 Task: Select Kindle E-Readers from Kindle E-readers & Books. Add to cart Kindle Fire 7 Kids Edition Essentials Bundle-2. Place order for _x000D_
Rr 1_x000D_
Hamlin, Texas(TX), 79520, Cell Number (325) 576-2974
Action: Mouse moved to (56, 76)
Screenshot: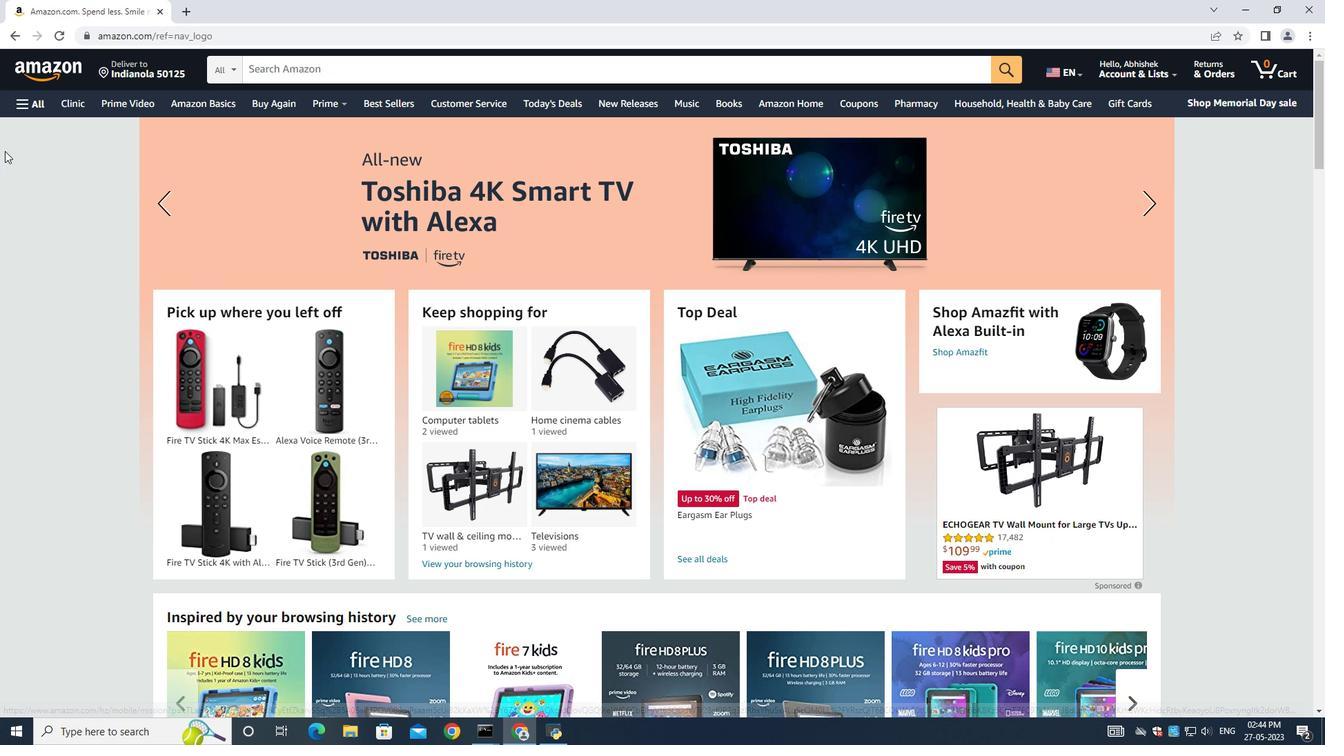 
Action: Mouse pressed left at (56, 76)
Screenshot: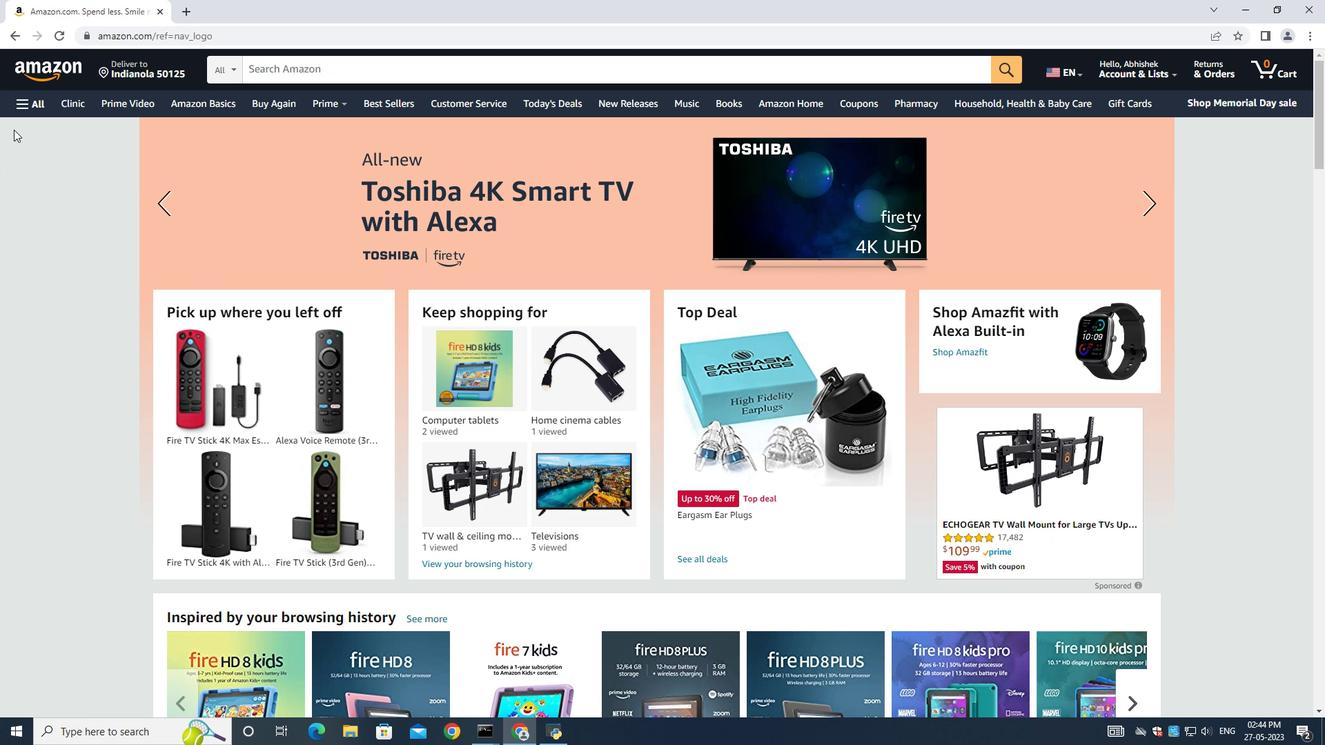 
Action: Mouse moved to (23, 104)
Screenshot: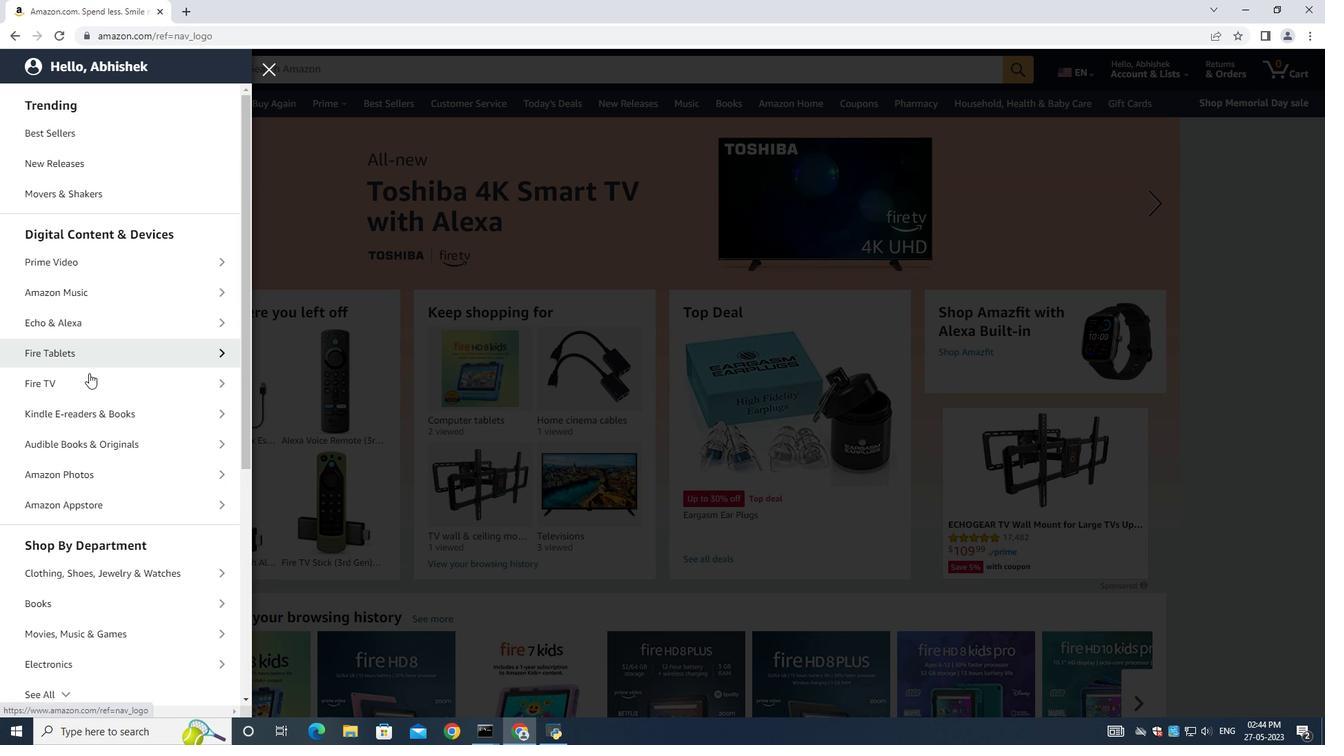 
Action: Mouse pressed left at (23, 104)
Screenshot: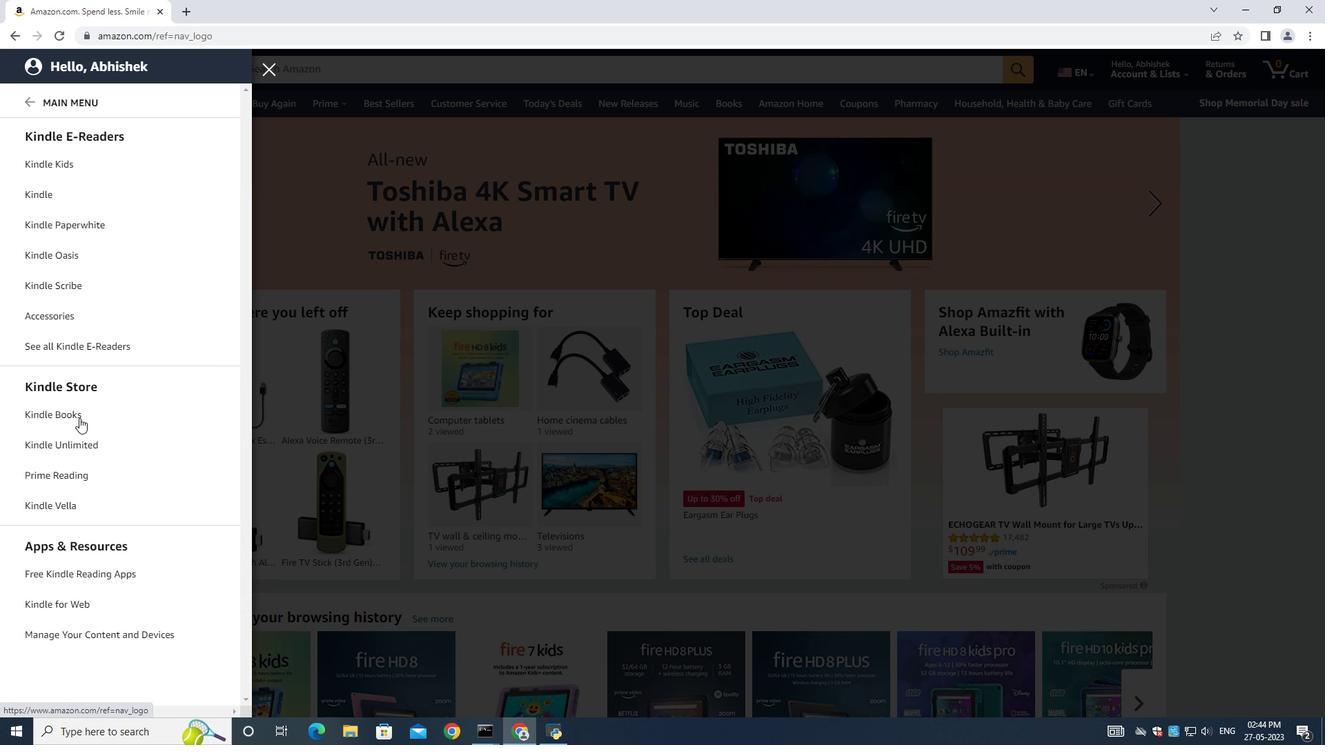 
Action: Mouse moved to (17, 101)
Screenshot: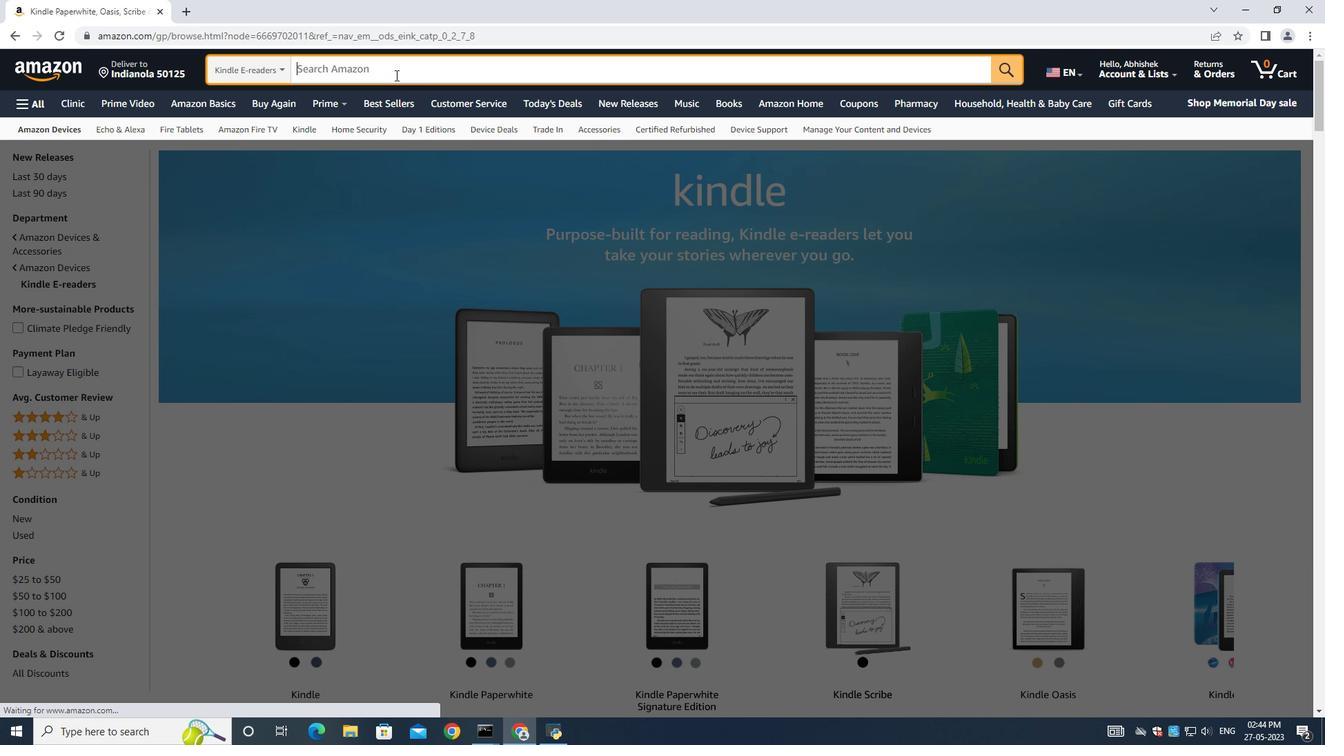 
Action: Mouse pressed left at (17, 101)
Screenshot: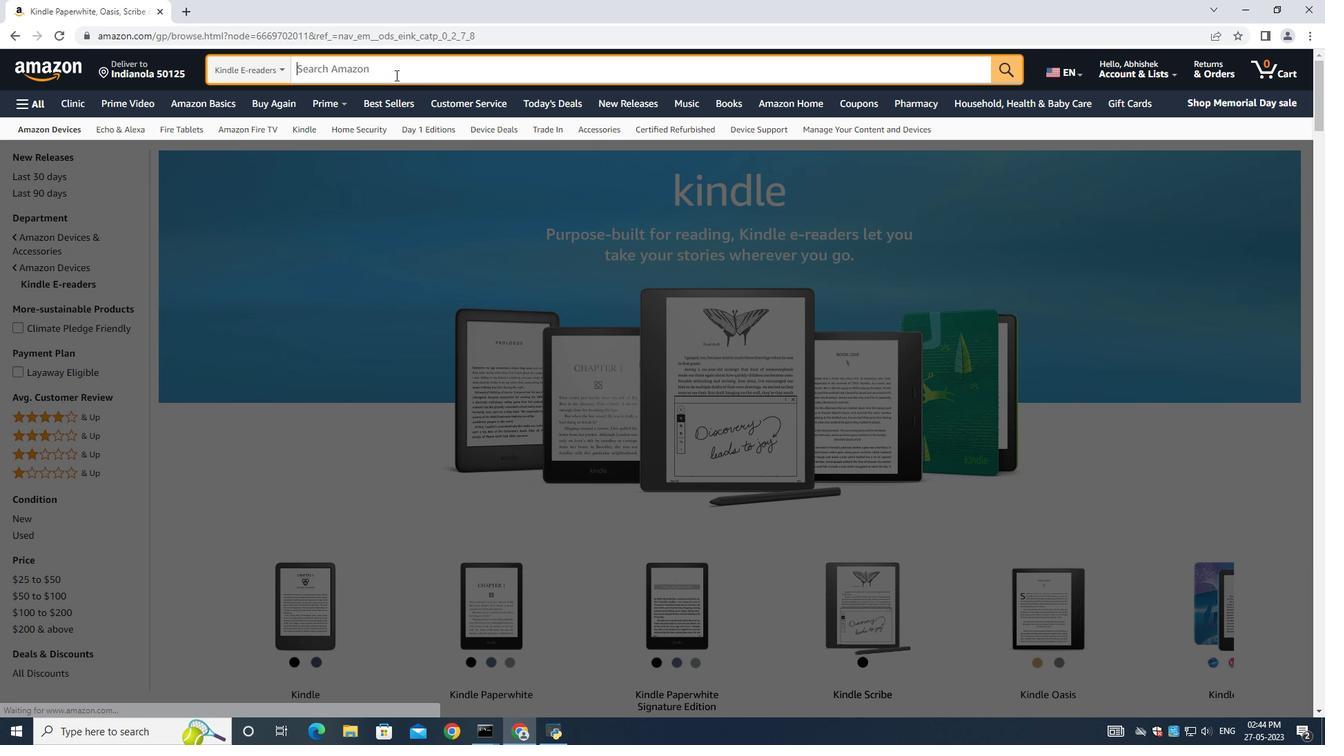
Action: Mouse moved to (83, 417)
Screenshot: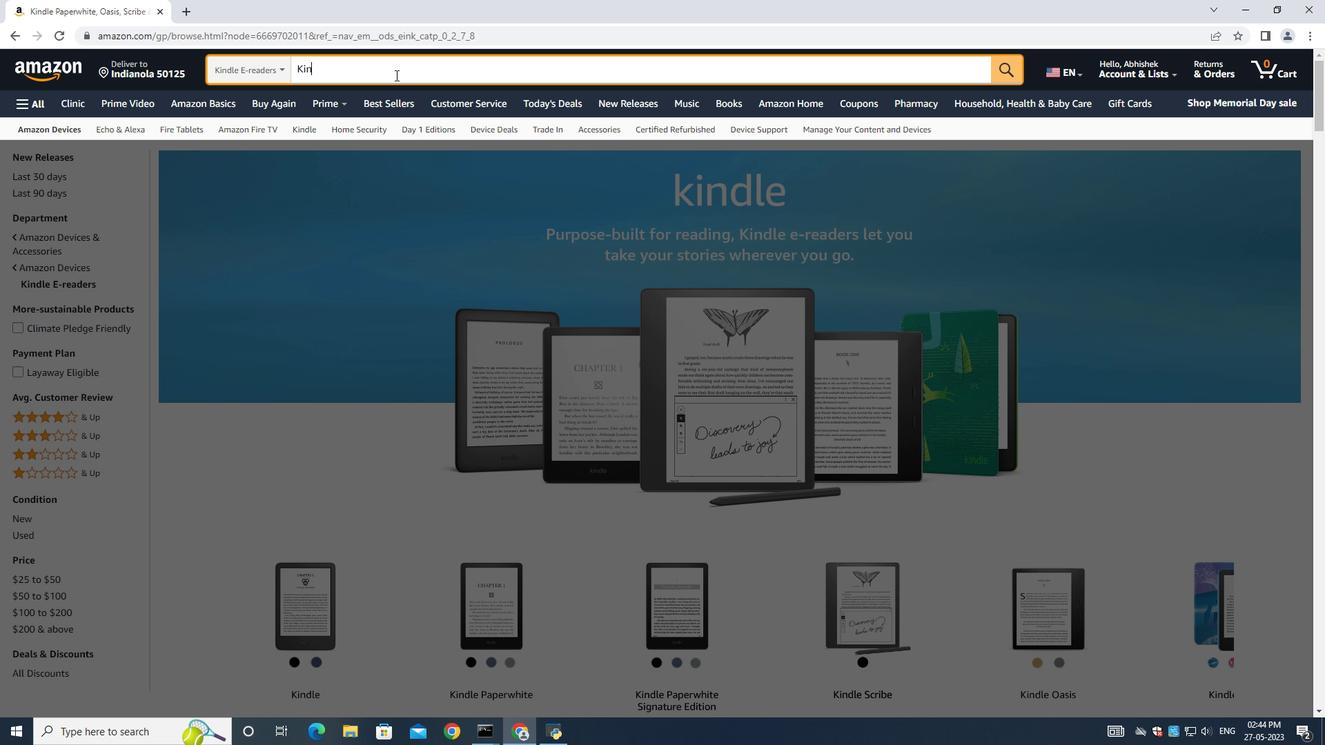
Action: Mouse pressed left at (83, 417)
Screenshot: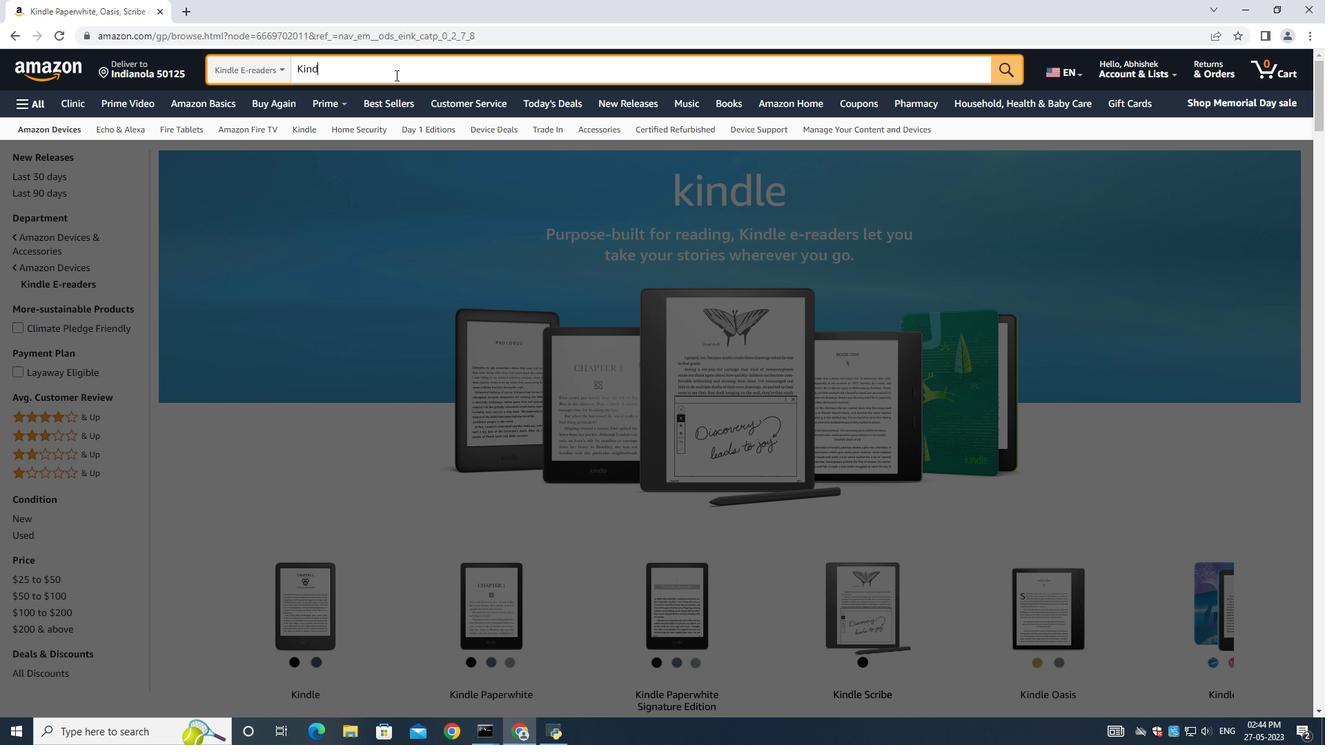 
Action: Mouse moved to (71, 354)
Screenshot: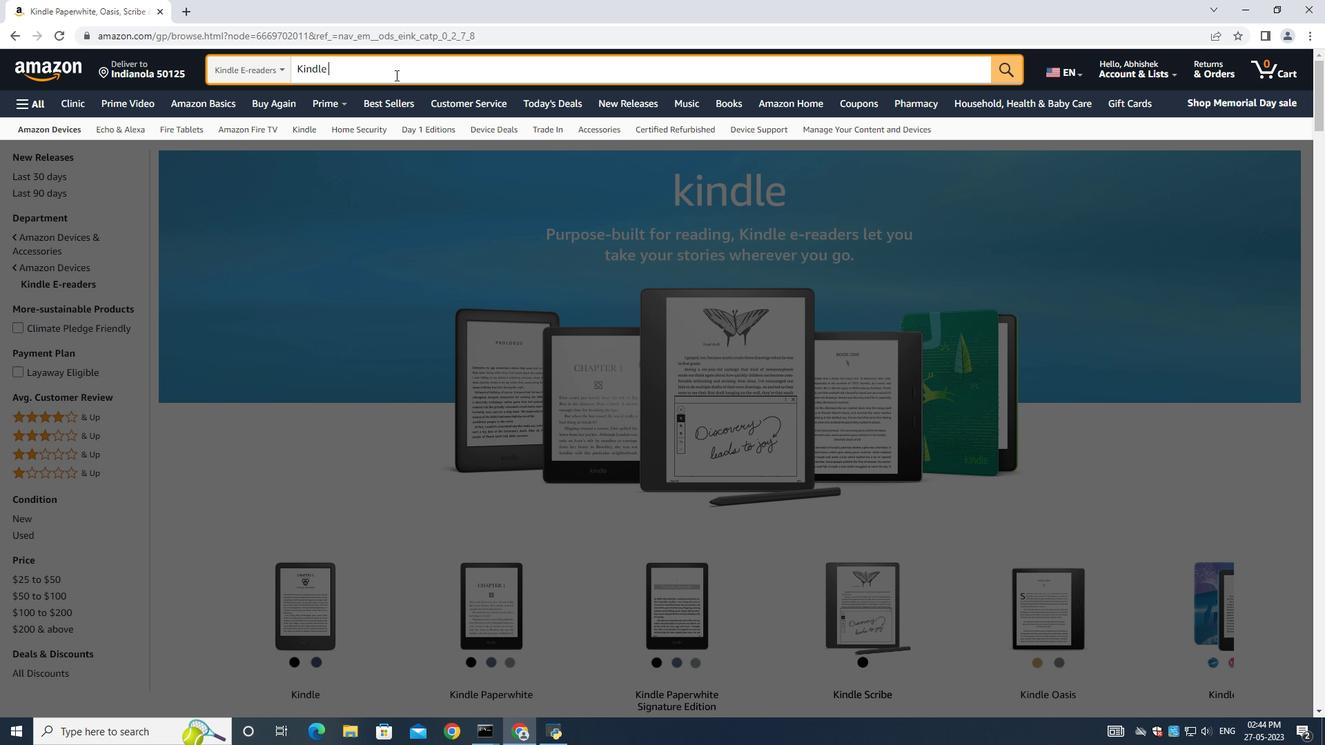 
Action: Mouse pressed left at (71, 354)
Screenshot: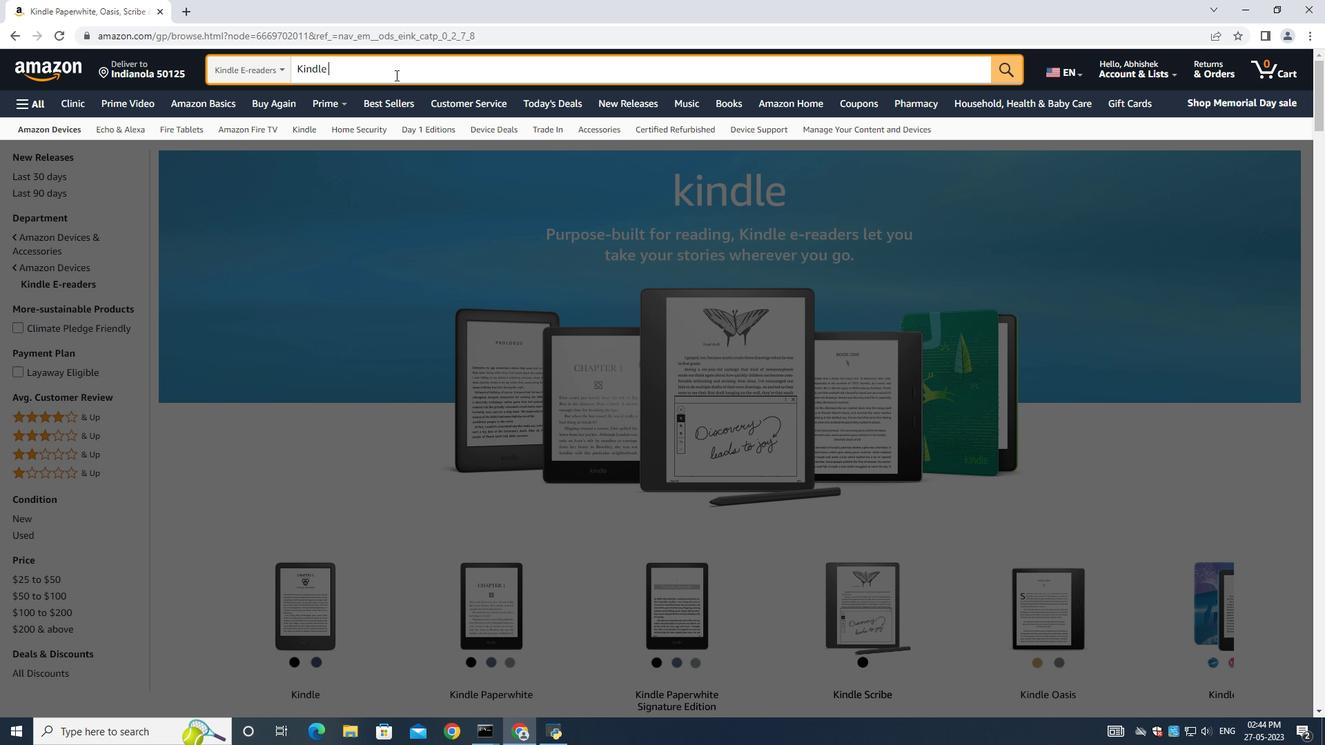 
Action: Mouse moved to (361, 79)
Screenshot: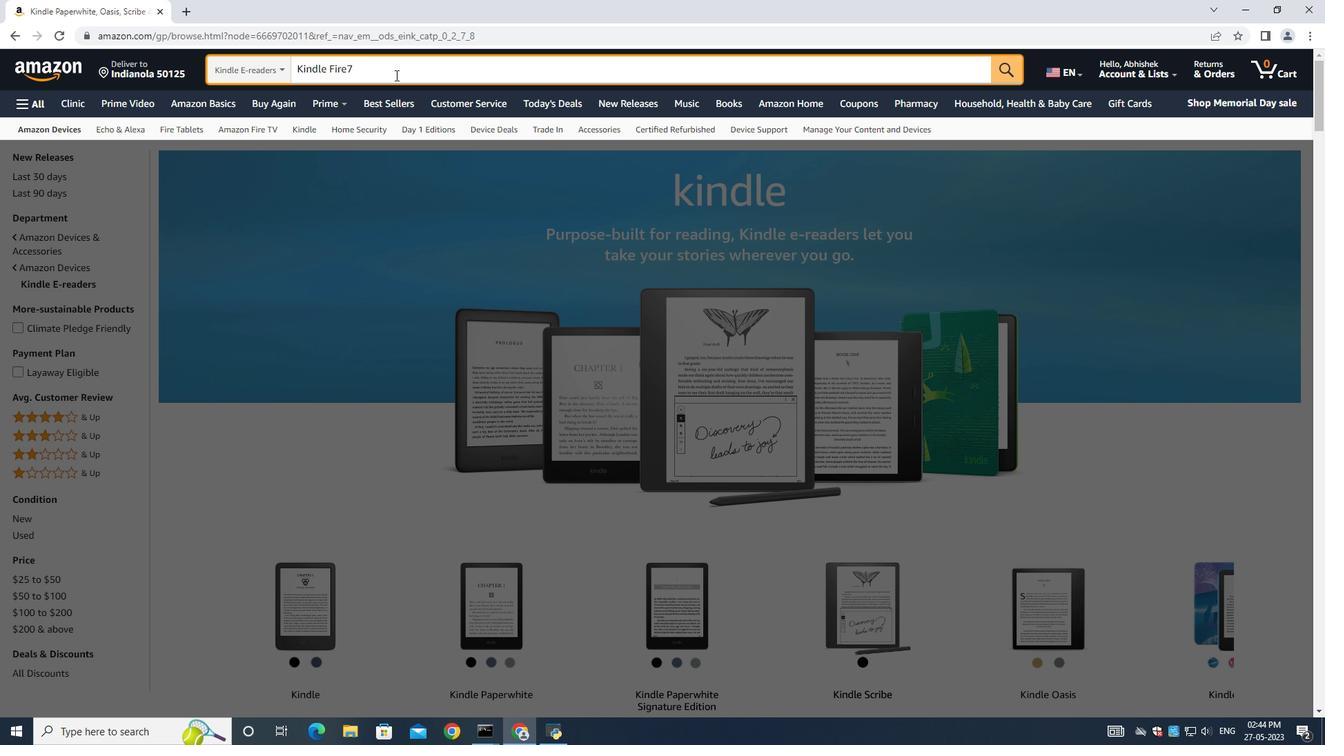 
Action: Mouse pressed left at (361, 79)
Screenshot: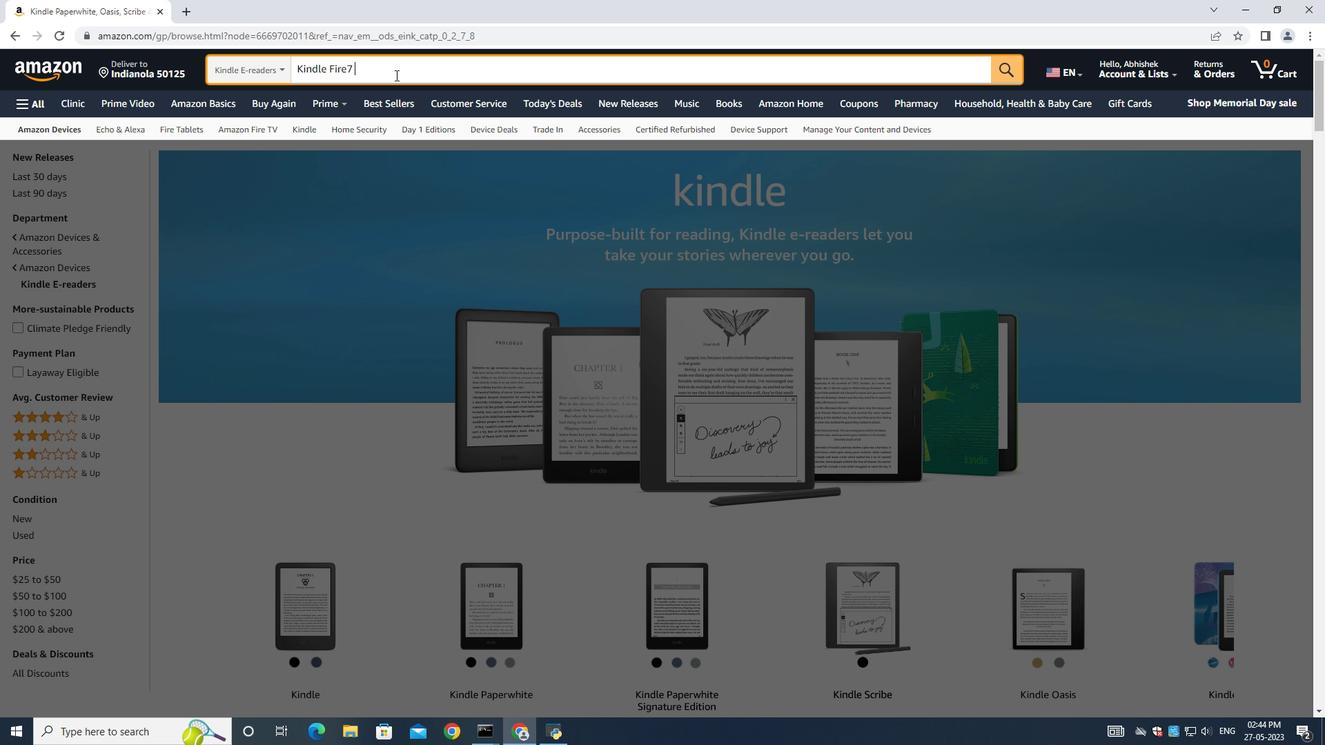 
Action: Mouse moved to (361, 79)
Screenshot: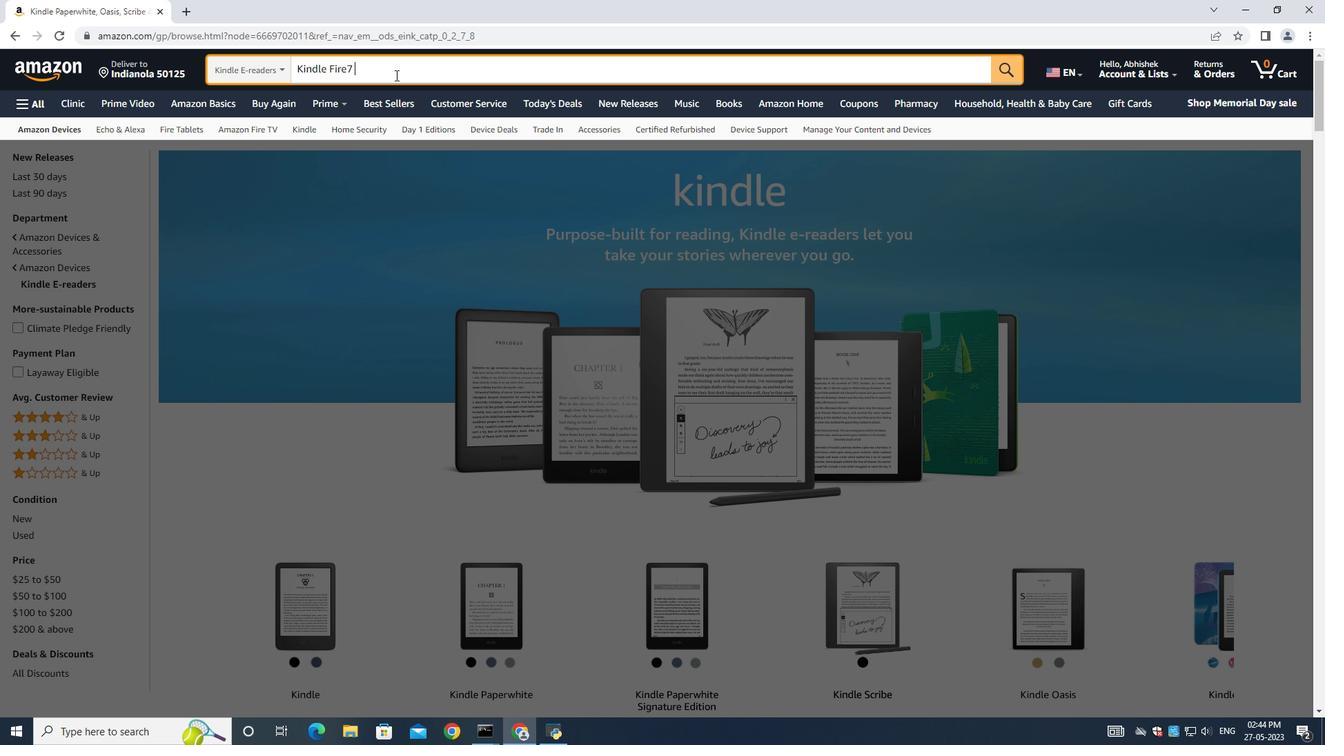 
Action: Key pressed <Key.shift>Kindle<Key.space><Key.shift><Key.shift>Fire<Key.space>7<Key.space>kids<Key.space><Key.shift><Key.shift><Key.shift><Key.shift><Key.shift><Key.shift><Key.shift><Key.shift><Key.shift><Key.shift><Key.shift><Key.shift><Key.shift><Key.shift>Edition<Key.space><Key.shift><Key.shift>Essentials<Key.space><Key.shift>Bundle<Key.enter>
Screenshot: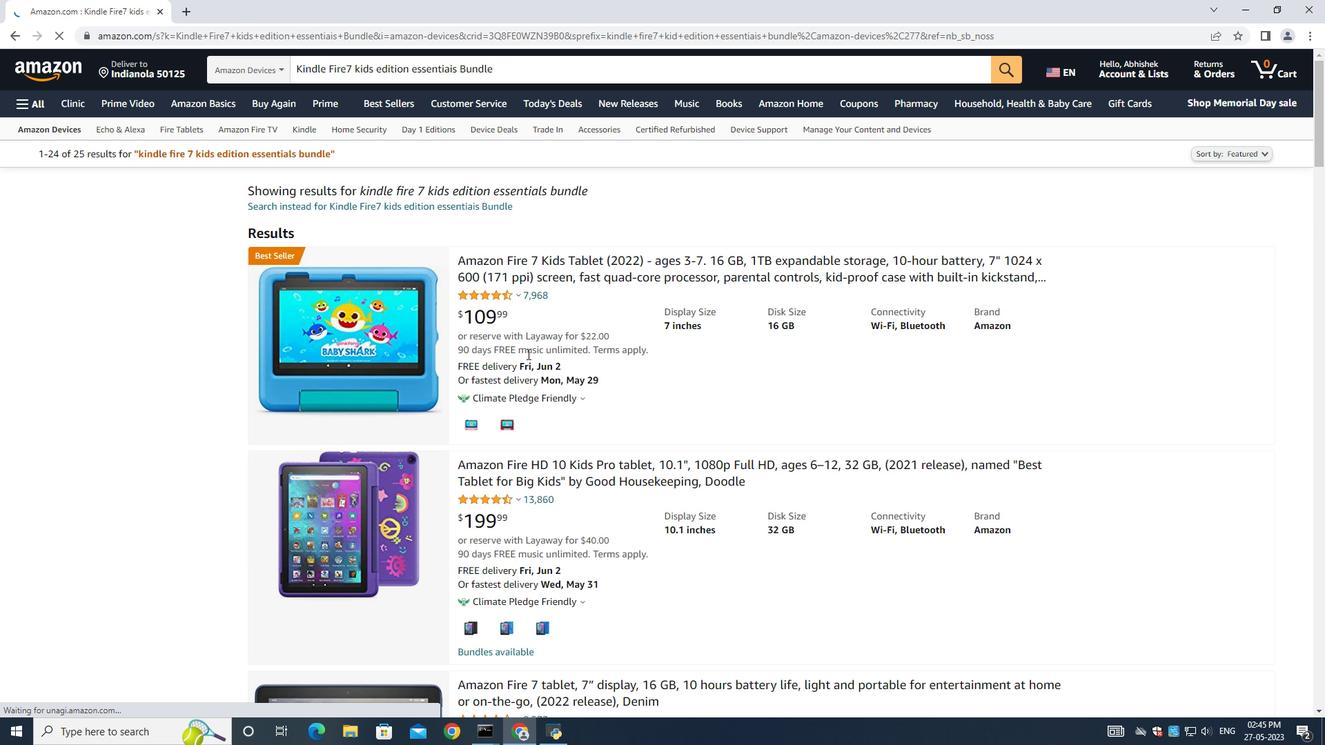 
Action: Mouse moved to (652, 323)
Screenshot: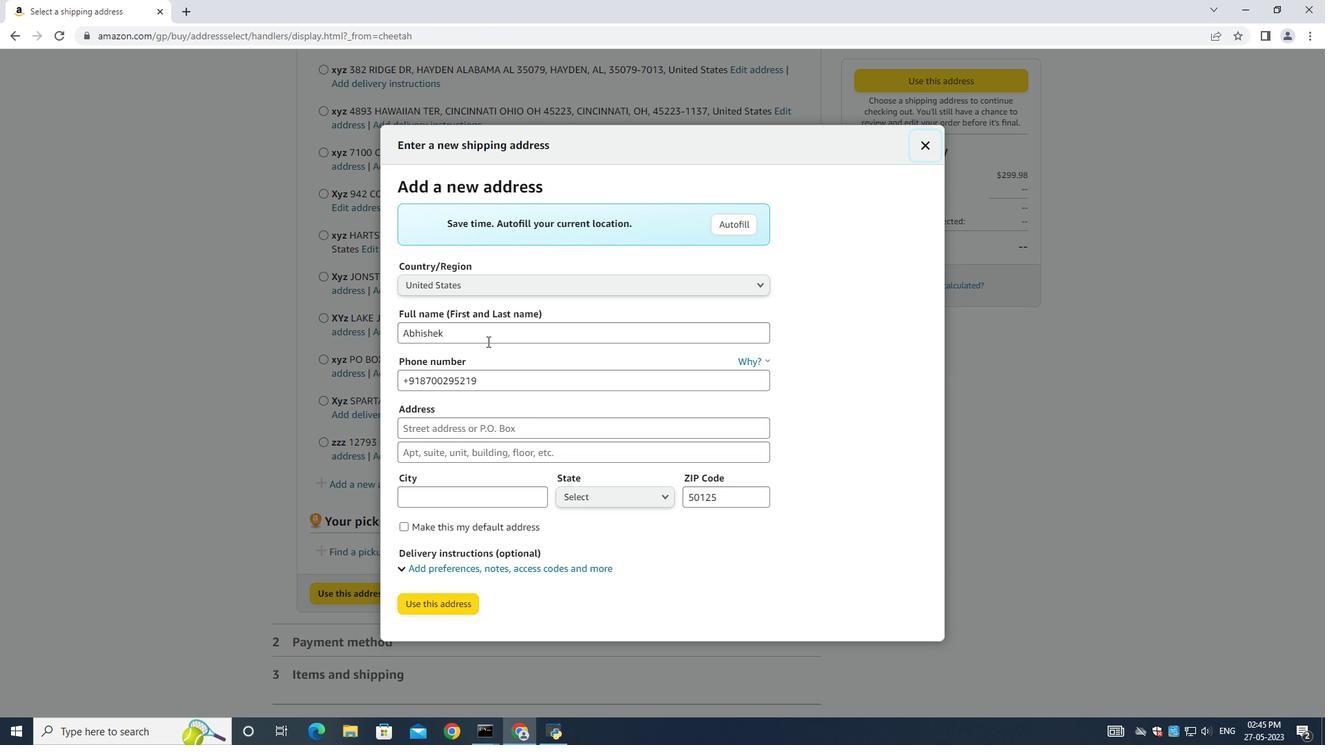 
Action: Mouse scrolled (652, 322) with delta (0, 0)
Screenshot: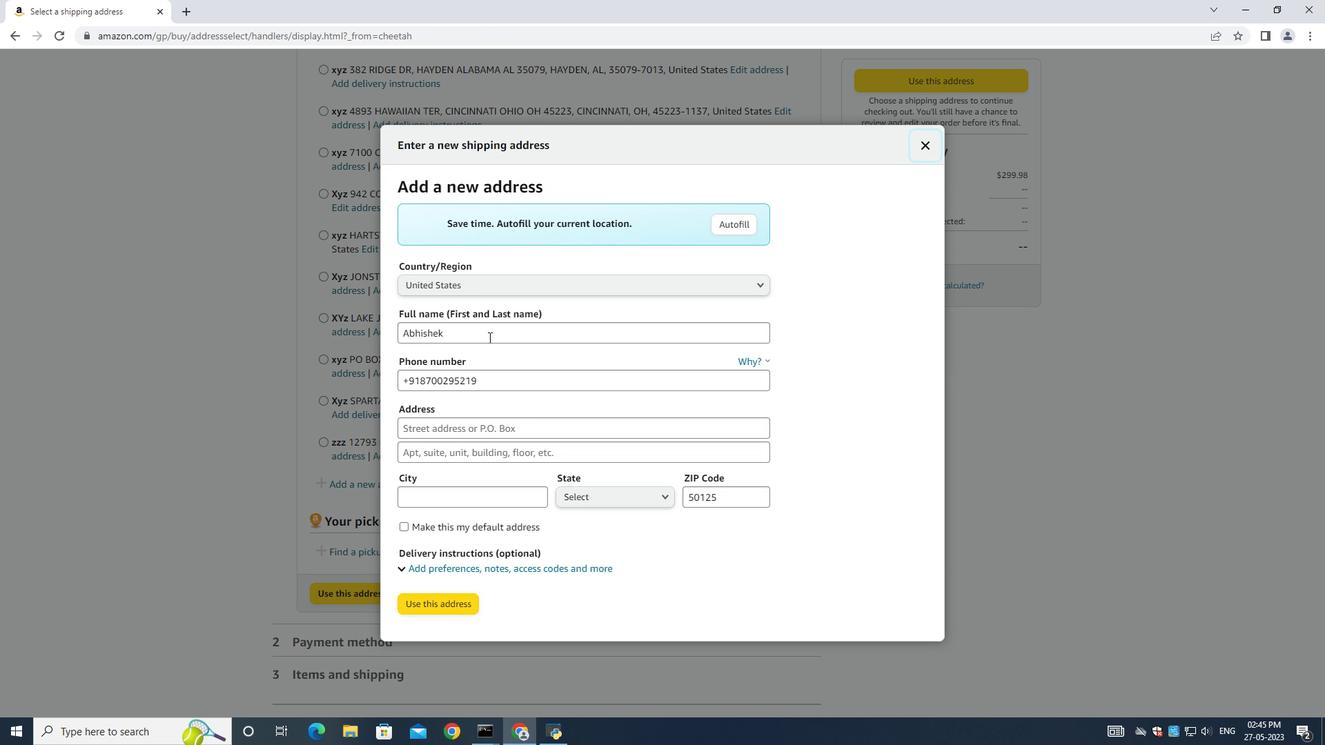 
Action: Mouse moved to (652, 323)
Screenshot: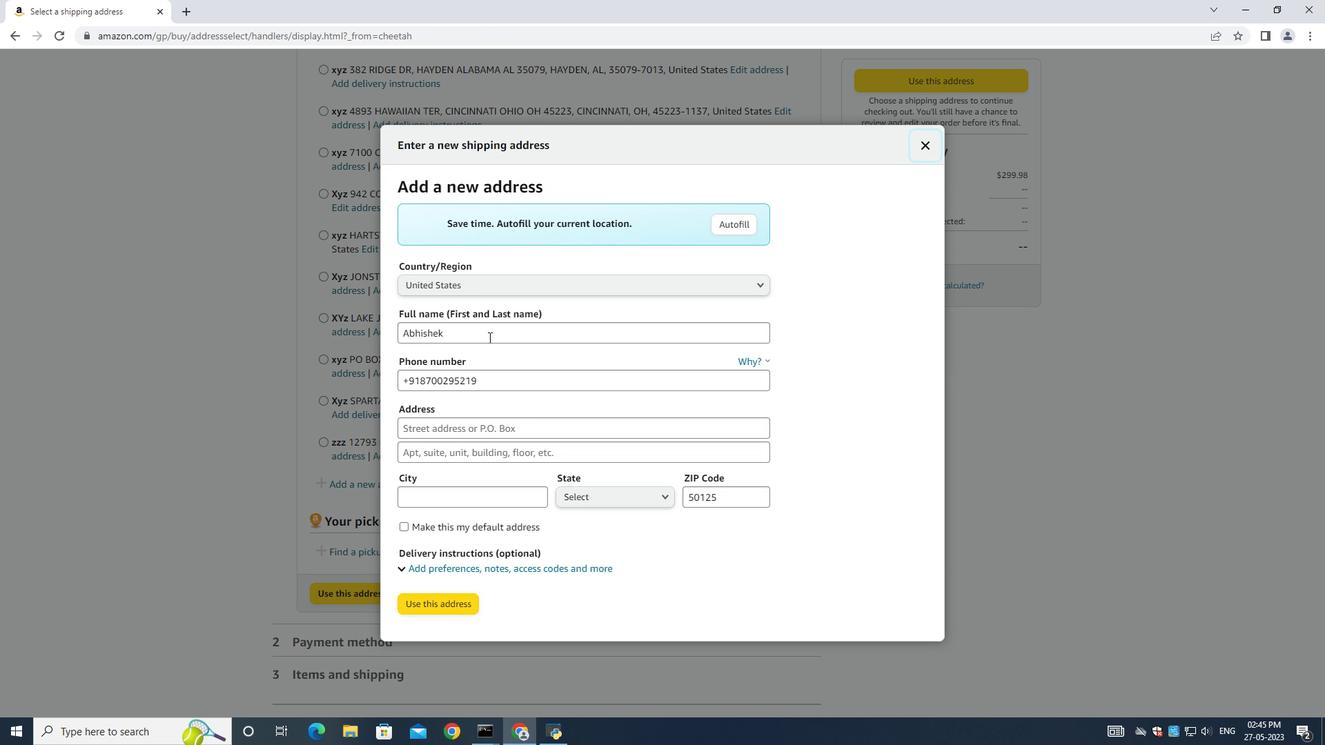 
Action: Mouse scrolled (652, 322) with delta (0, 0)
Screenshot: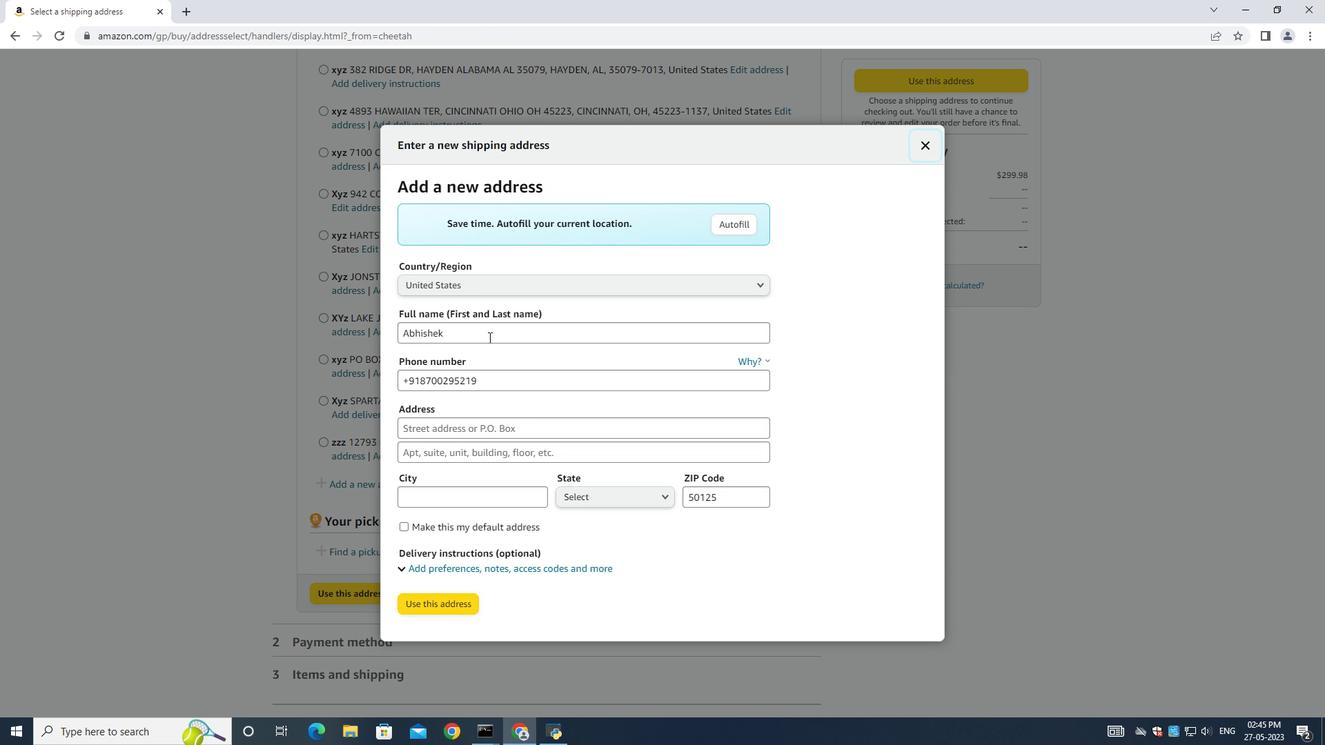 
Action: Mouse scrolled (652, 322) with delta (0, 0)
Screenshot: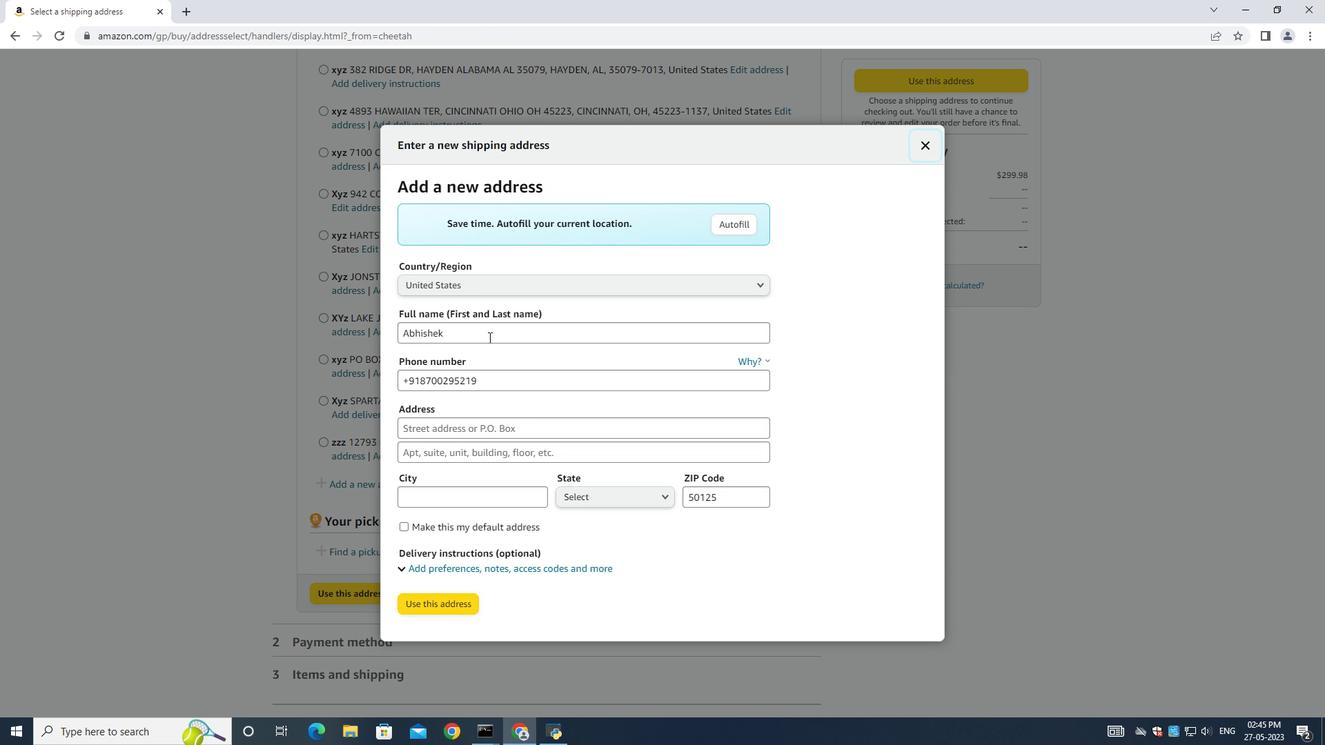 
Action: Mouse scrolled (652, 322) with delta (0, 0)
Screenshot: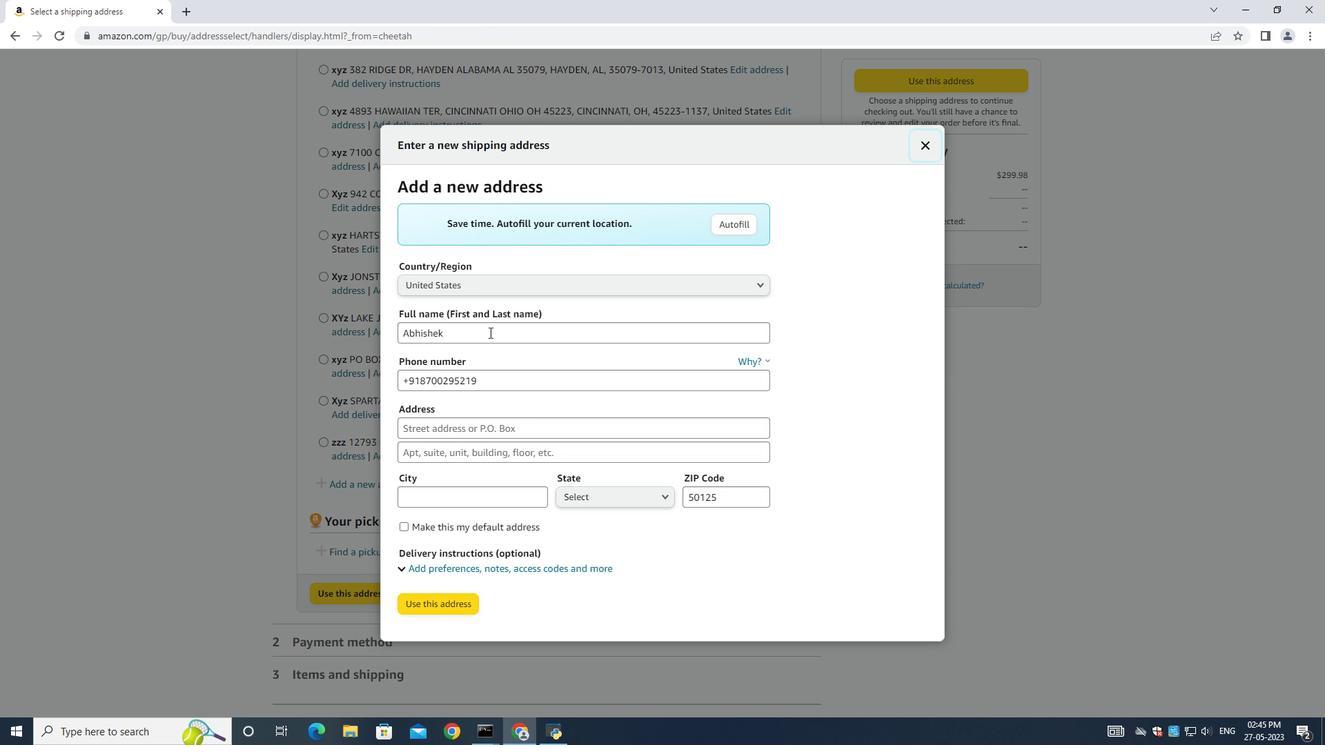 
Action: Mouse moved to (812, 387)
Screenshot: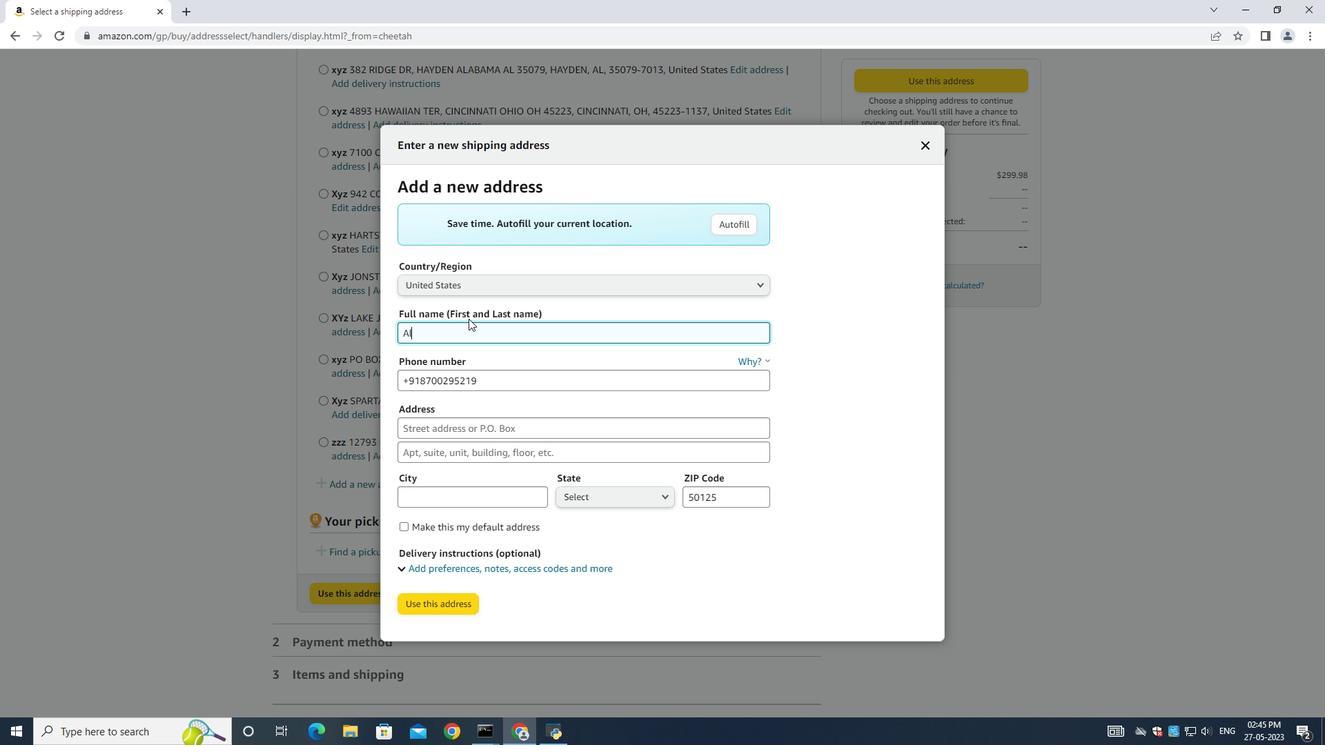 
Action: Mouse scrolled (812, 386) with delta (0, 0)
Screenshot: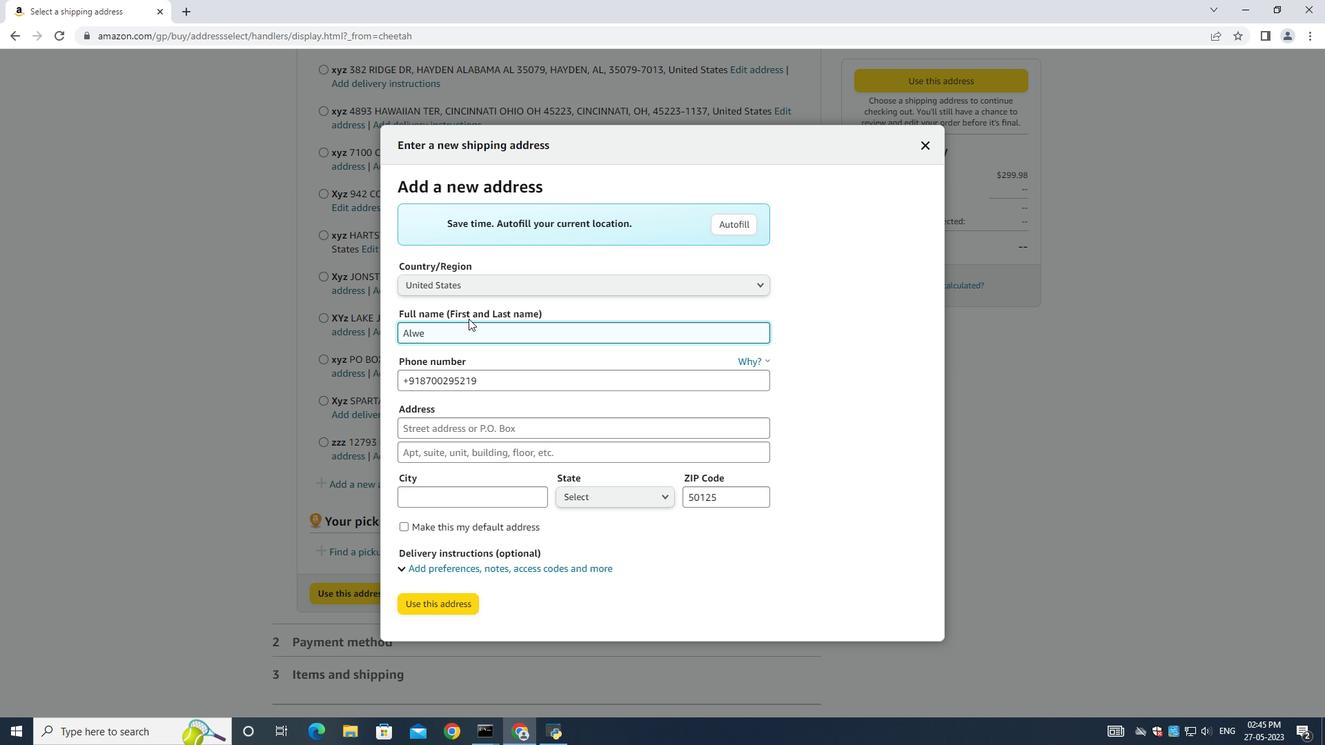 
Action: Mouse moved to (608, 551)
Screenshot: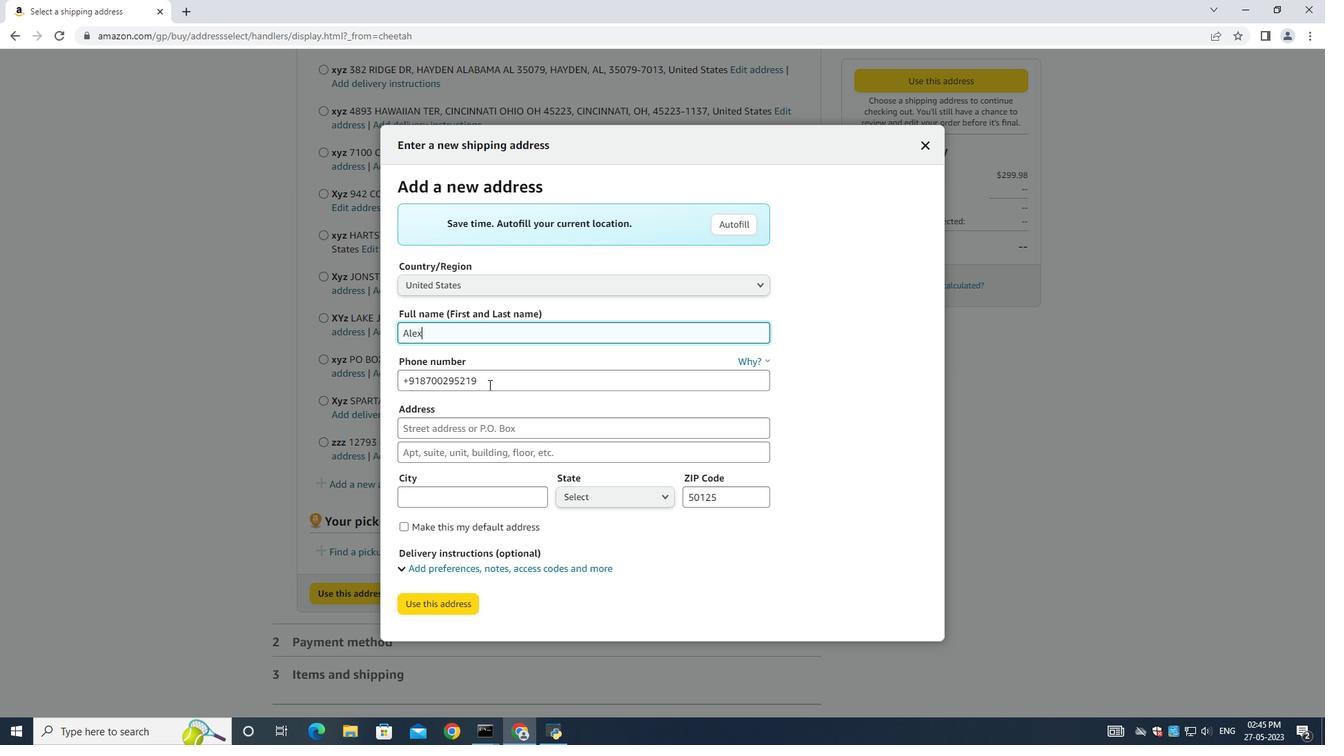 
Action: Mouse pressed left at (608, 551)
Screenshot: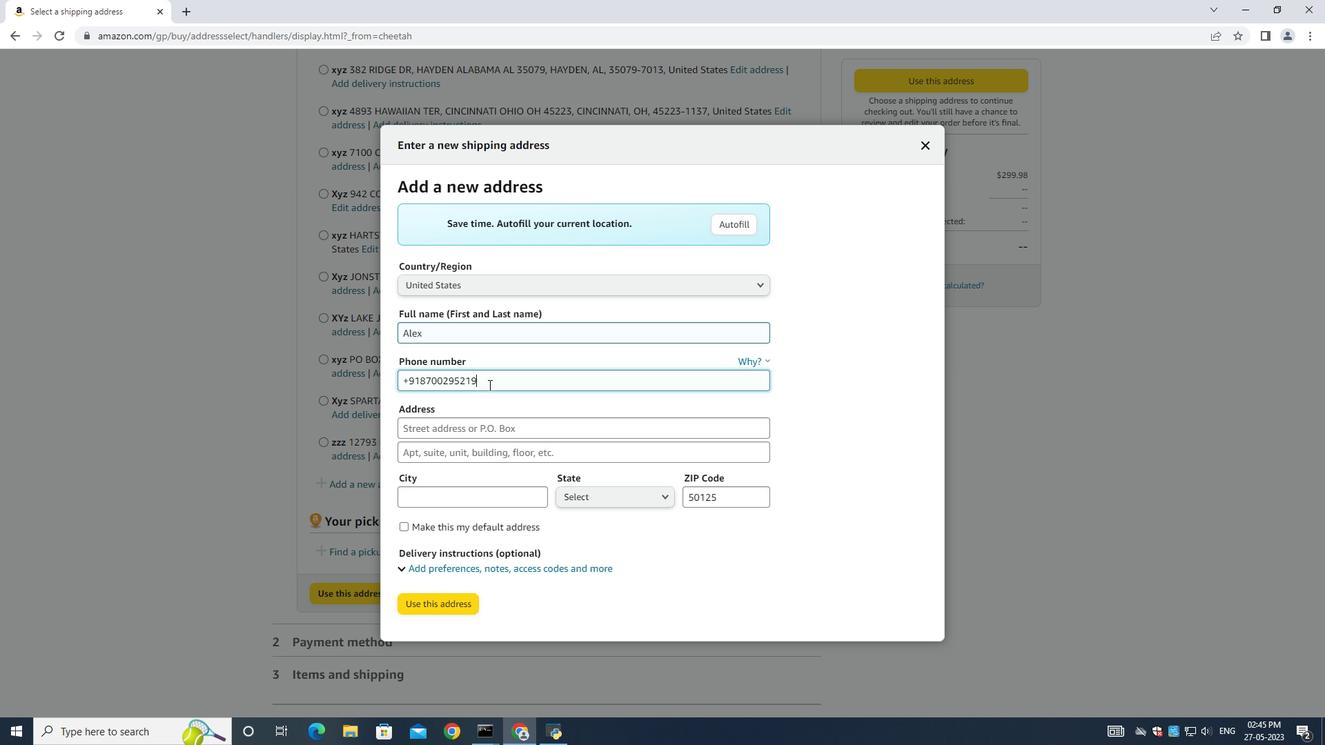 
Action: Mouse moved to (1023, 396)
Screenshot: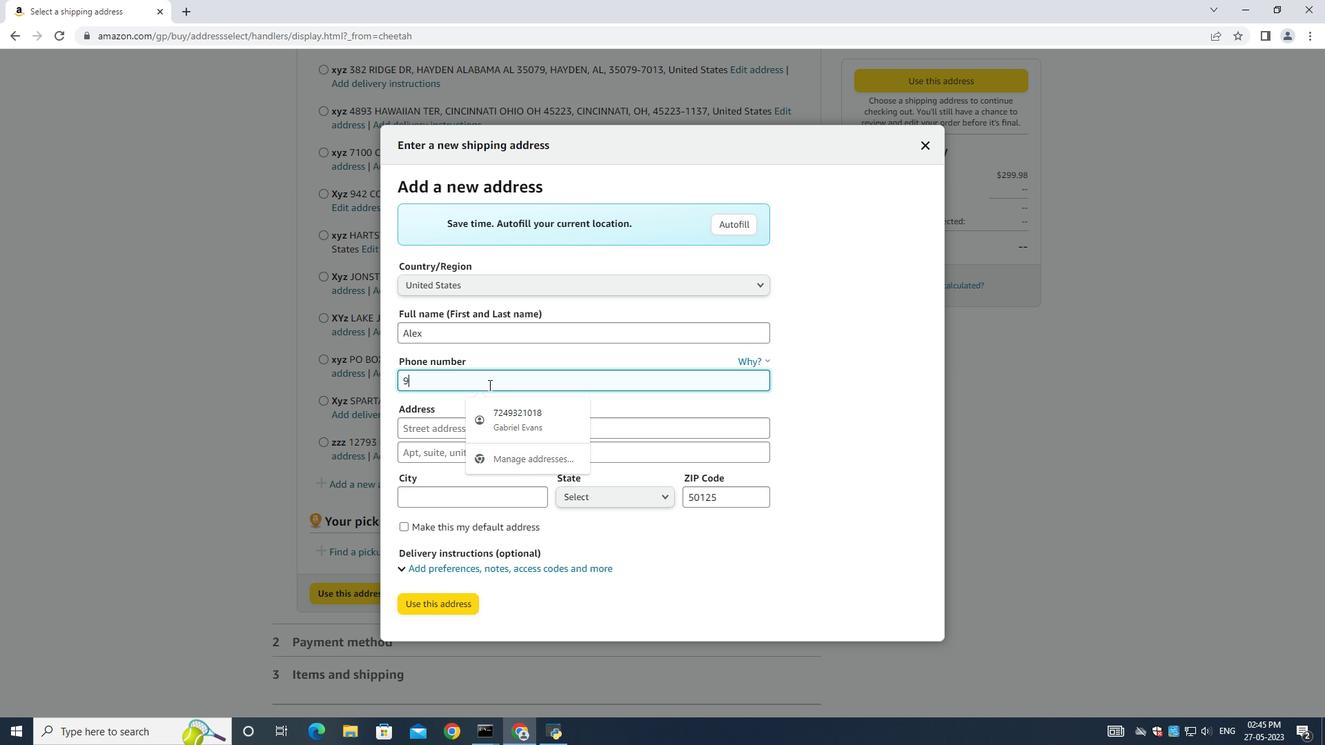 
Action: Mouse pressed left at (1023, 396)
Screenshot: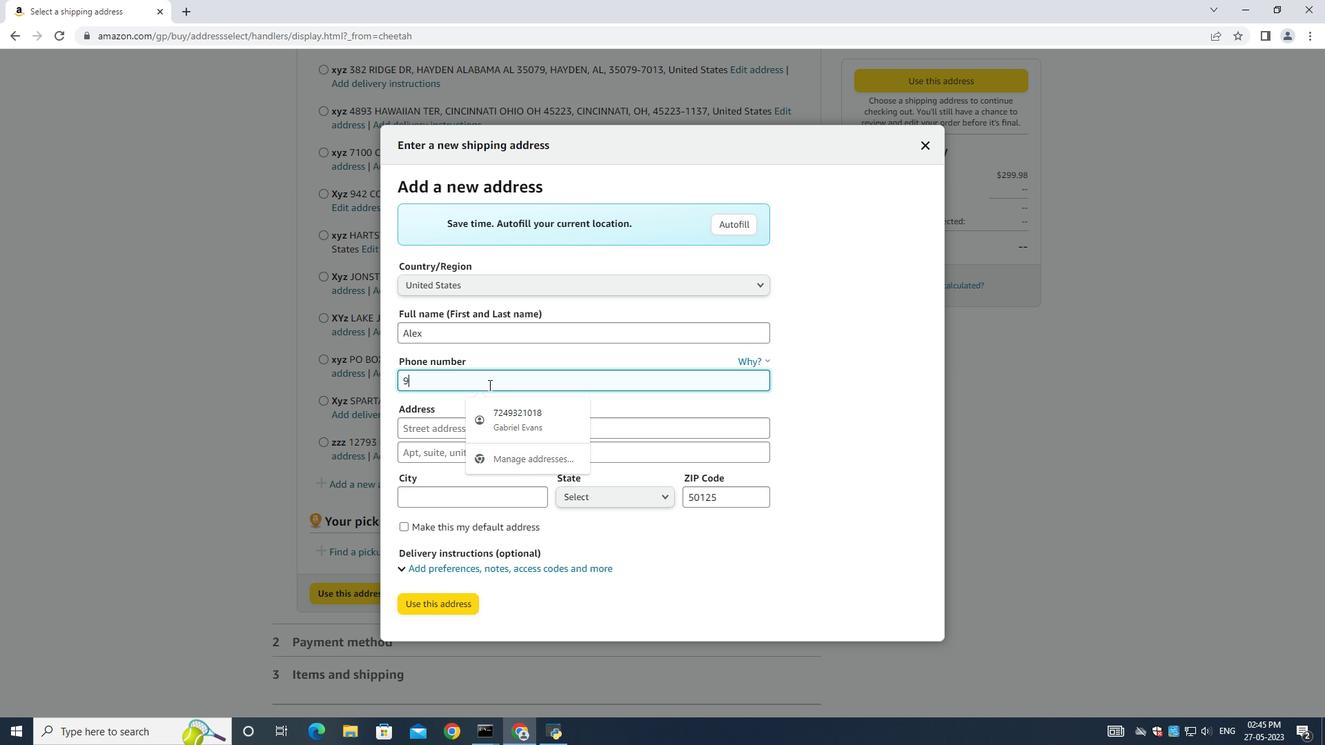 
Action: Mouse moved to (1001, 422)
Screenshot: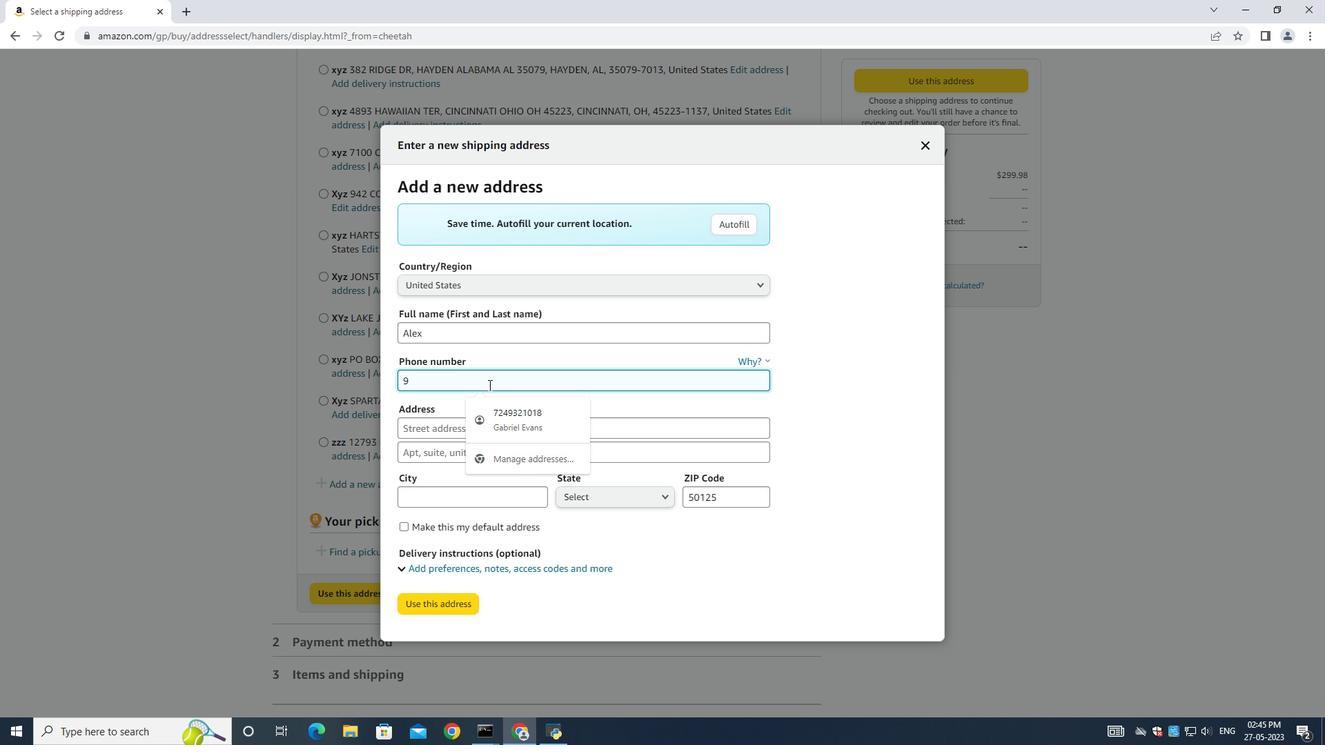 
Action: Mouse pressed left at (1001, 422)
Screenshot: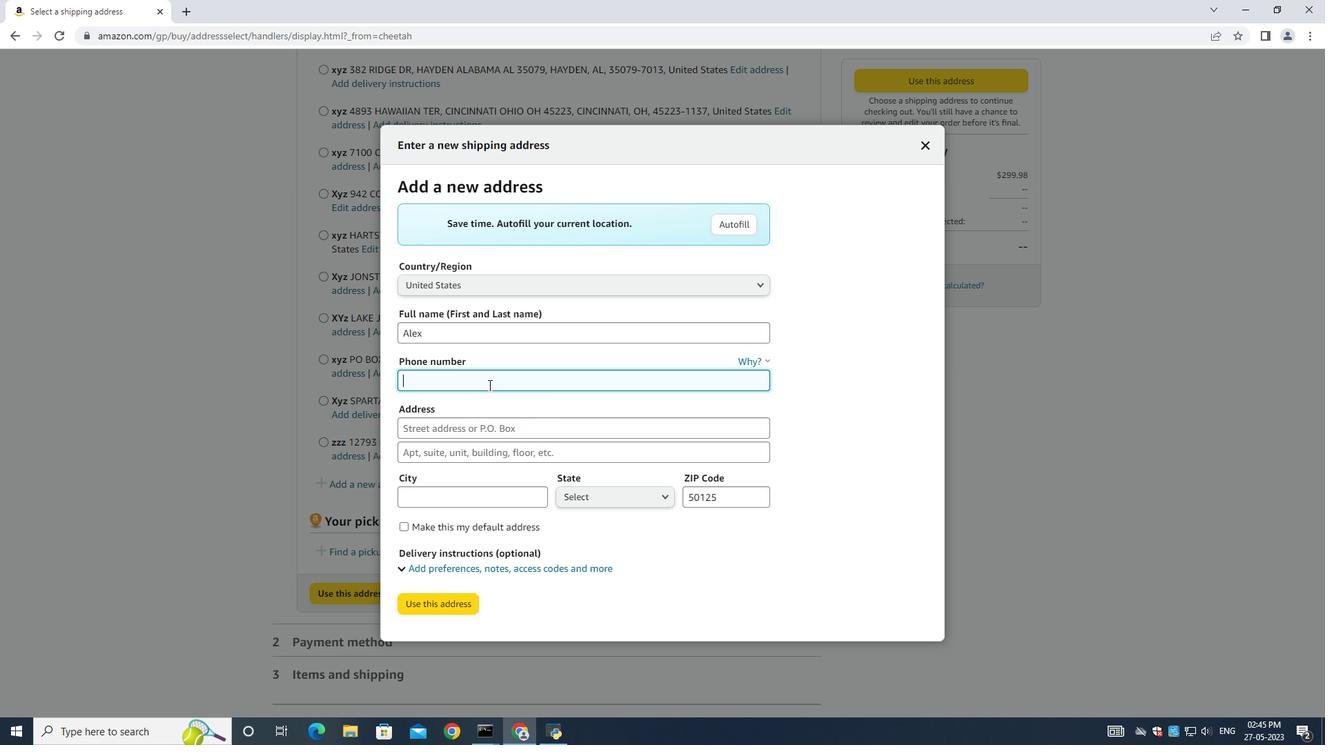 
Action: Mouse moved to (1009, 424)
Screenshot: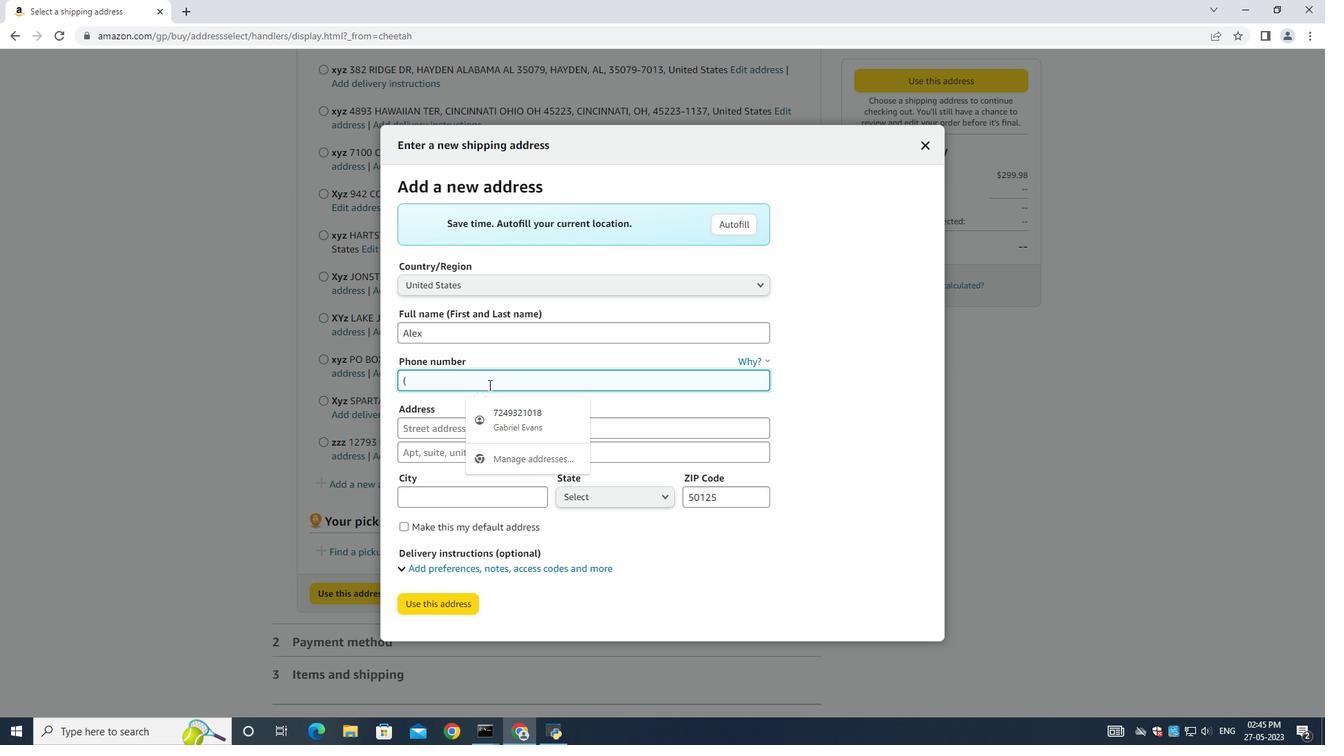 
Action: Mouse pressed left at (1009, 424)
Screenshot: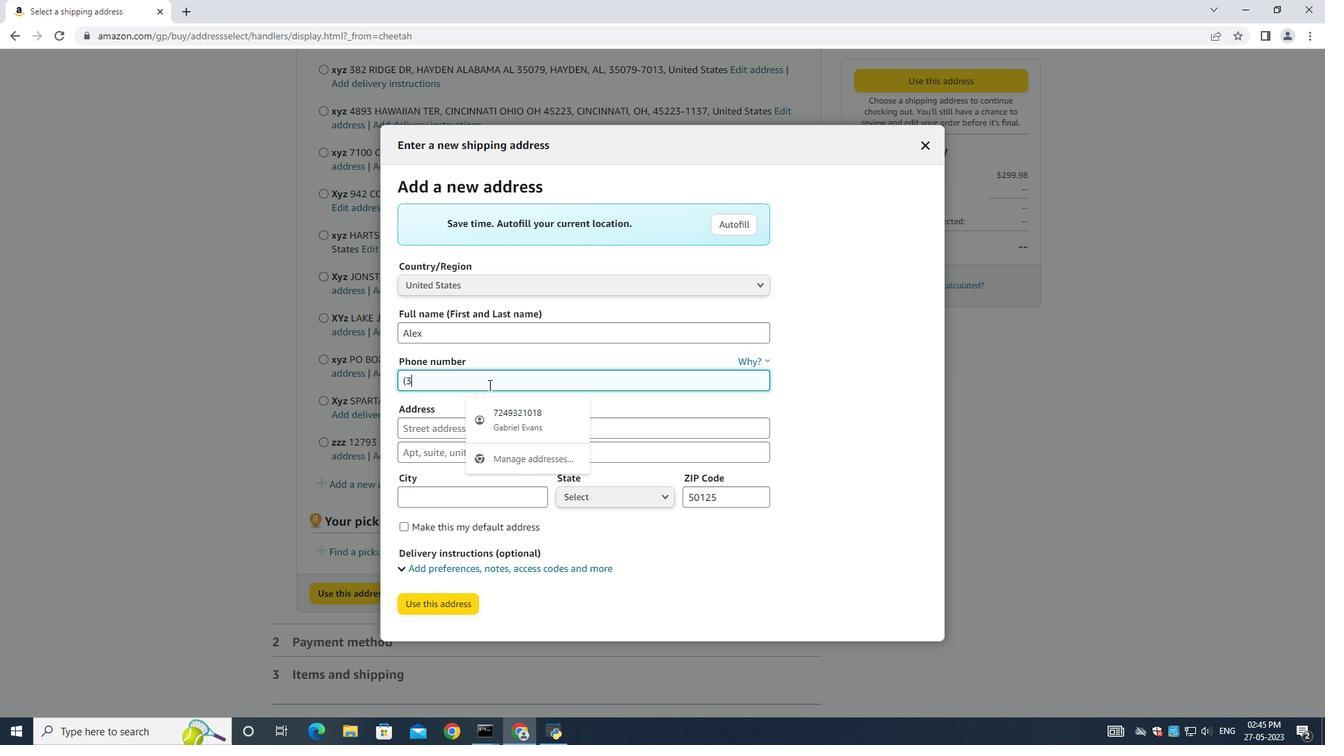 
Action: Mouse moved to (894, 606)
Screenshot: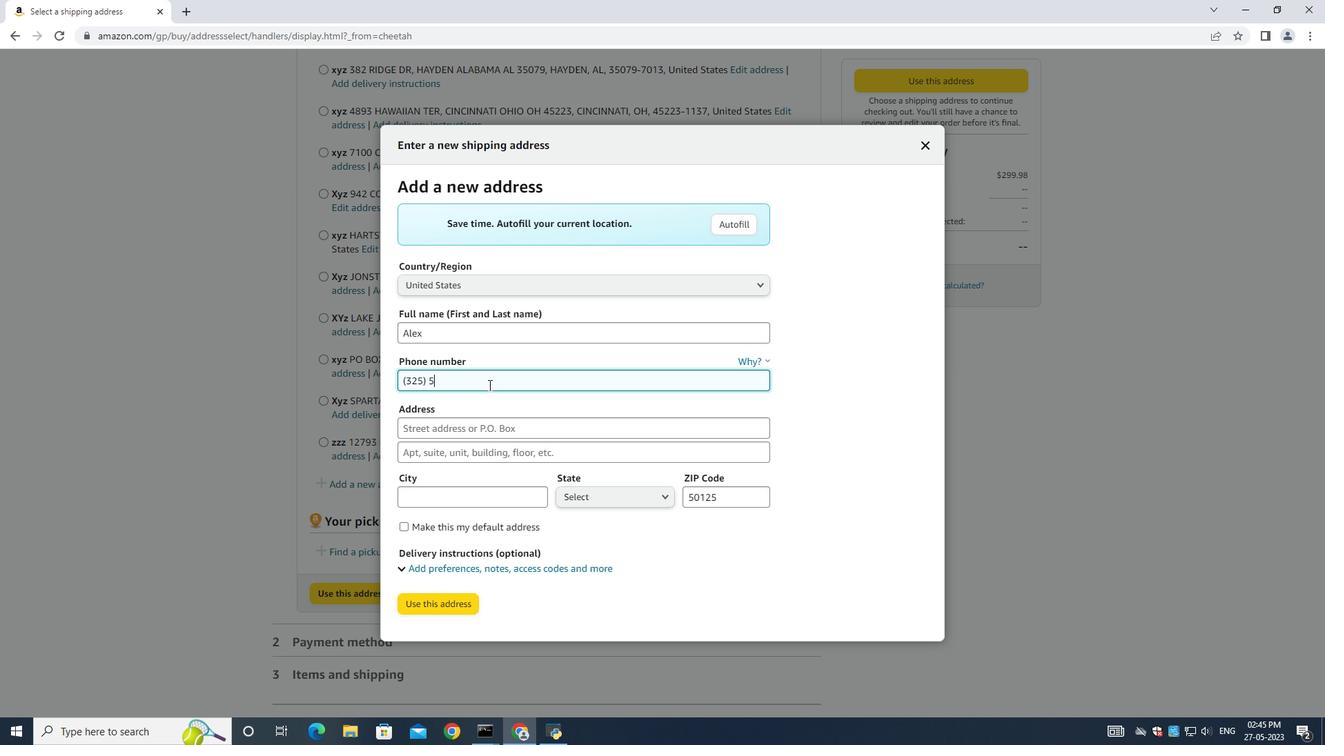 
Action: Mouse pressed left at (894, 606)
Screenshot: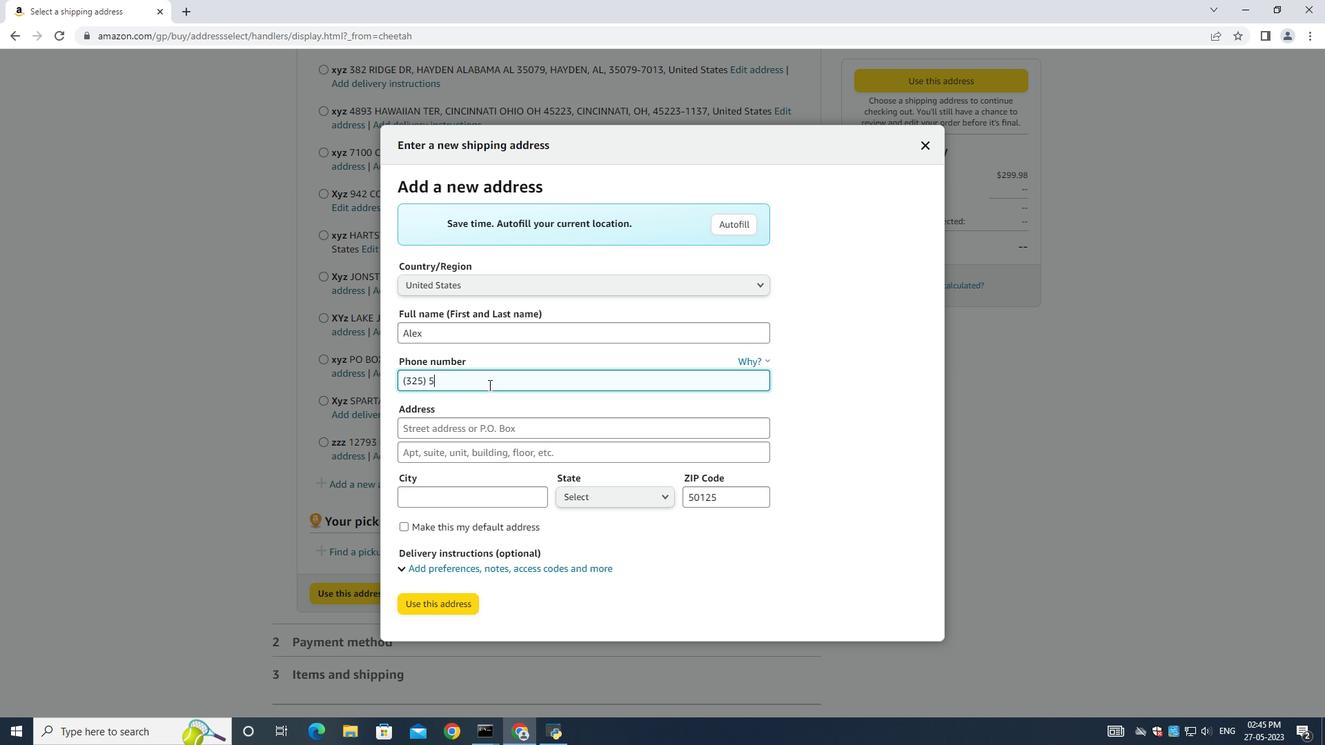 
Action: Mouse moved to (976, 178)
Screenshot: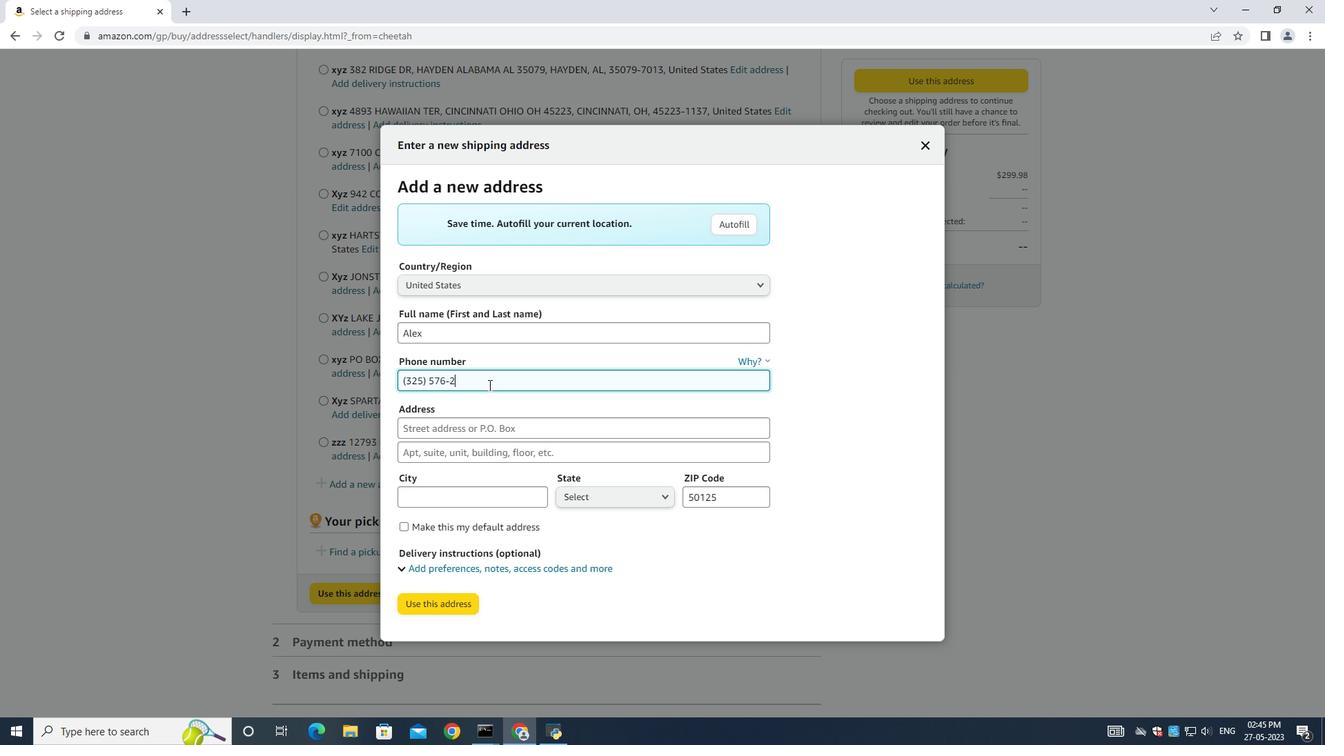 
Action: Mouse pressed left at (976, 178)
Screenshot: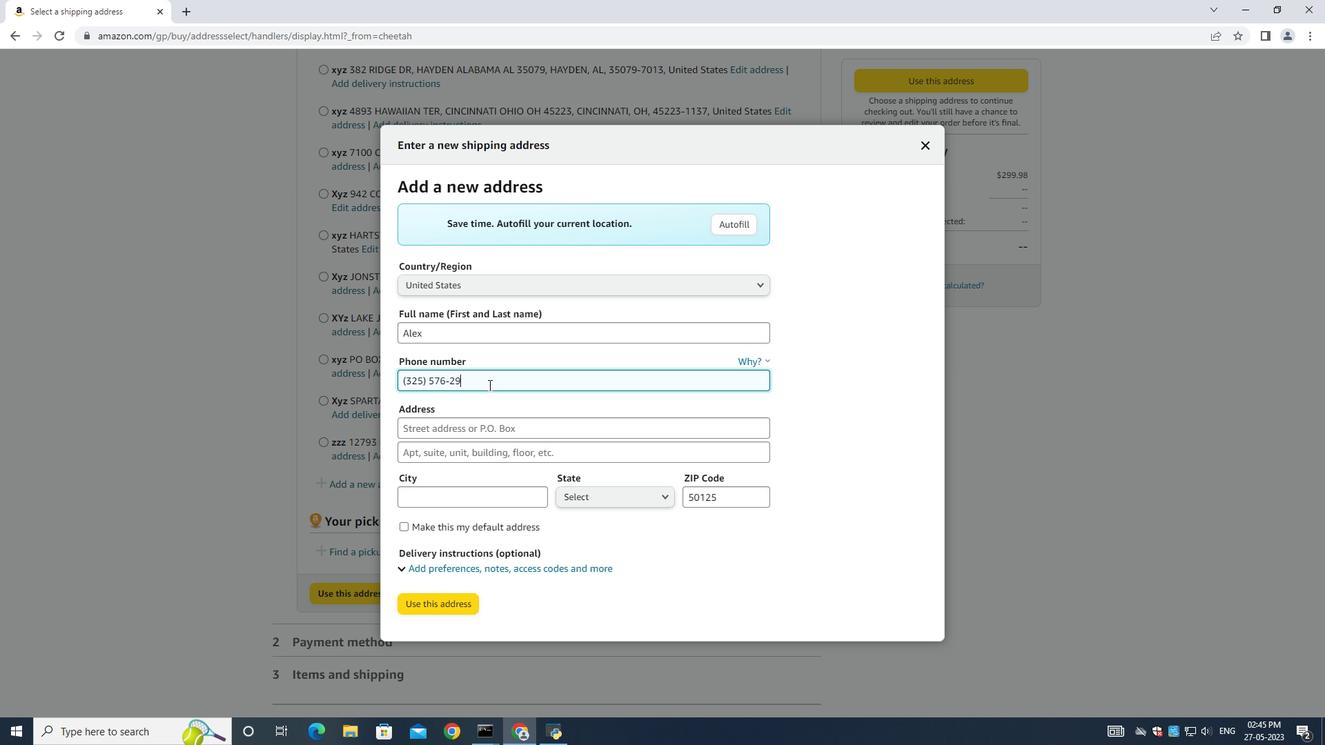 
Action: Mouse moved to (520, 359)
Screenshot: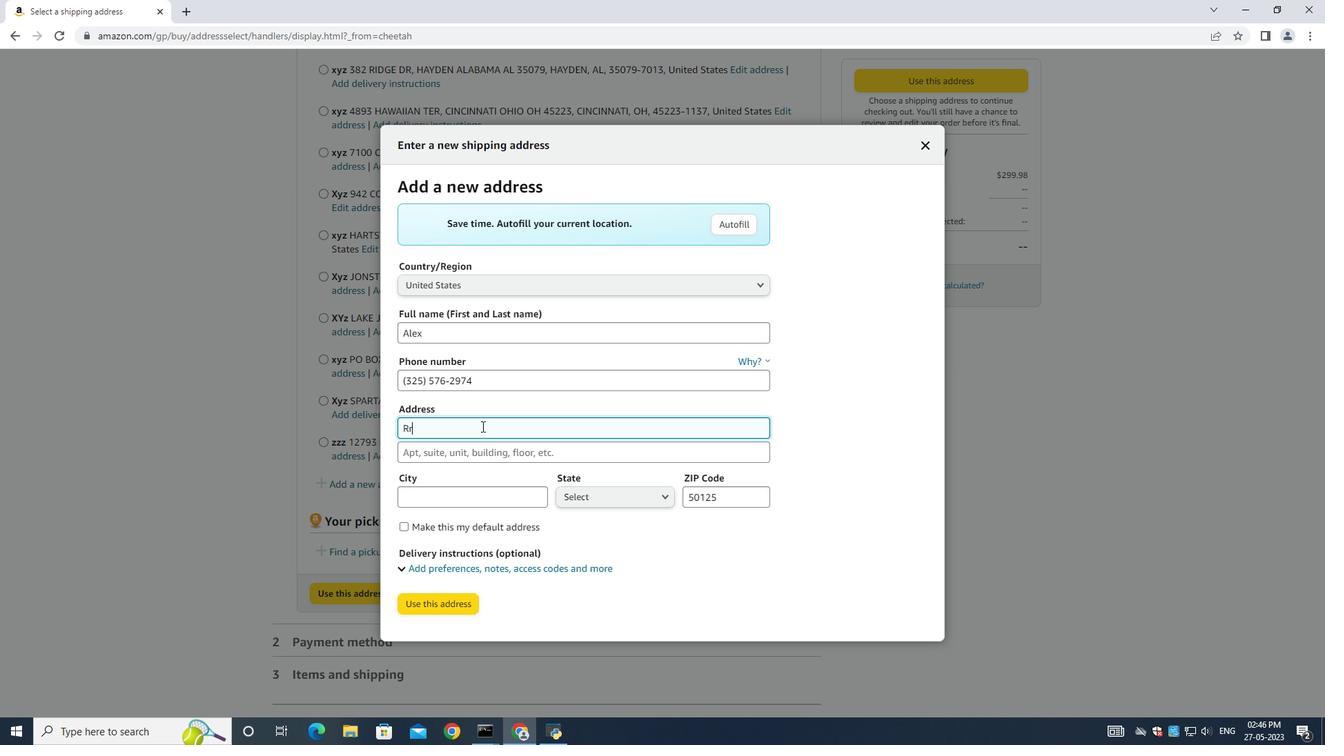
Action: Mouse scrolled (524, 354) with delta (0, 0)
Screenshot: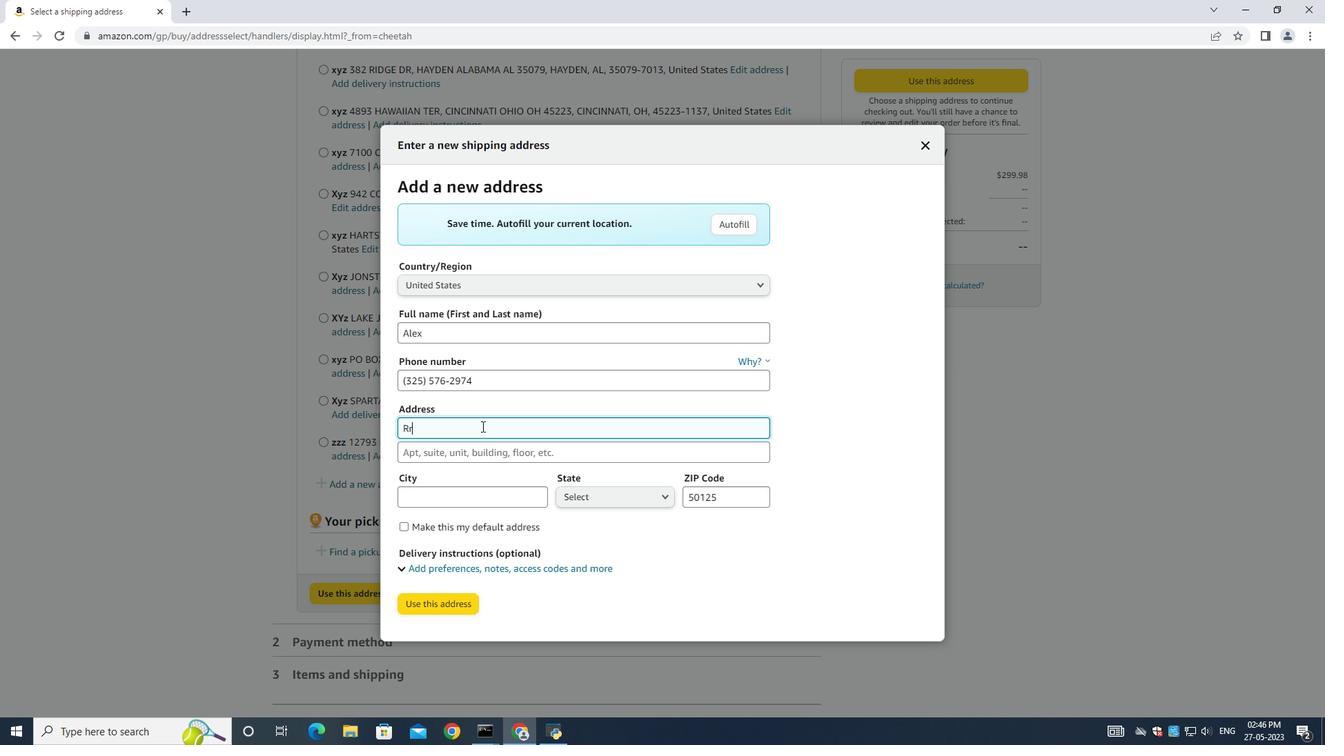 
Action: Mouse scrolled (520, 358) with delta (0, 0)
Screenshot: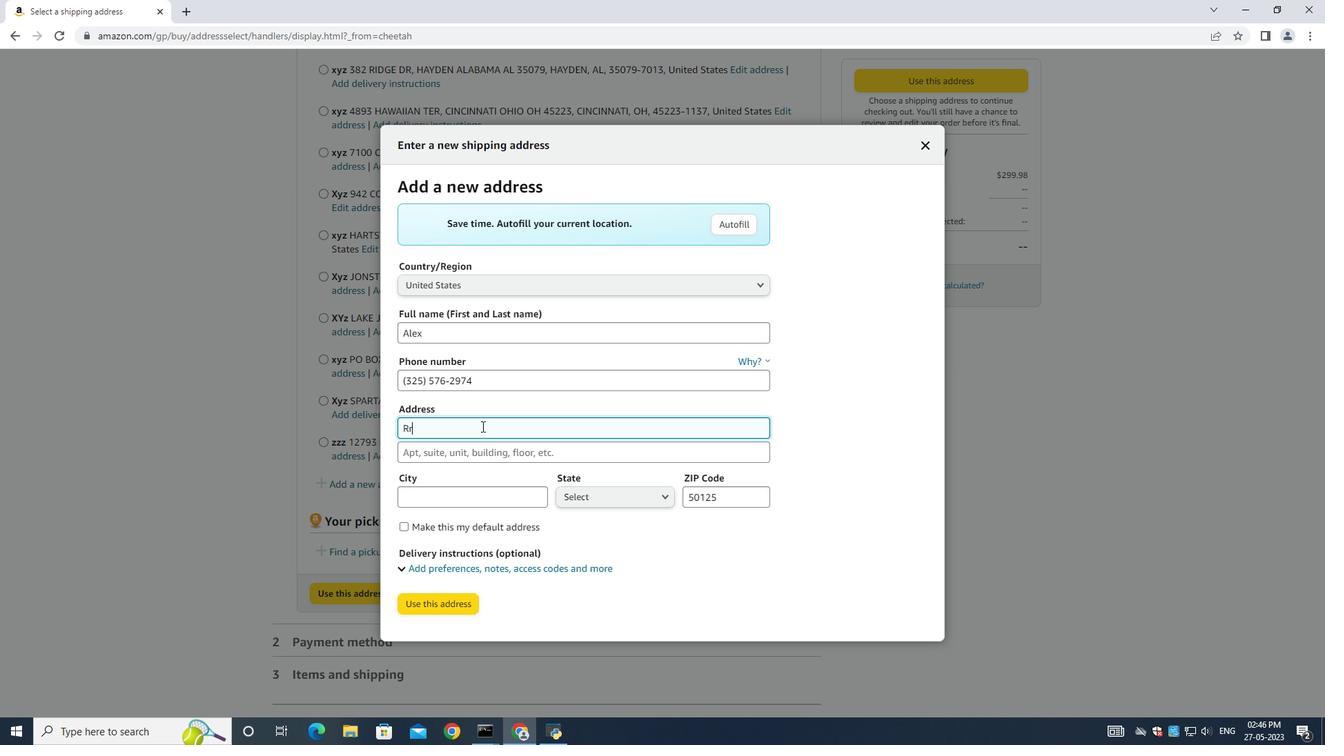 
Action: Mouse scrolled (520, 358) with delta (0, 0)
Screenshot: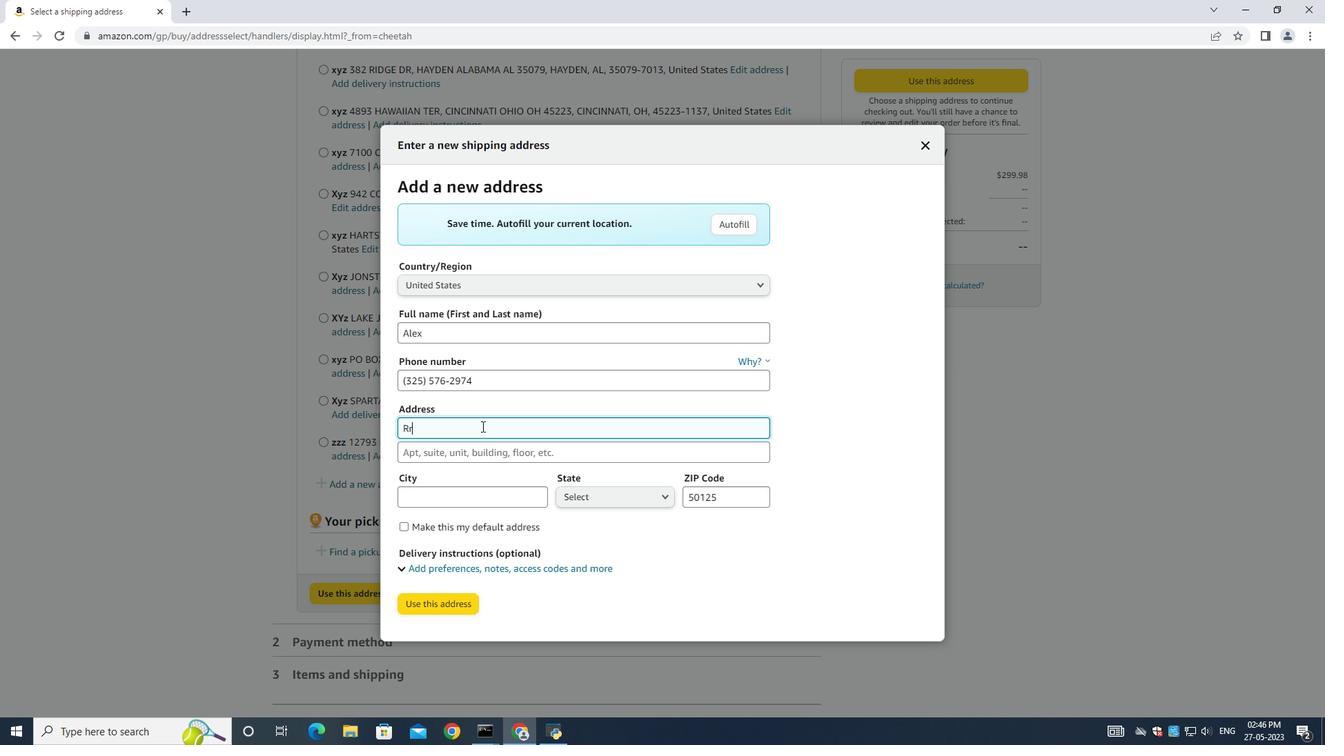 
Action: Mouse scrolled (520, 358) with delta (0, 0)
Screenshot: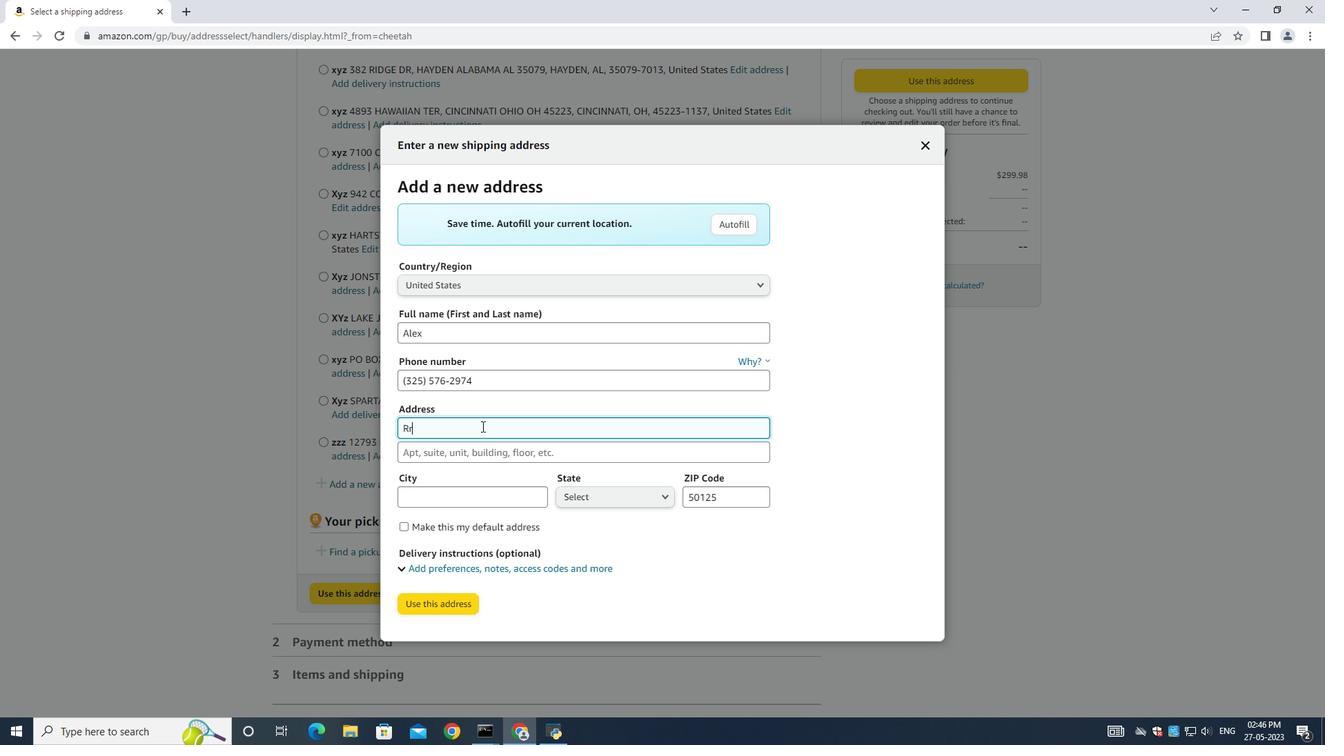 
Action: Mouse scrolled (520, 358) with delta (0, 0)
Screenshot: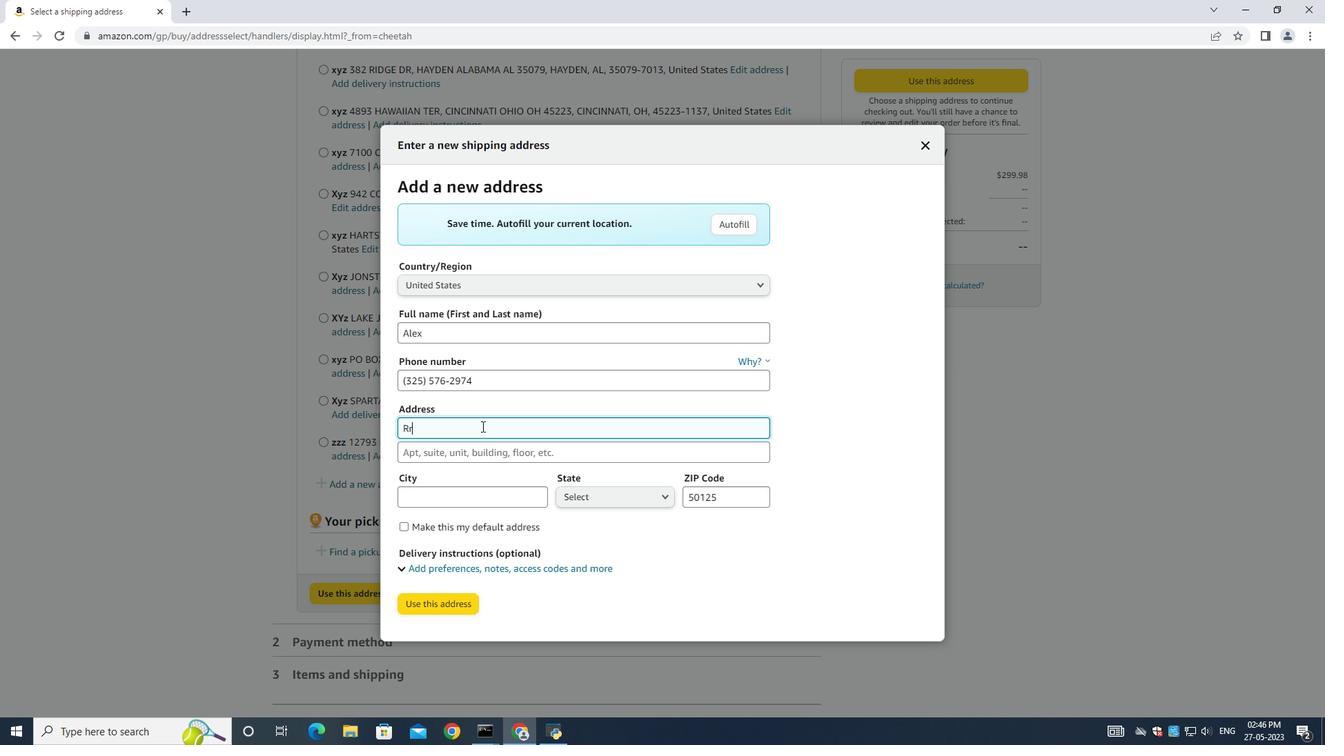 
Action: Mouse moved to (520, 359)
Screenshot: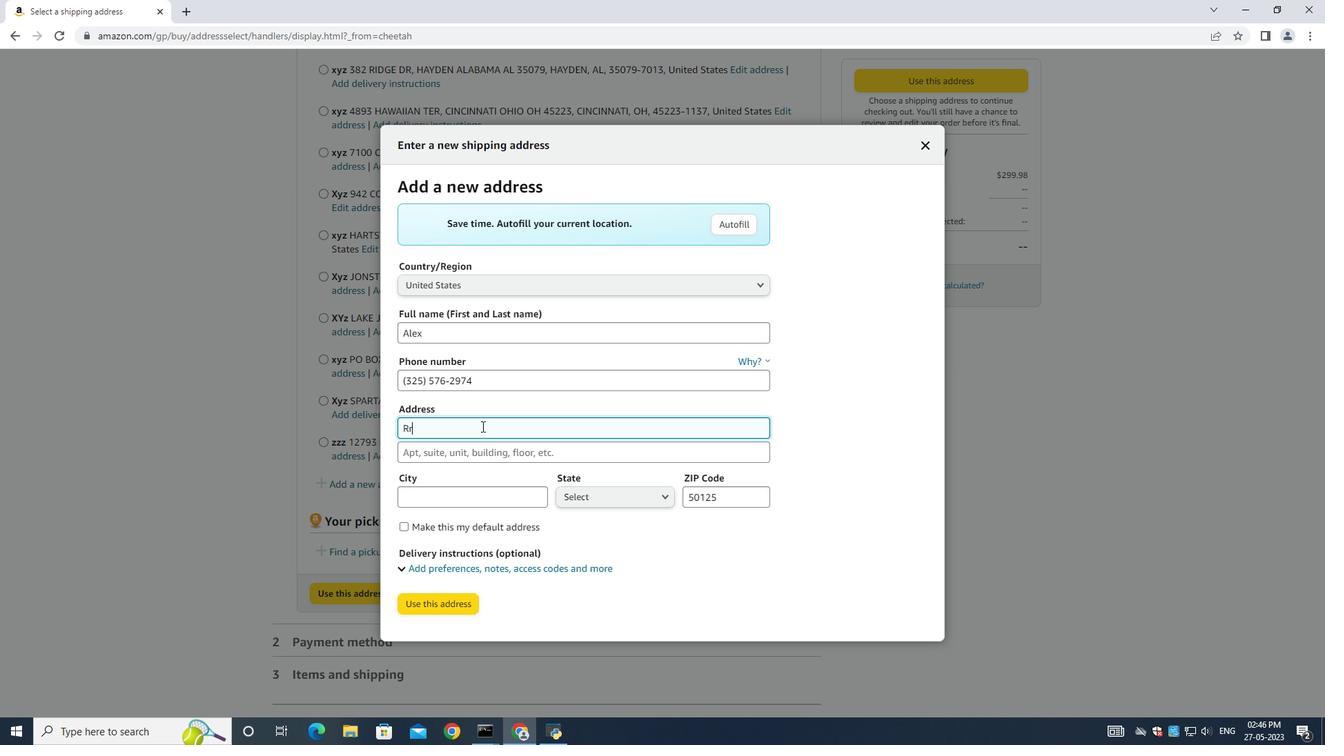 
Action: Mouse scrolled (520, 358) with delta (0, 0)
Screenshot: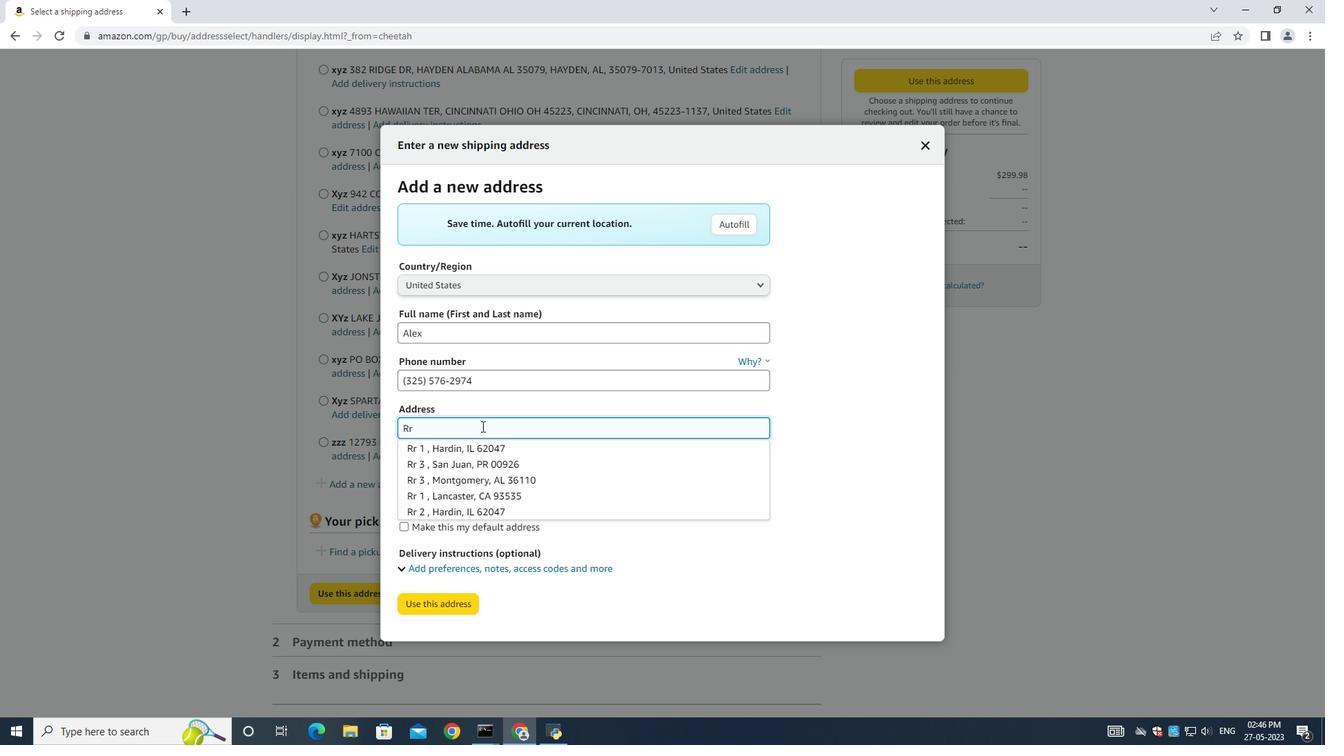 
Action: Mouse scrolled (520, 358) with delta (0, 0)
Screenshot: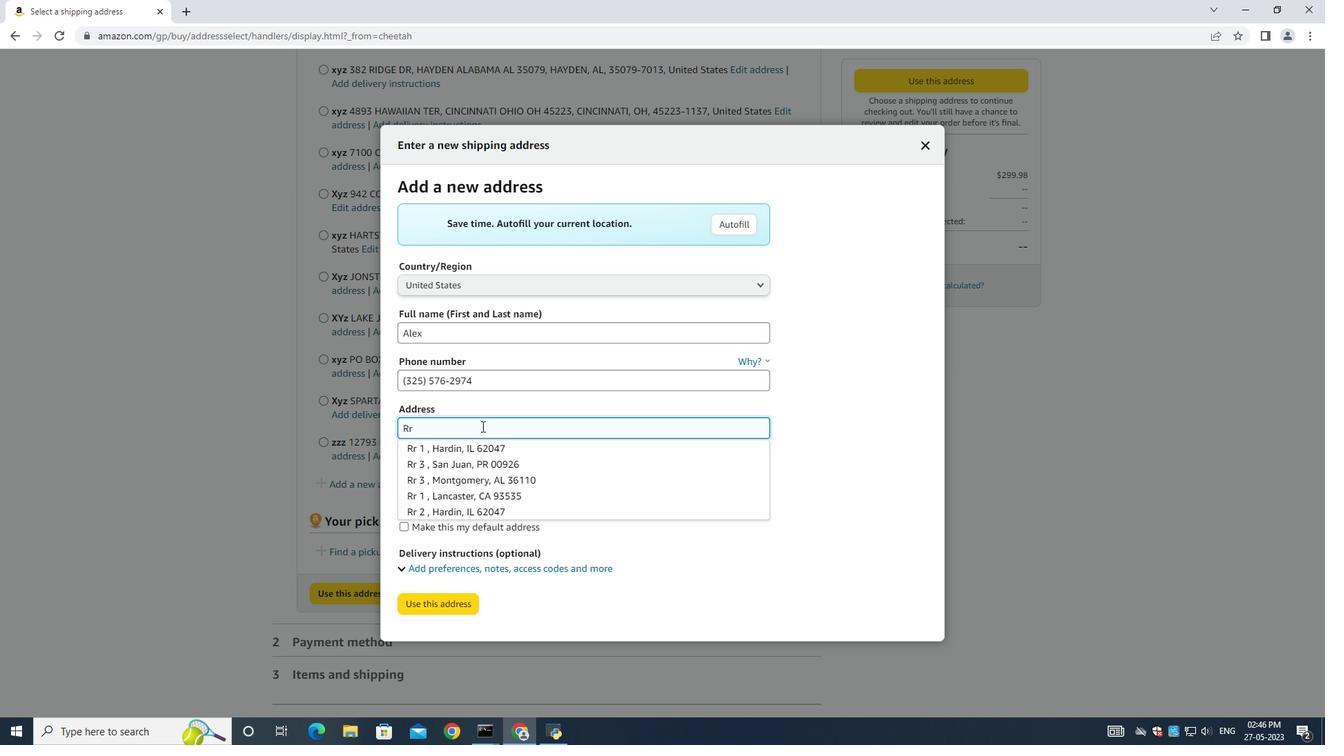 
Action: Mouse scrolled (520, 358) with delta (0, 0)
Screenshot: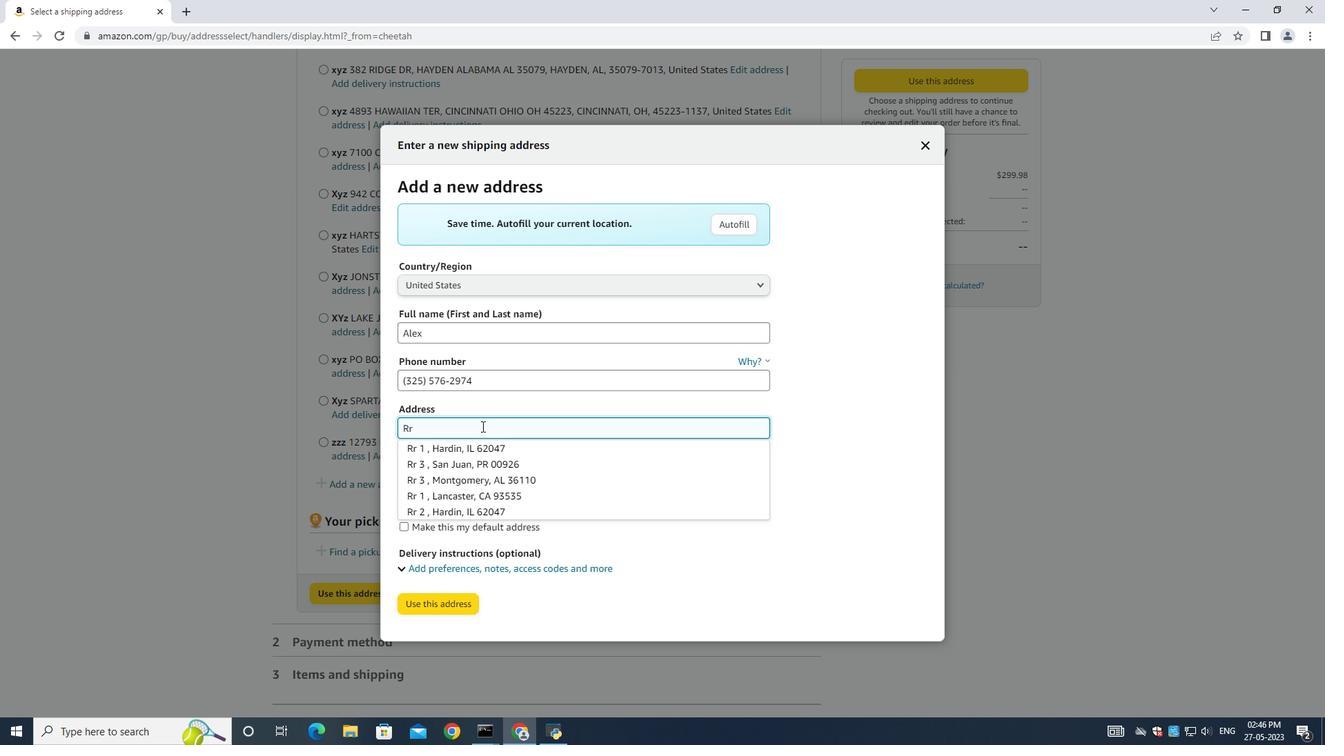 
Action: Mouse scrolled (520, 358) with delta (0, 0)
Screenshot: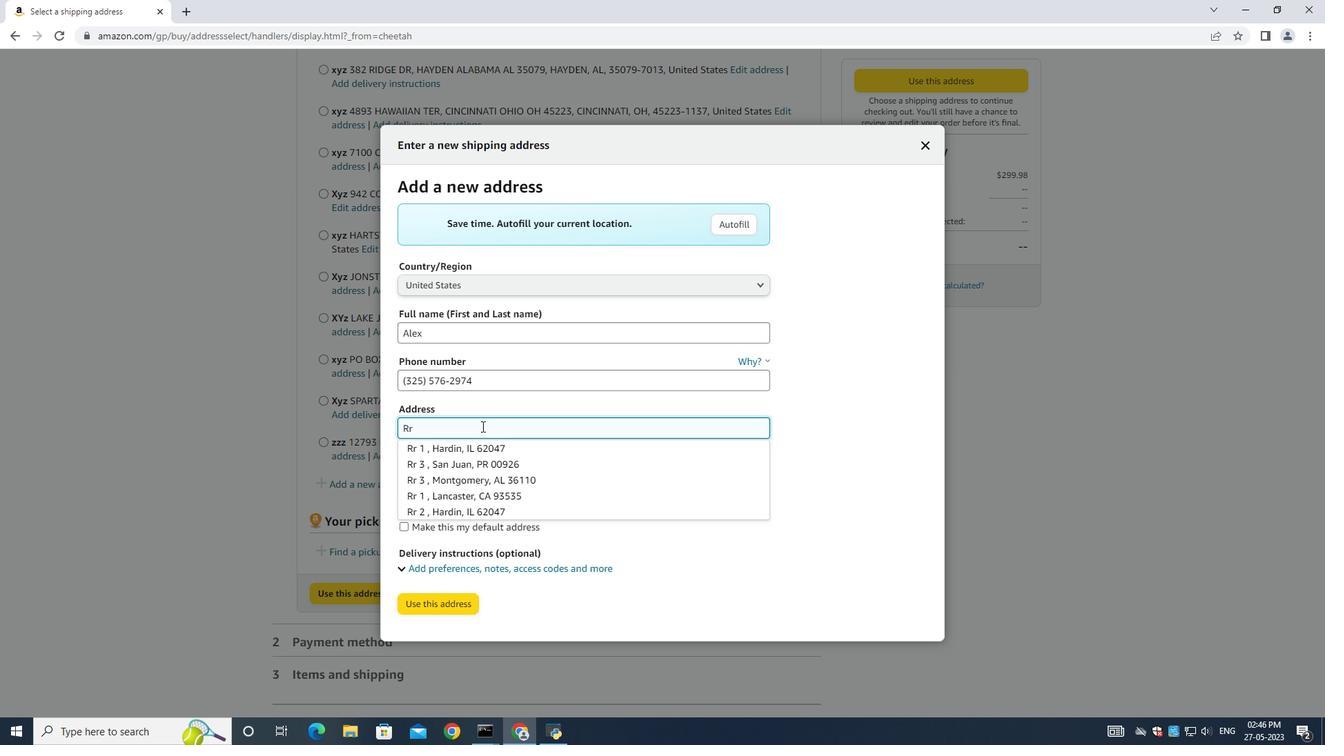 
Action: Mouse moved to (519, 361)
Screenshot: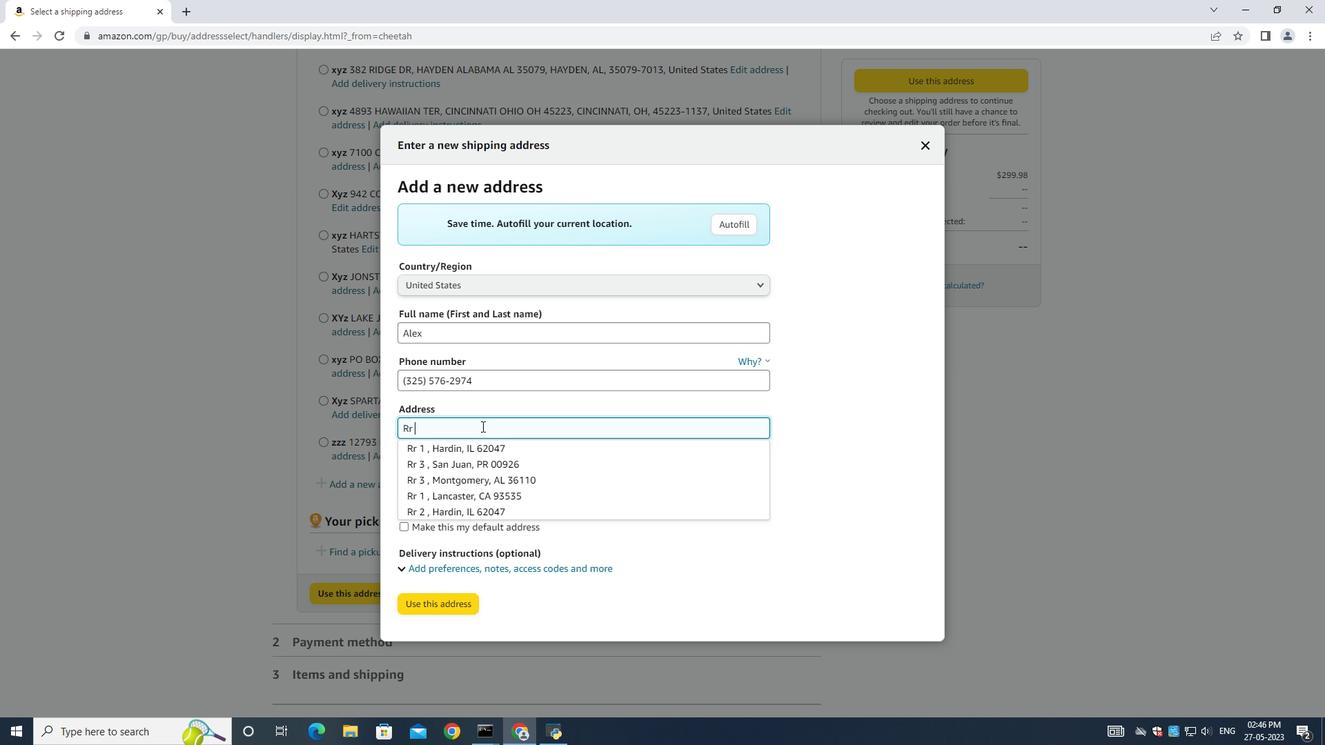 
Action: Mouse scrolled (519, 360) with delta (0, 0)
Screenshot: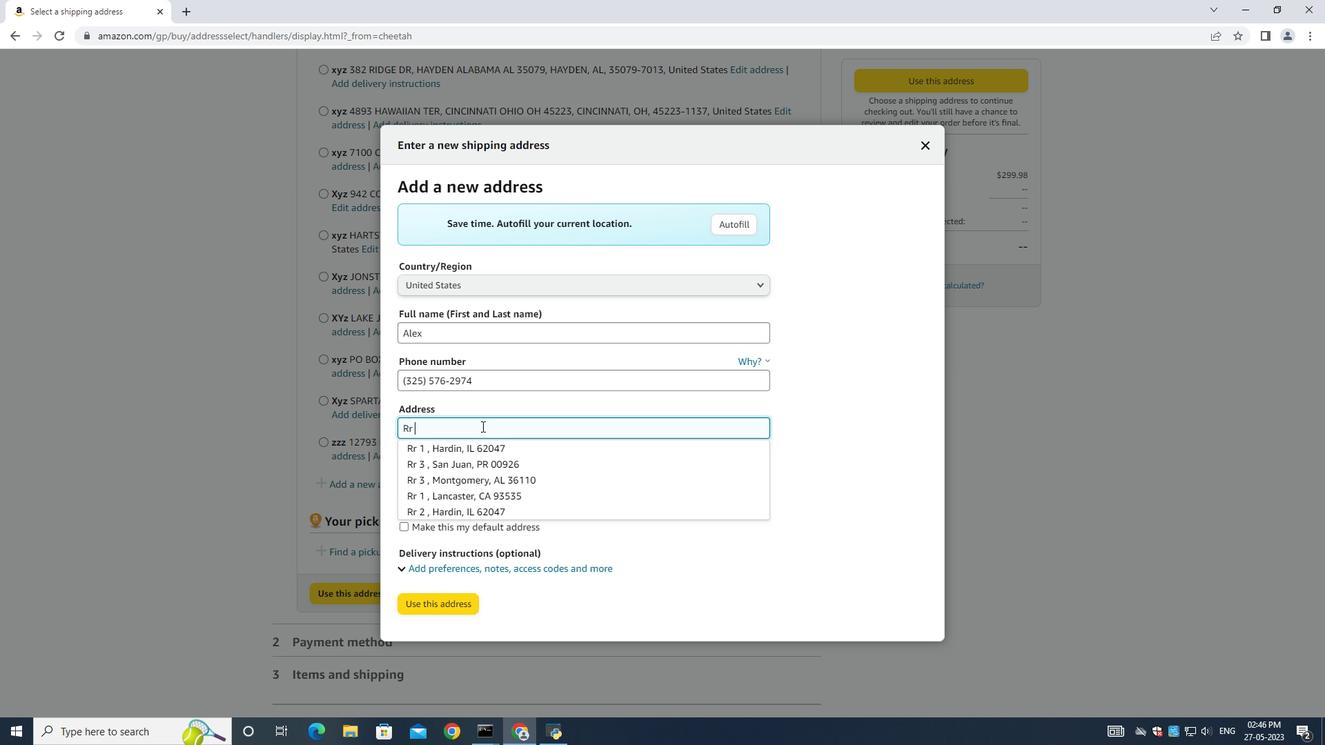
Action: Mouse moved to (519, 362)
Screenshot: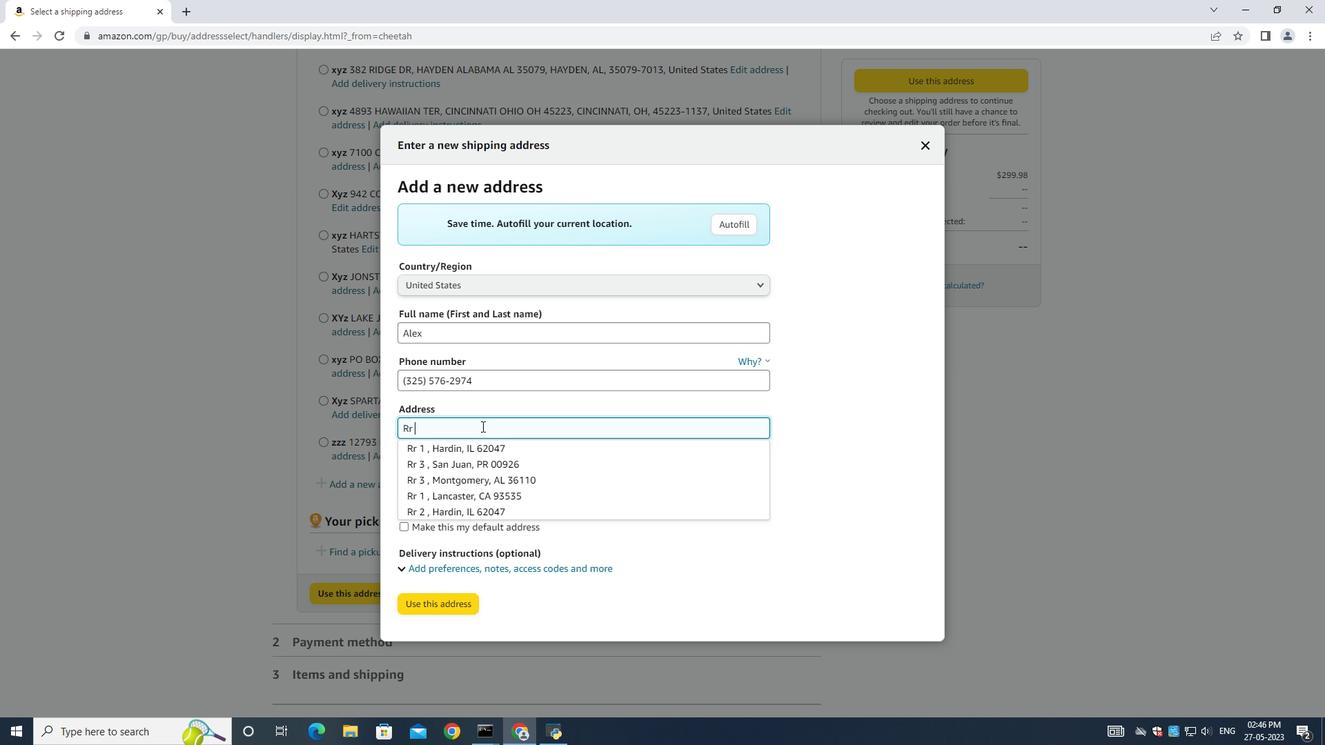 
Action: Mouse scrolled (519, 361) with delta (0, 0)
Screenshot: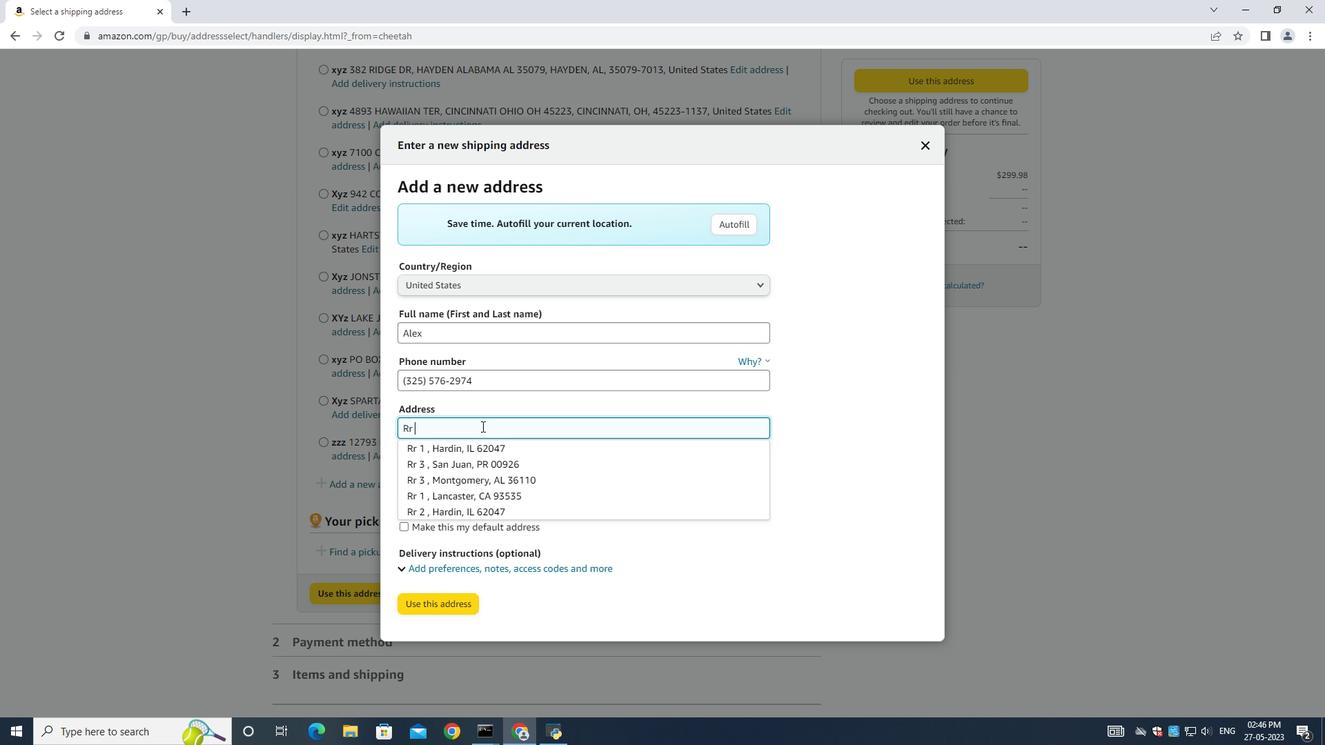 
Action: Mouse moved to (518, 363)
Screenshot: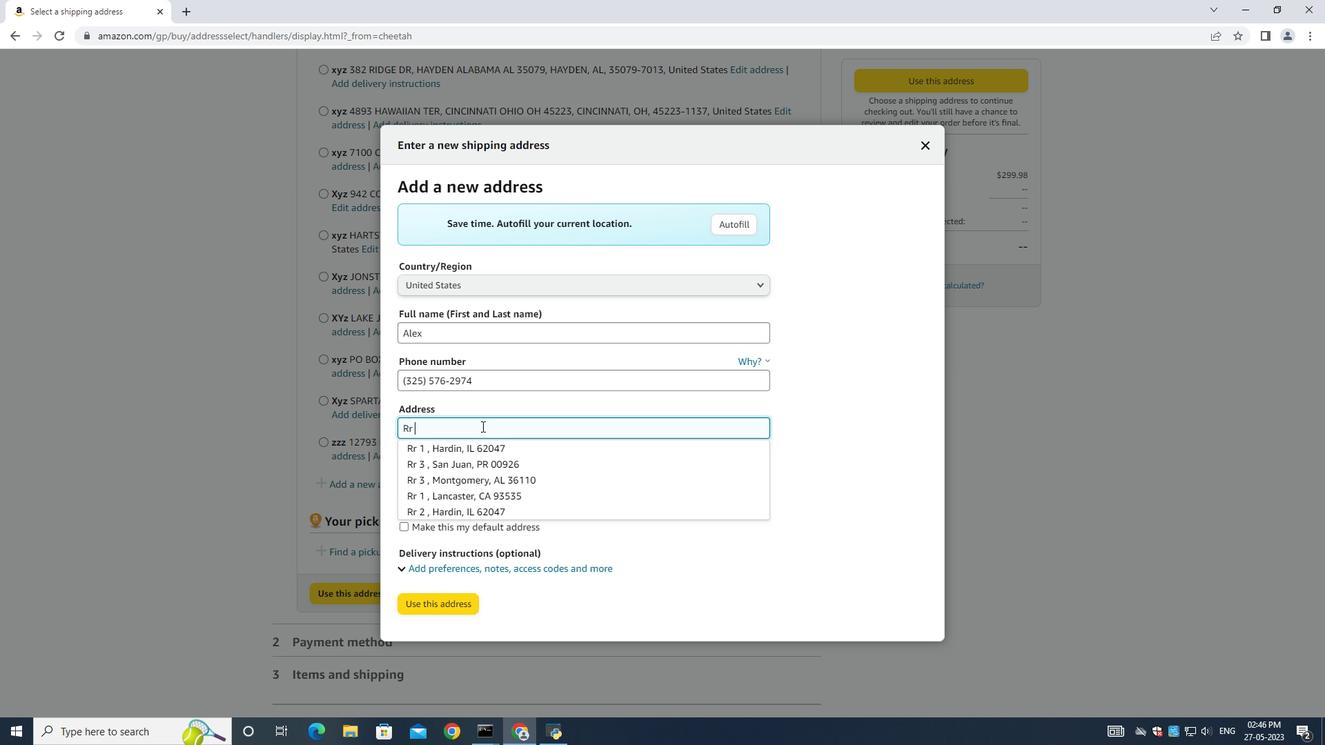 
Action: Mouse scrolled (518, 361) with delta (0, 0)
Screenshot: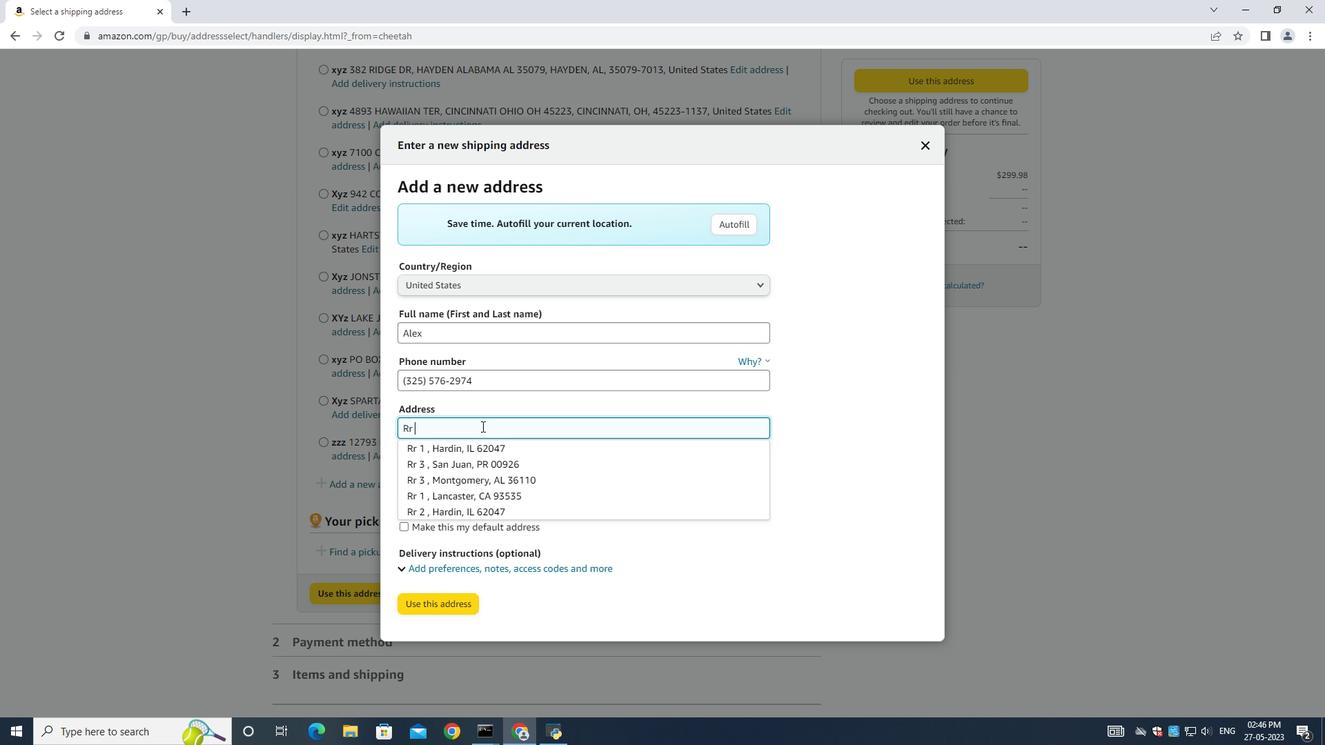 
Action: Mouse scrolled (518, 362) with delta (0, 0)
Screenshot: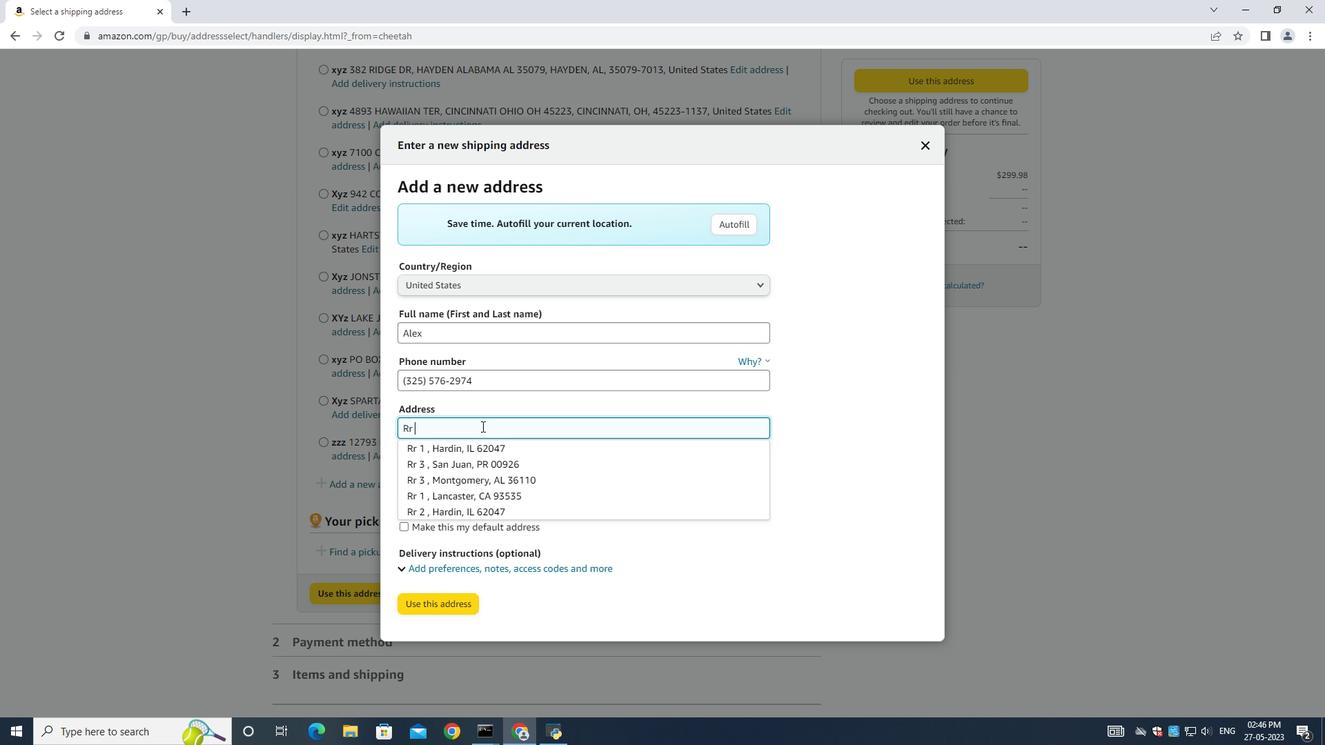 
Action: Mouse moved to (518, 363)
Screenshot: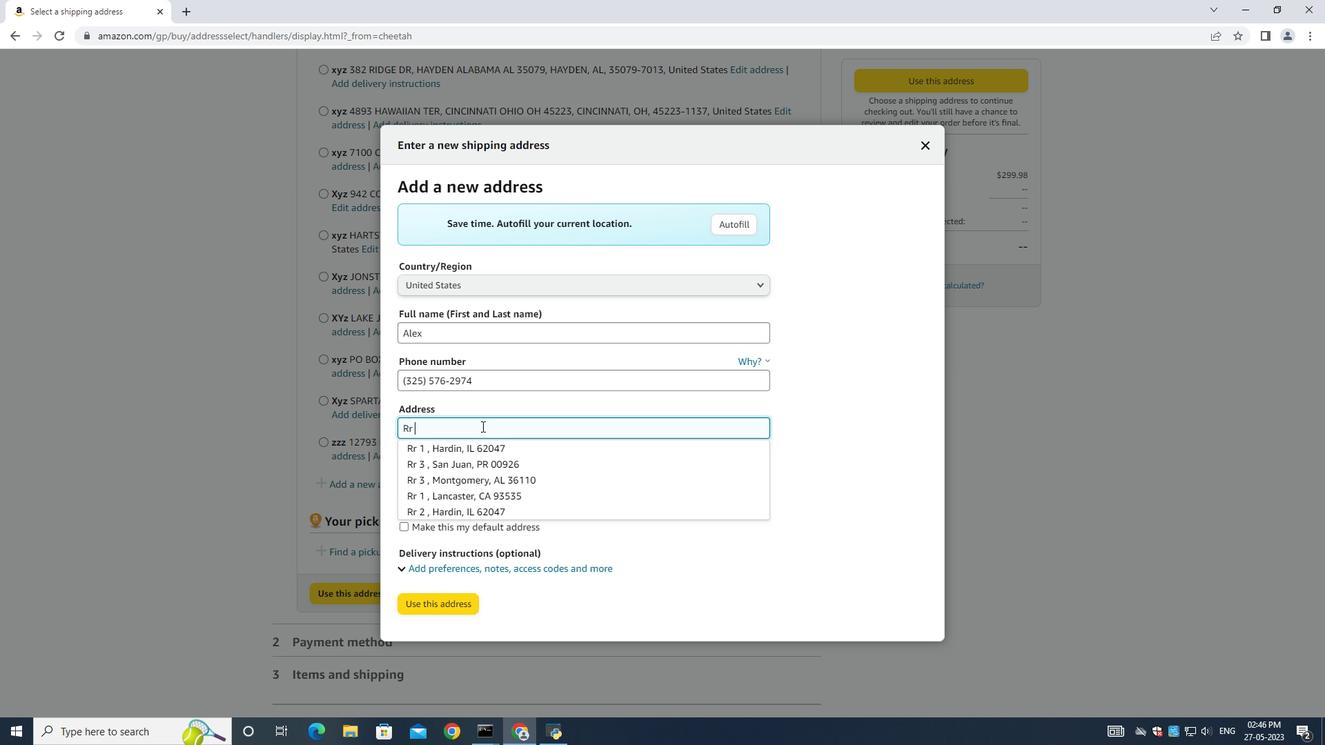 
Action: Mouse scrolled (518, 362) with delta (0, 0)
Screenshot: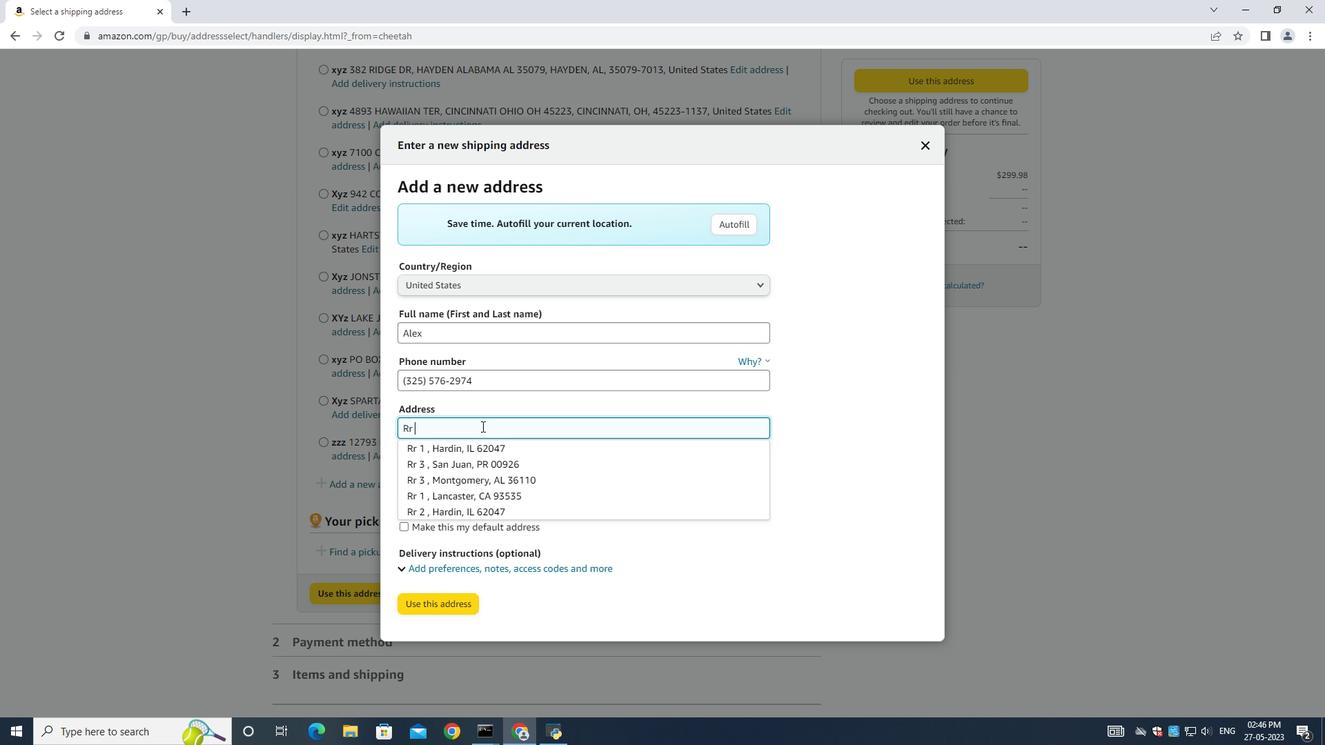 
Action: Mouse moved to (519, 366)
Screenshot: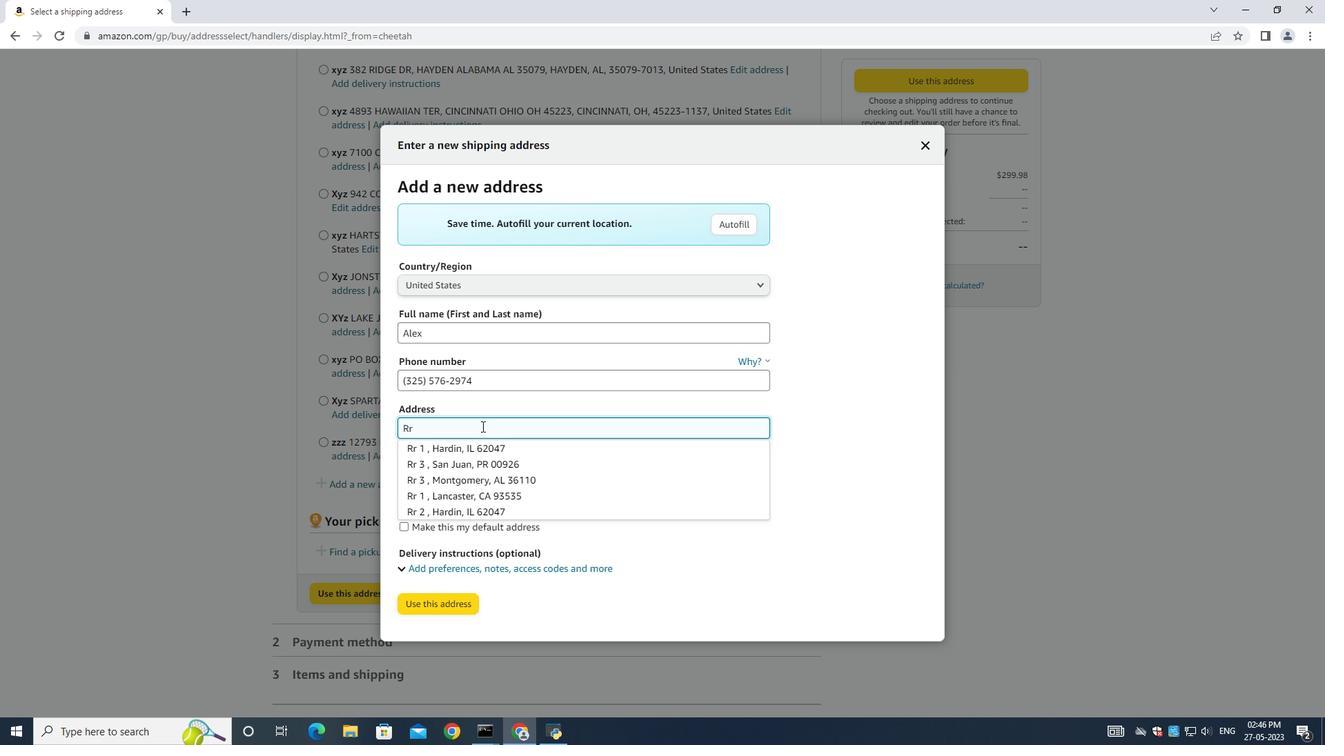 
Action: Mouse scrolled (519, 365) with delta (0, 0)
Screenshot: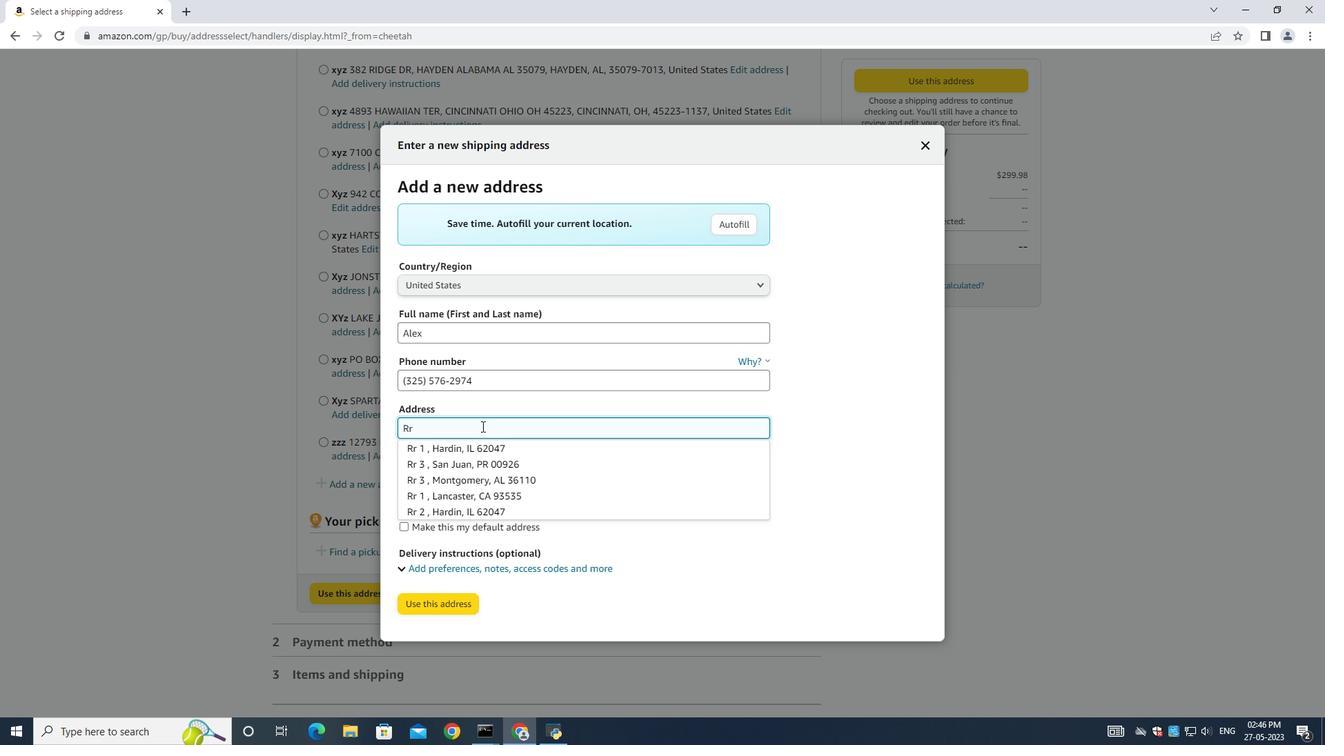 
Action: Mouse moved to (519, 367)
Screenshot: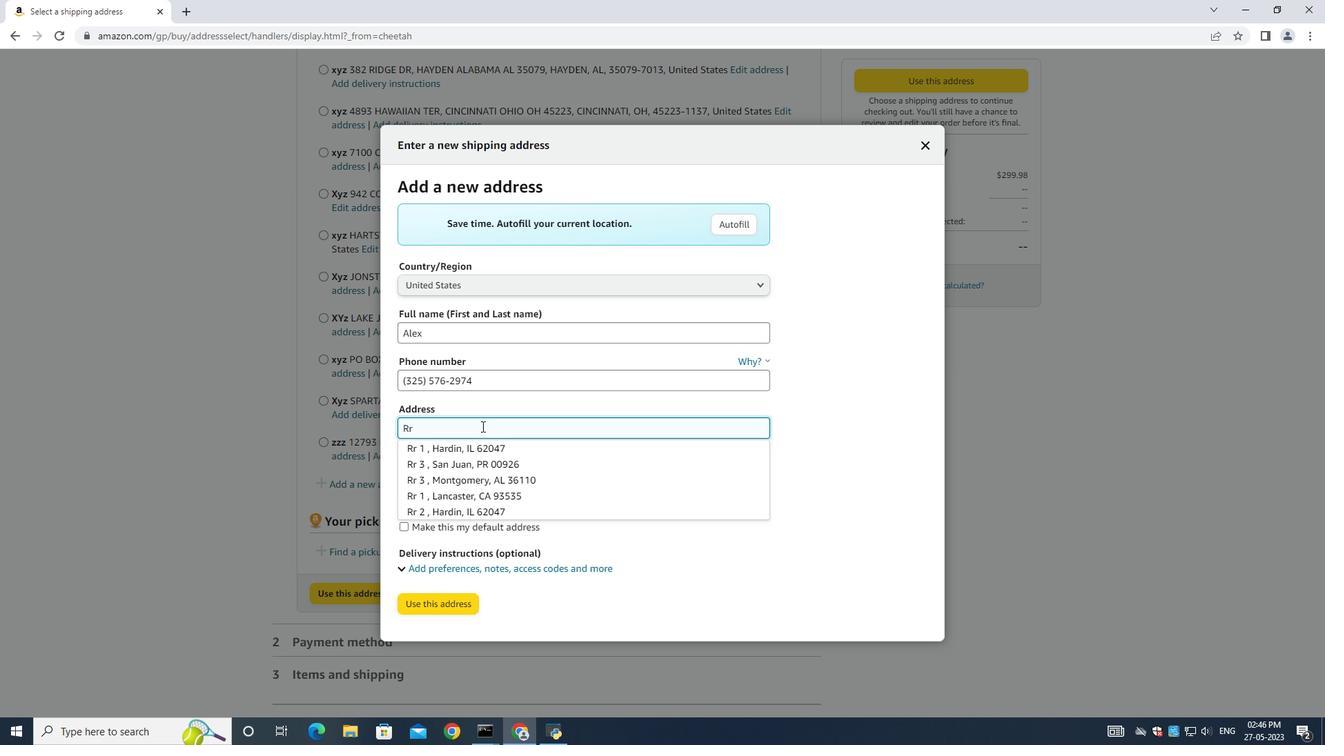 
Action: Mouse scrolled (519, 367) with delta (0, 0)
Screenshot: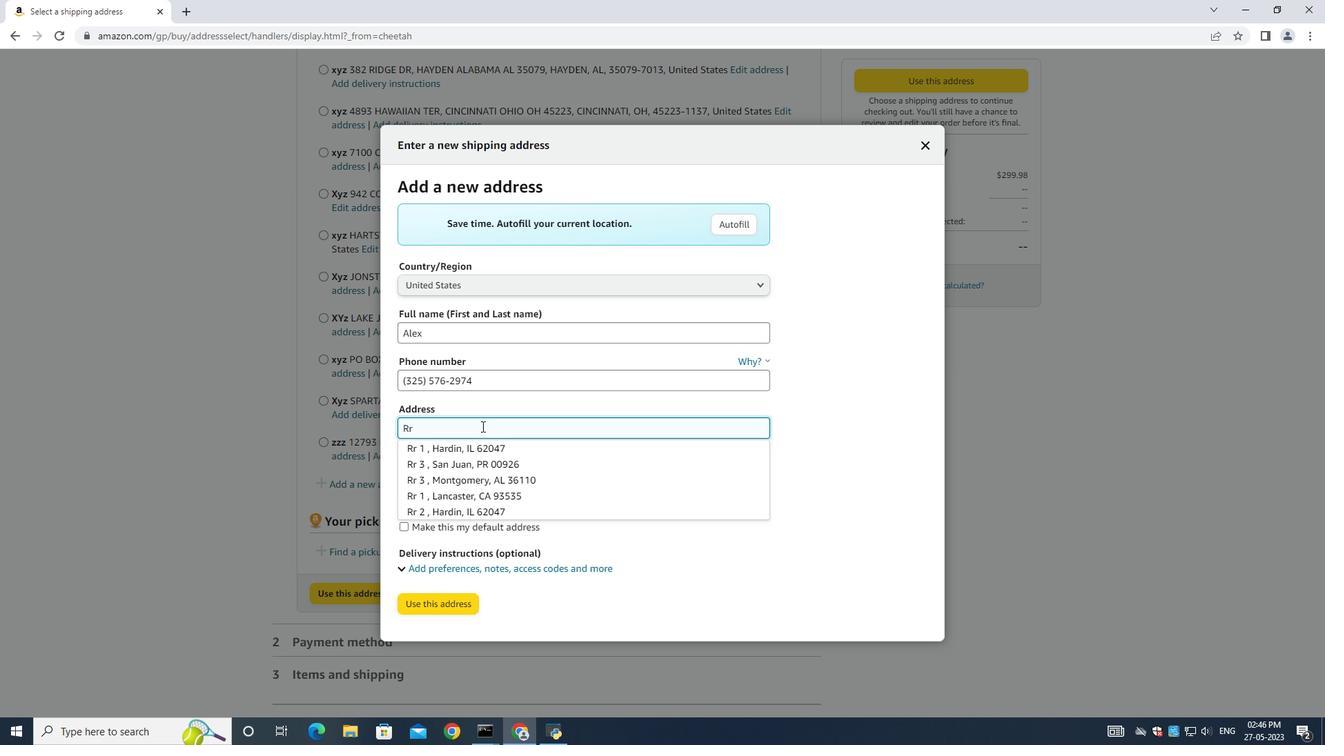 
Action: Mouse scrolled (519, 367) with delta (0, 0)
Screenshot: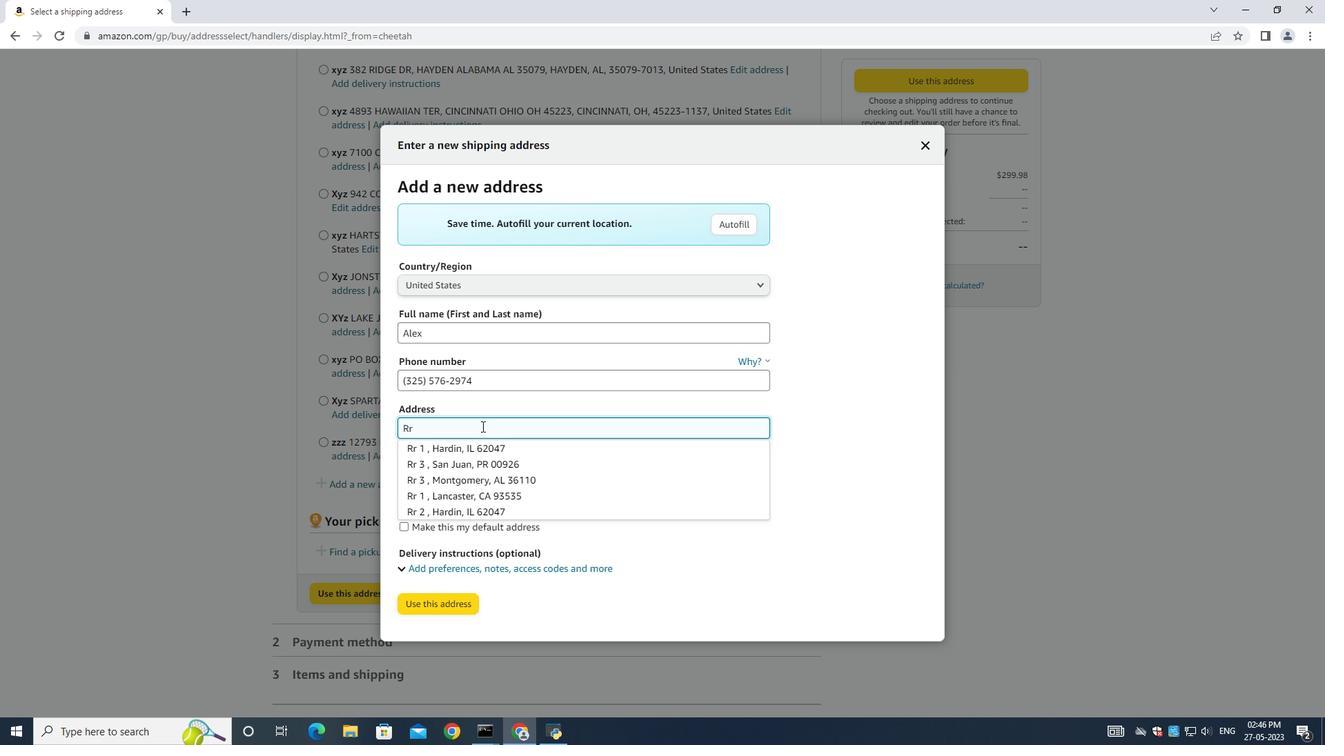 
Action: Mouse scrolled (519, 367) with delta (0, 0)
Screenshot: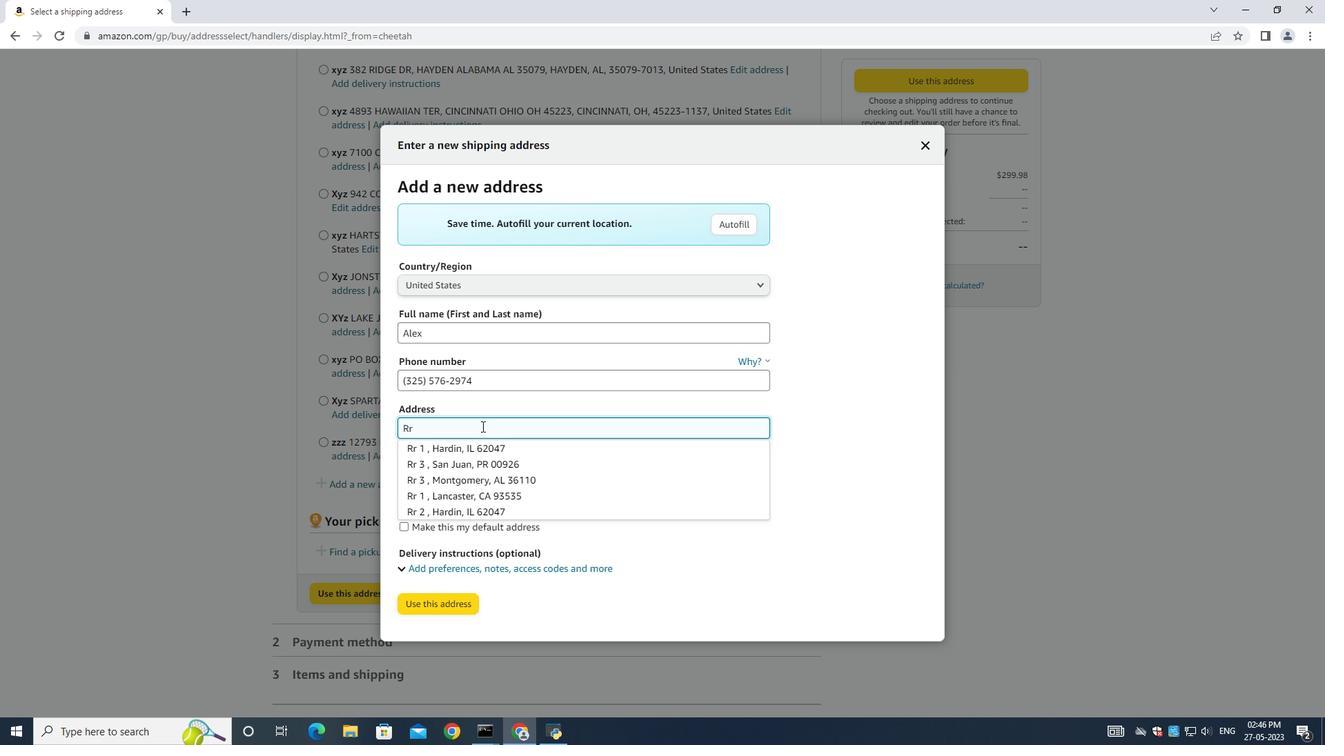 
Action: Mouse moved to (519, 368)
Screenshot: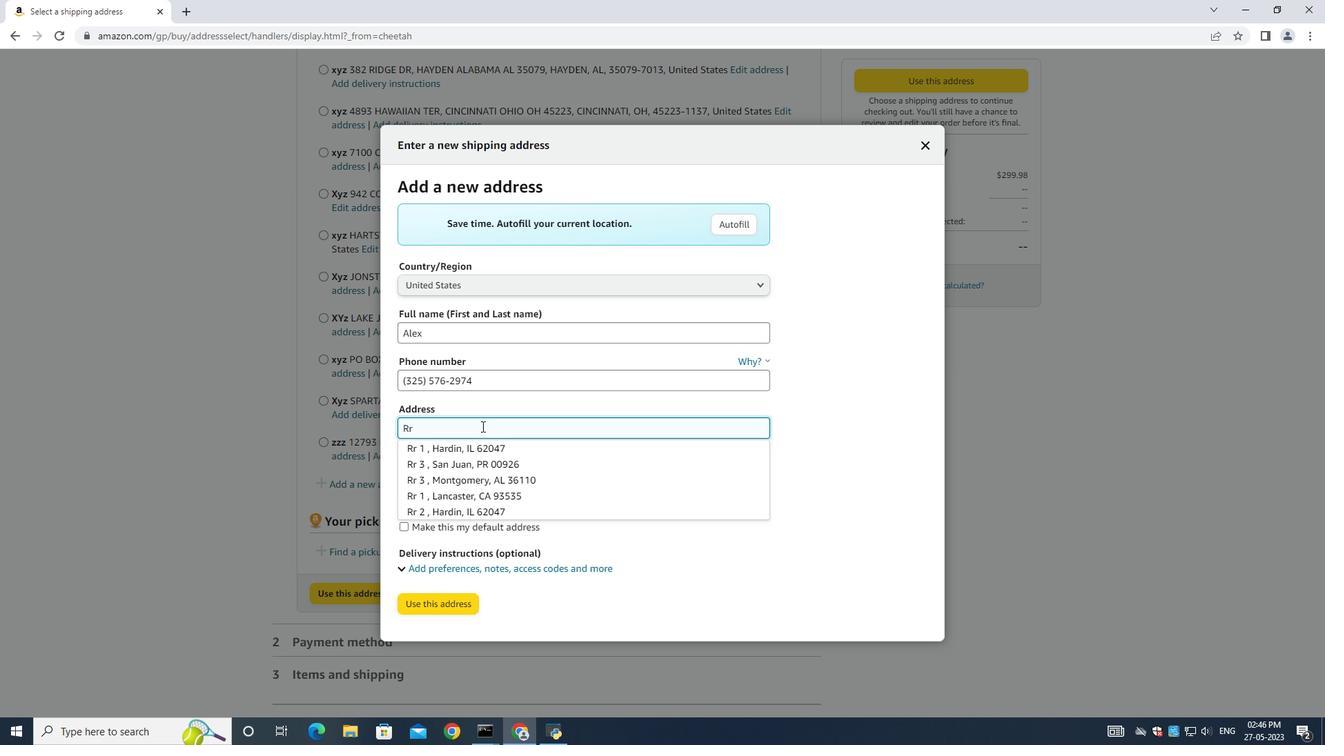 
Action: Mouse scrolled (519, 367) with delta (0, 0)
Screenshot: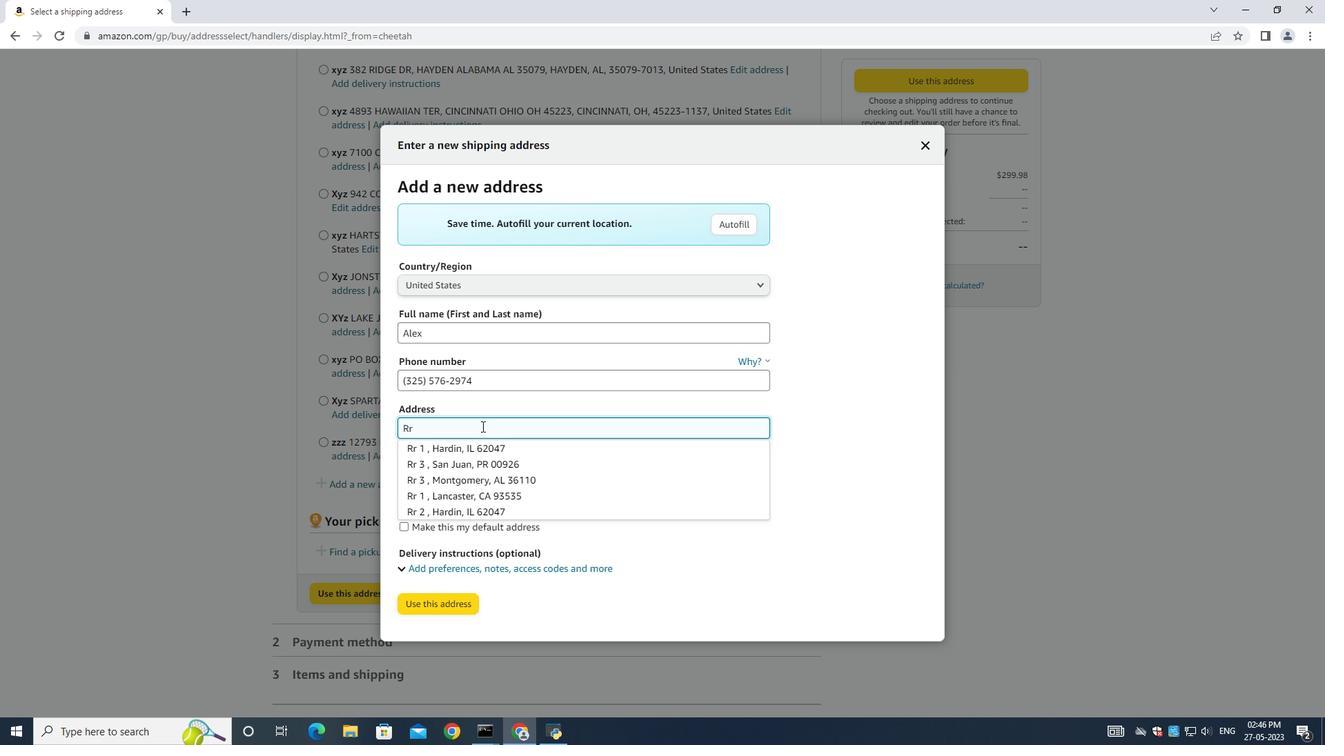 
Action: Mouse moved to (390, 345)
Screenshot: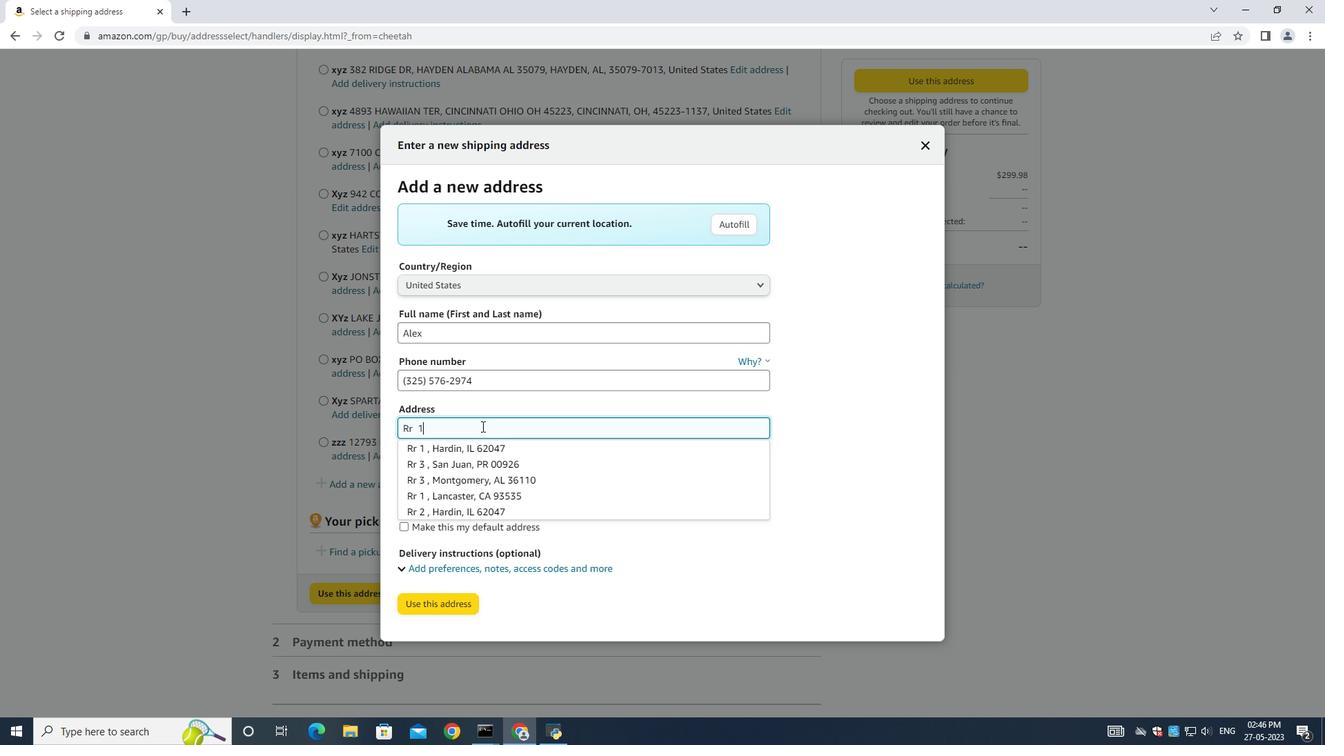 
Action: Mouse pressed left at (390, 345)
Screenshot: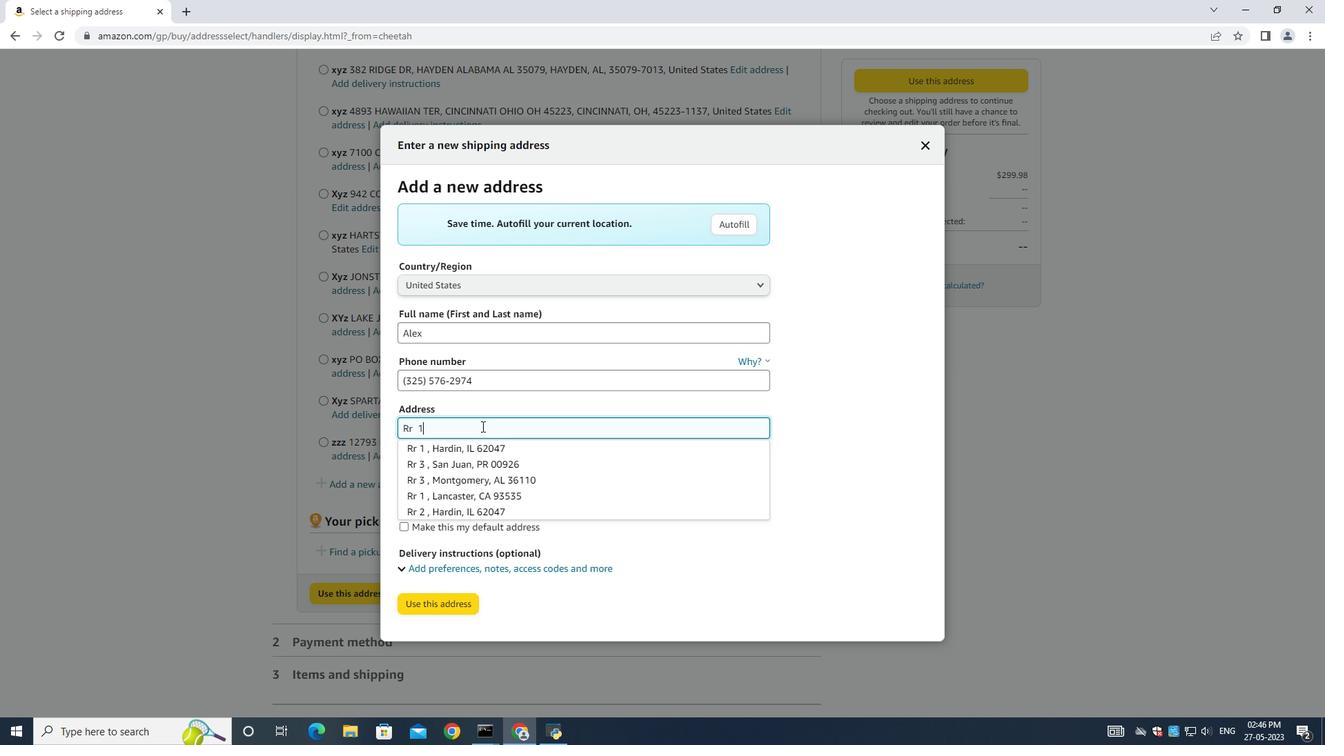 
Action: Mouse moved to (466, 331)
Screenshot: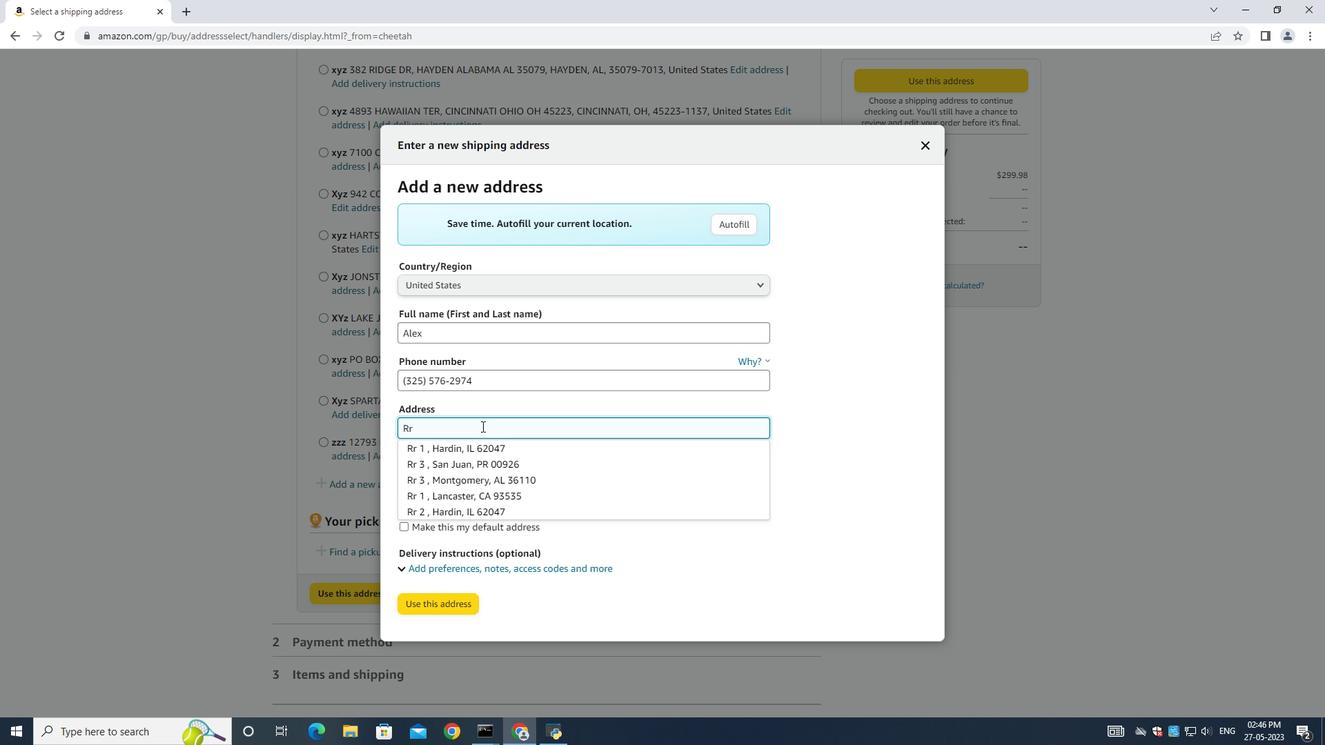 
Action: Mouse pressed left at (466, 331)
Screenshot: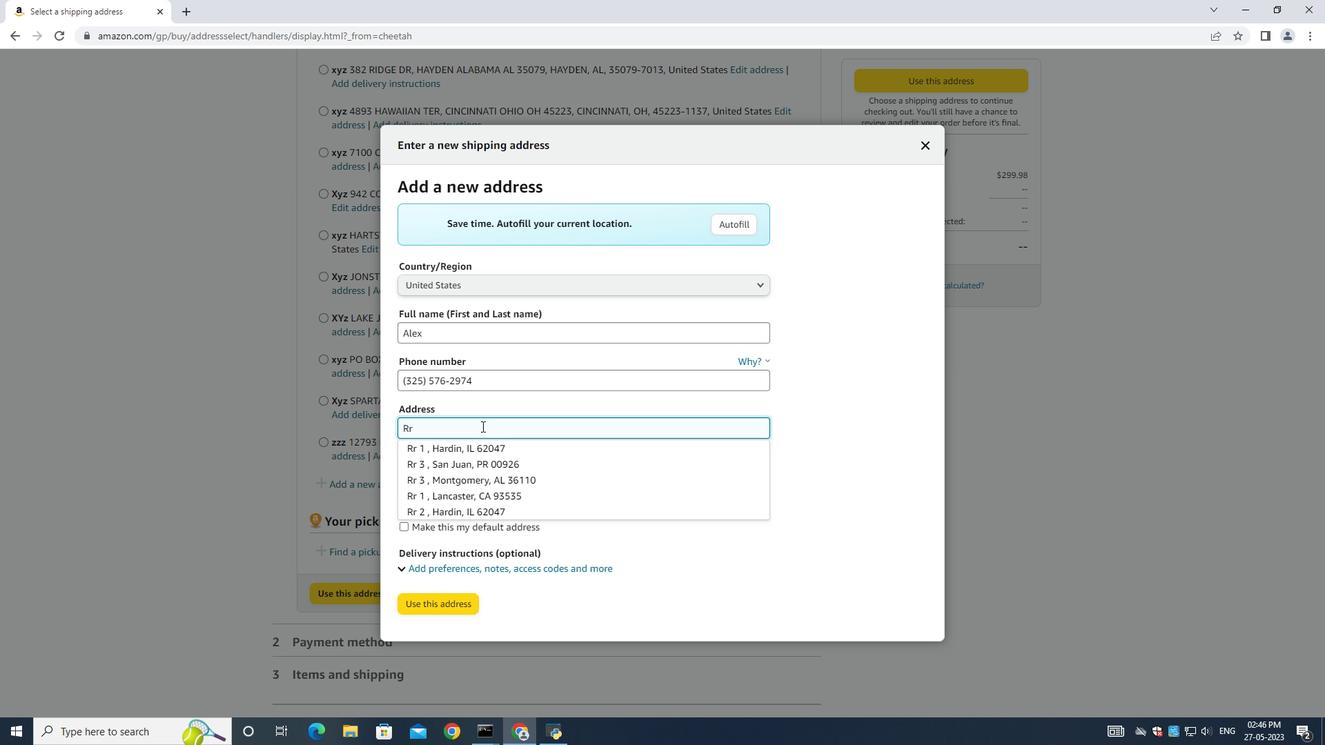 
Action: Mouse moved to (478, 352)
Screenshot: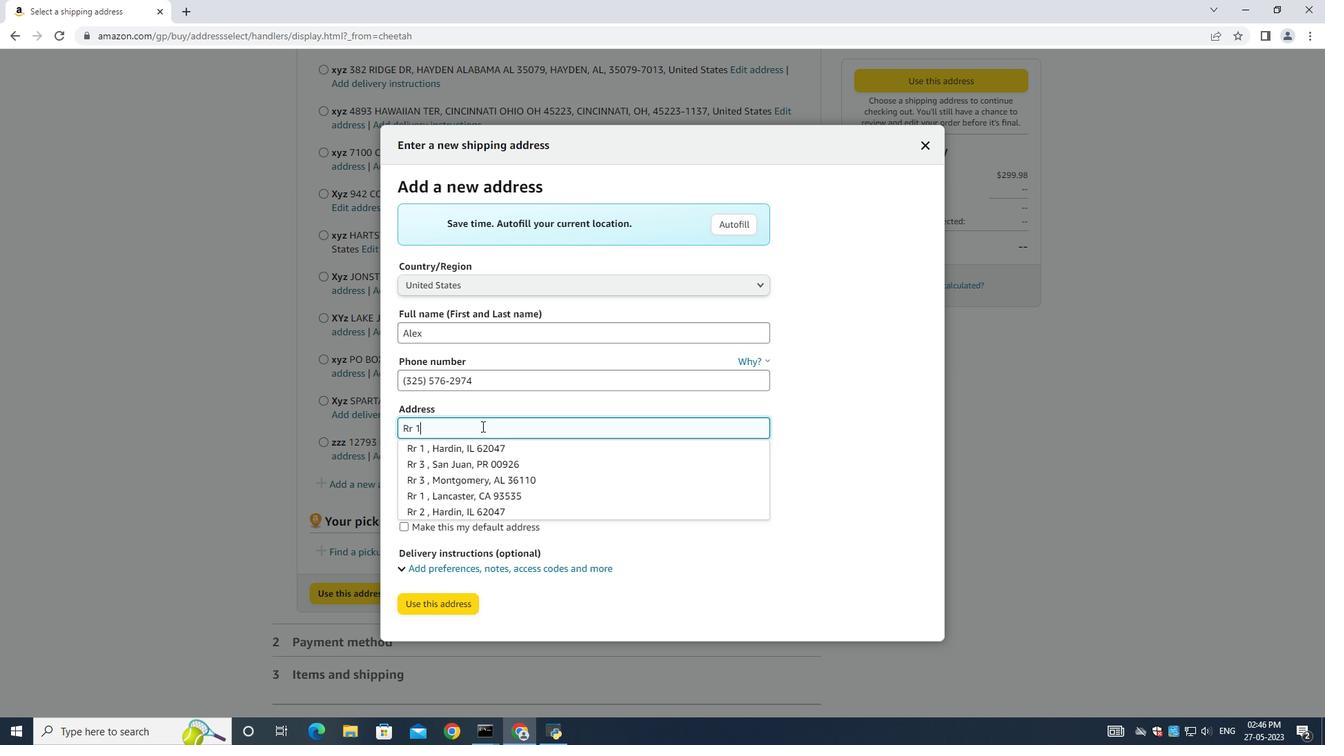 
Action: Key pressed ctrl+A
Screenshot: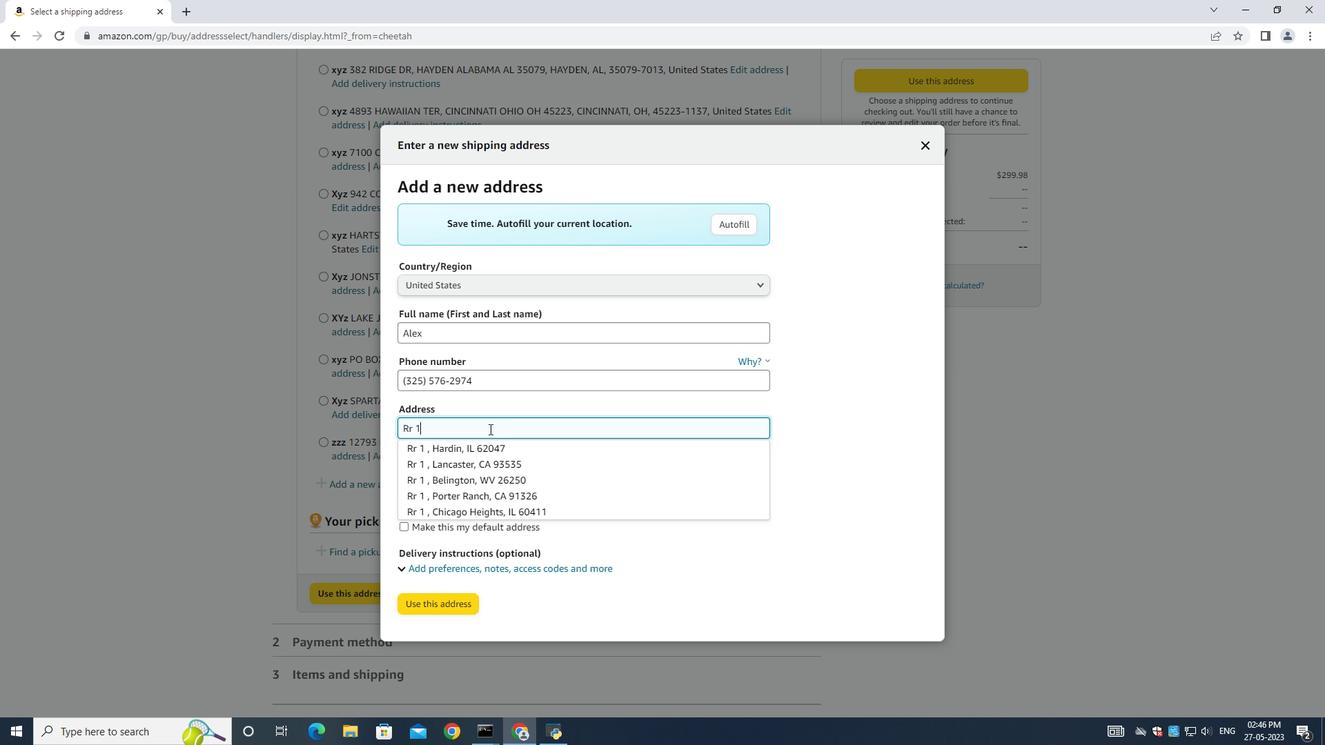 
Action: Mouse moved to (478, 352)
Screenshot: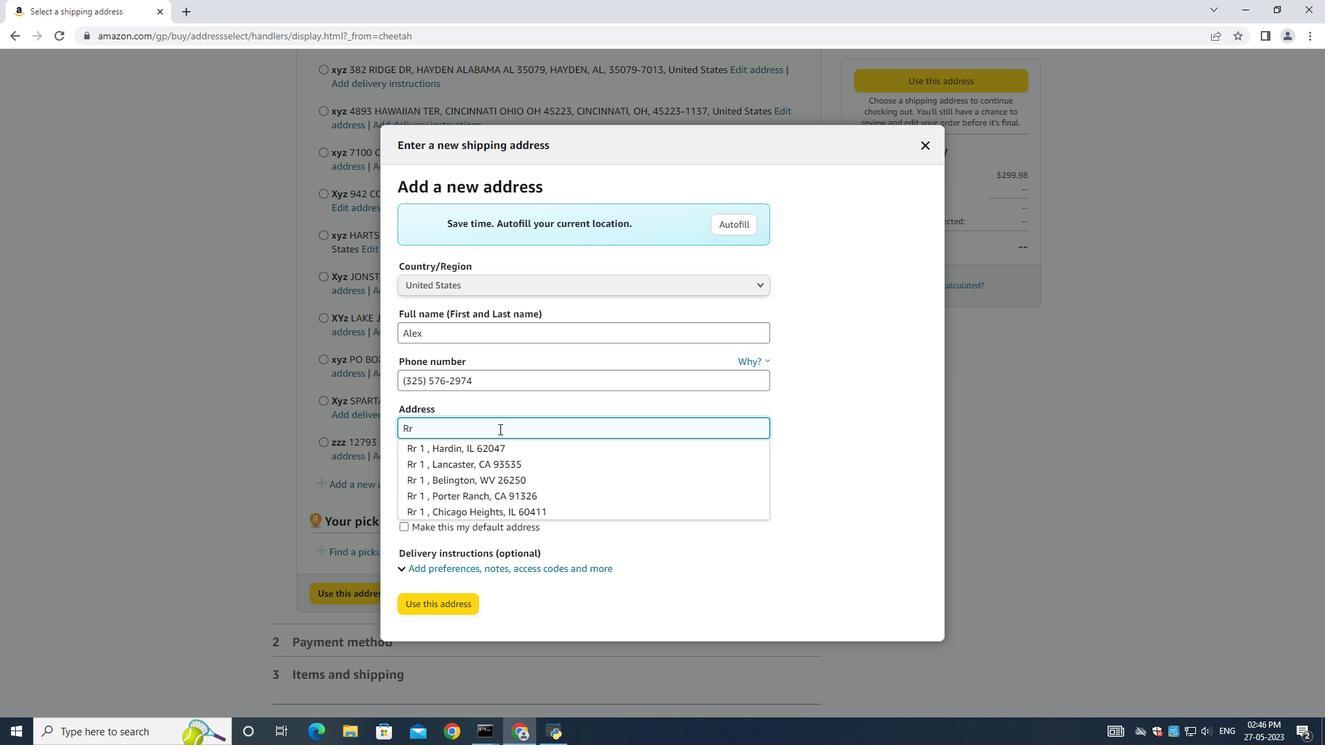 
Action: Key pressed <Key.backspace>
Screenshot: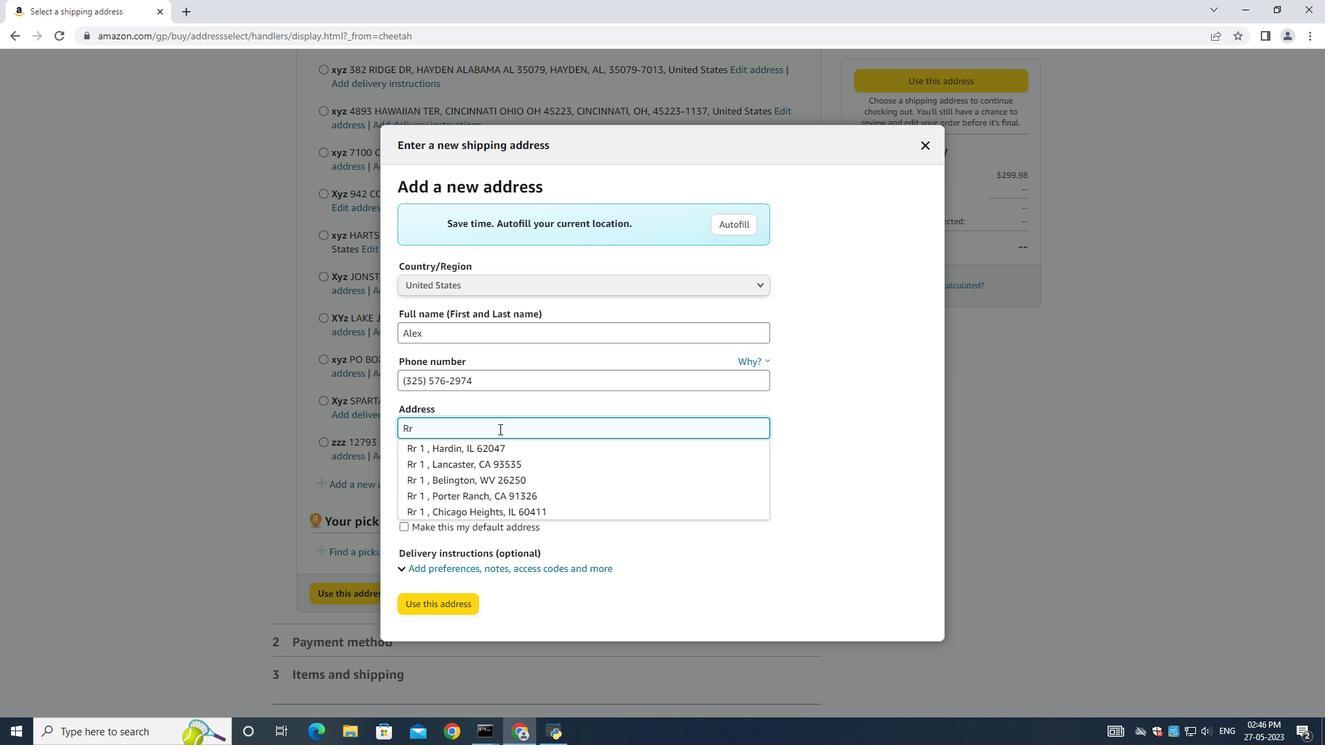 
Action: Mouse moved to (488, 384)
Screenshot: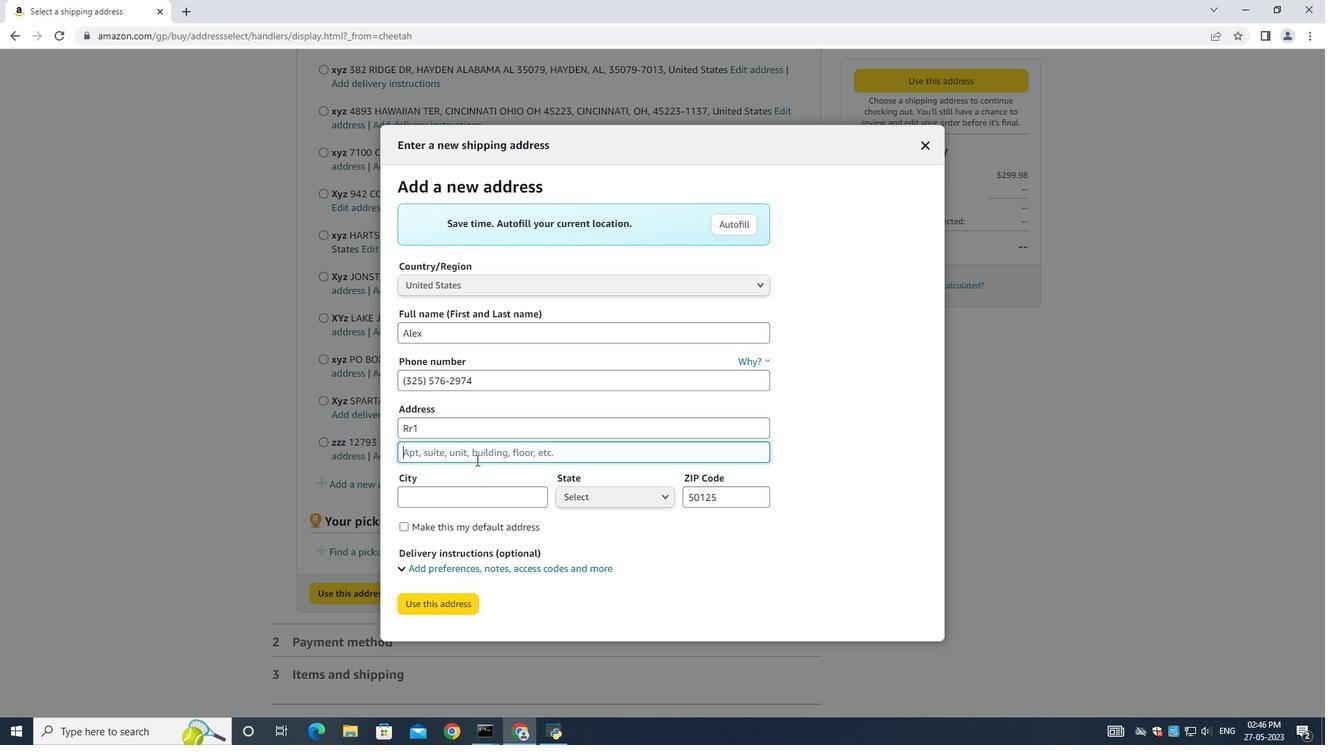 
Action: Mouse pressed left at (488, 384)
Screenshot: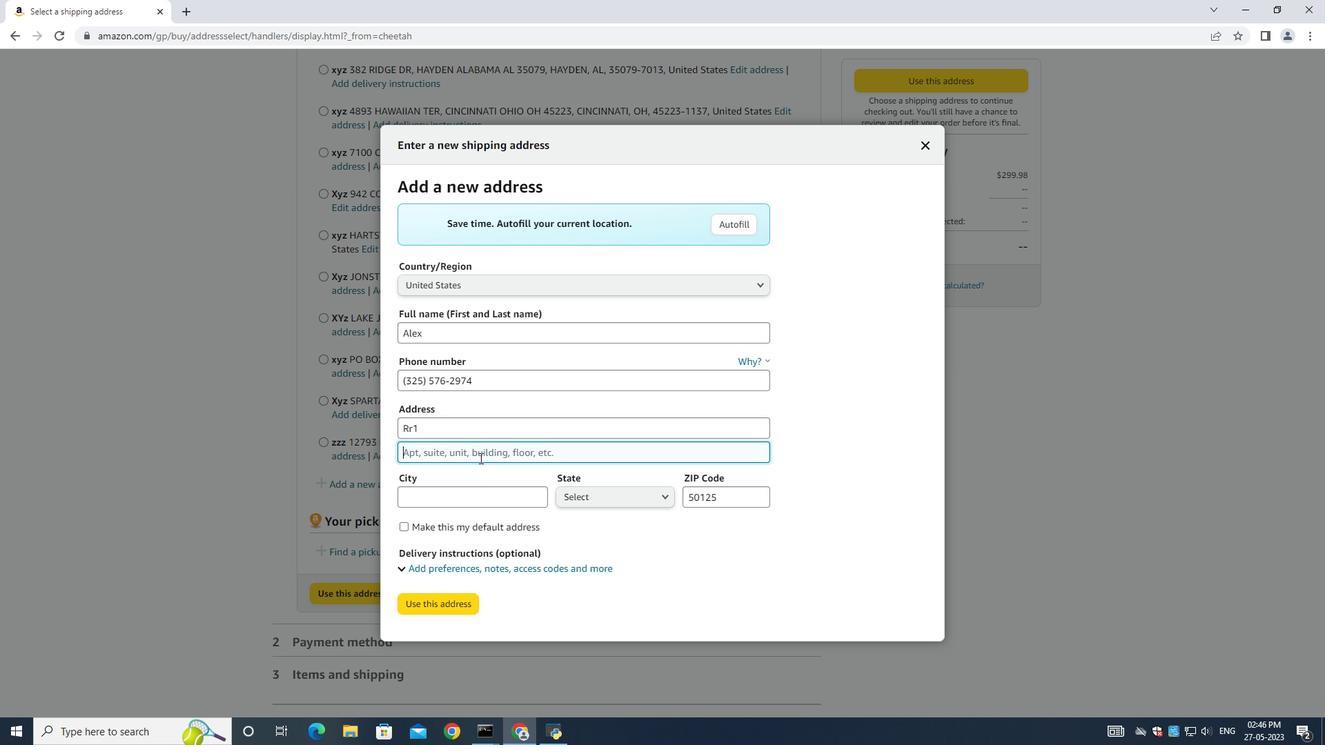 
Action: Mouse moved to (488, 384)
Screenshot: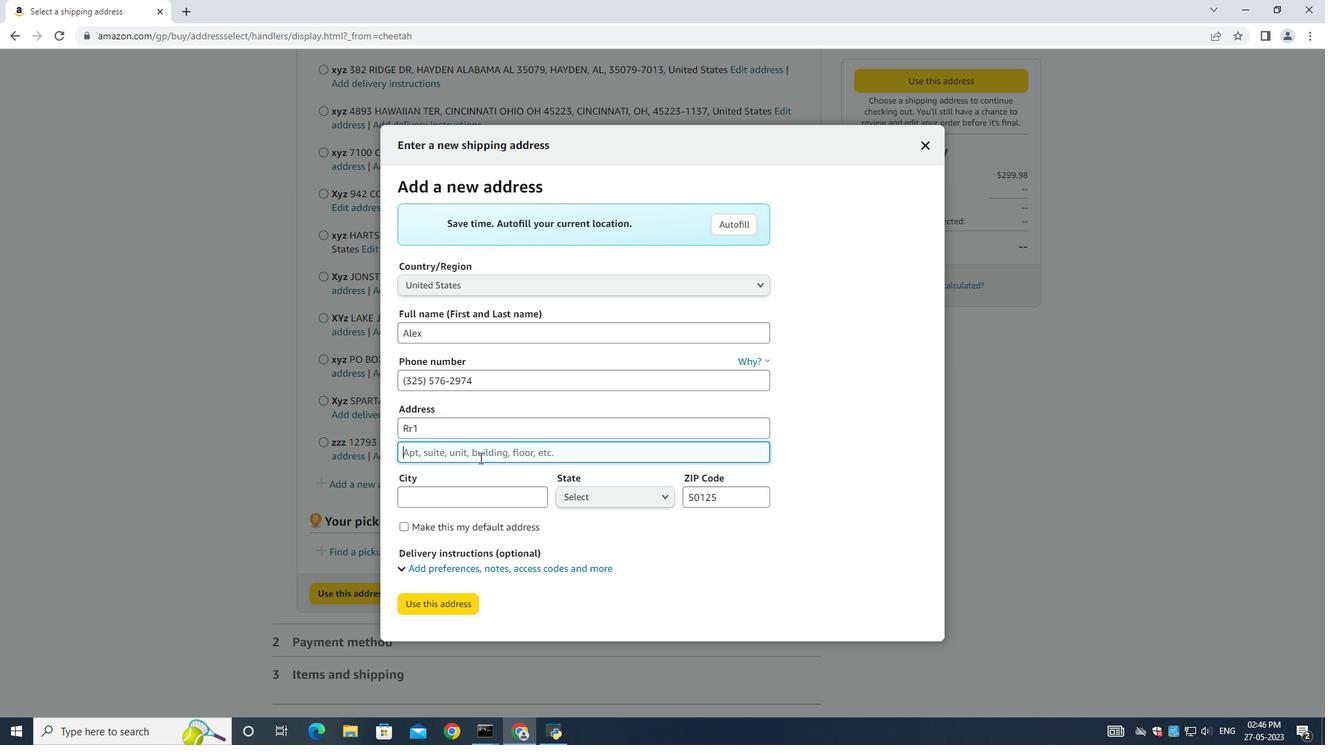 
Action: Key pressed ctrl+A<Key.backspace>
Screenshot: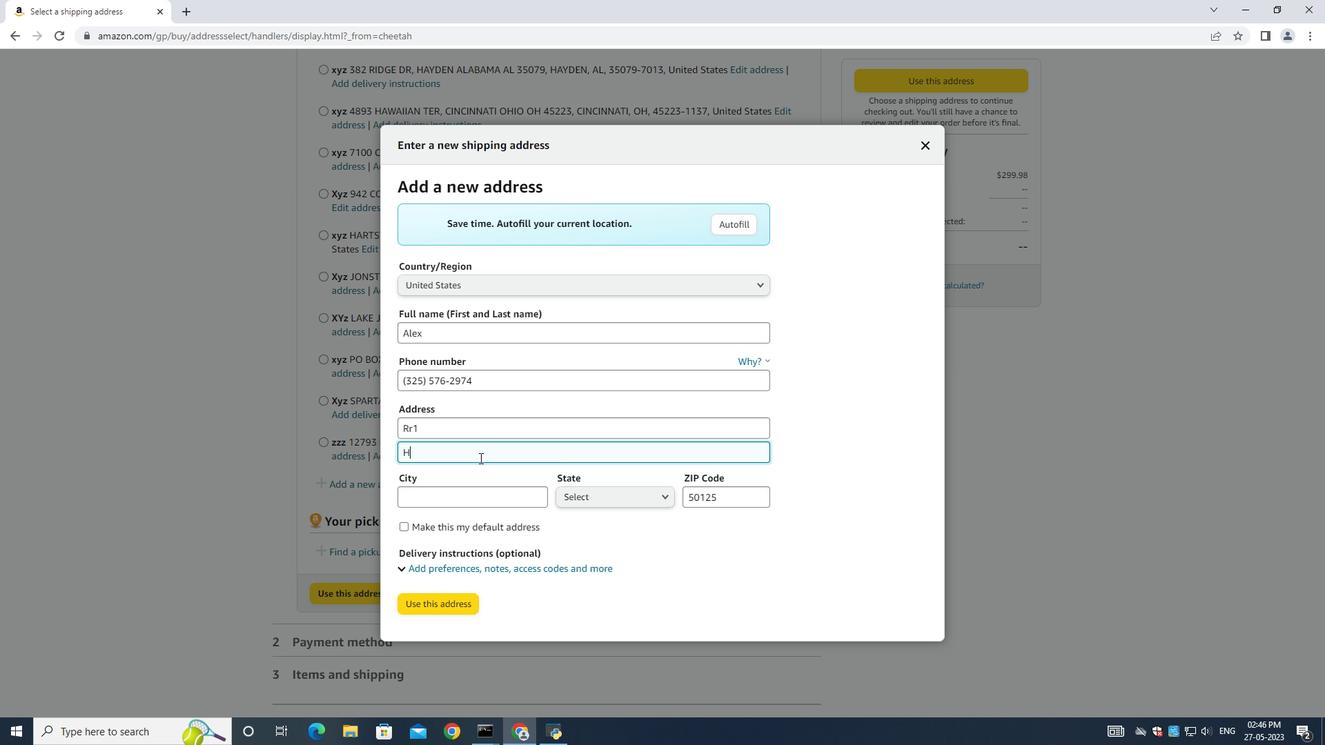 
Action: Mouse moved to (465, 339)
Screenshot: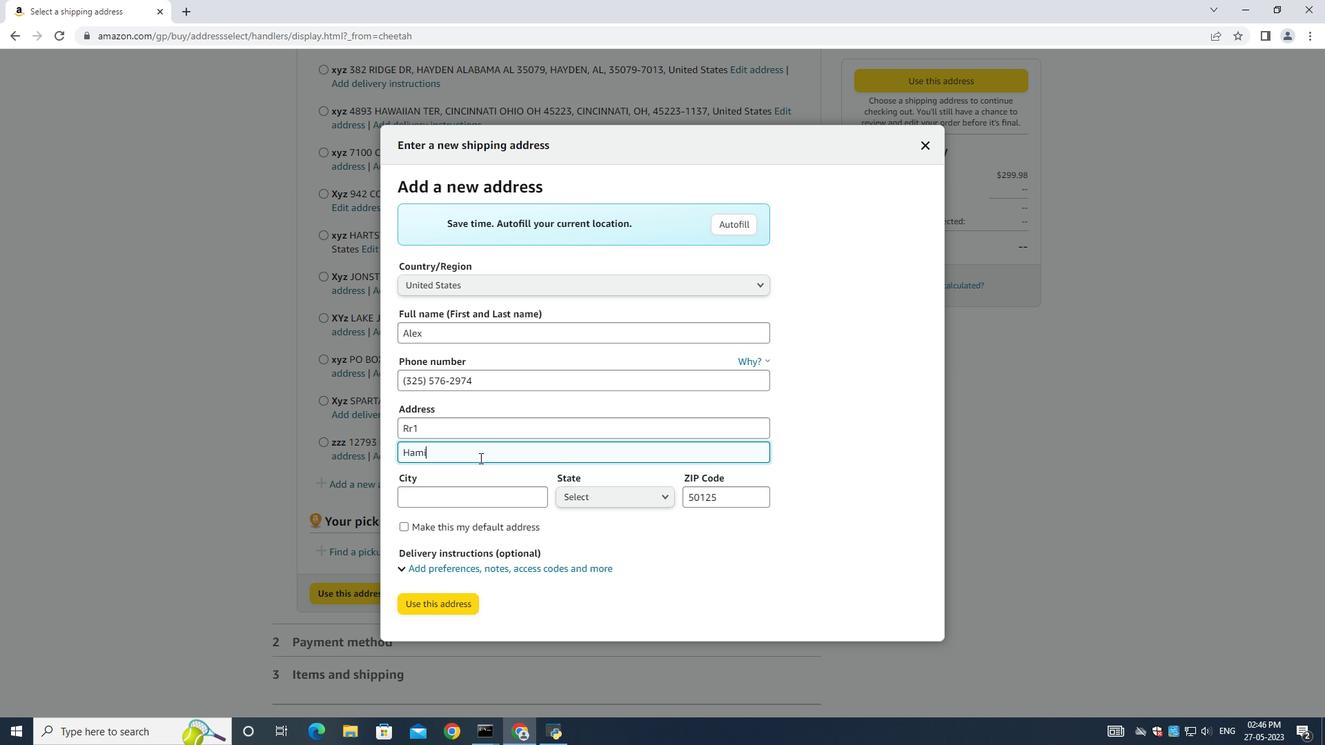 
Action: Mouse pressed left at (465, 339)
Screenshot: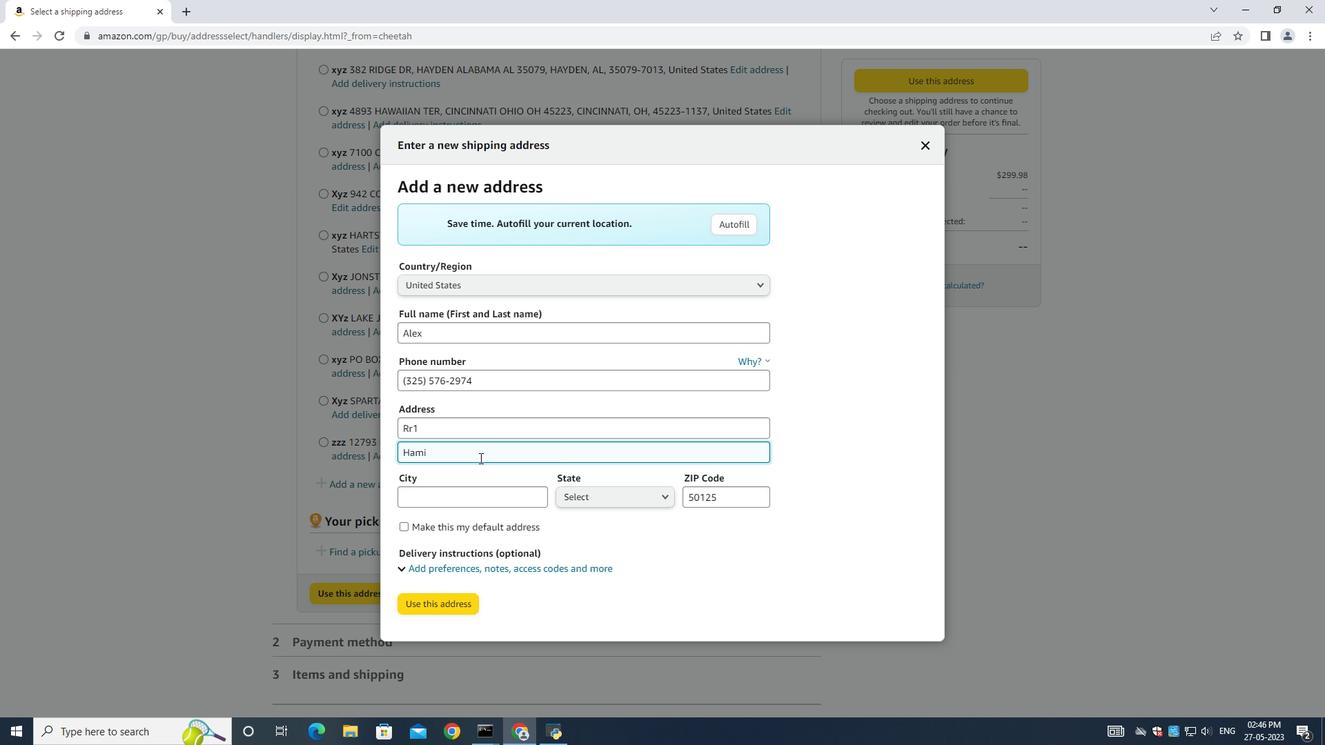 
Action: Mouse moved to (470, 341)
Screenshot: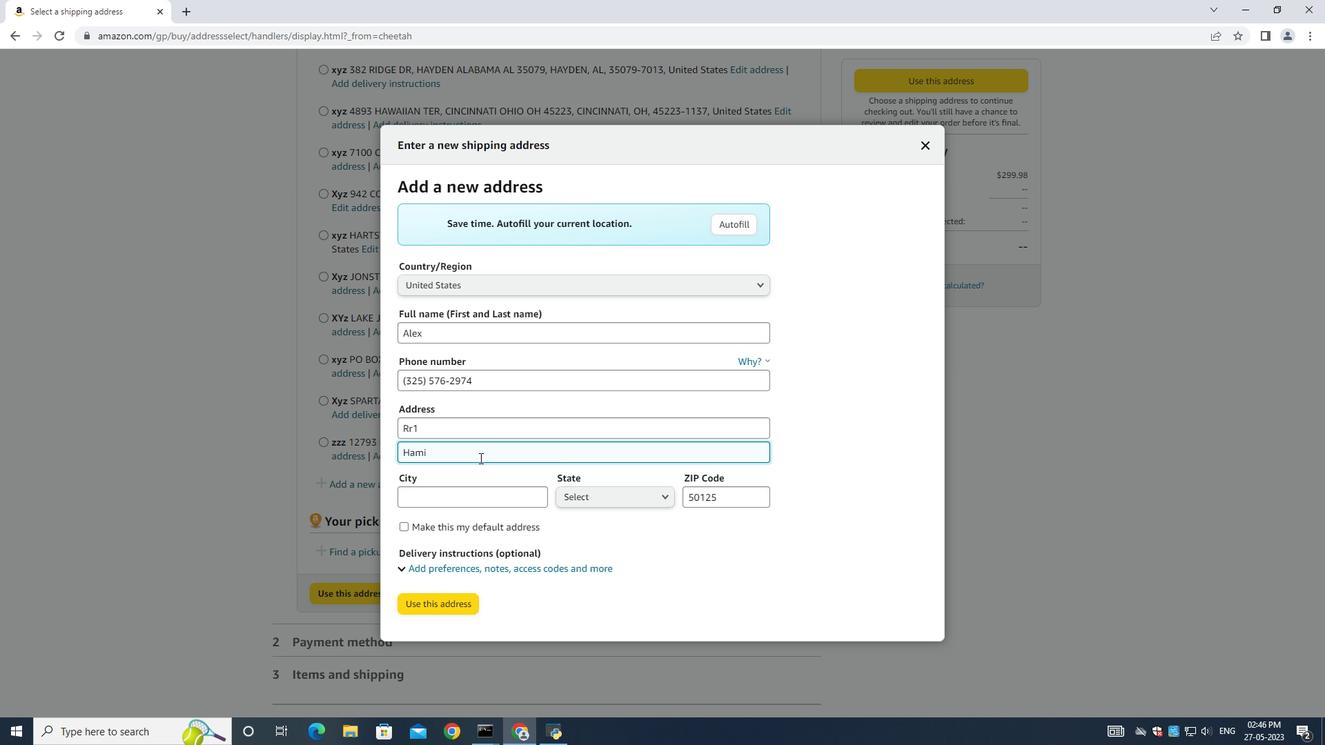 
Action: Key pressed <Key.shift>Alex<Key.space>
Screenshot: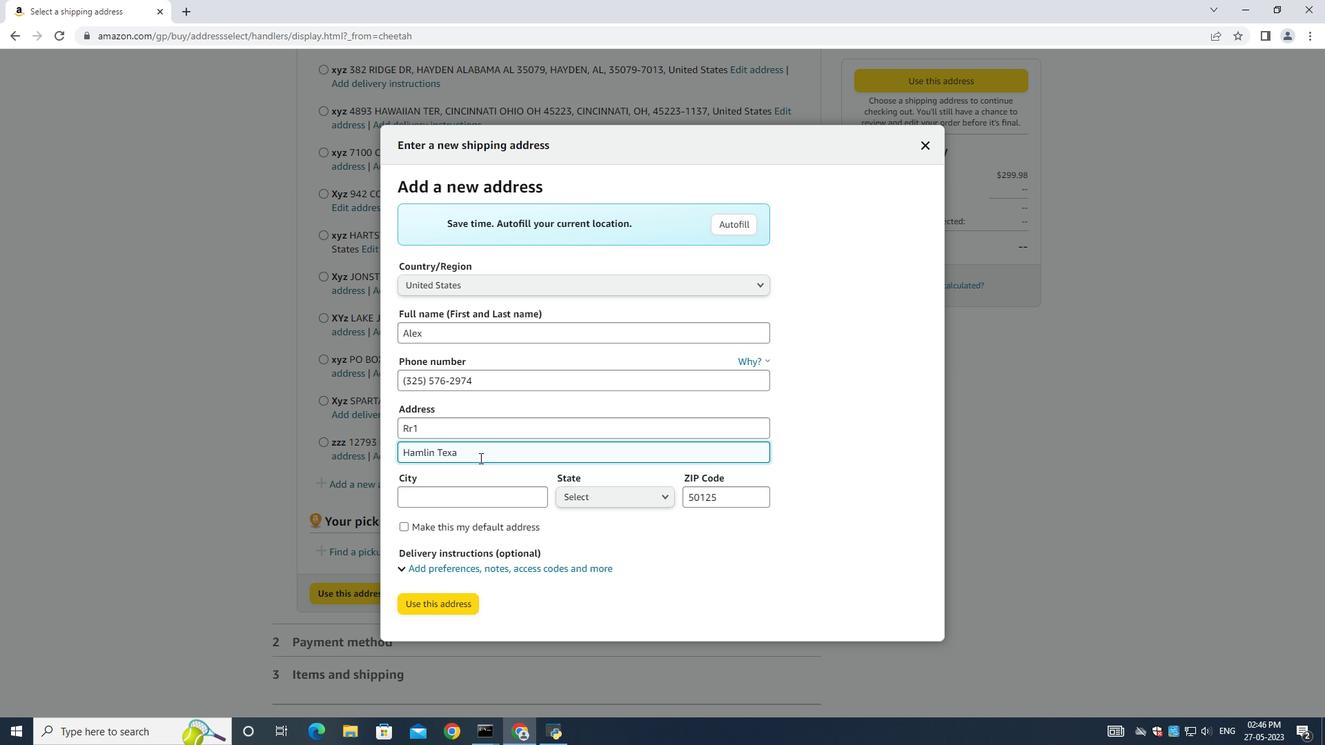 
Action: Mouse moved to (461, 376)
Screenshot: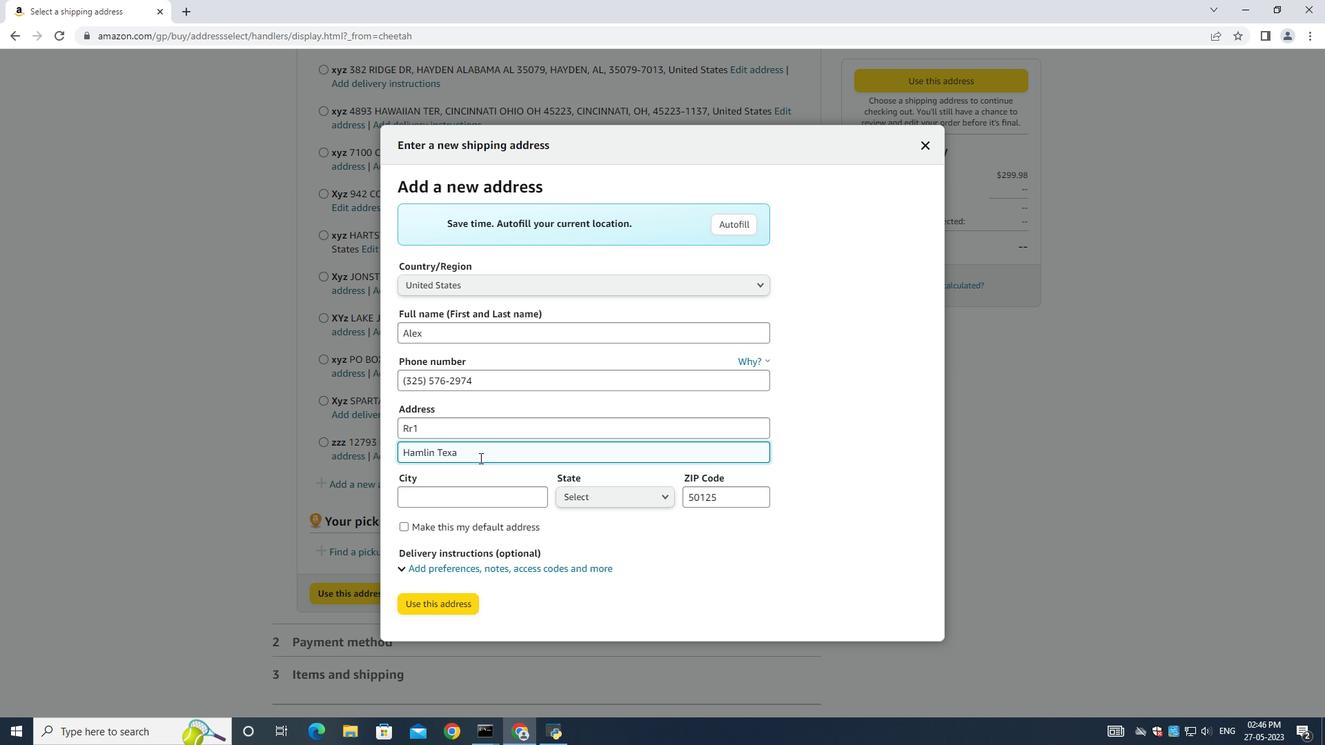 
Action: Mouse pressed left at (461, 376)
Screenshot: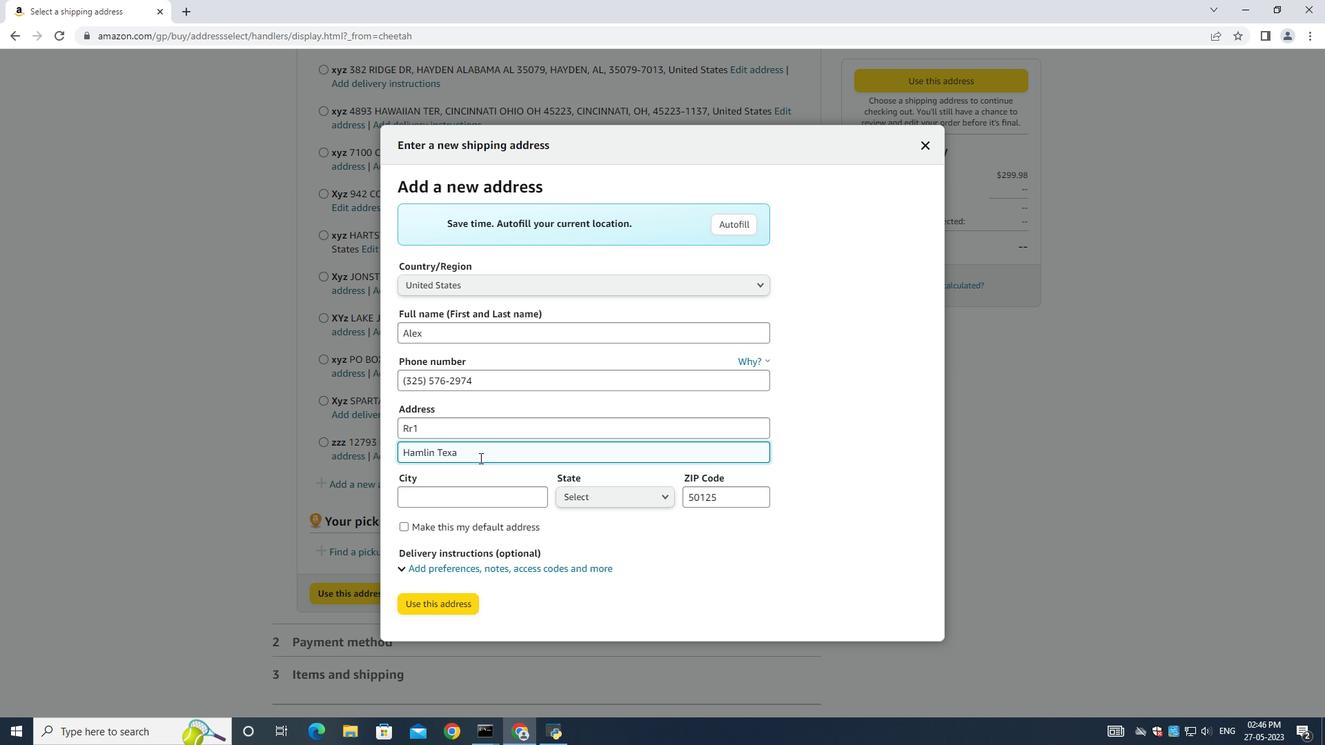 
Action: Mouse moved to (461, 376)
Screenshot: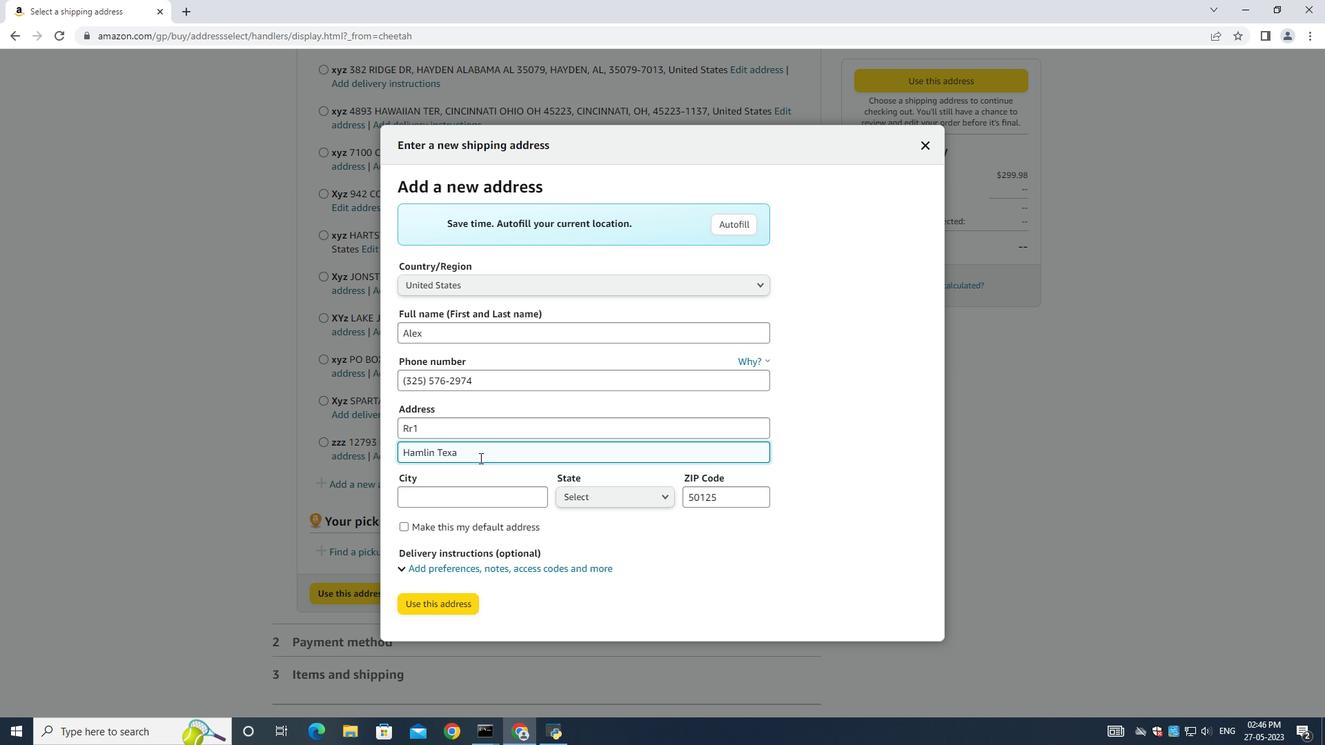 
Action: Key pressed <Key.shift><Key.shift><Key.shift><Key.shift><Key.shift>(325<Key.shift>)<Key.space><Key.shift>576-2974
Screenshot: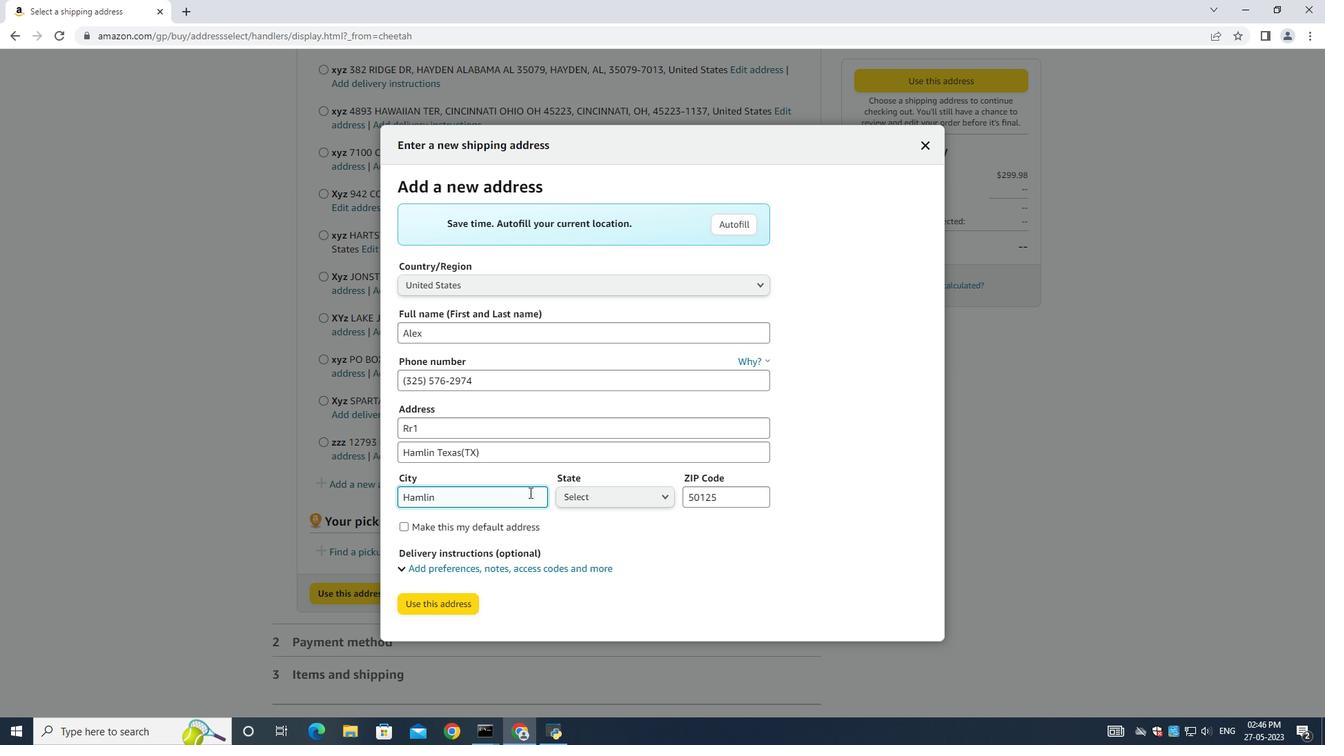 
Action: Mouse moved to (480, 440)
Screenshot: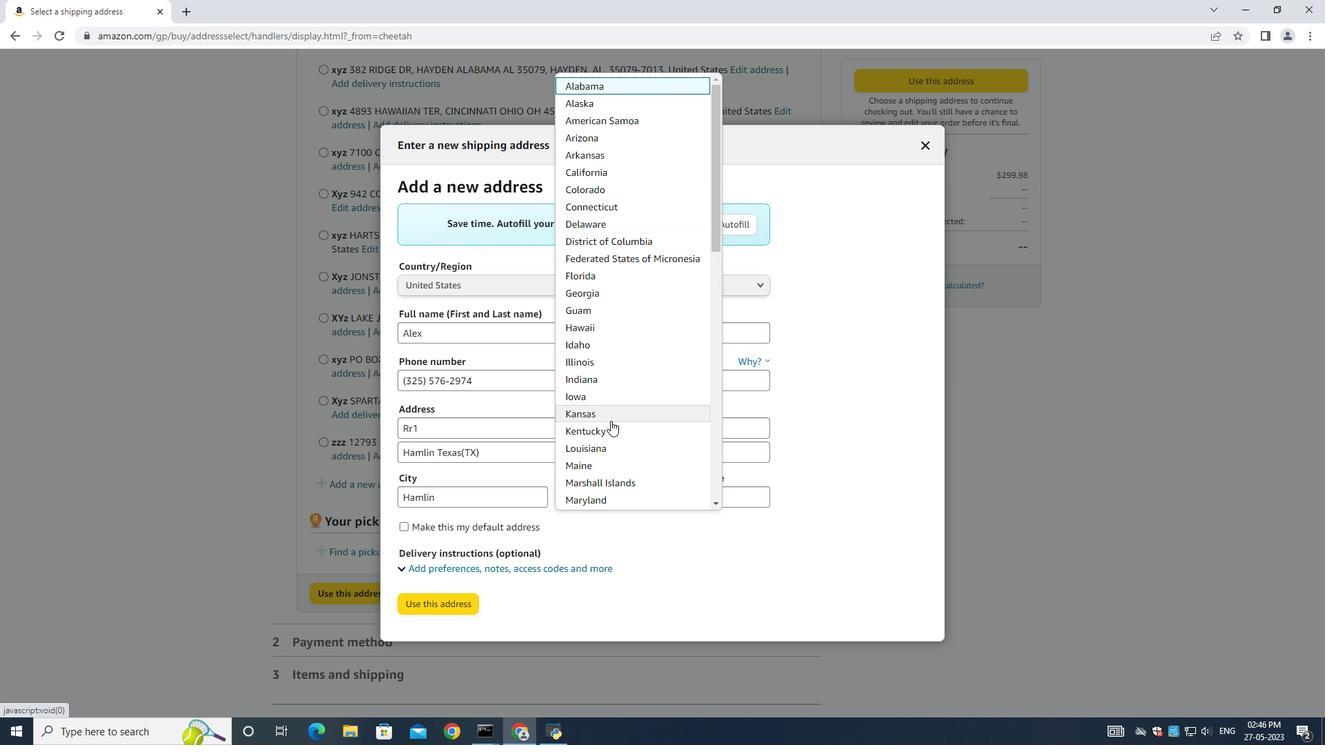 
Action: Mouse pressed left at (480, 440)
Screenshot: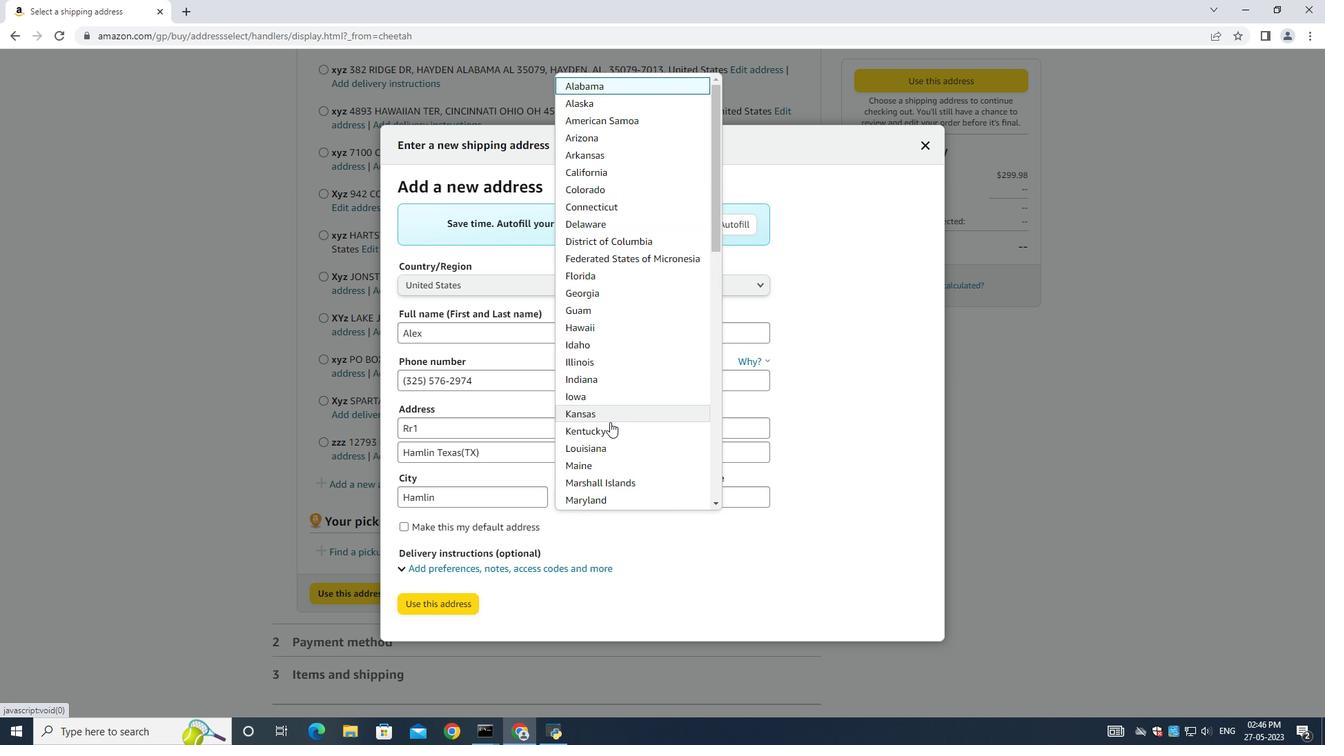 
Action: Mouse moved to (475, 433)
Screenshot: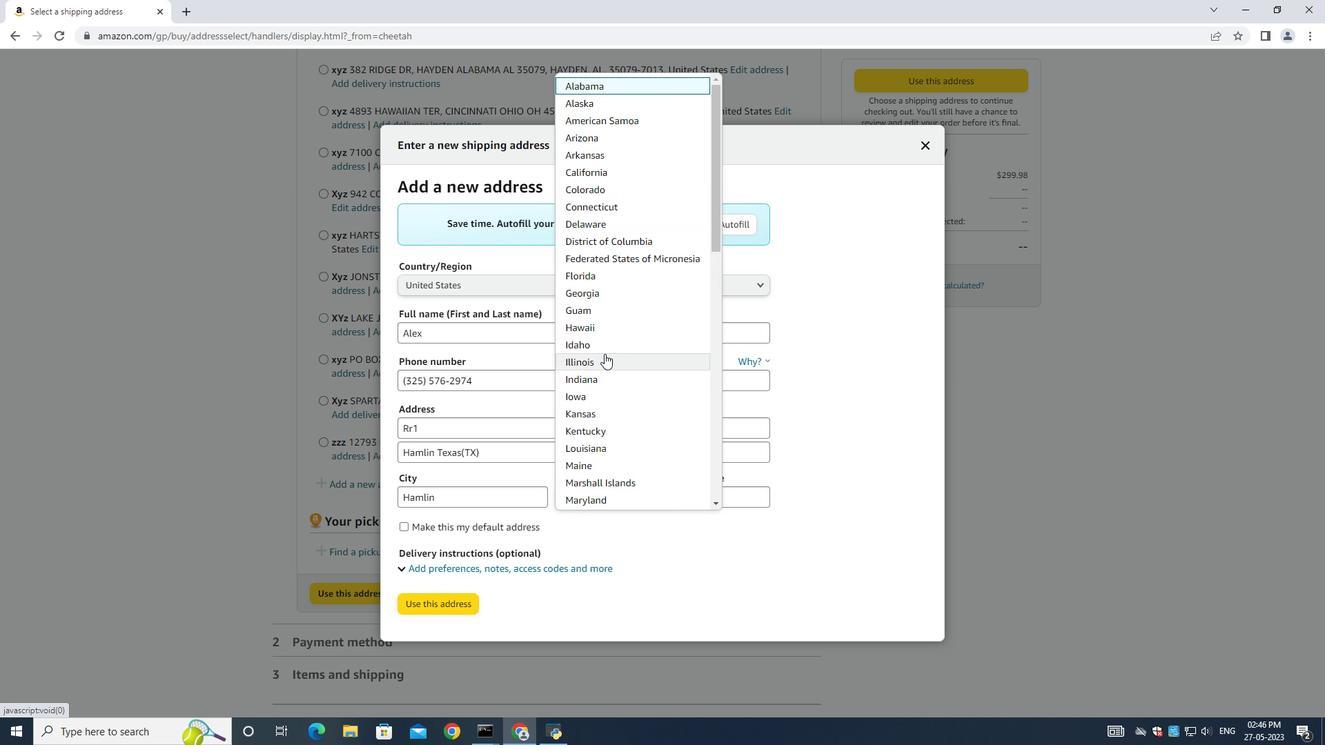 
Action: Mouse pressed left at (475, 433)
Screenshot: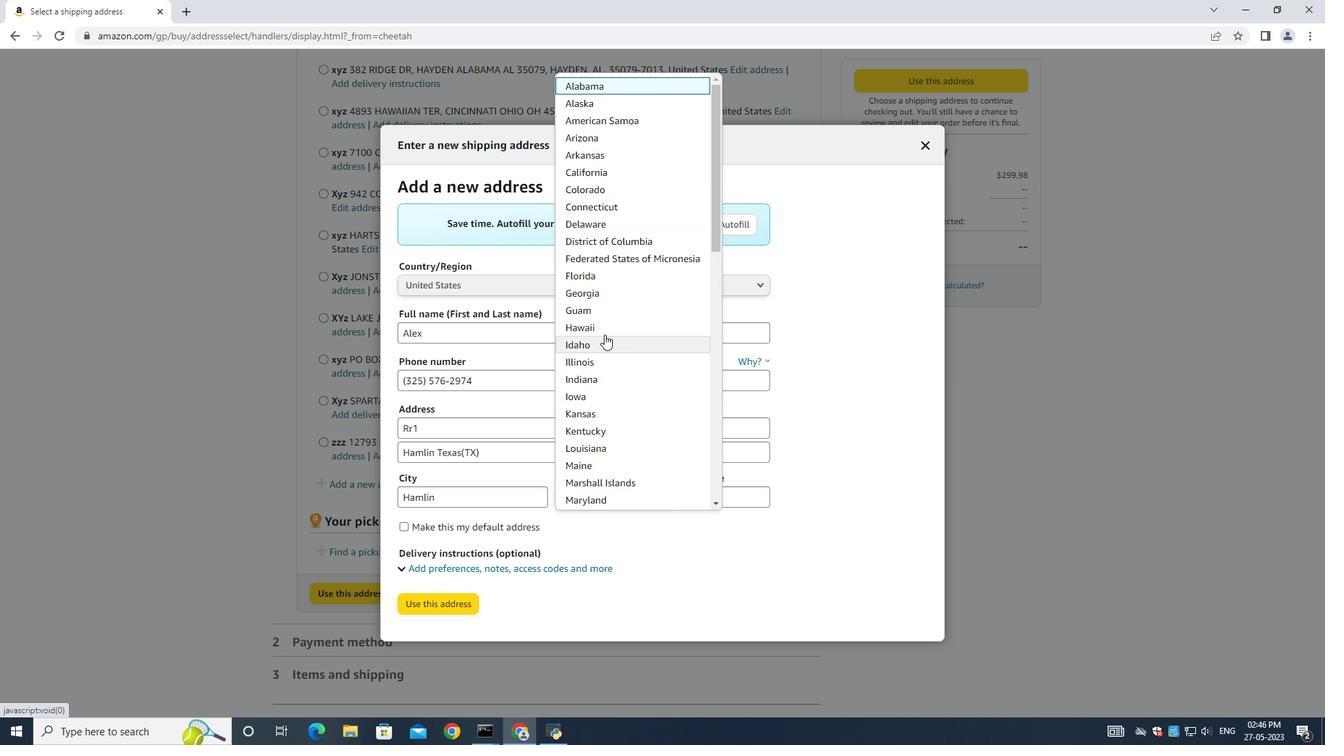 
Action: Key pressed <Key.shift>re<Key.backspace><Key.backspace><Key.shift><Key.shift><Key.shift><Key.shift><Key.shift><Key.shift><Key.shift>Rr1
Screenshot: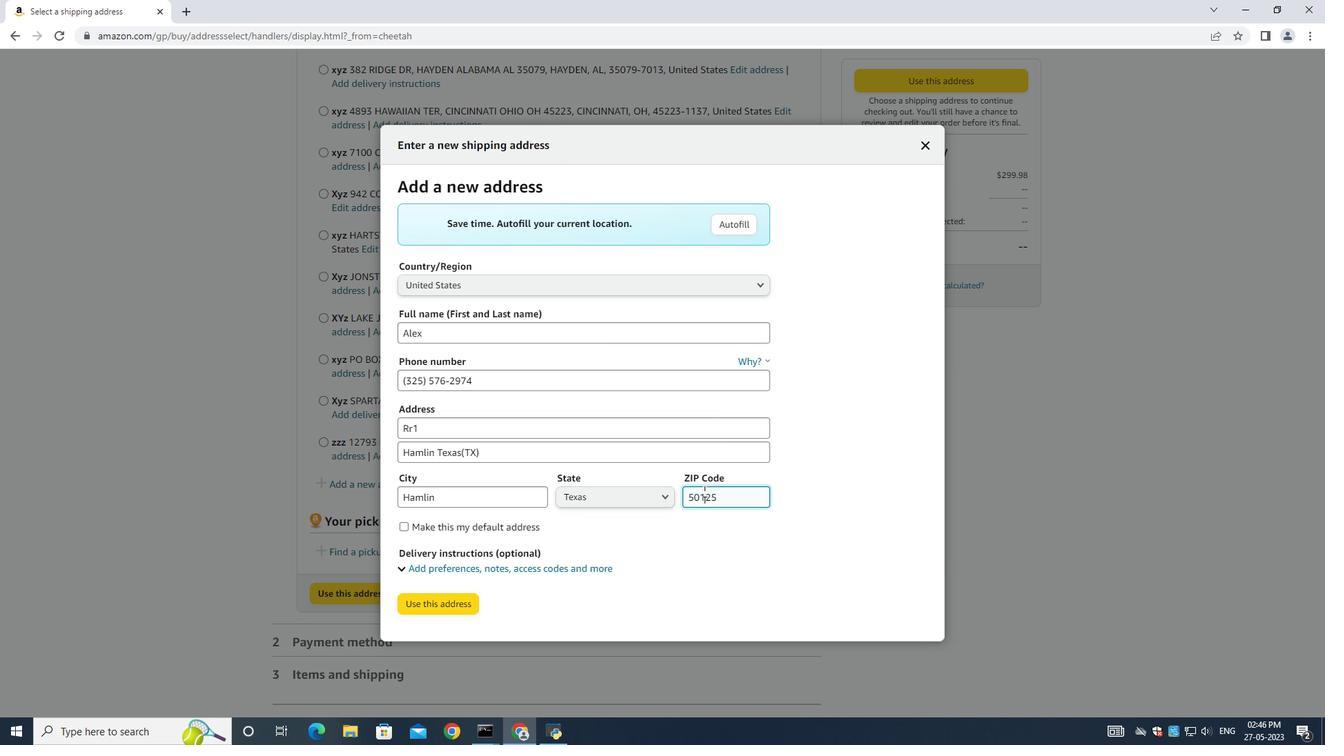 
Action: Mouse moved to (499, 405)
Screenshot: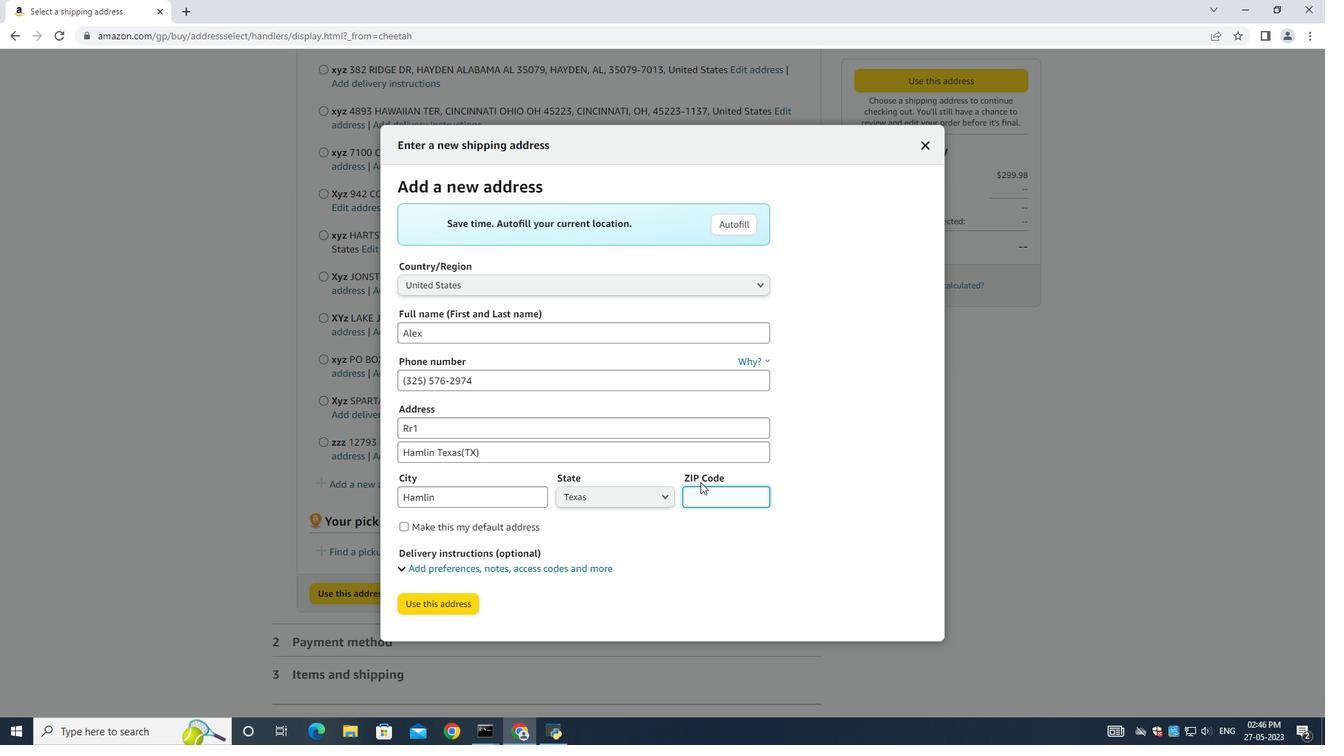 
Action: Mouse pressed left at (499, 405)
Screenshot: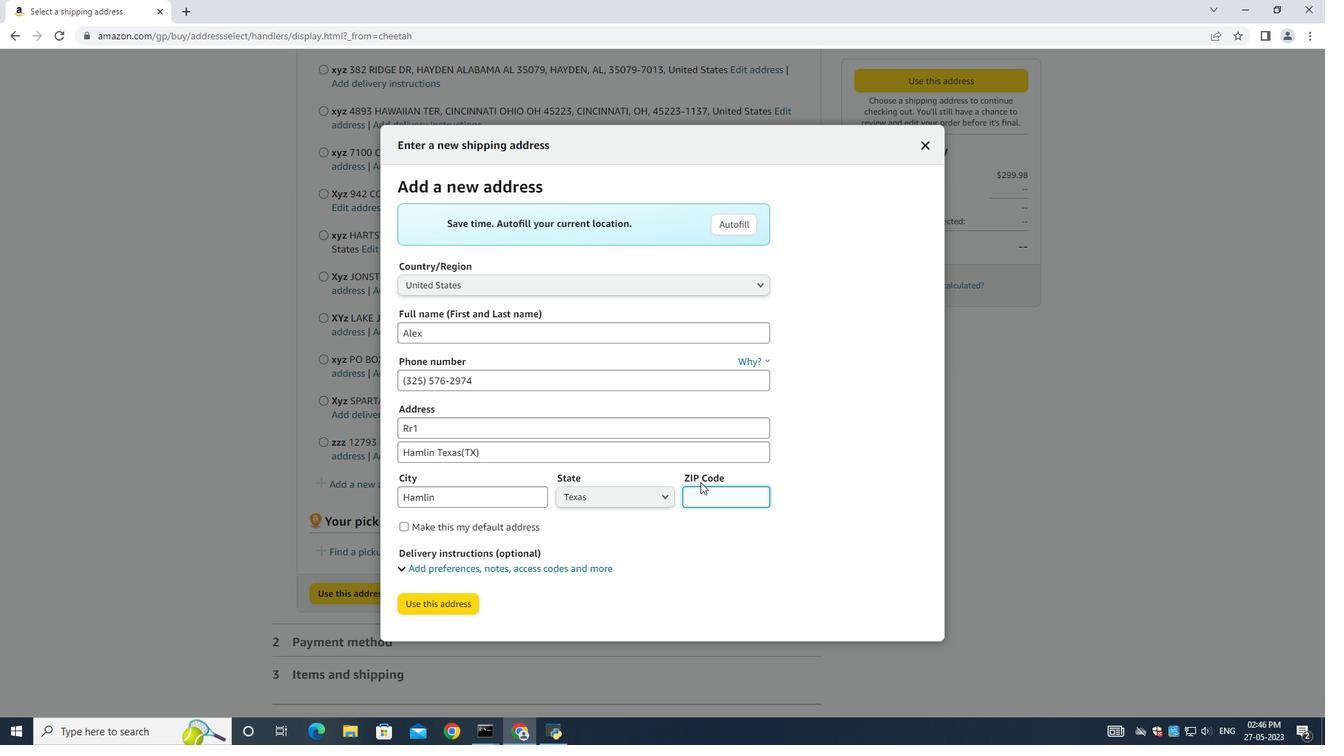 
Action: Mouse moved to (468, 459)
Screenshot: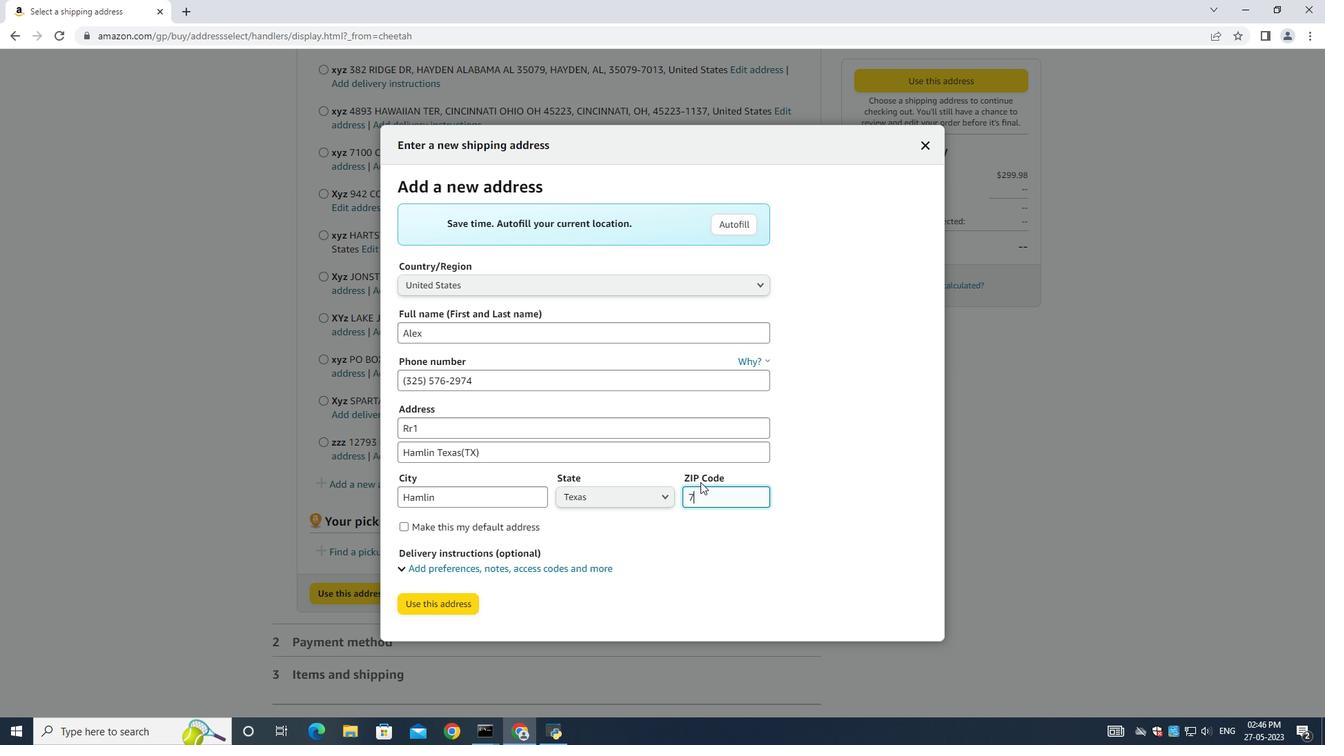 
Action: Mouse pressed left at (468, 459)
Screenshot: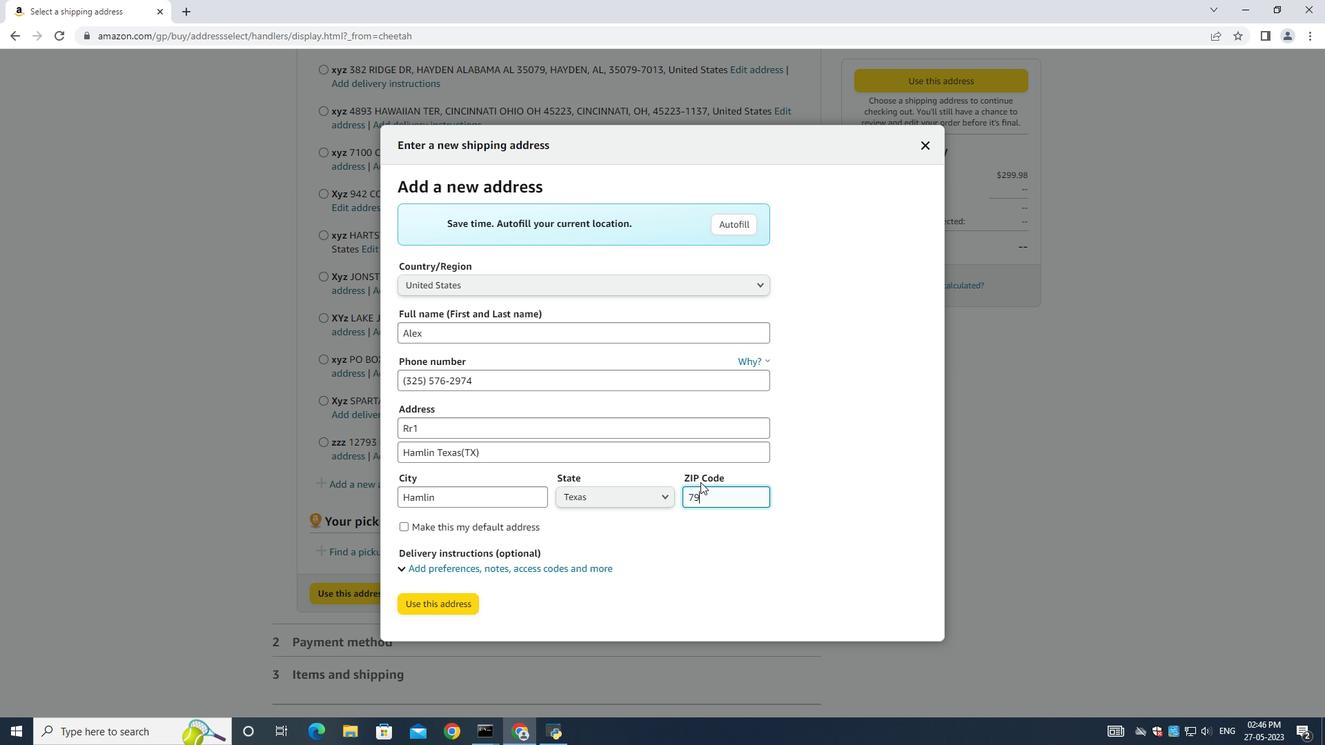 
Action: Mouse moved to (472, 456)
Screenshot: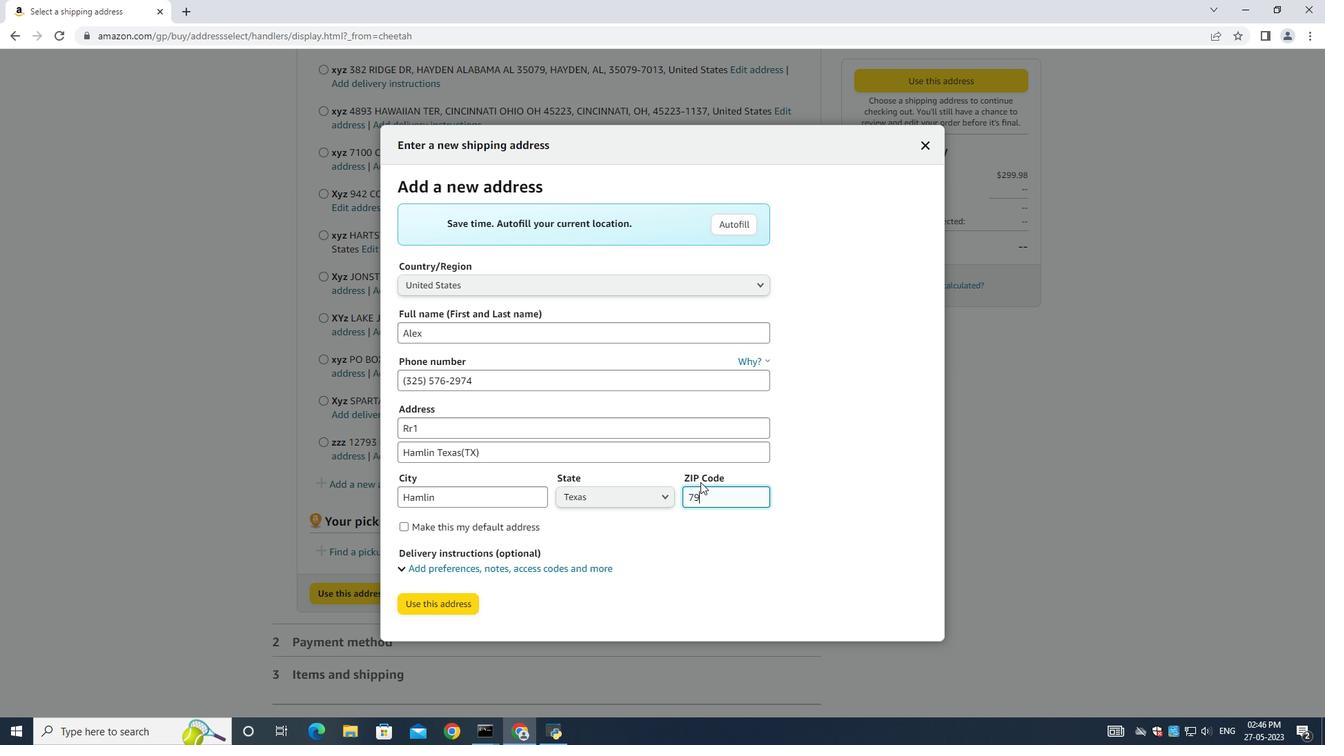 
Action: Key pressed <Key.shift>Hamil<Key.backspace><Key.backspace>lin<Key.space><Key.shift><Key.shift><Key.shift><Key.shift>Texas<Key.shift><Key.shift><Key.shift><Key.shift><Key.shift><Key.shift><Key.shift><Key.shift><Key.shift><Key.shift><Key.shift><Key.shift>(TX)
Screenshot: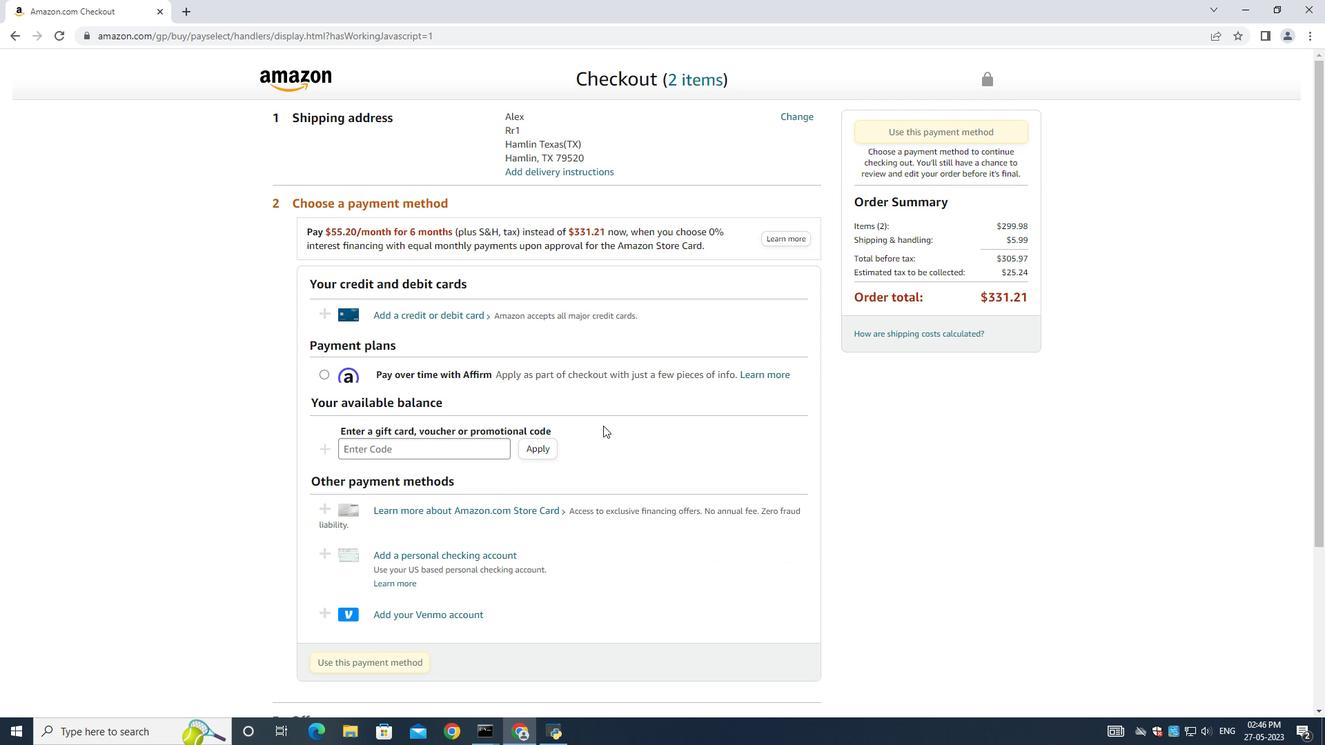 
Action: Mouse moved to (497, 493)
Screenshot: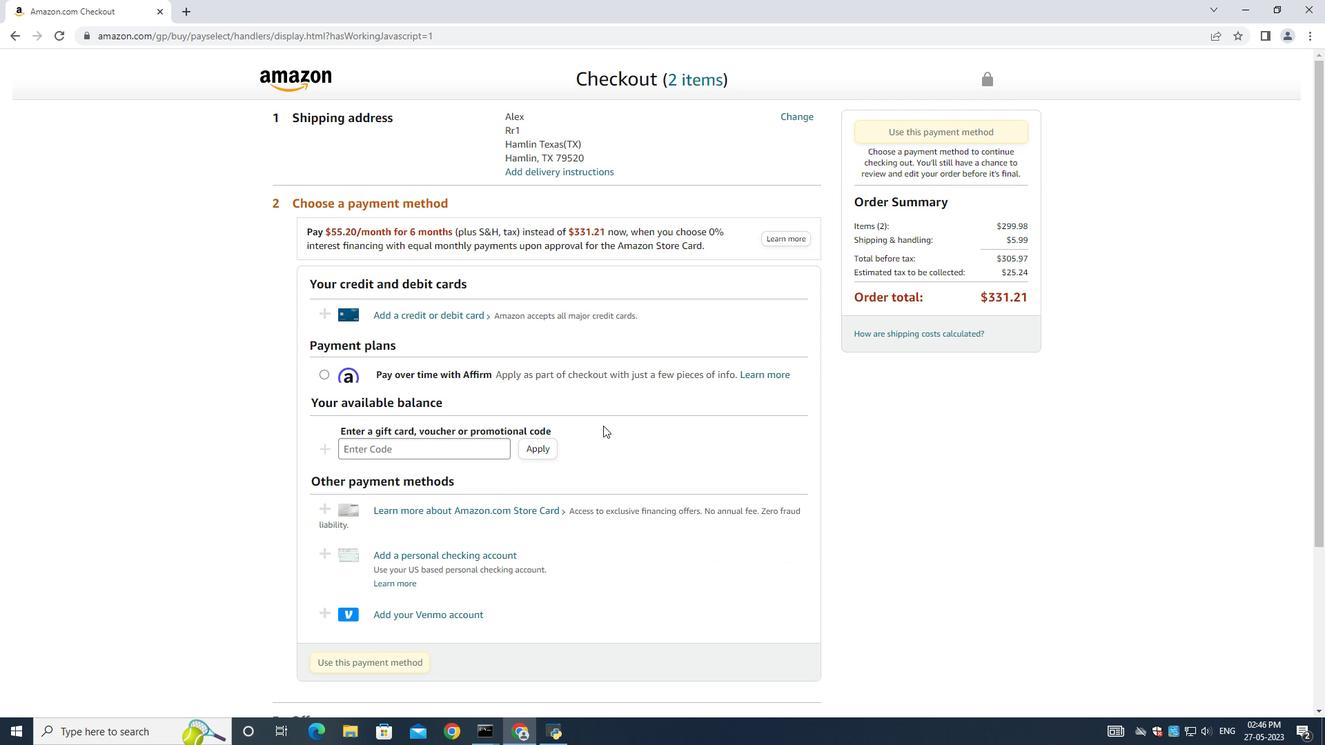 
Action: Mouse pressed left at (497, 493)
Screenshot: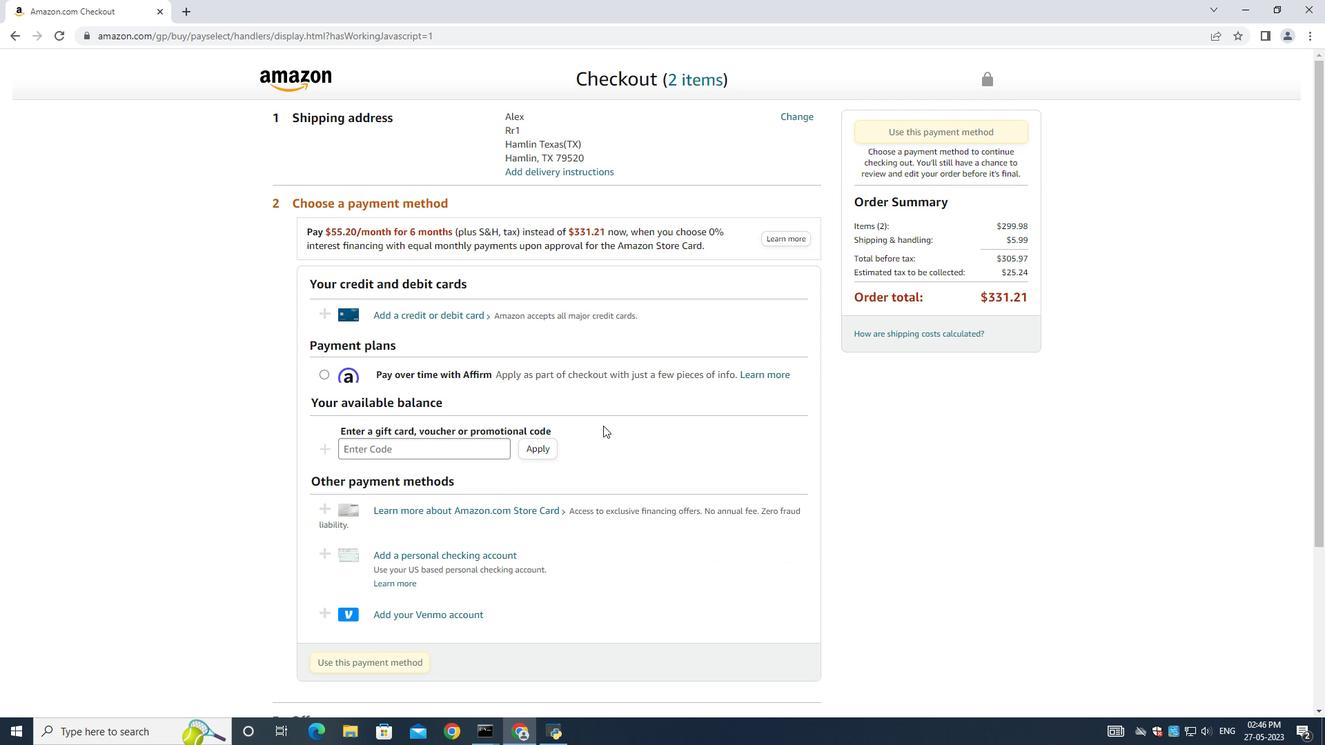 
Action: Mouse moved to (497, 493)
Screenshot: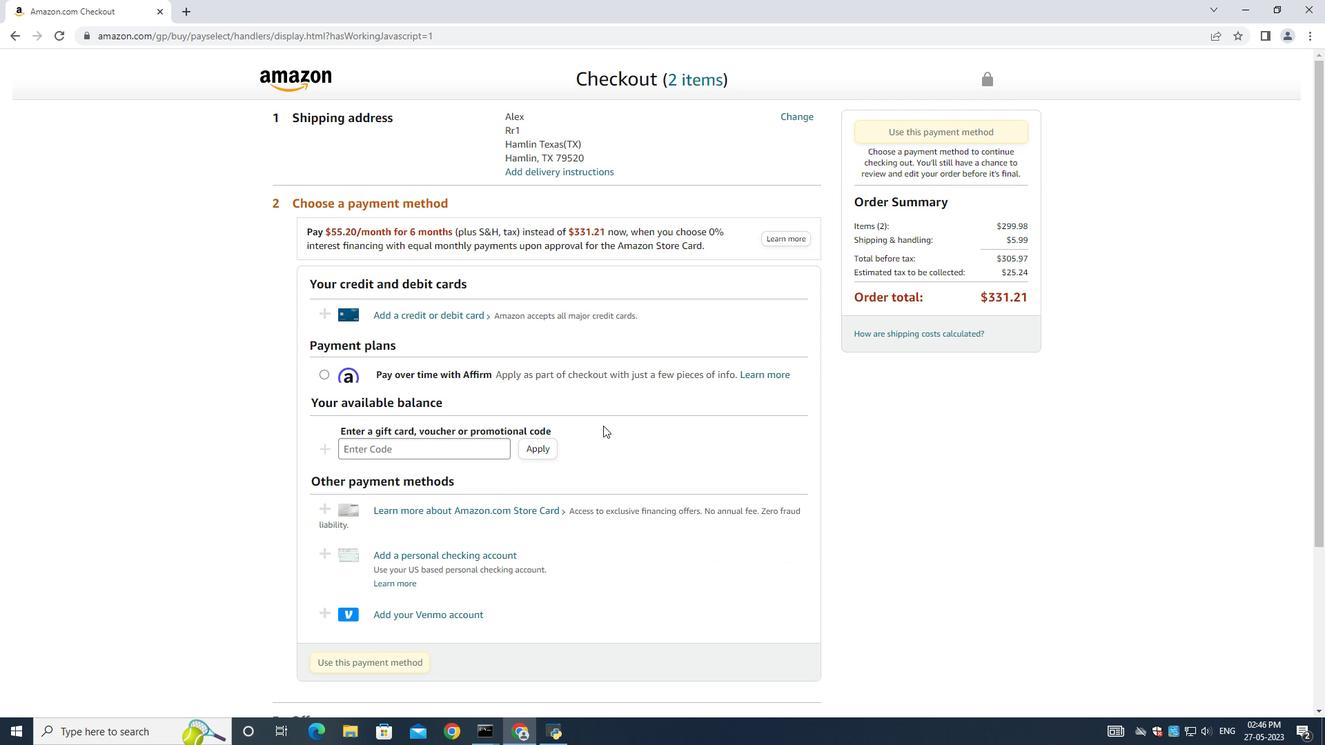 
Action: Key pressed <Key.shift>Hamlin<Key.space>
Screenshot: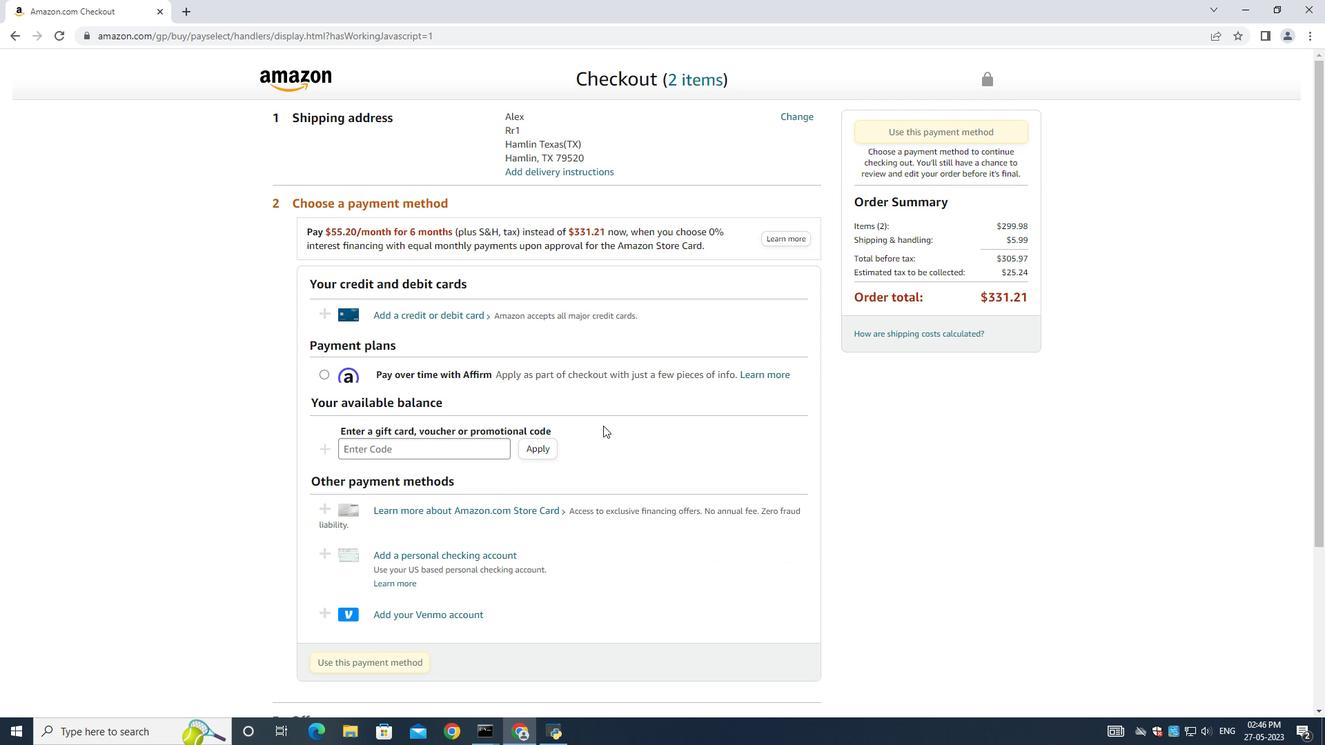 
Action: Mouse moved to (573, 495)
Screenshot: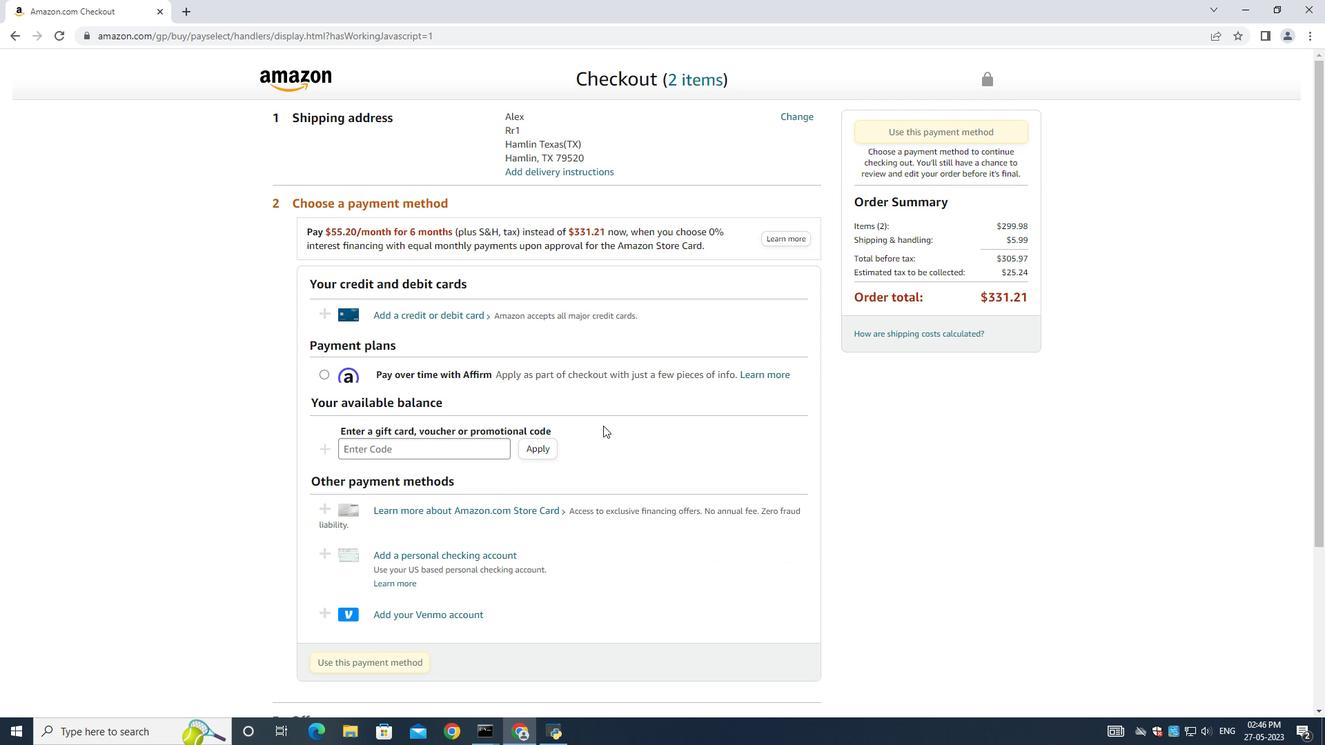 
Action: Mouse pressed left at (573, 495)
Screenshot: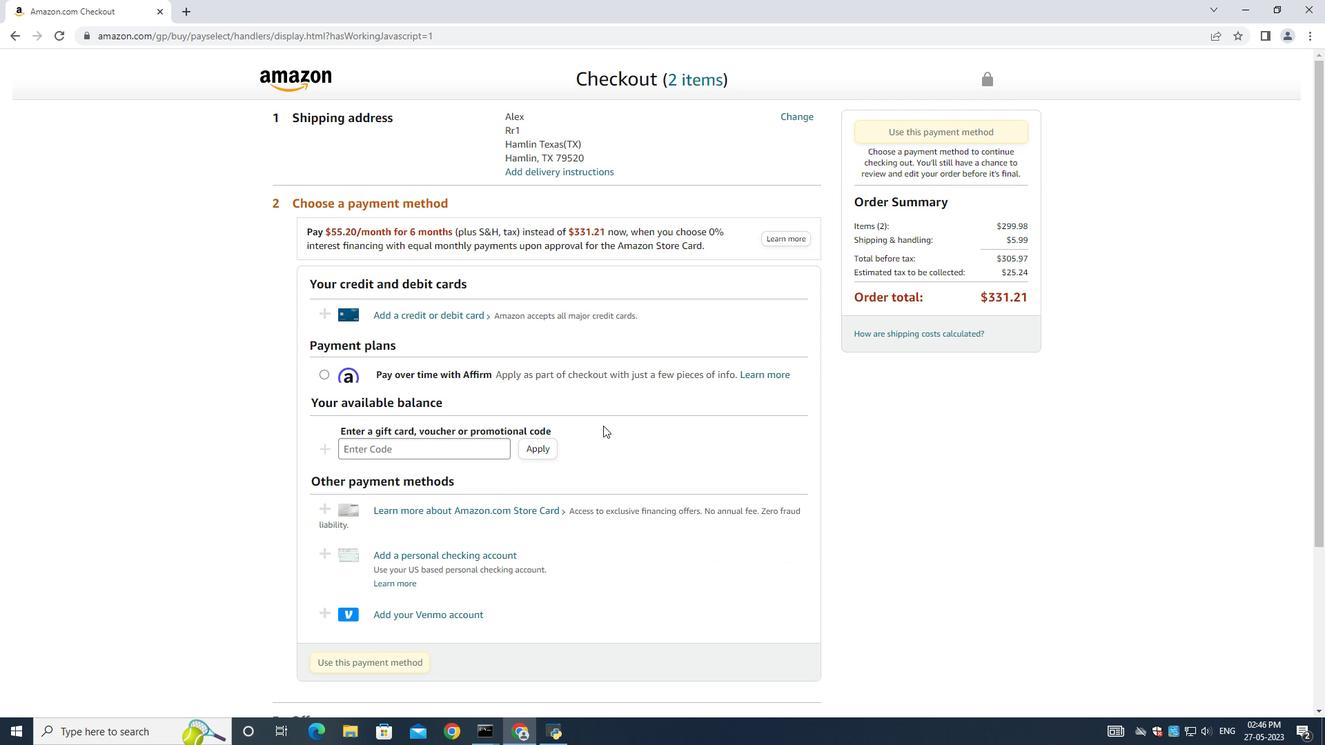 
Action: Mouse moved to (597, 416)
Screenshot: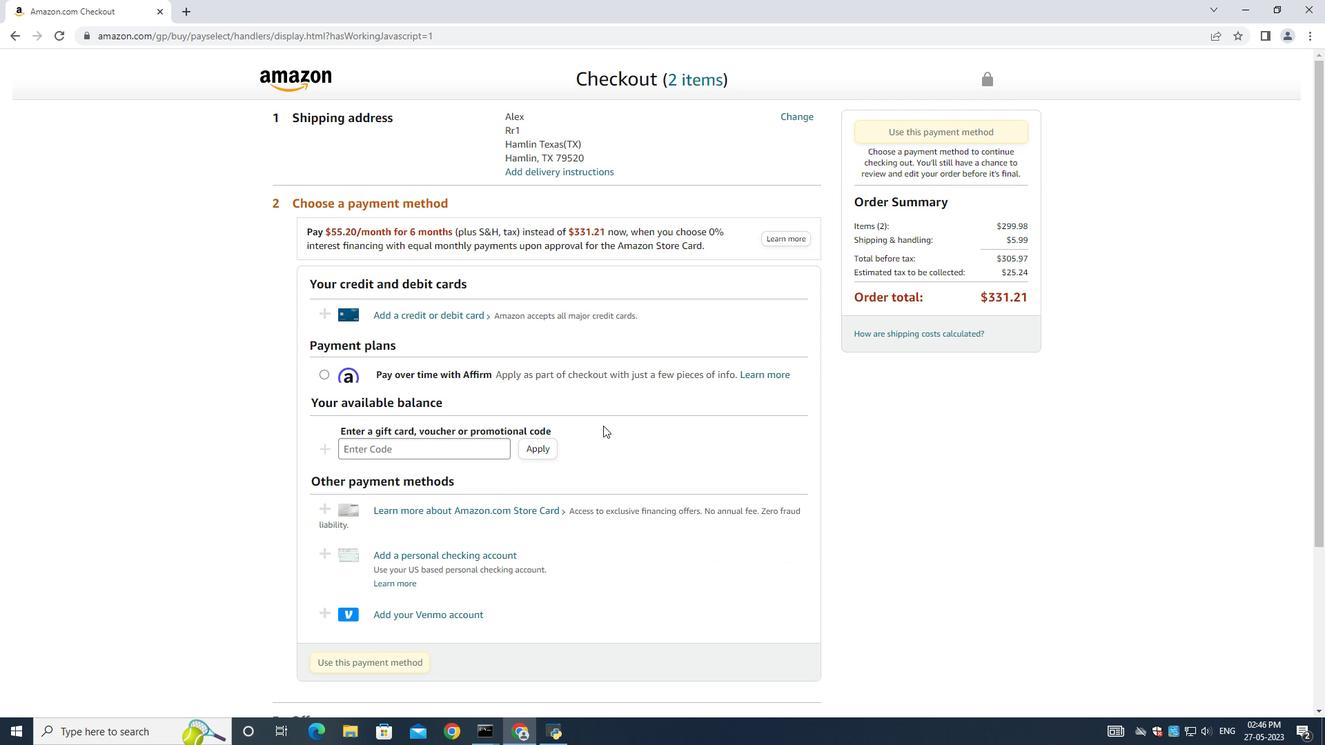 
Action: Mouse scrolled (597, 415) with delta (0, 0)
Screenshot: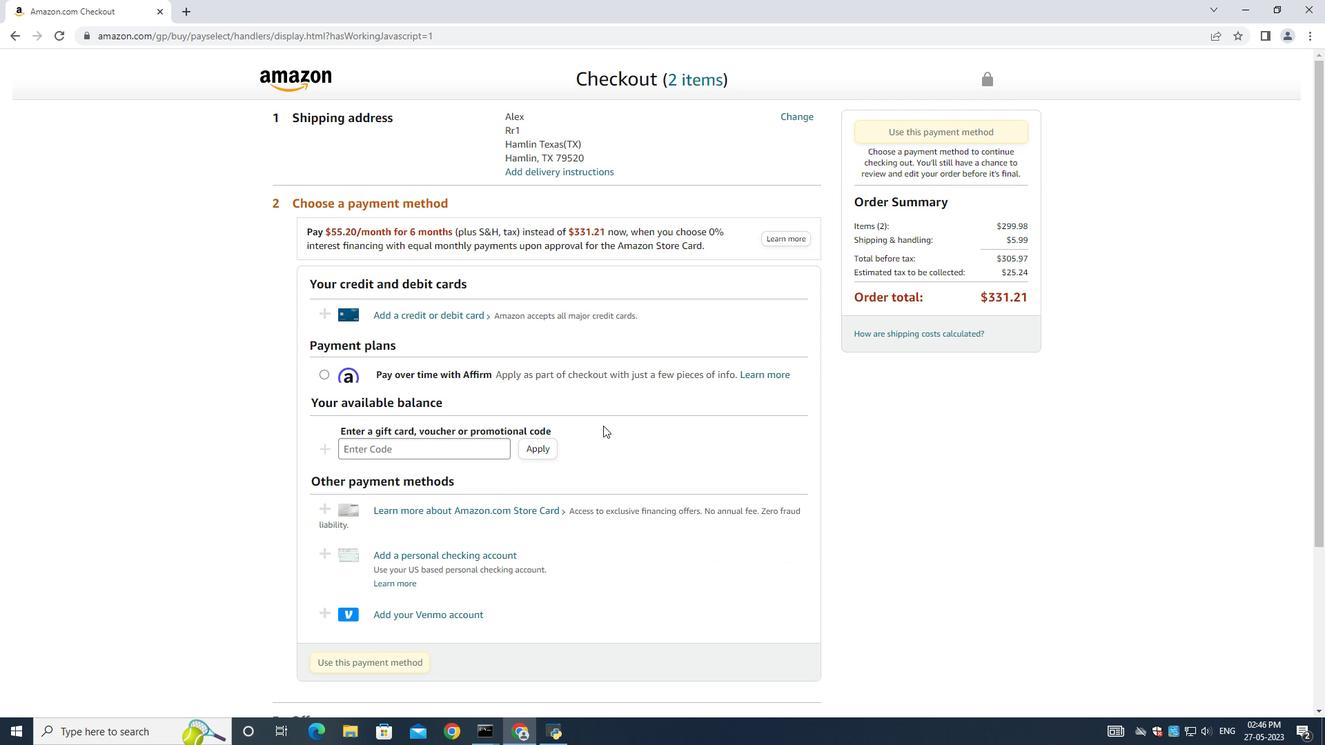 
Action: Mouse scrolled (597, 415) with delta (0, 0)
Screenshot: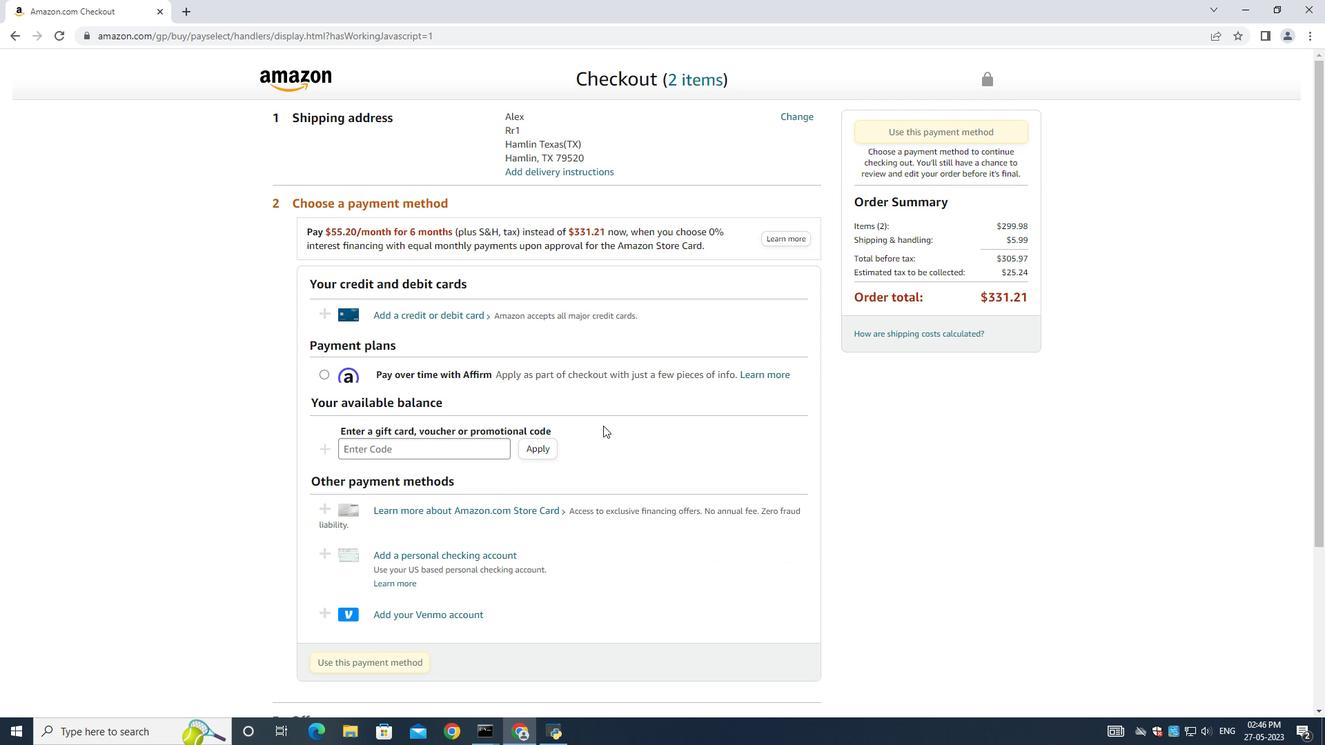 
Action: Mouse scrolled (597, 415) with delta (0, 0)
Screenshot: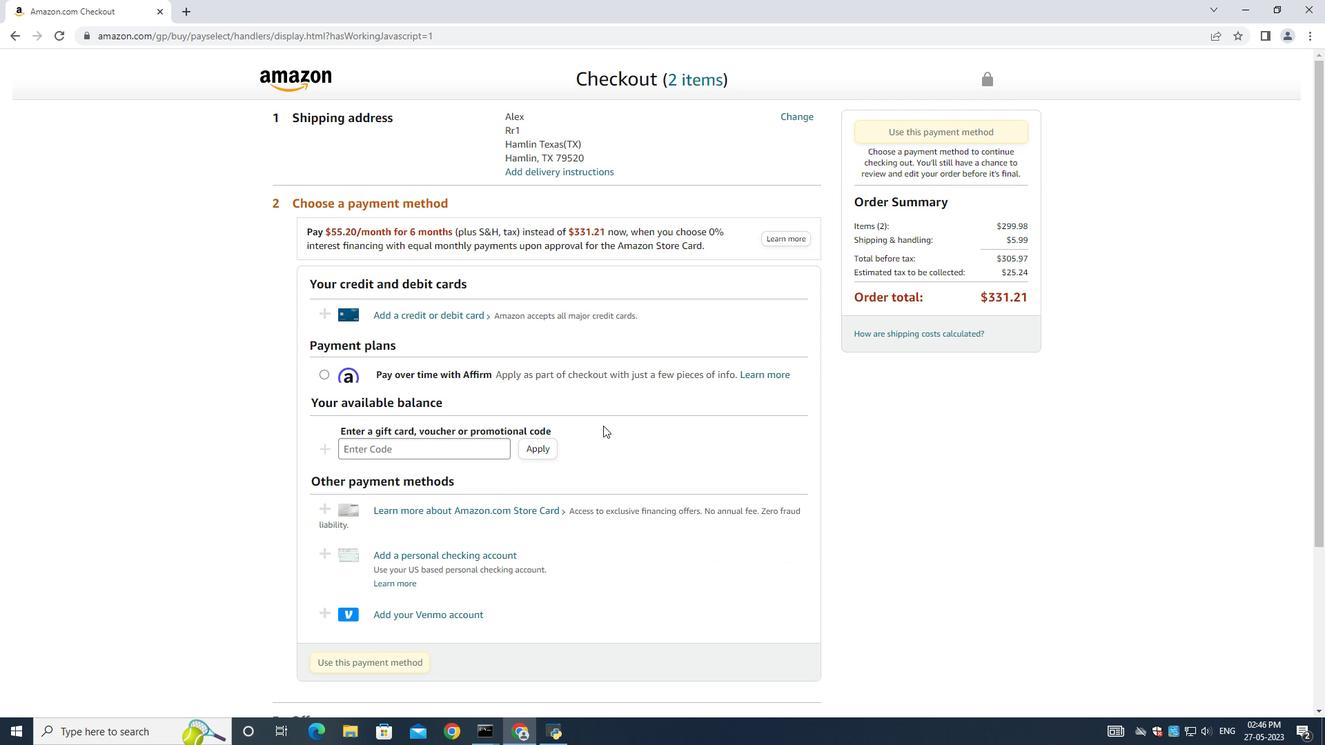 
Action: Mouse scrolled (597, 415) with delta (0, 0)
Screenshot: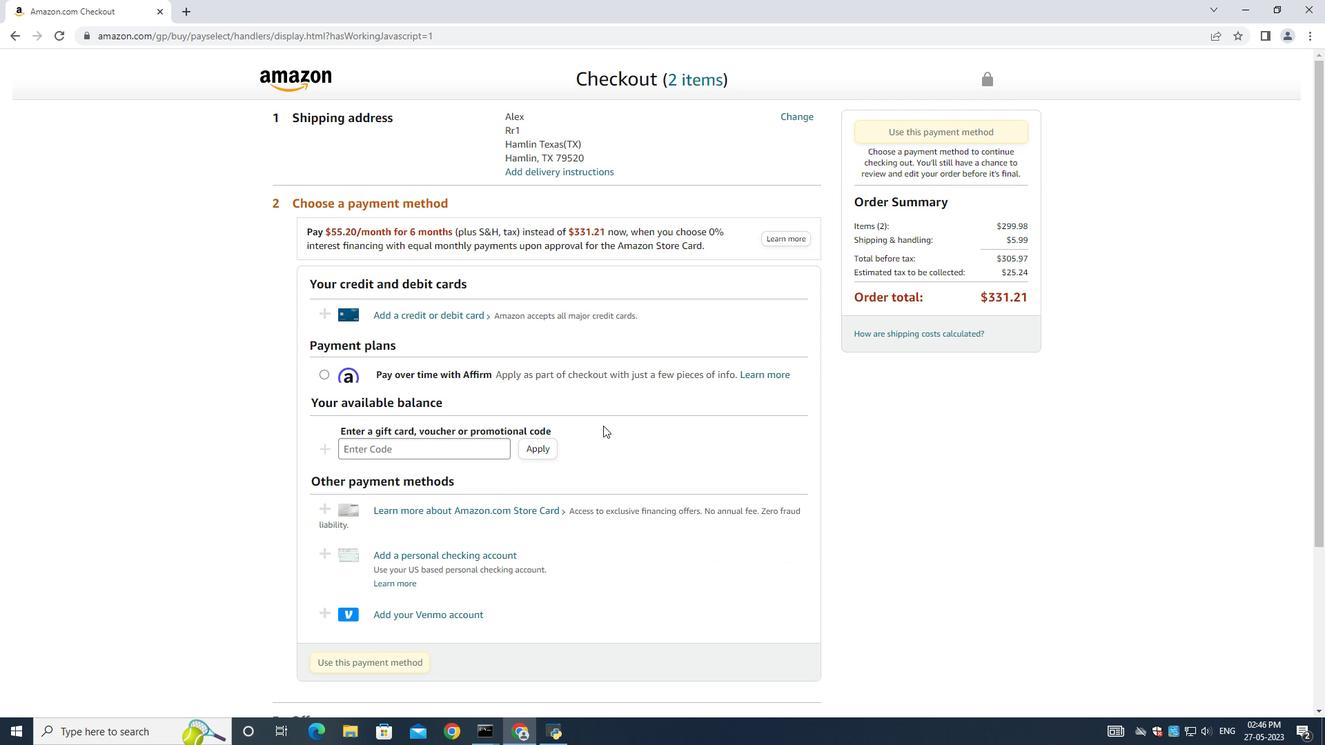 
Action: Mouse moved to (597, 416)
Screenshot: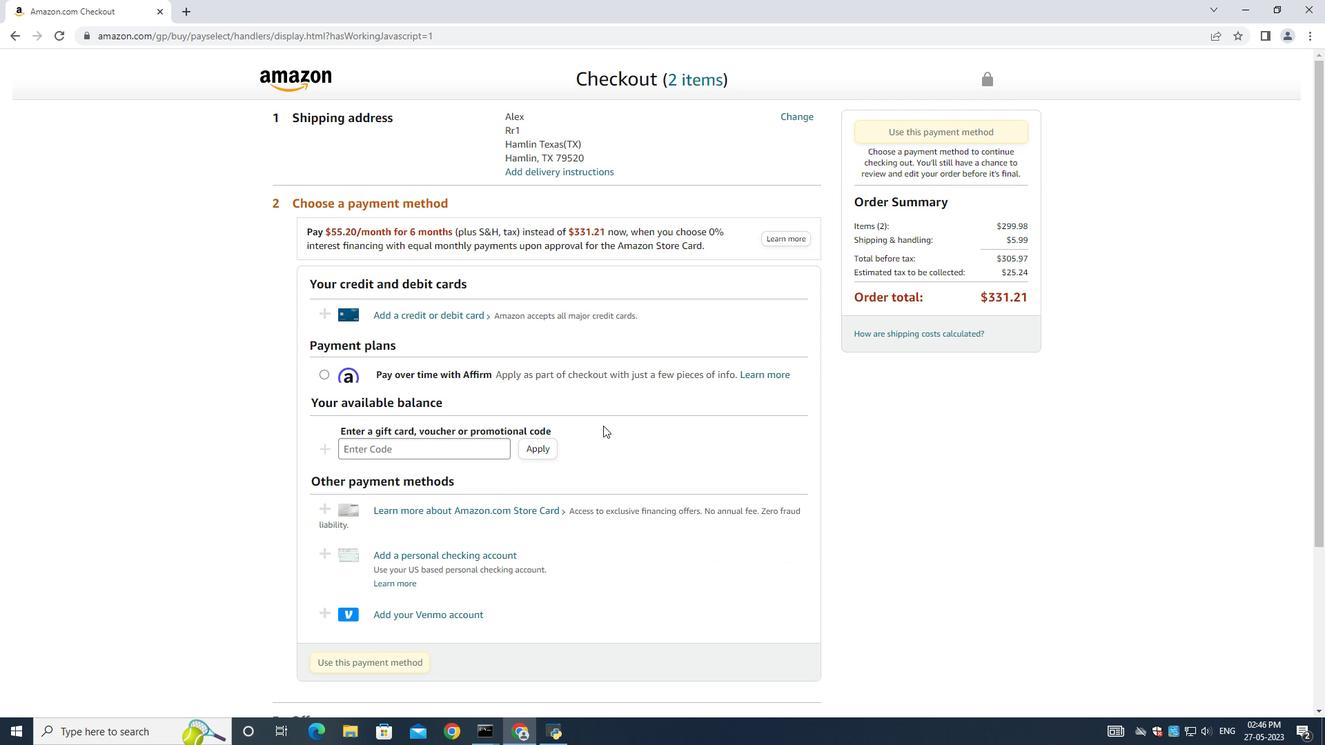 
Action: Mouse scrolled (597, 415) with delta (0, 0)
Screenshot: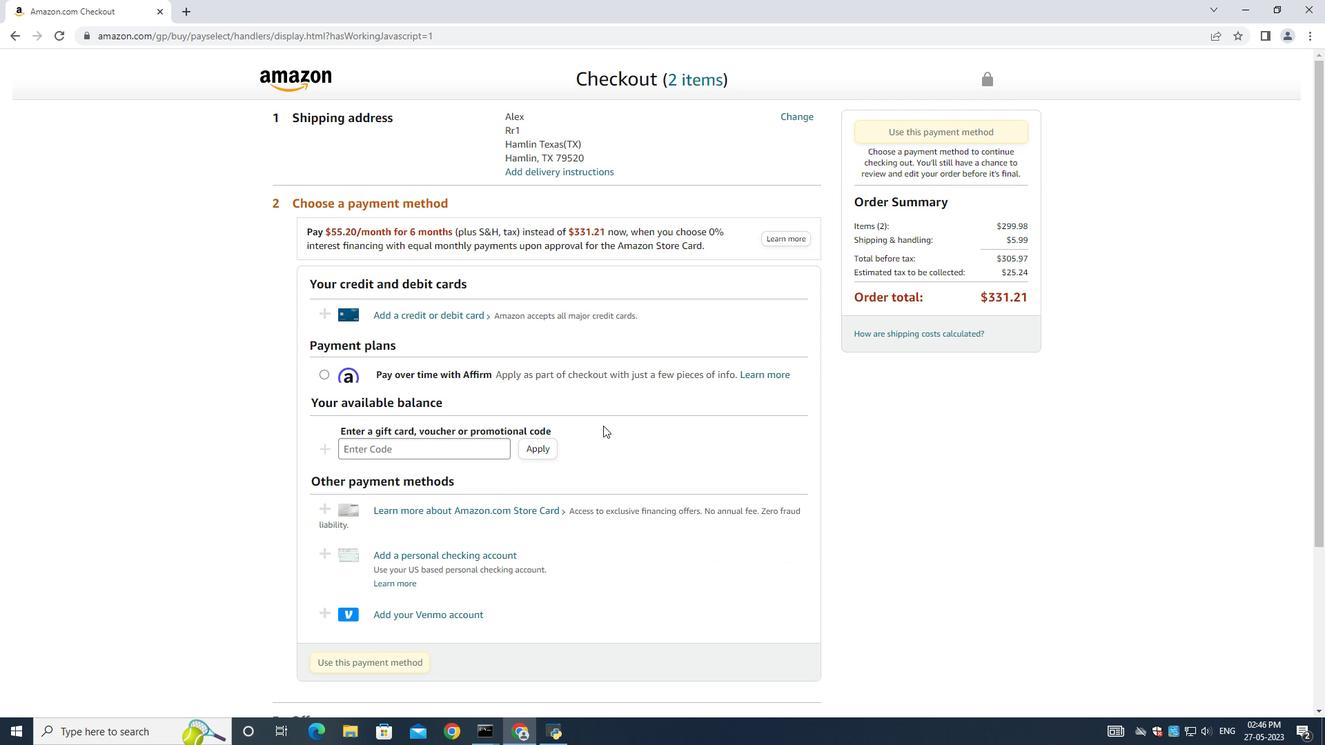 
Action: Mouse moved to (597, 415)
Screenshot: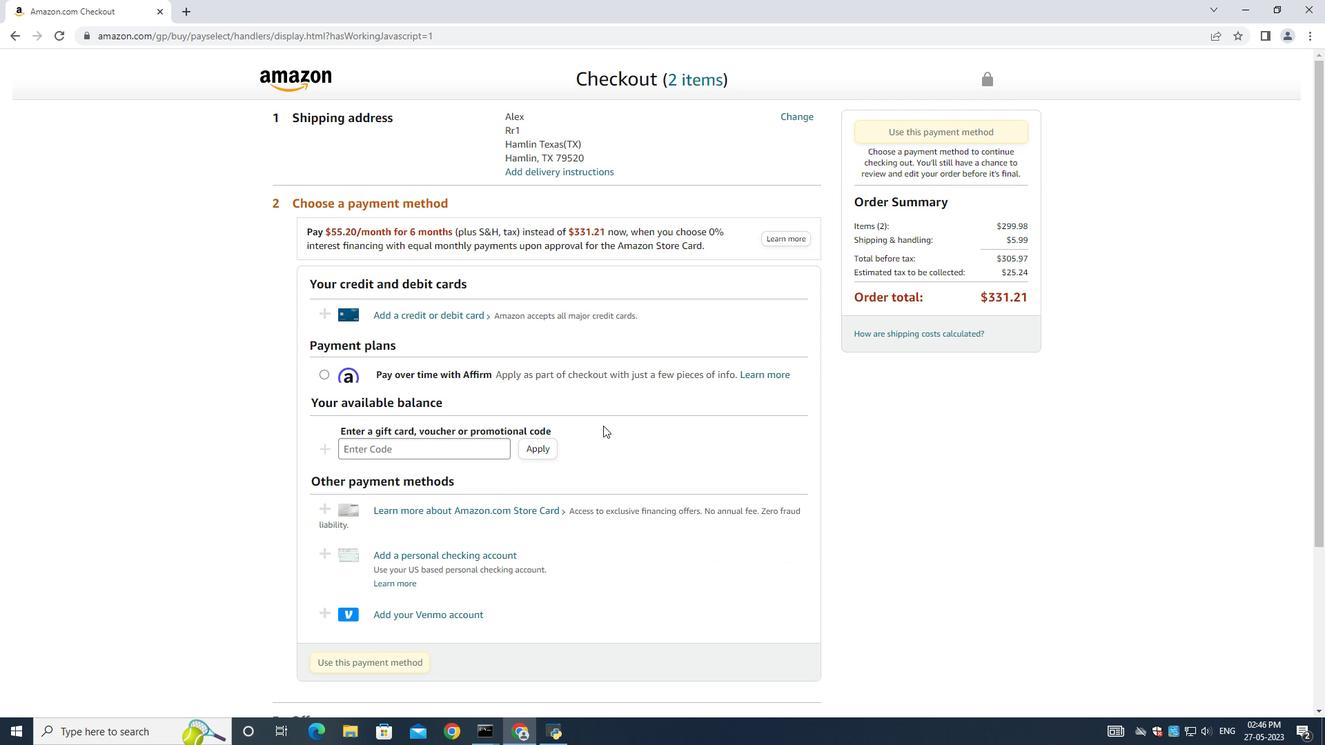 
Action: Mouse scrolled (597, 415) with delta (0, 0)
Screenshot: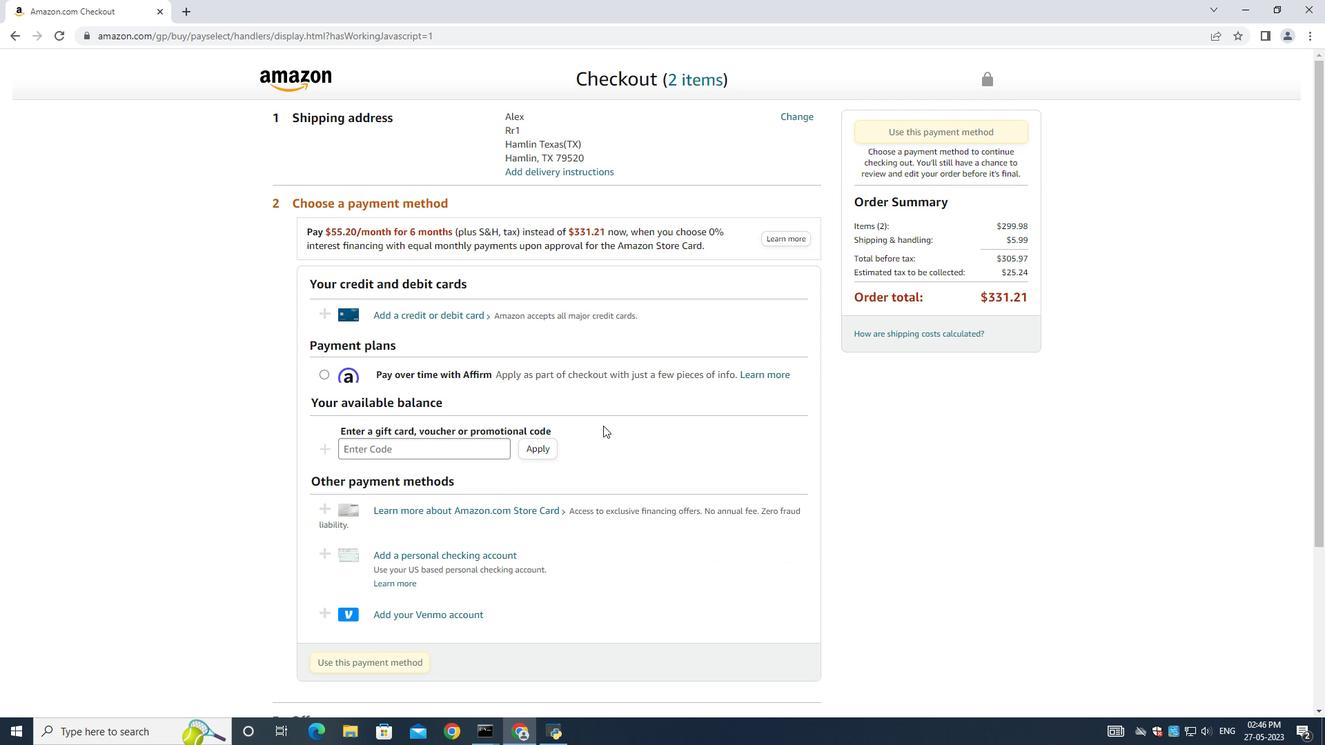 
Action: Mouse moved to (599, 448)
Screenshot: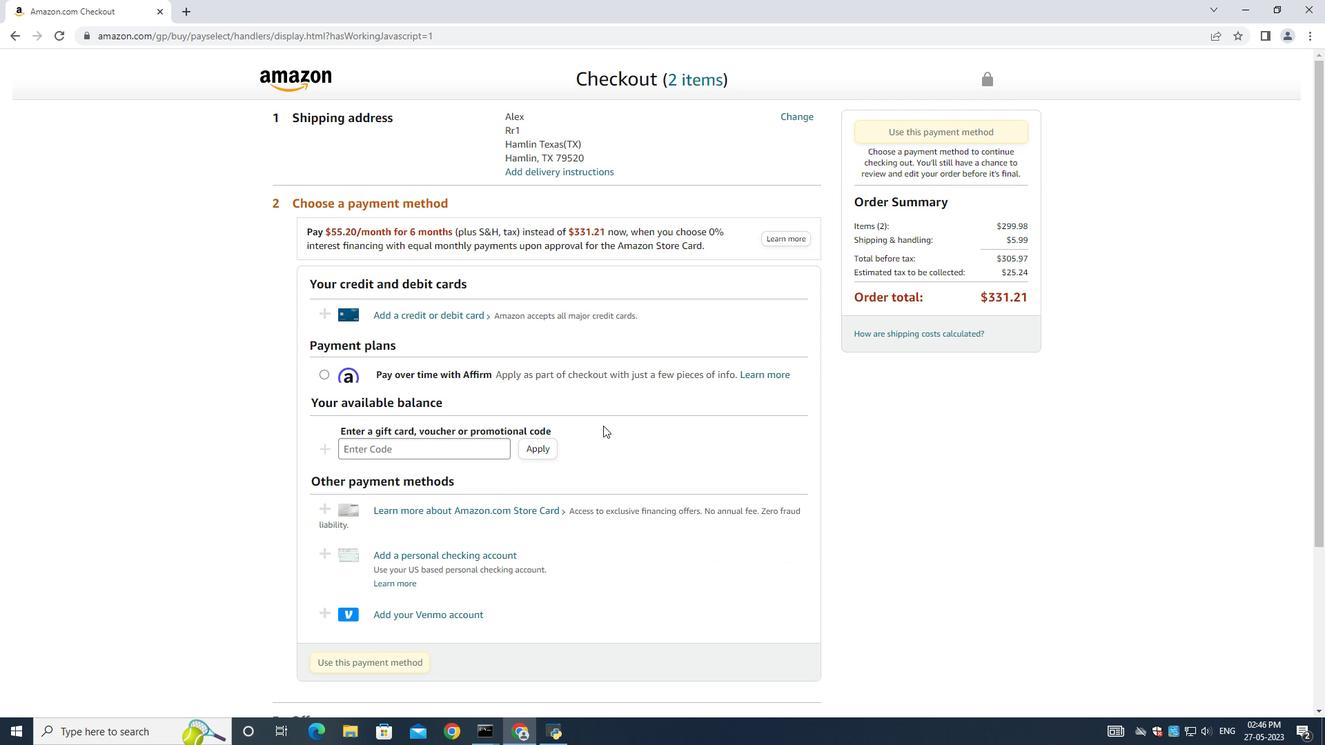 
Action: Mouse scrolled (599, 448) with delta (0, 0)
Screenshot: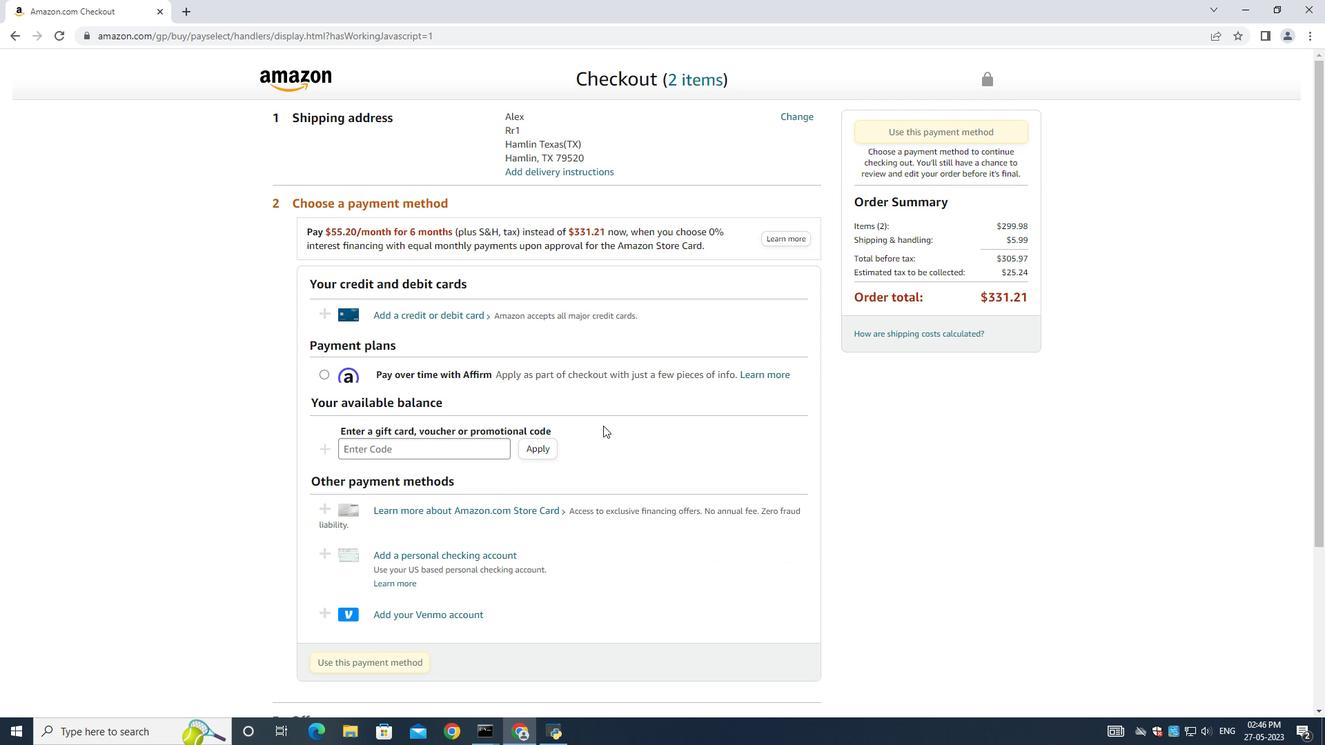 
Action: Mouse moved to (599, 449)
Screenshot: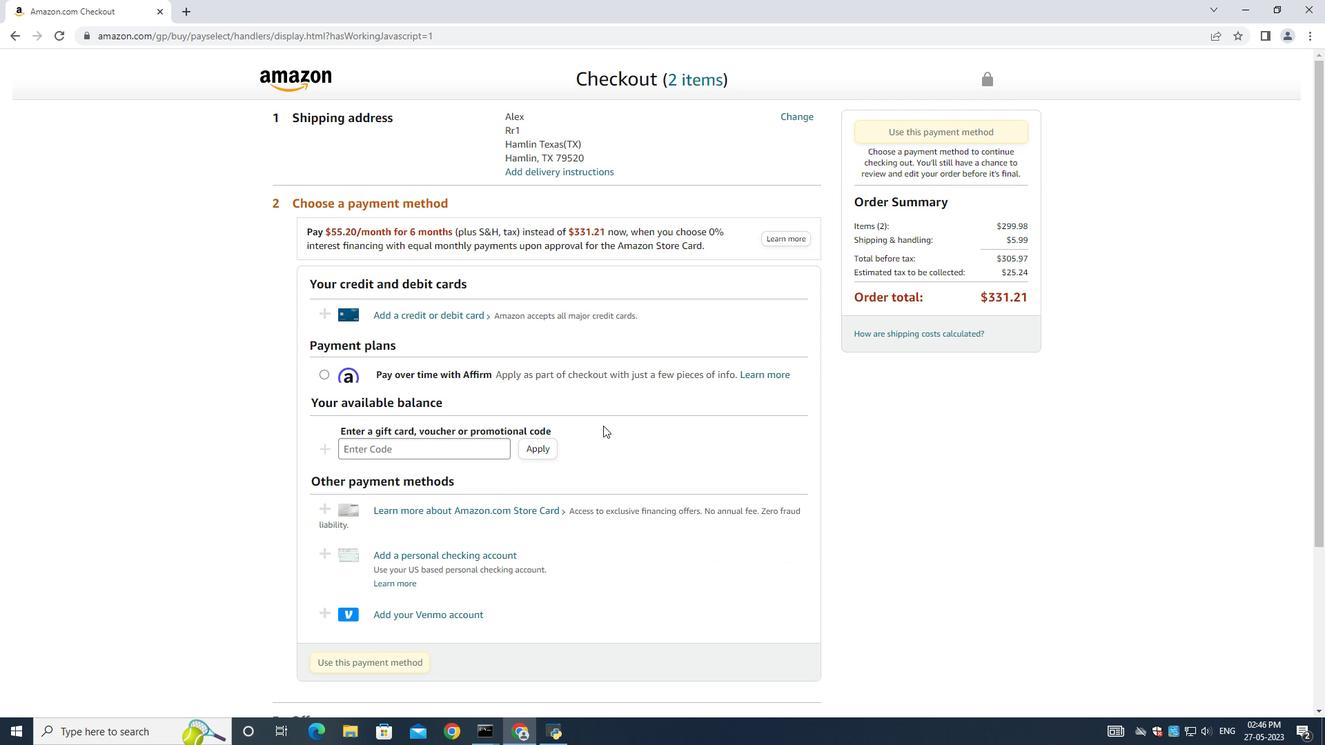 
Action: Mouse scrolled (599, 448) with delta (0, 0)
Screenshot: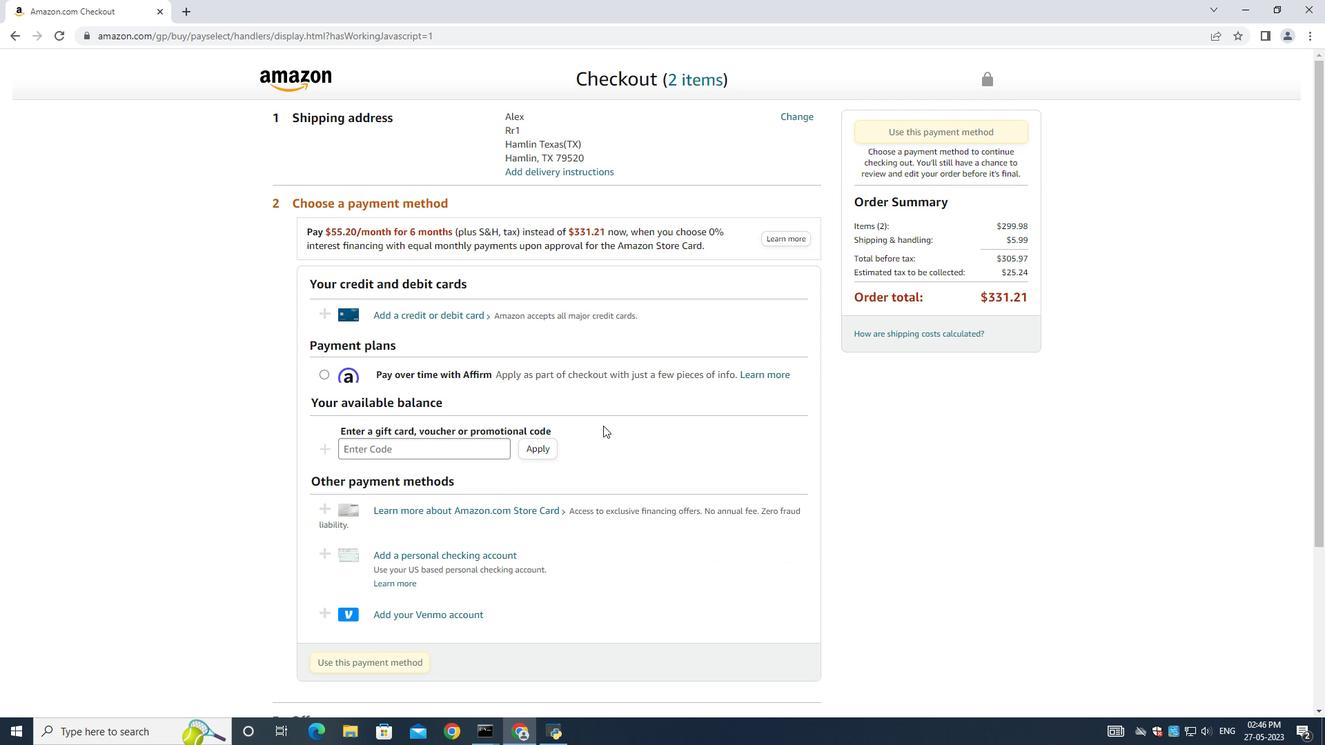 
Action: Mouse scrolled (599, 448) with delta (0, 0)
Screenshot: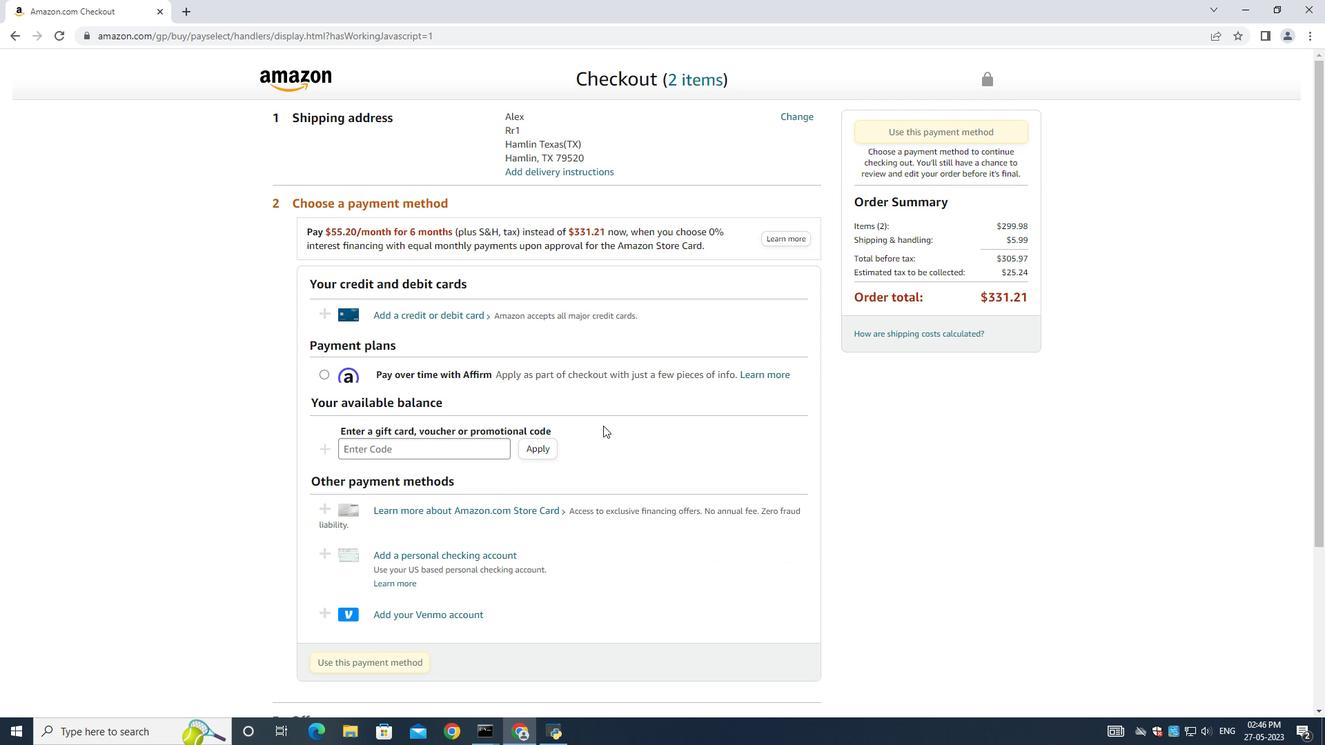 
Action: Mouse scrolled (599, 448) with delta (0, 0)
Screenshot: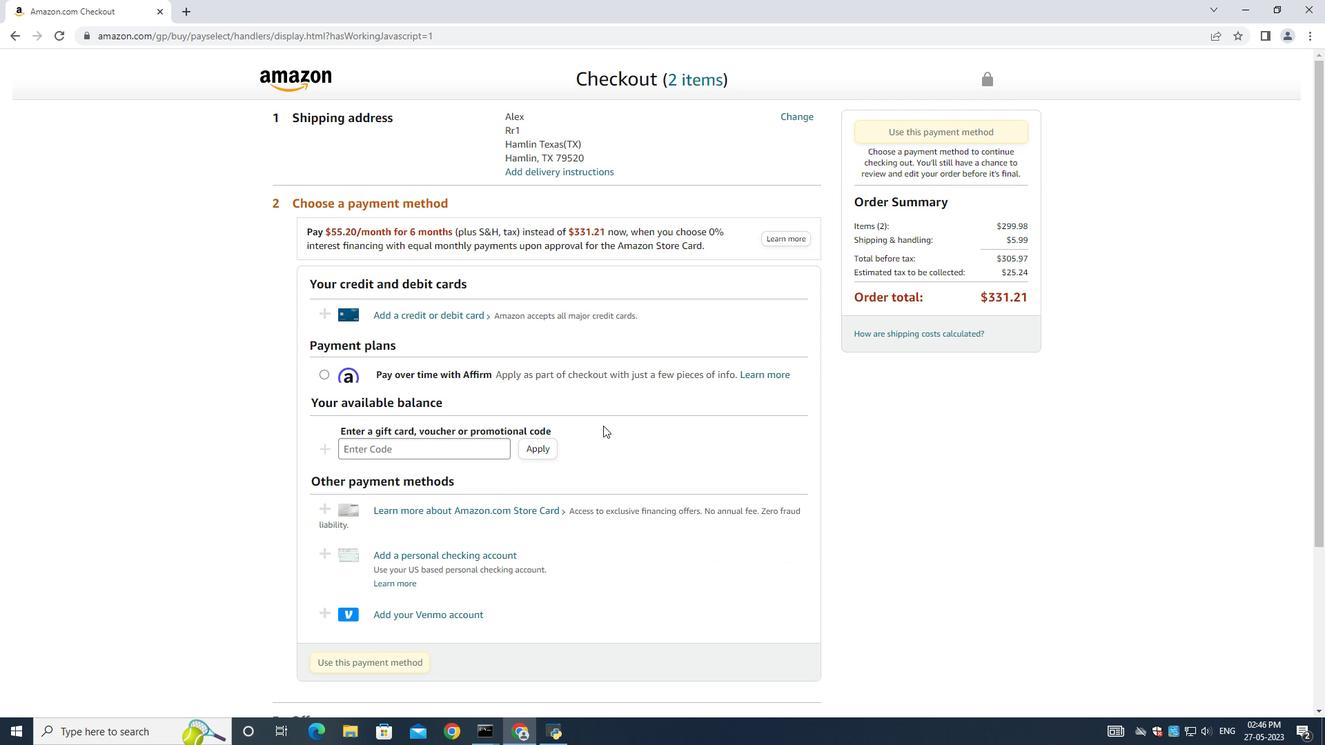 
Action: Mouse moved to (625, 312)
Screenshot: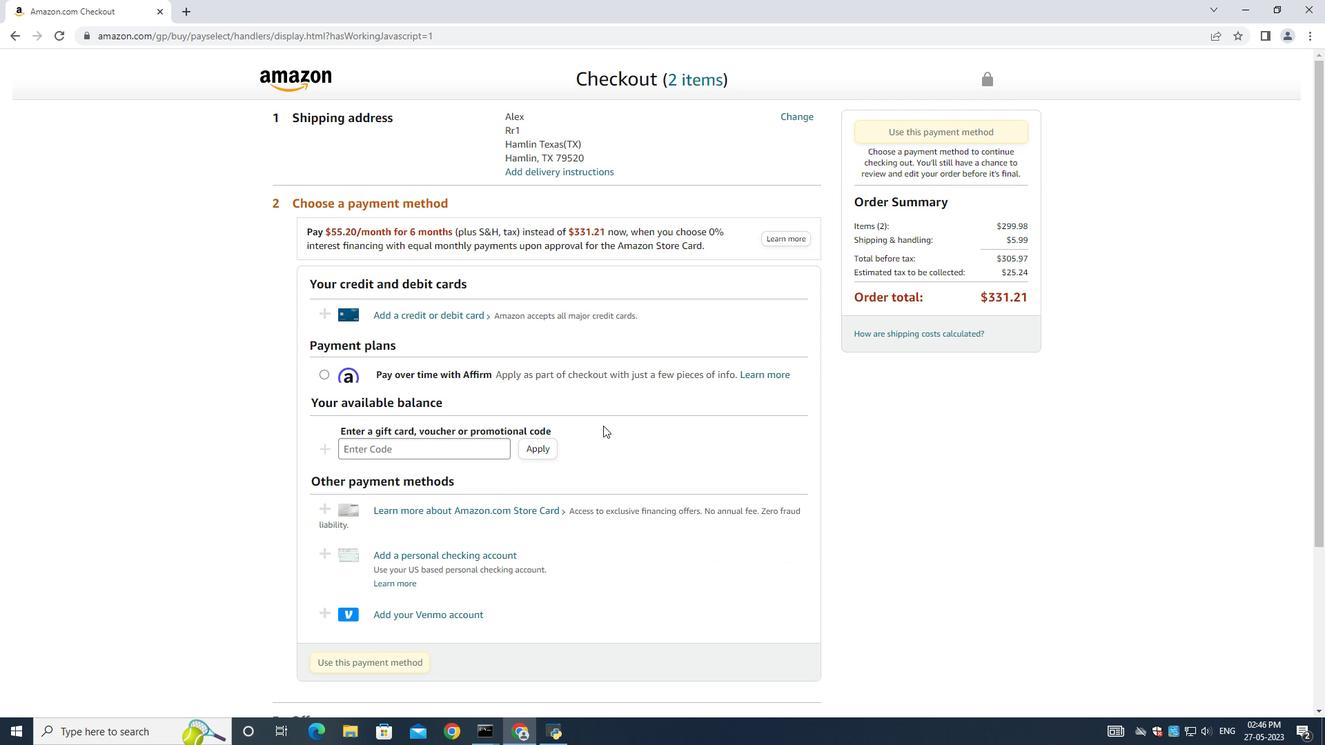 
Action: Mouse pressed left at (625, 312)
Screenshot: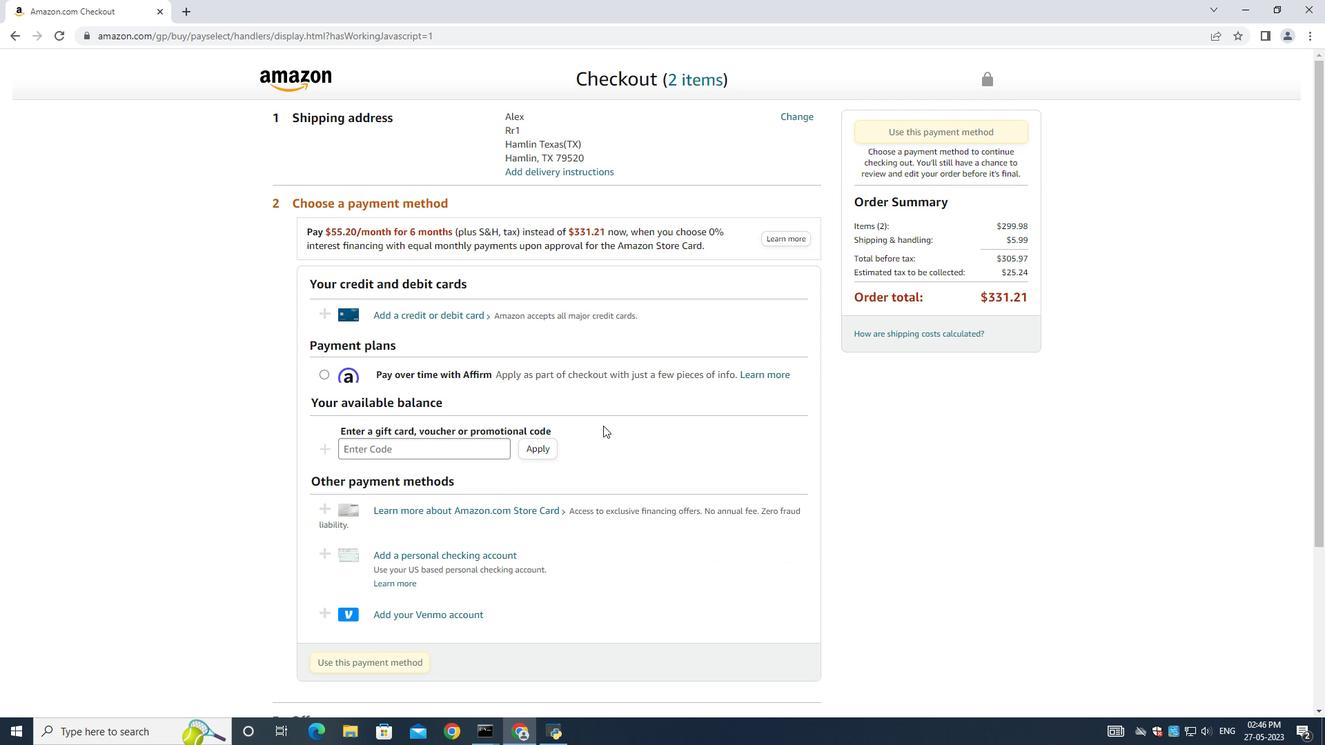 
Action: Mouse moved to (698, 498)
Screenshot: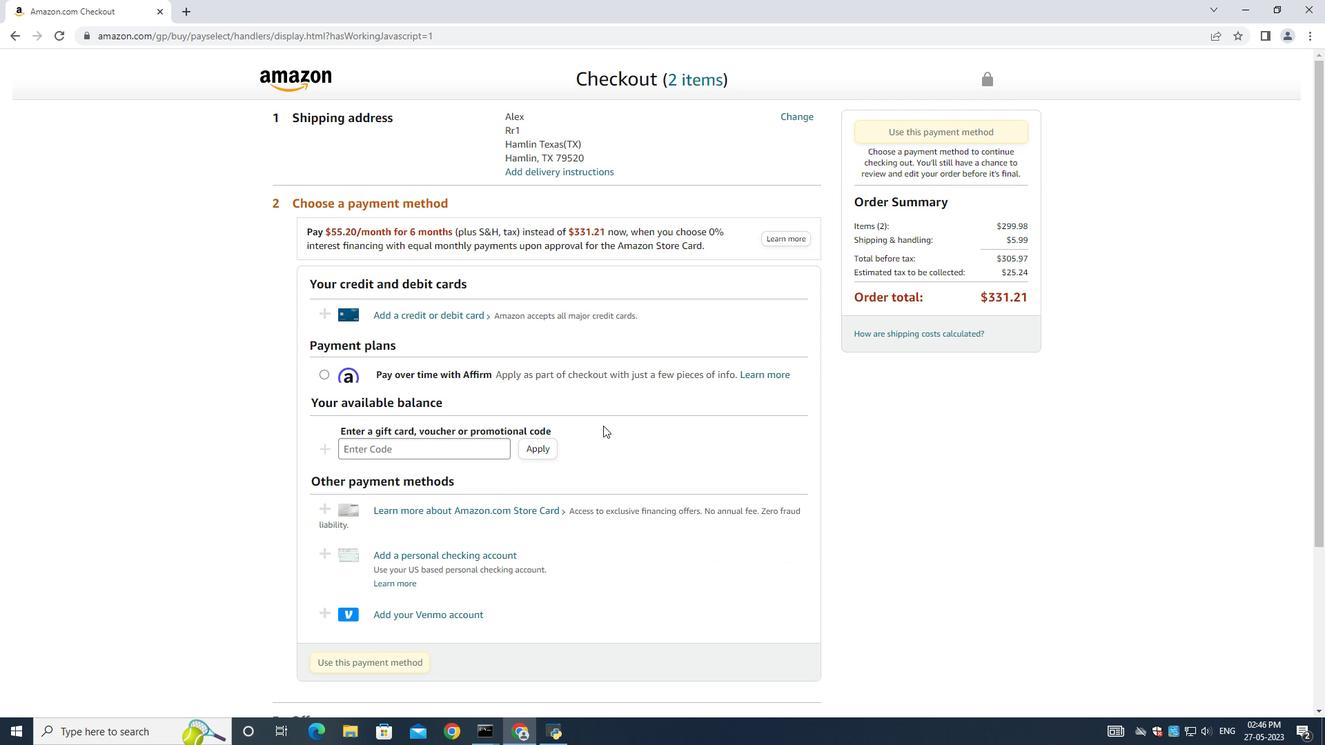 
Action: Mouse pressed left at (698, 498)
Screenshot: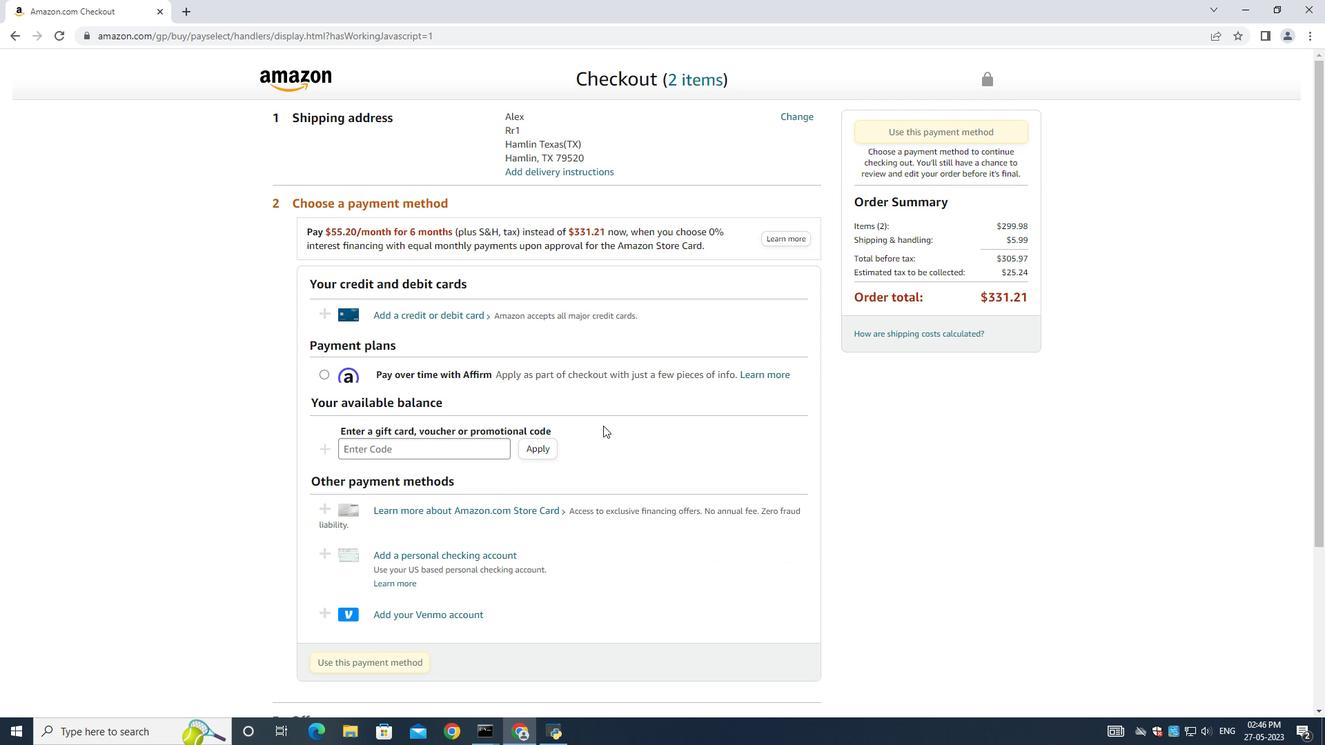 
Action: Key pressed ctrl+A<Key.backspace><Key.shift><Key.shift><Key.shift><Key.shift><Key.shift><Key.shift><Key.shift><Key.shift><Key.shift><Key.shift><Key.shift><Key.shift><Key.shift><Key.shift><Key.shift><Key.shift><Key.shift><Key.shift><Key.shift><Key.shift><Key.shift><Key.shift><Key.shift><Key.shift><Key.shift><Key.shift><Key.shift><Key.shift><Key.shift><Key.shift><Key.shift><Key.shift><Key.shift><Key.shift><Key.shift><Key.shift><Key.shift><Key.shift><Key.shift><Key.shift><Key.shift><Key.shift><Key.shift><Key.shift><Key.shift><Key.shift><Key.shift><Key.shift><Key.shift><Key.shift>79520
Screenshot: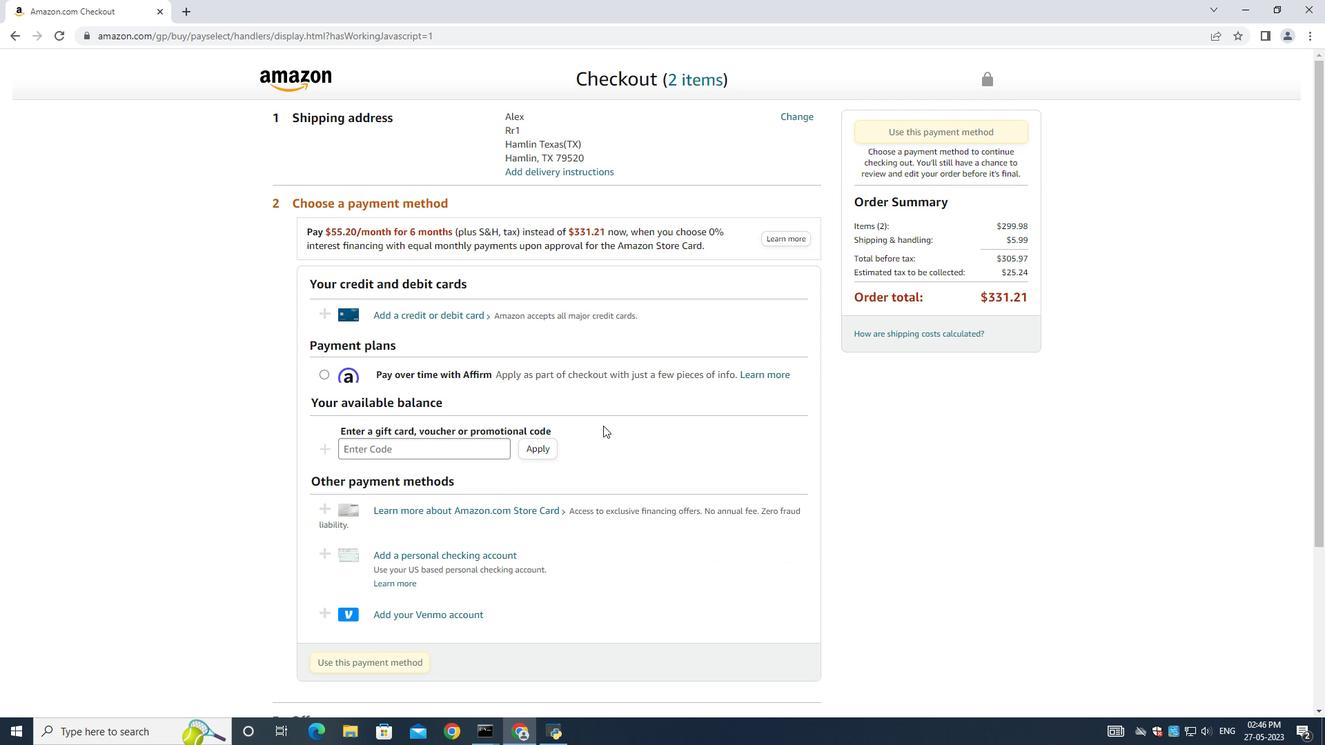 
Action: Mouse moved to (428, 604)
Screenshot: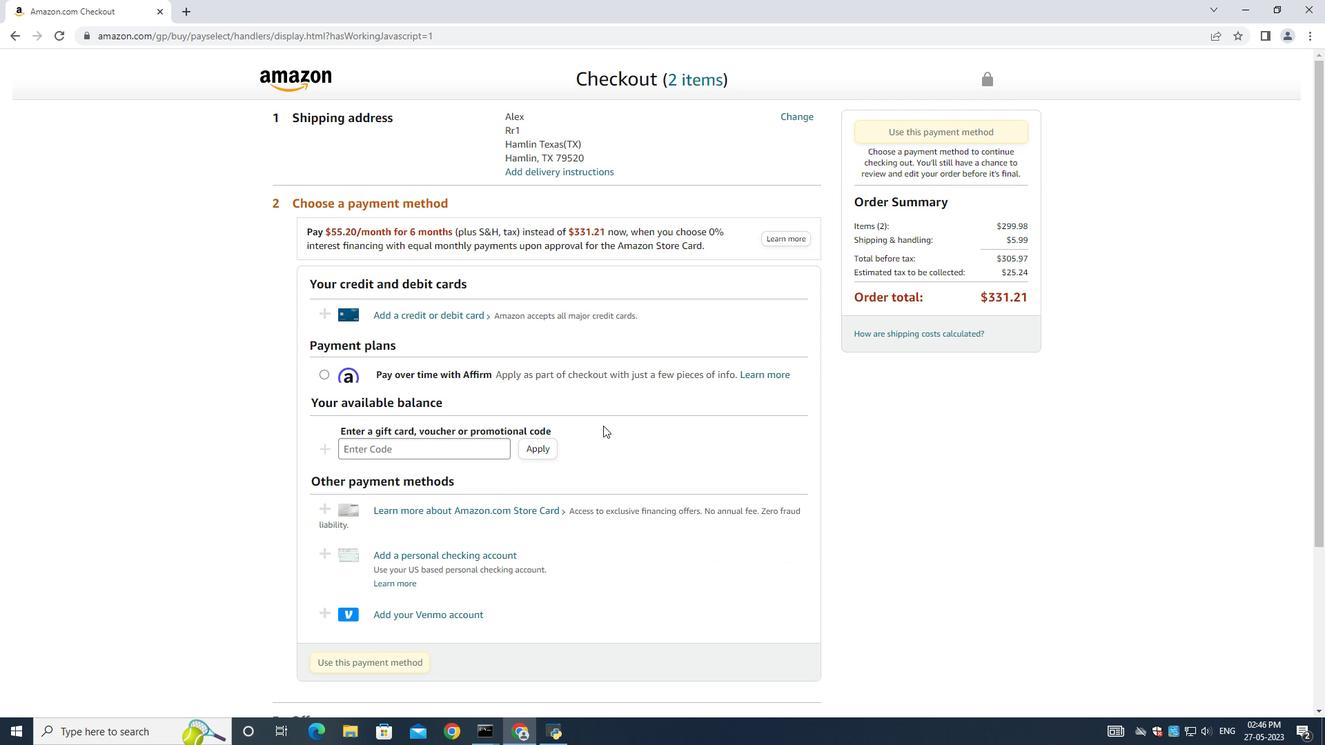 
Action: Mouse pressed left at (428, 604)
Screenshot: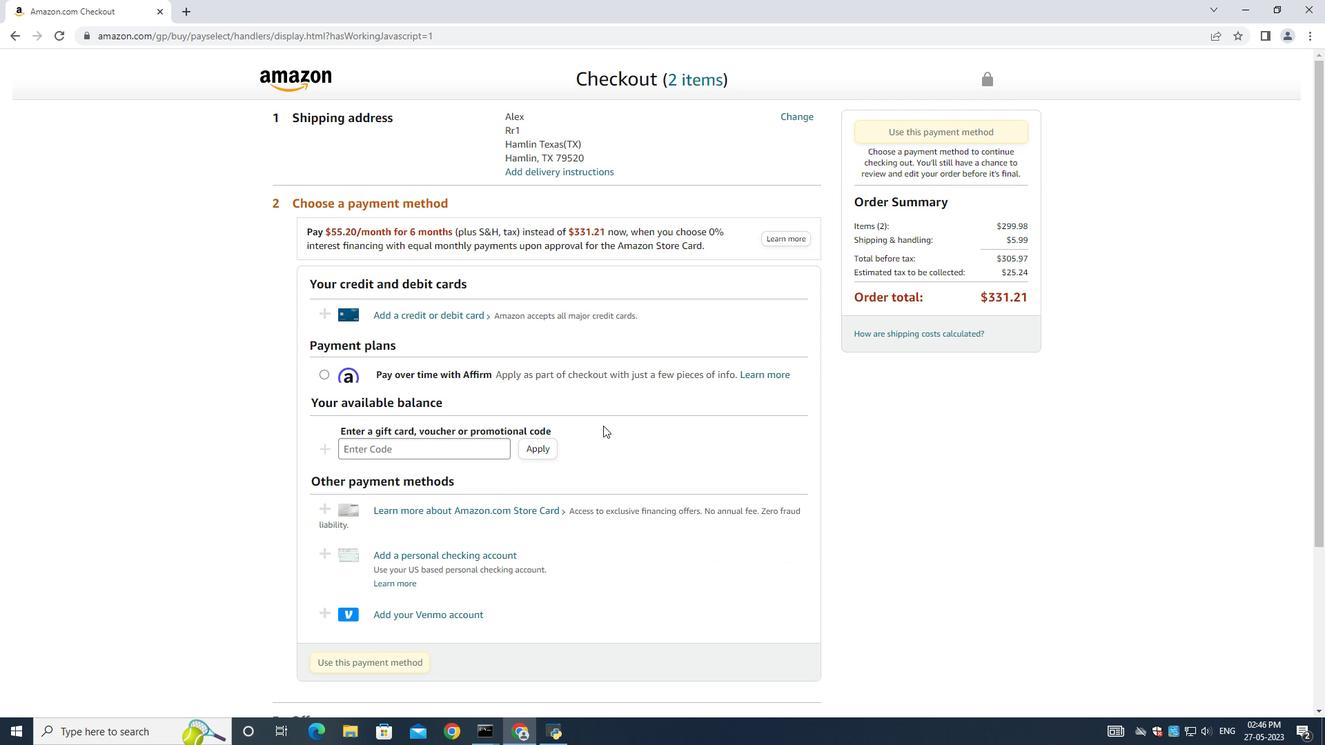 
Action: Mouse moved to (454, 708)
Screenshot: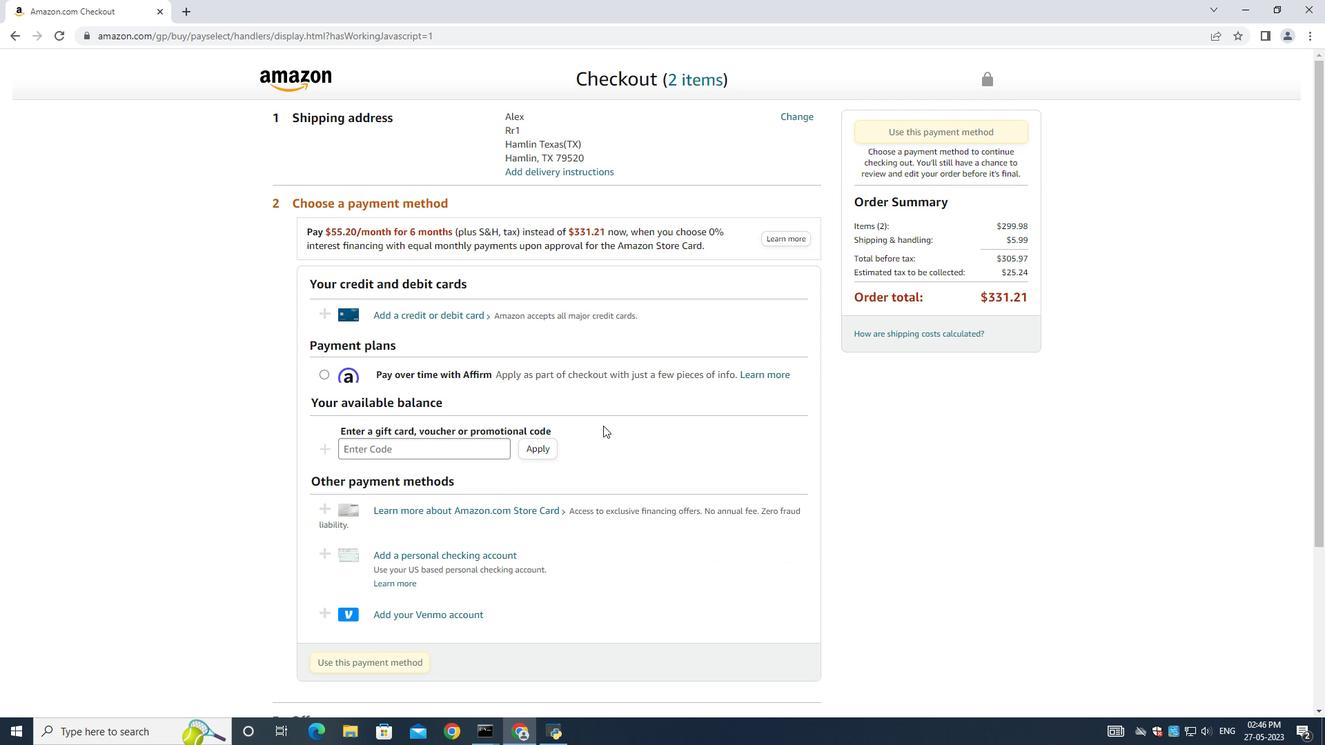 
Action: Mouse pressed left at (454, 708)
Screenshot: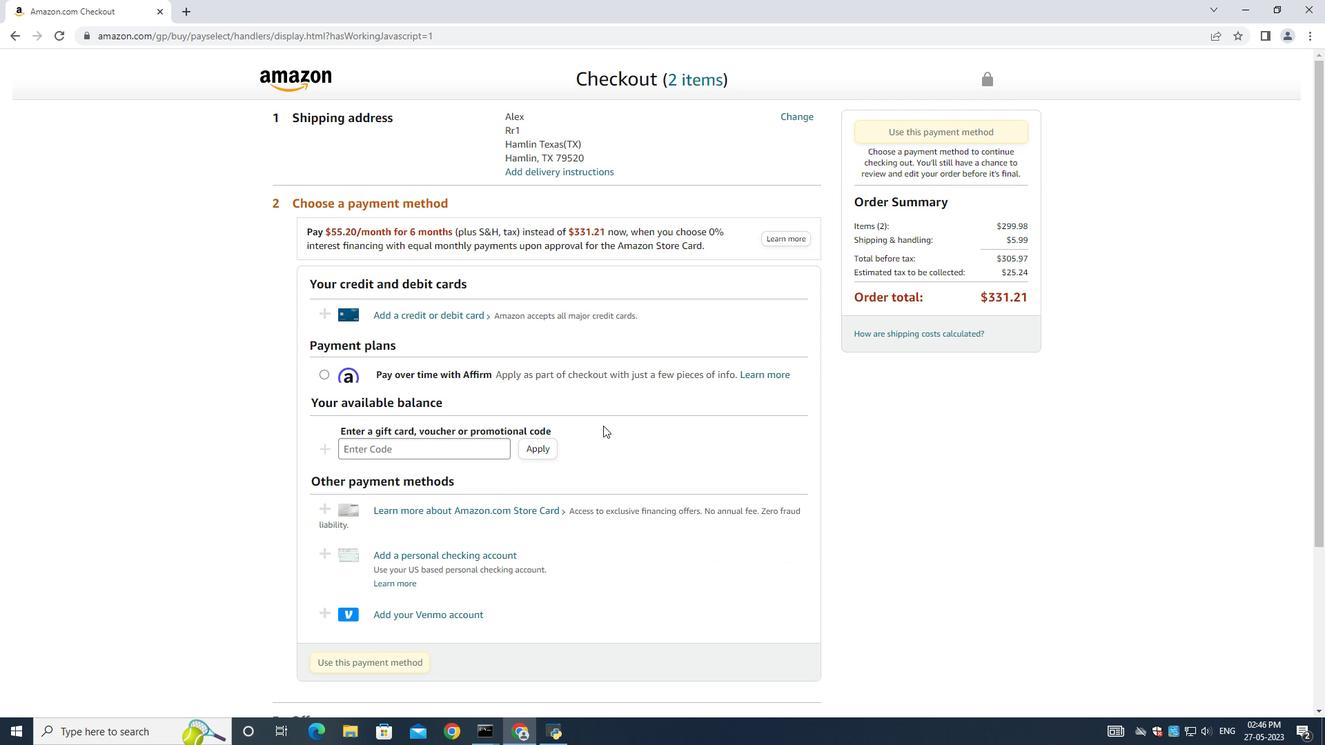 
Action: Mouse moved to (695, 347)
Screenshot: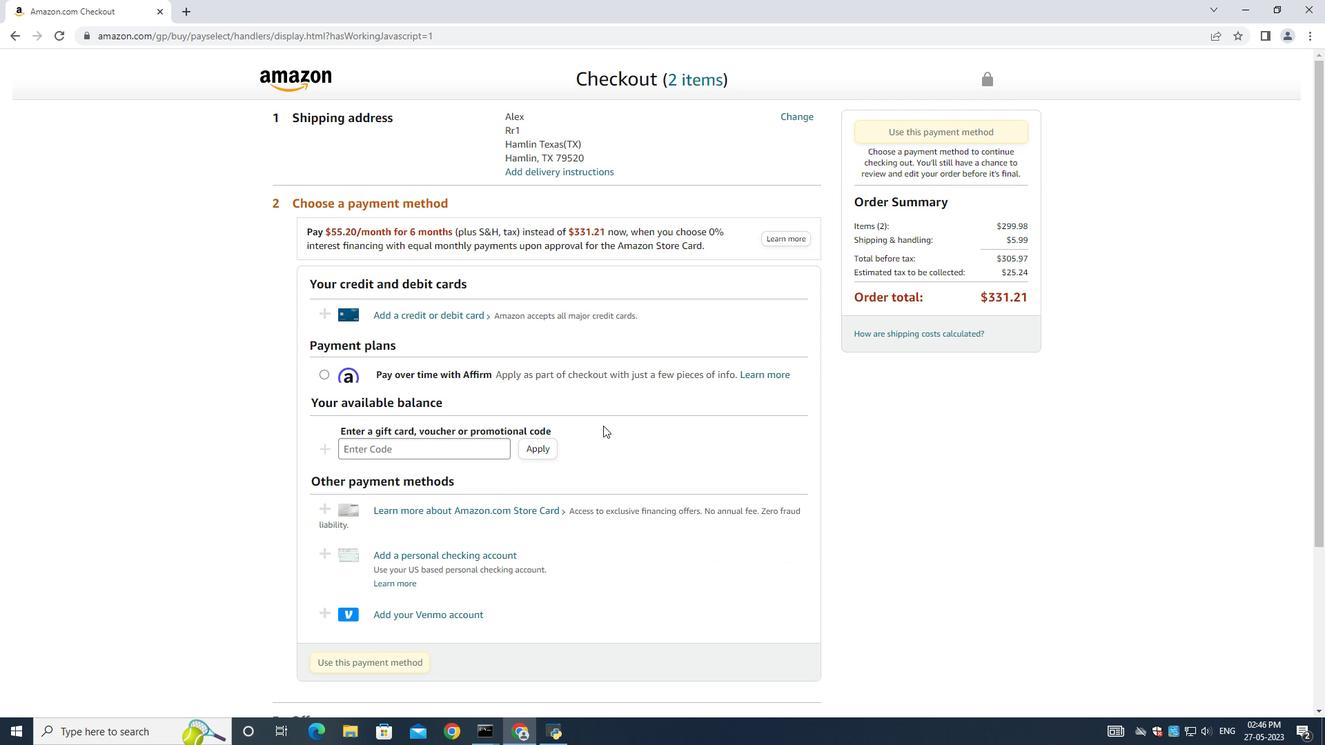
Action: Mouse scrolled (695, 348) with delta (0, 0)
Screenshot: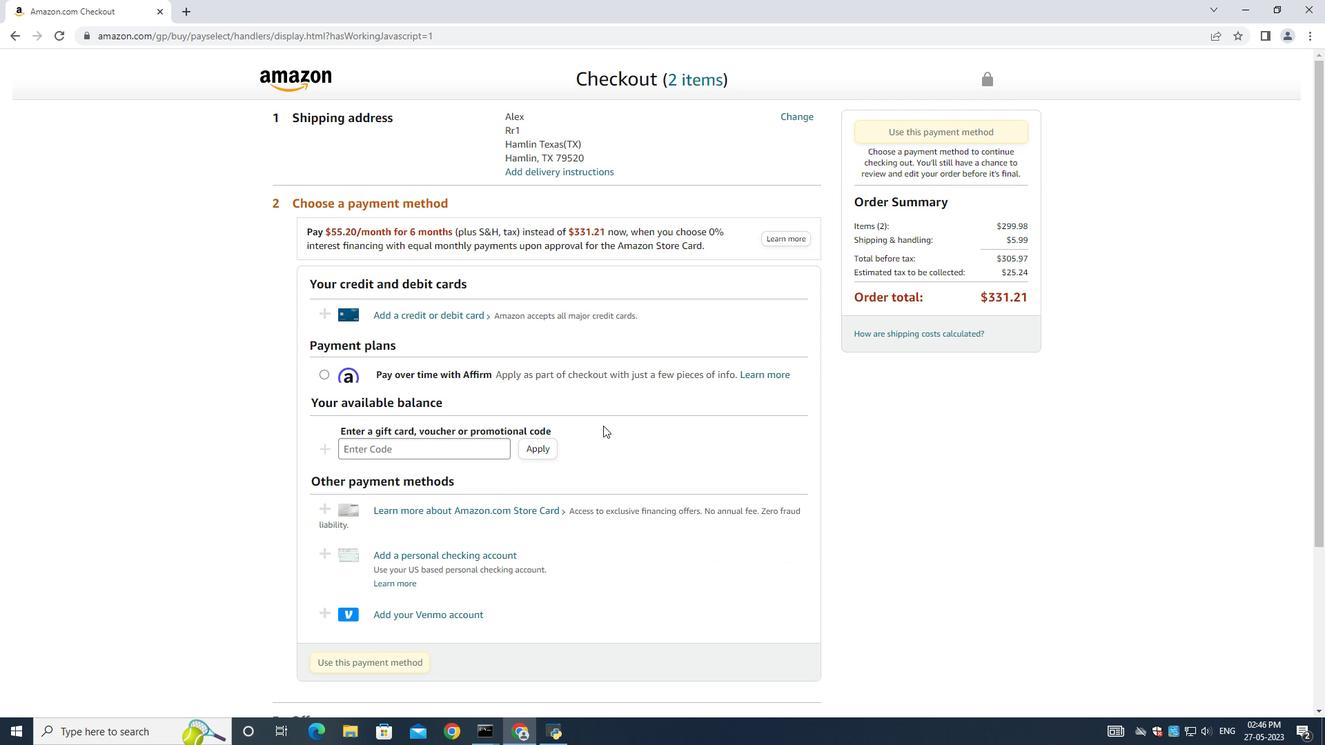 
Action: Mouse scrolled (695, 348) with delta (0, 0)
Screenshot: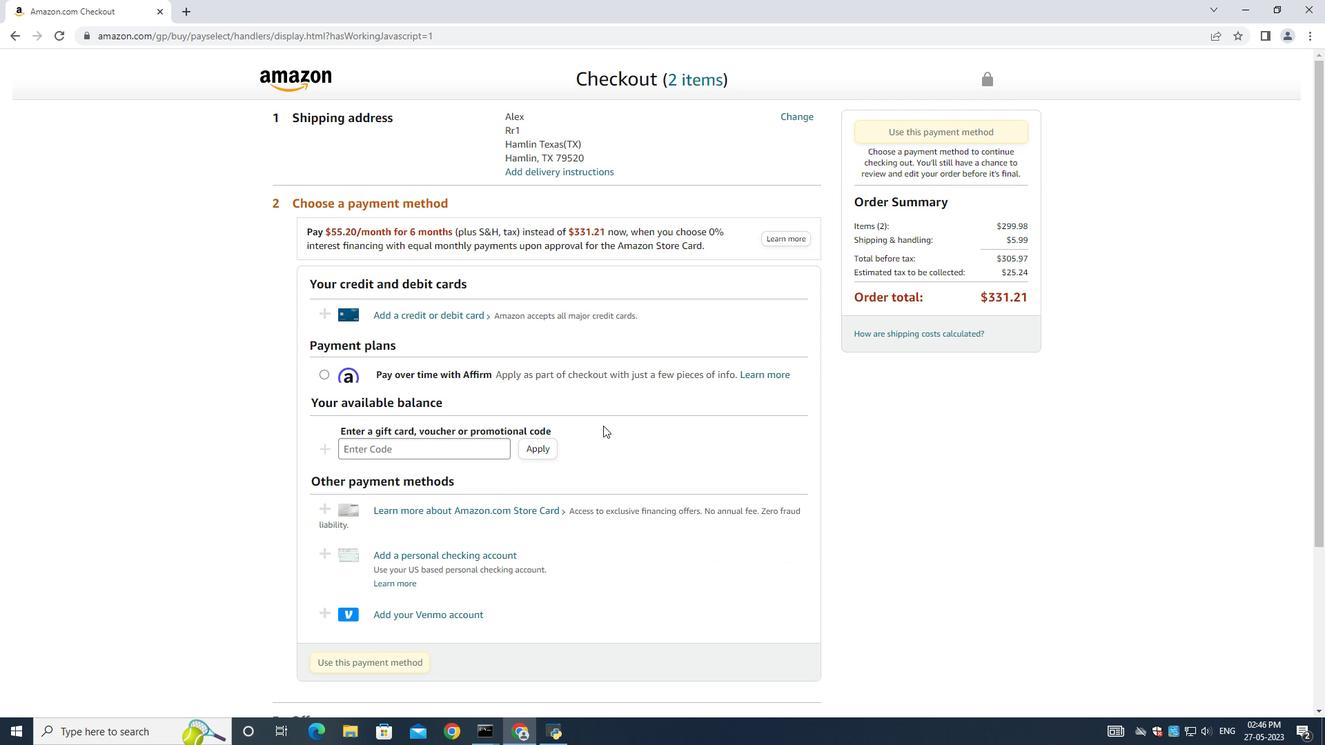 
Action: Mouse scrolled (695, 348) with delta (0, 0)
Screenshot: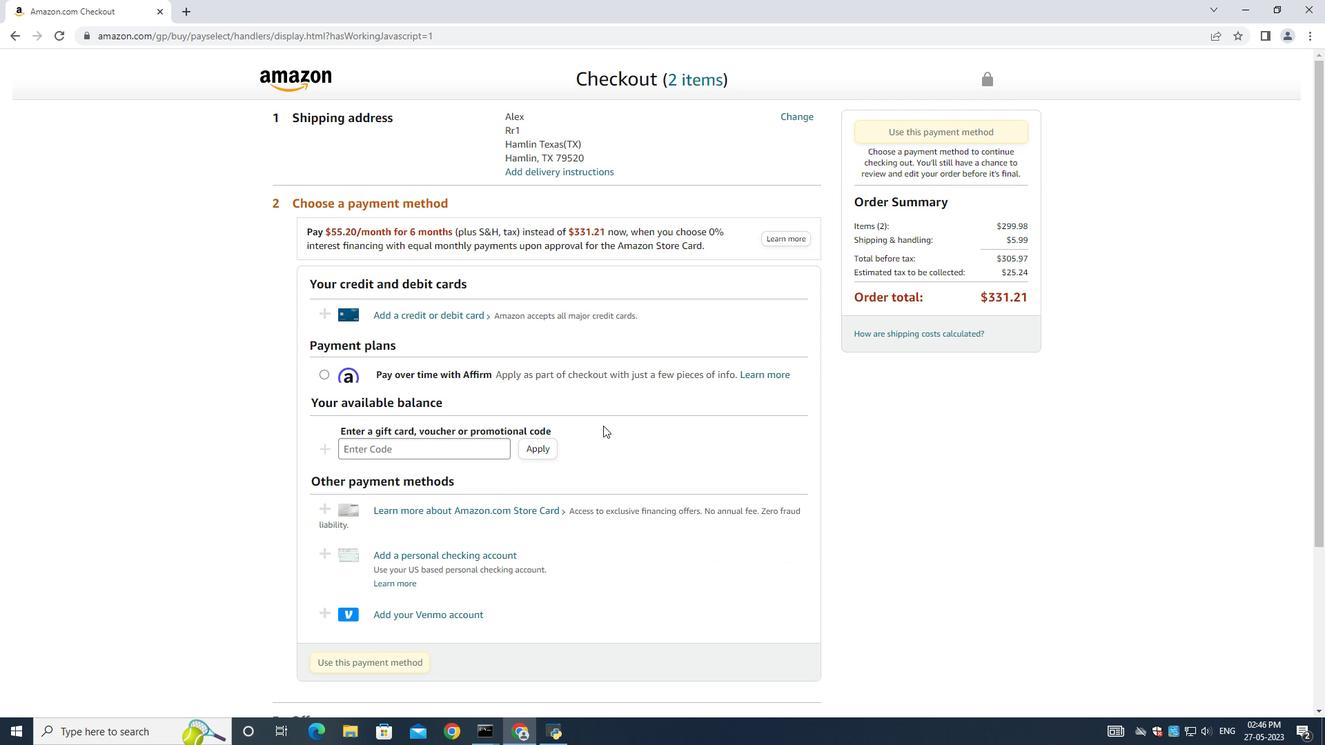 
Action: Mouse scrolled (695, 348) with delta (0, 0)
Screenshot: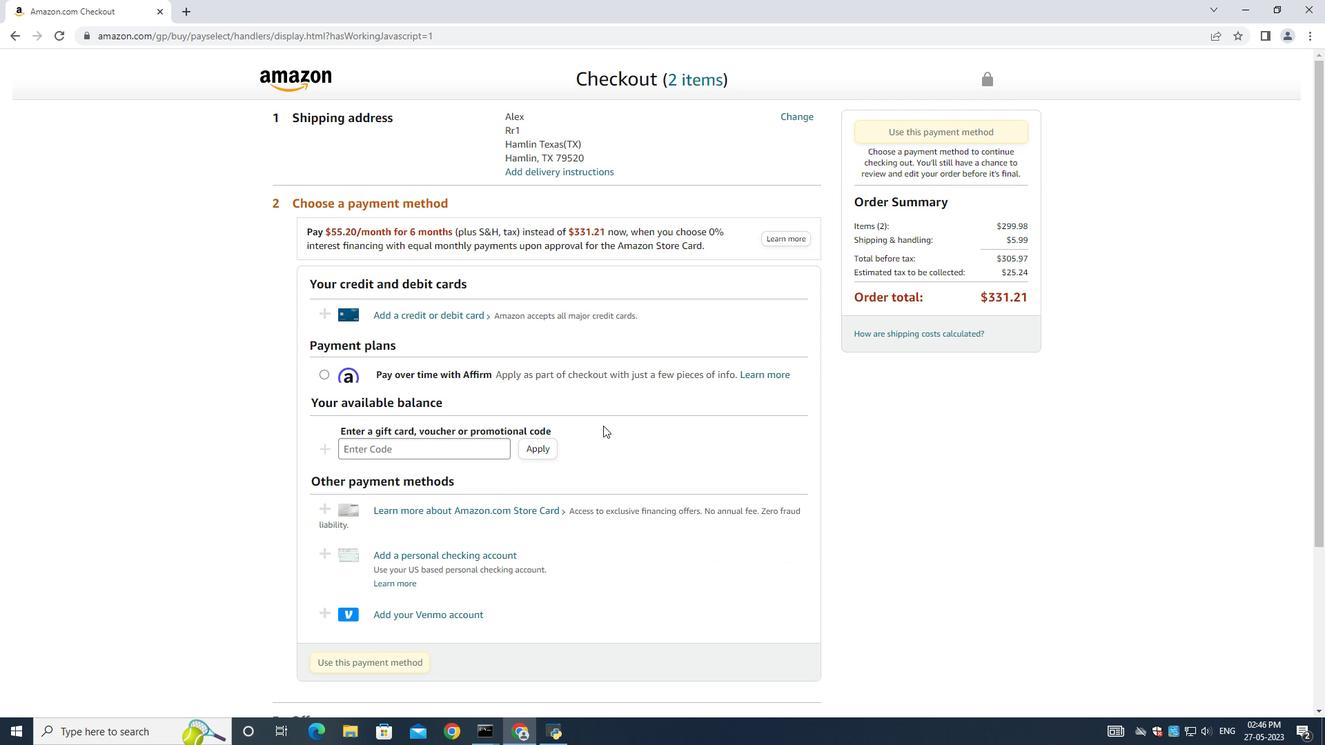 
Action: Mouse scrolled (695, 348) with delta (0, 0)
Screenshot: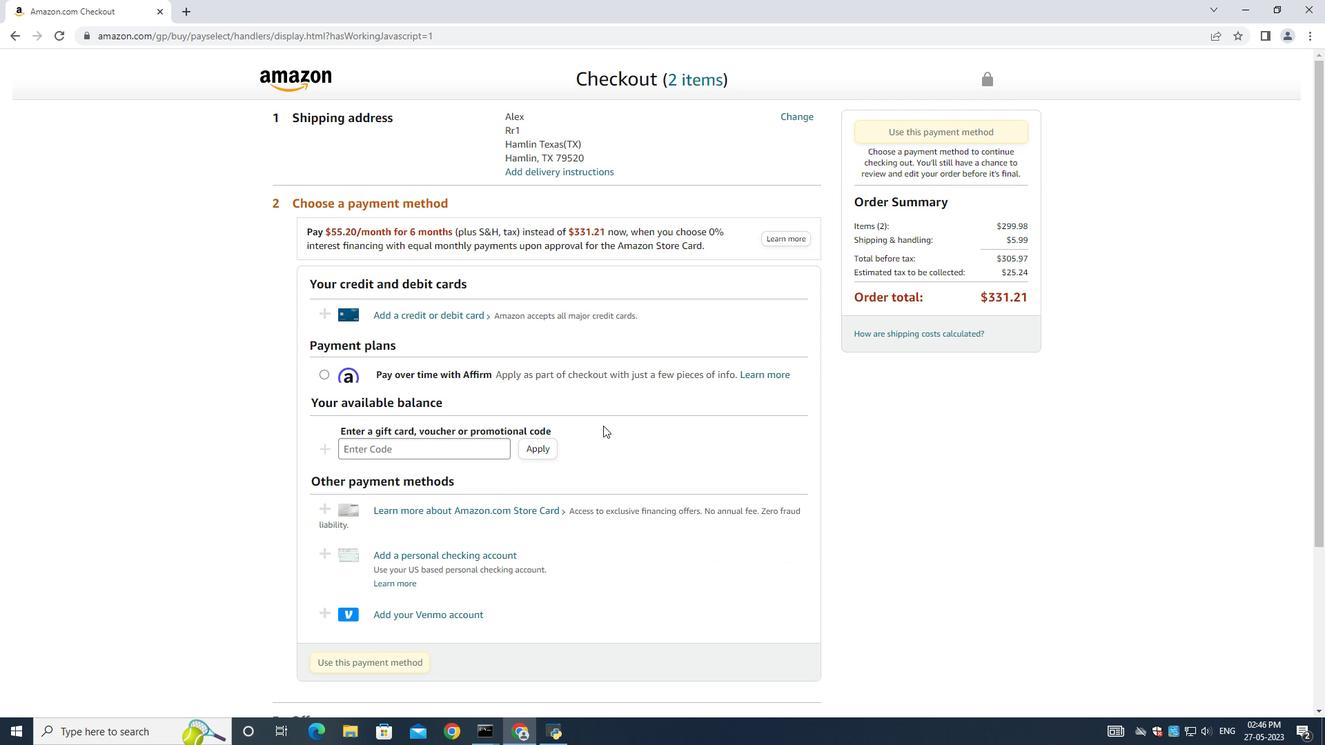 
Action: Mouse scrolled (695, 348) with delta (0, 0)
Screenshot: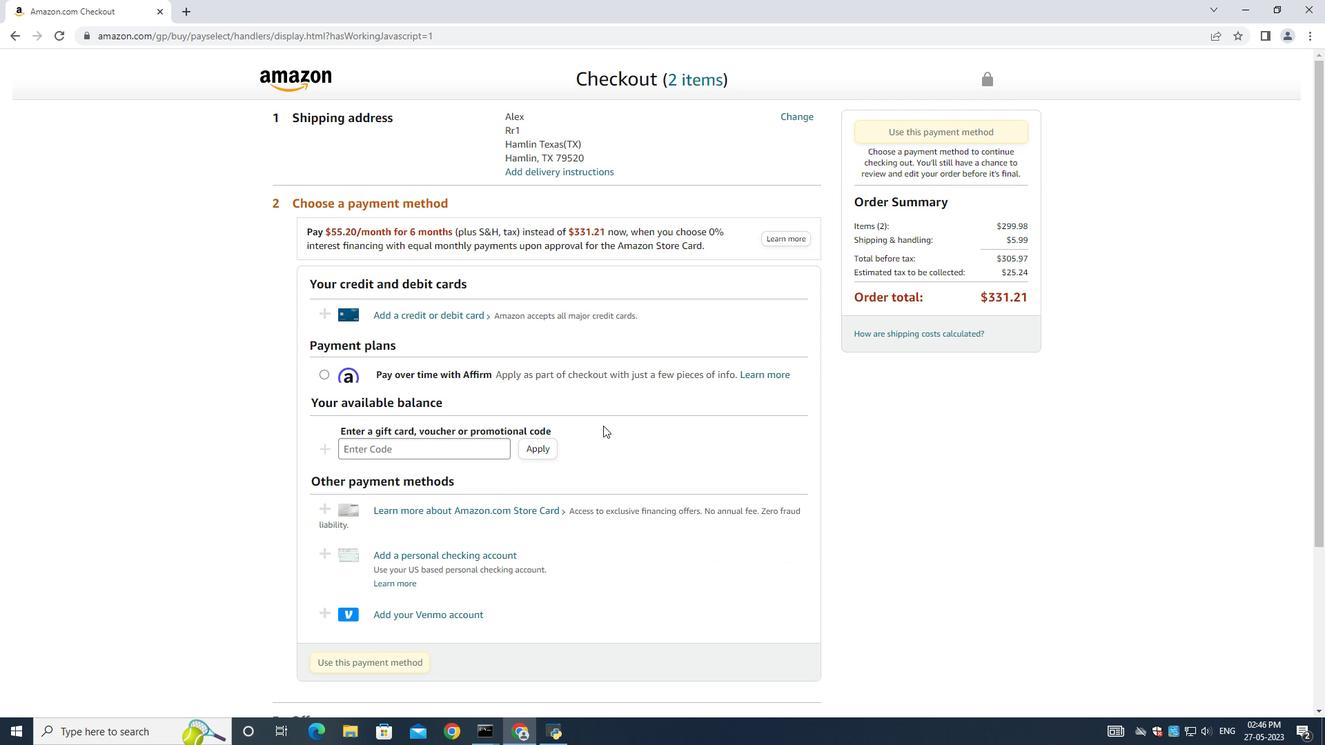 
Action: Mouse scrolled (695, 348) with delta (0, 0)
Screenshot: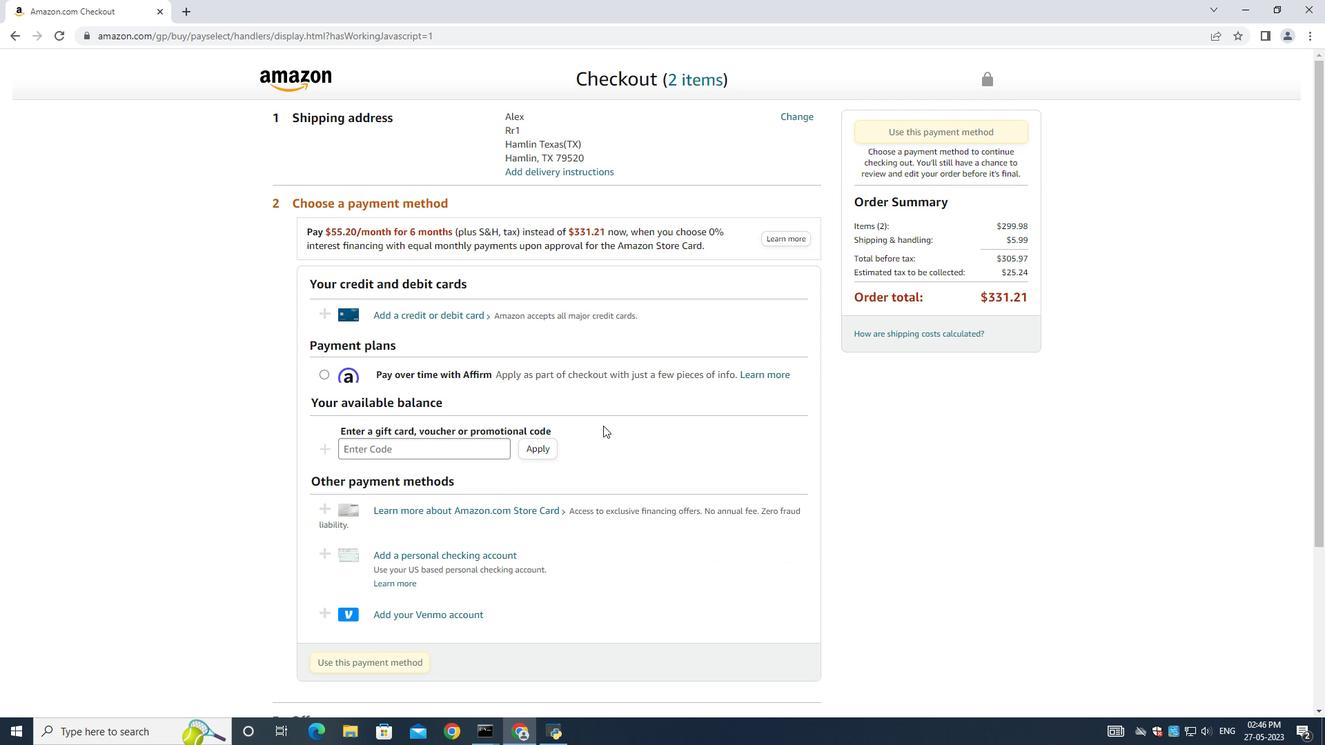 
Action: Mouse moved to (697, 347)
Screenshot: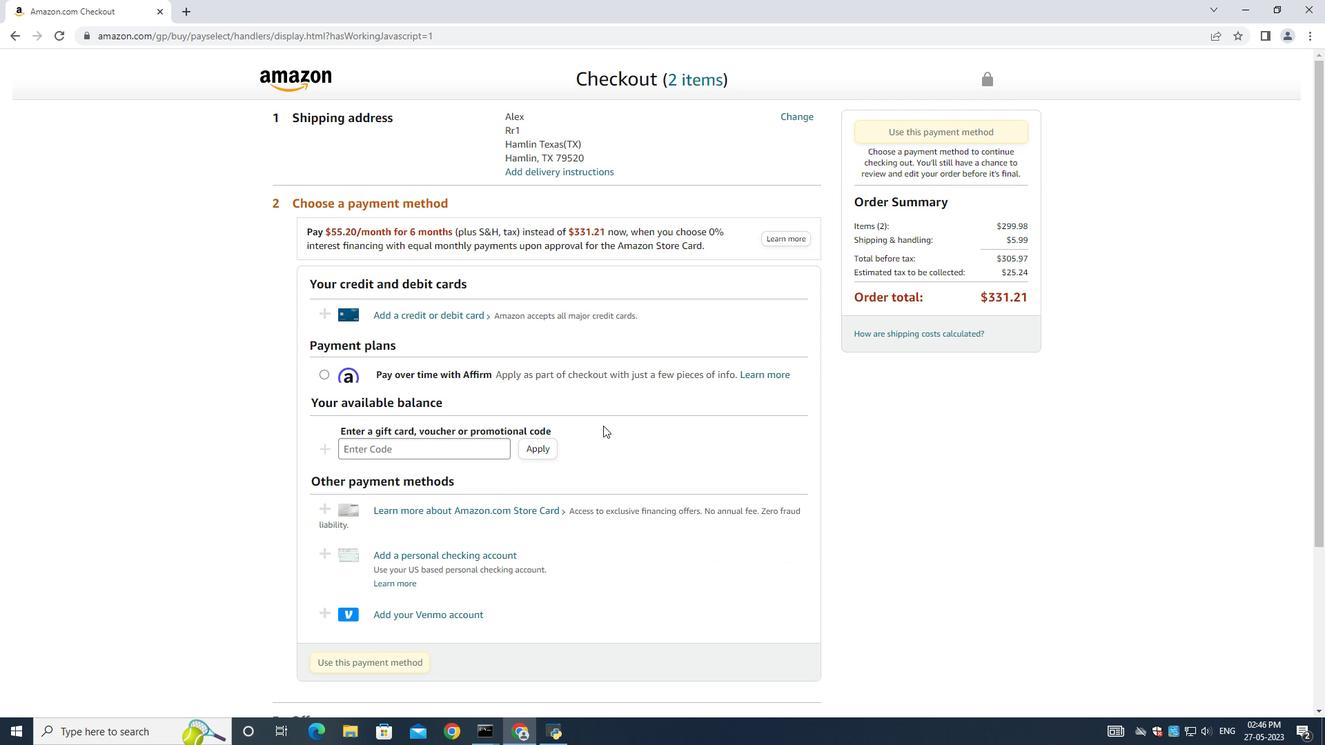 
Action: Mouse pressed left at (36, 73)
Screenshot: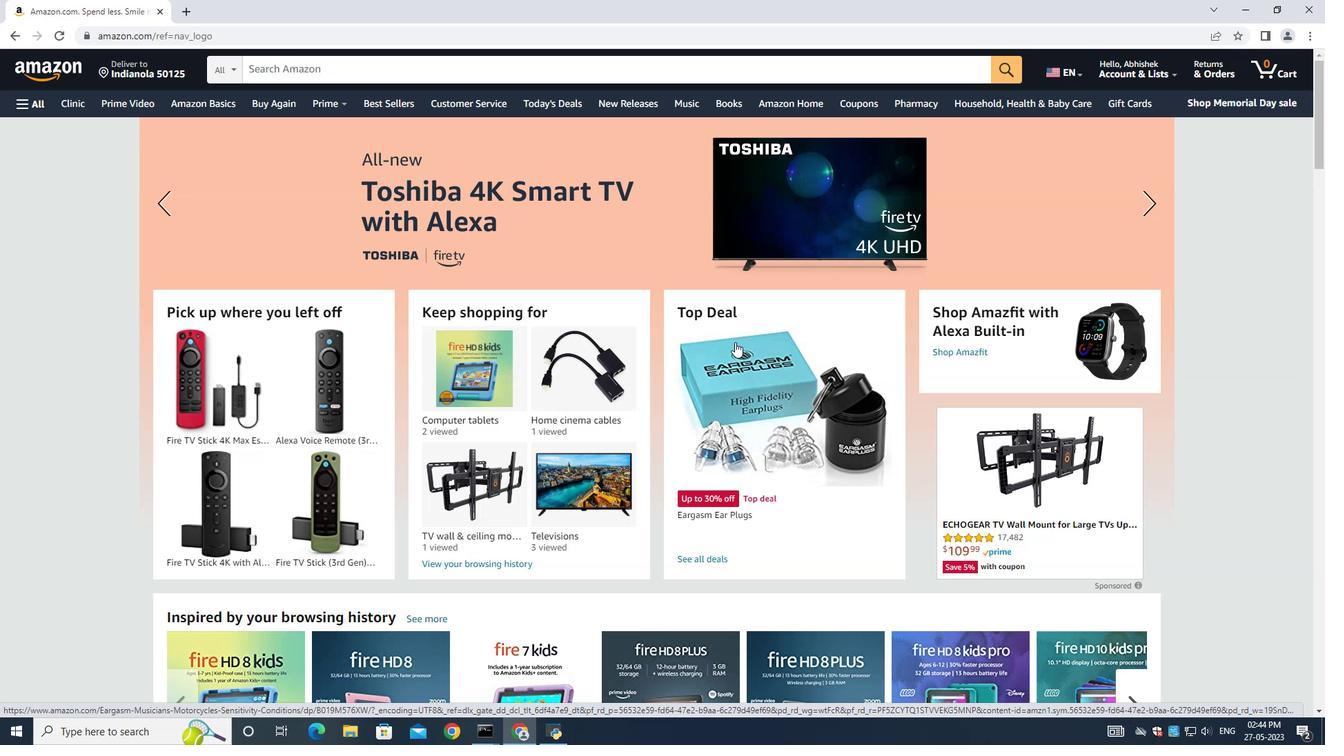 
Action: Mouse moved to (13, 107)
Screenshot: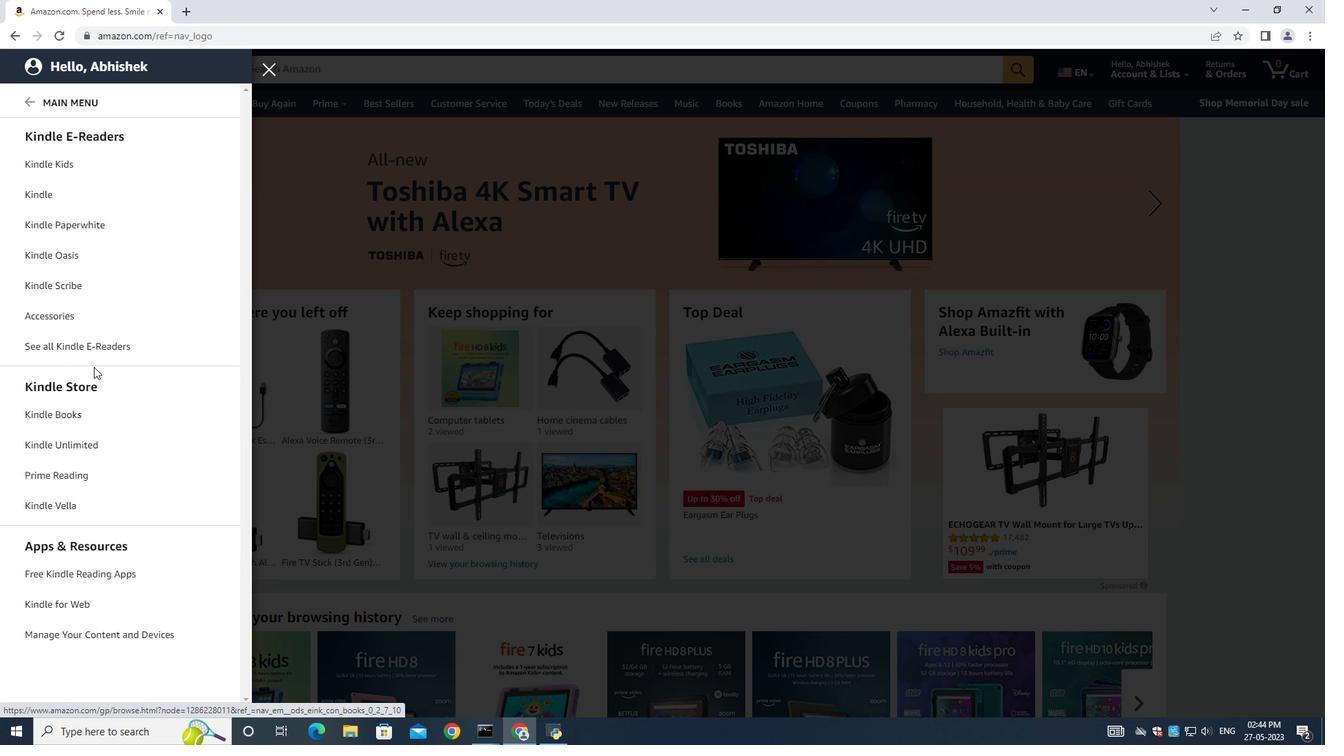 
Action: Mouse pressed left at (13, 107)
Screenshot: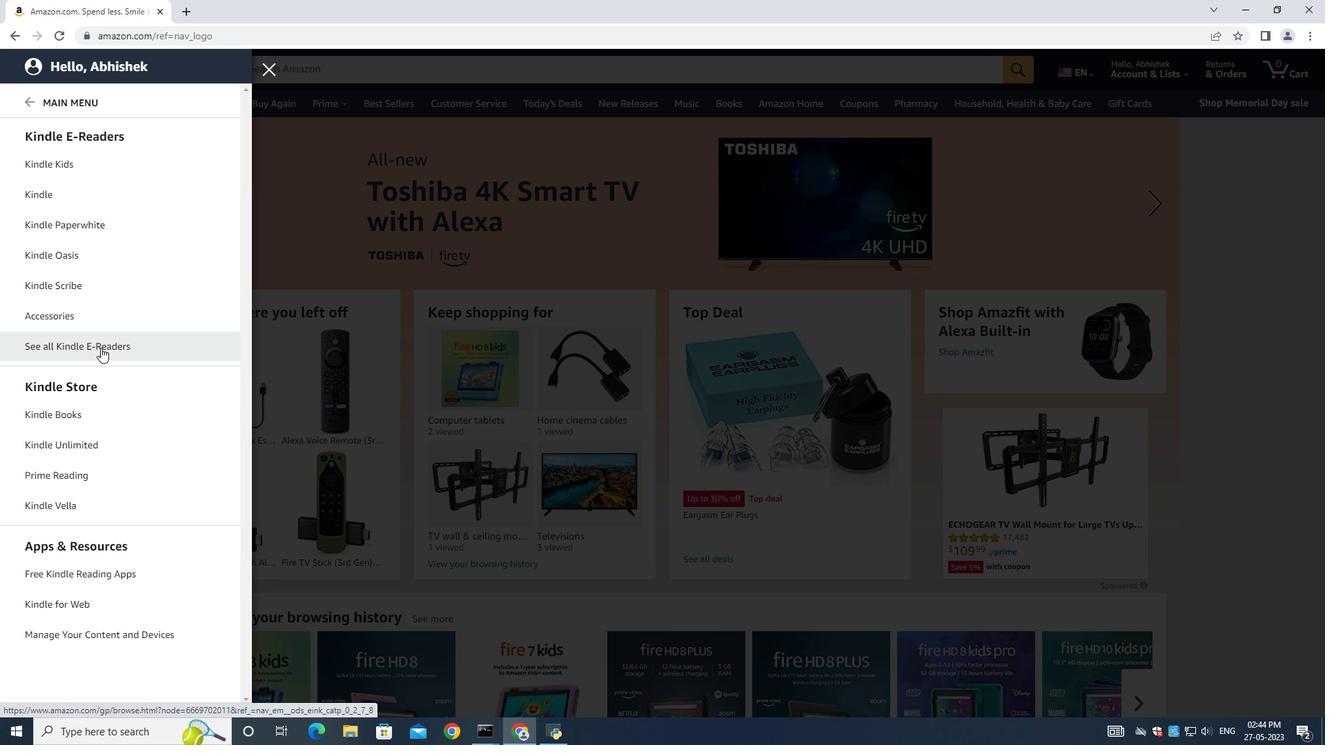 
Action: Mouse moved to (109, 417)
Screenshot: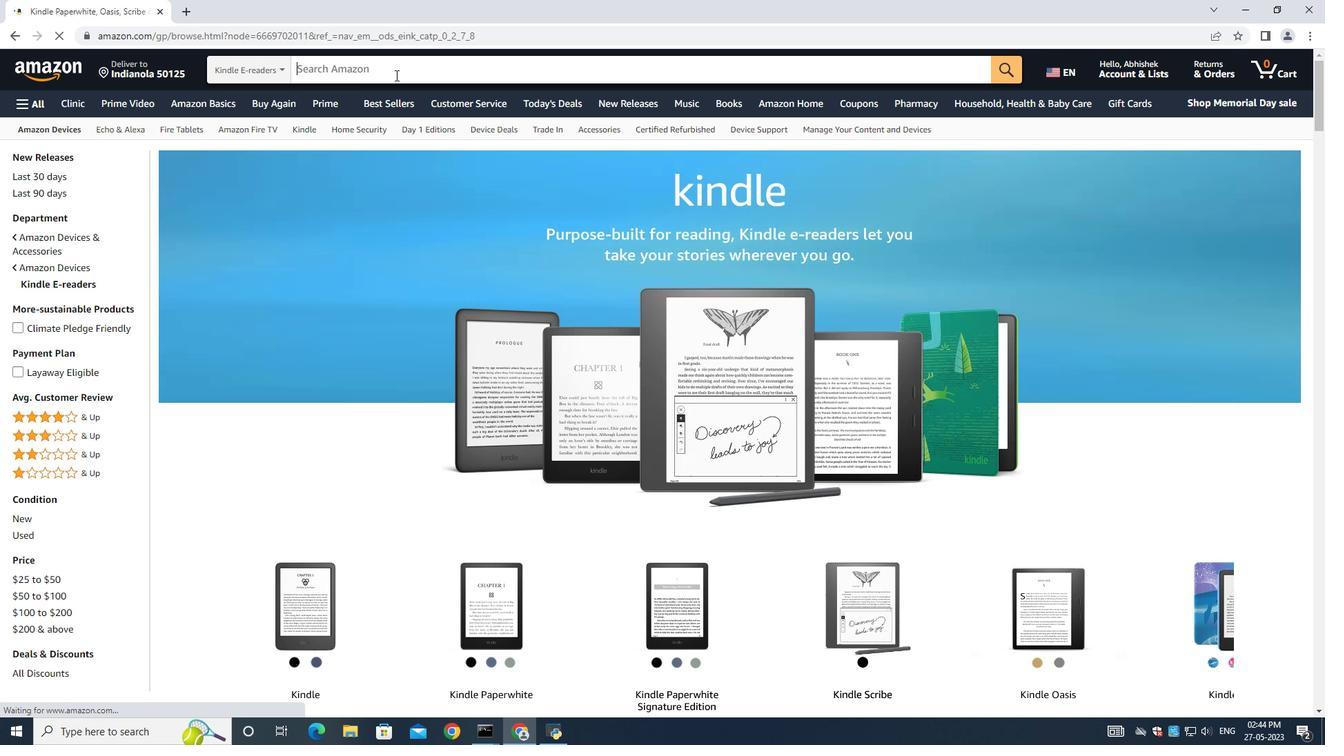 
Action: Mouse pressed left at (109, 417)
Screenshot: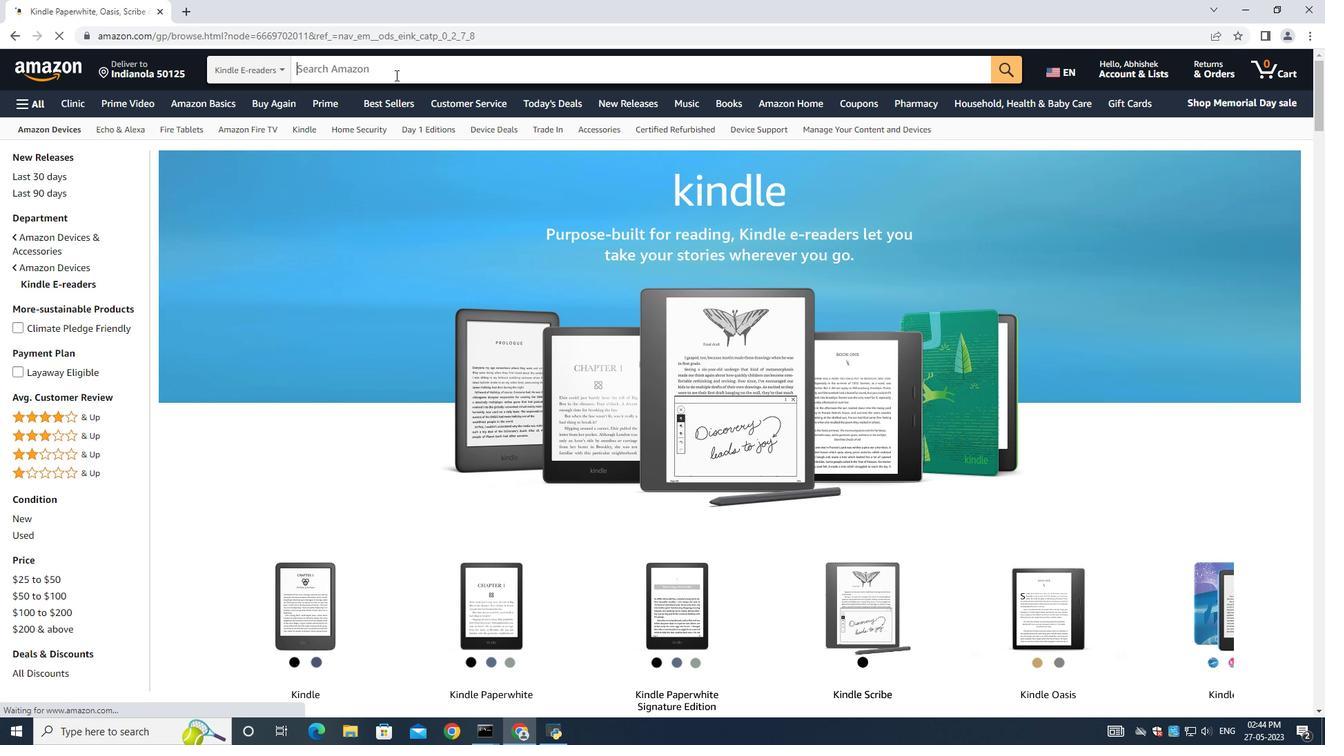 
Action: Mouse moved to (26, 111)
Screenshot: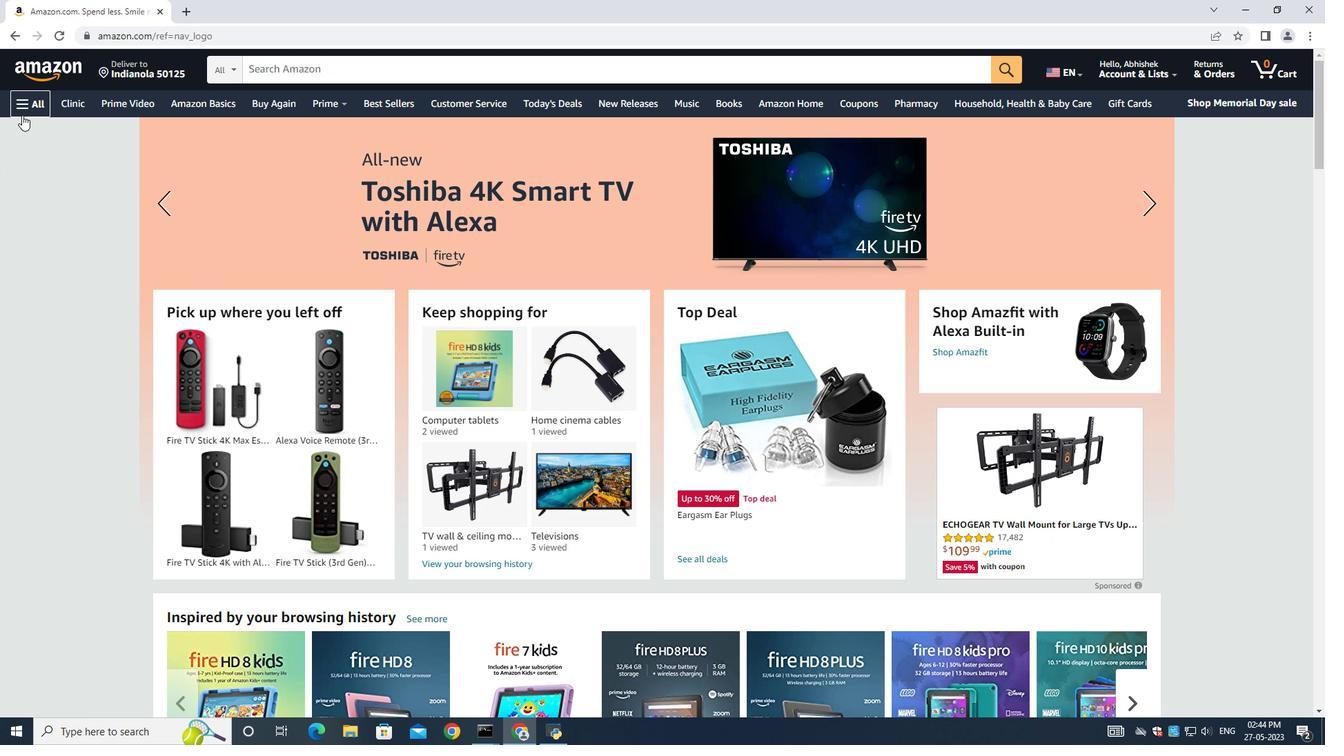 
Action: Mouse pressed left at (26, 111)
Screenshot: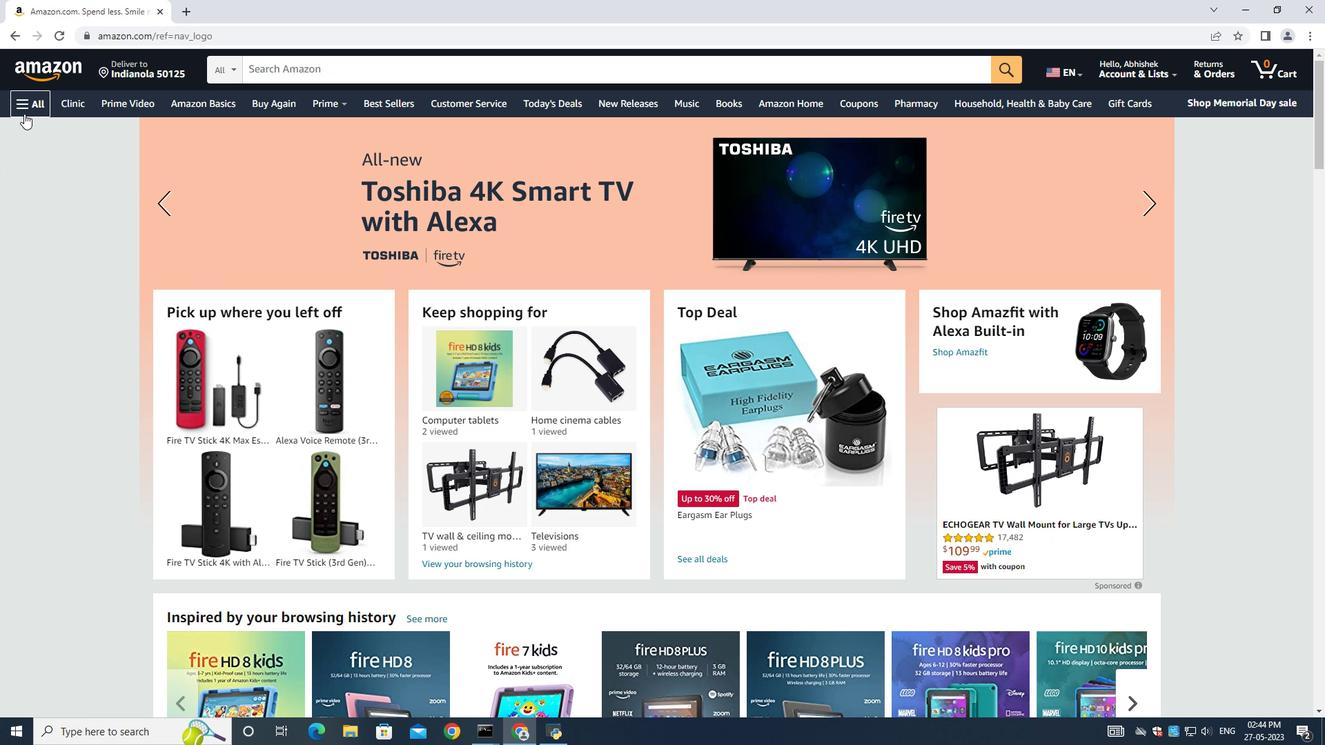 
Action: Mouse moved to (79, 418)
Screenshot: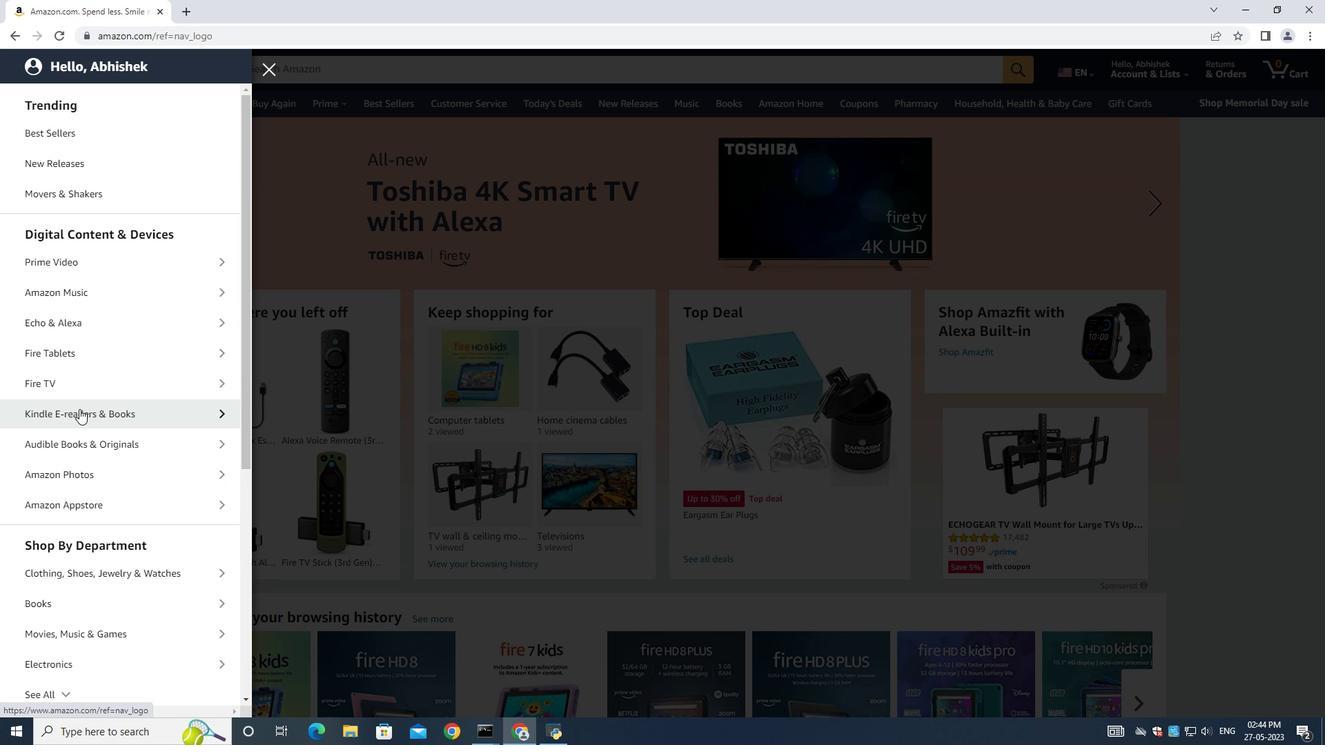
Action: Mouse pressed left at (79, 418)
Screenshot: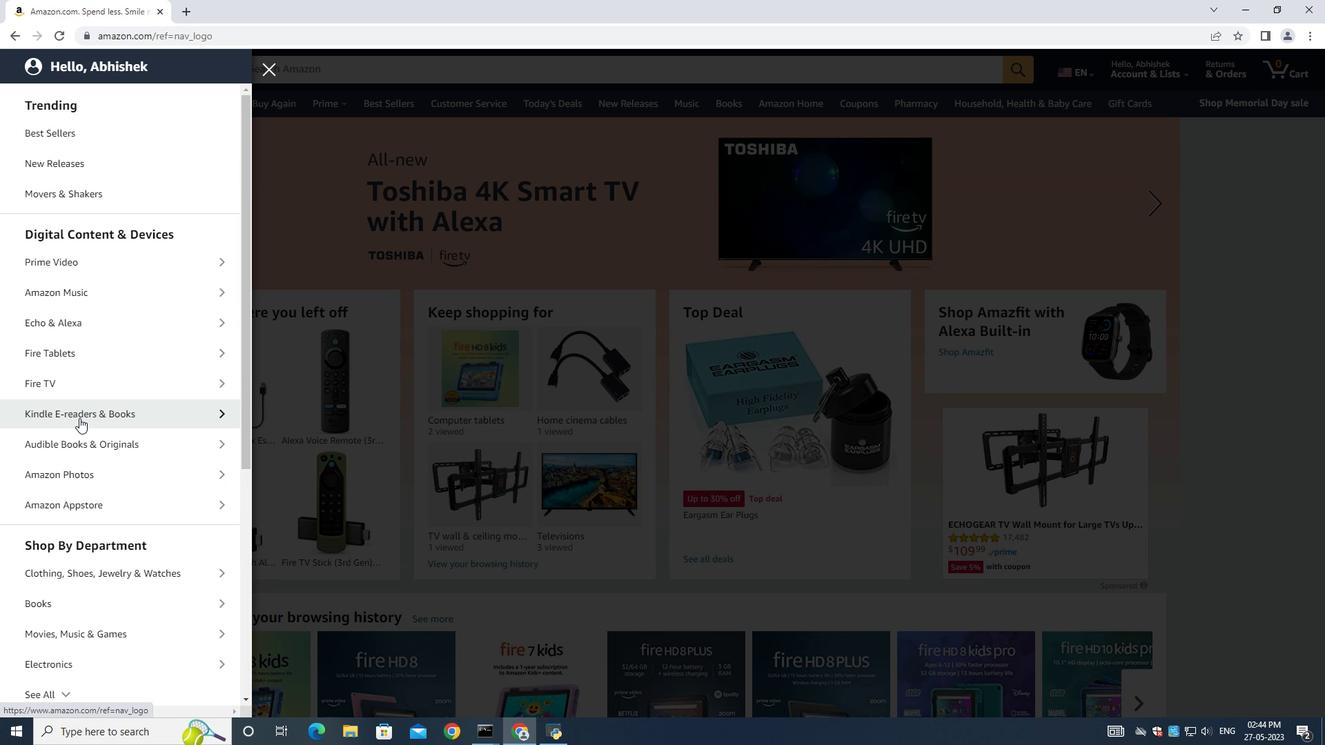 
Action: Mouse moved to (100, 347)
Screenshot: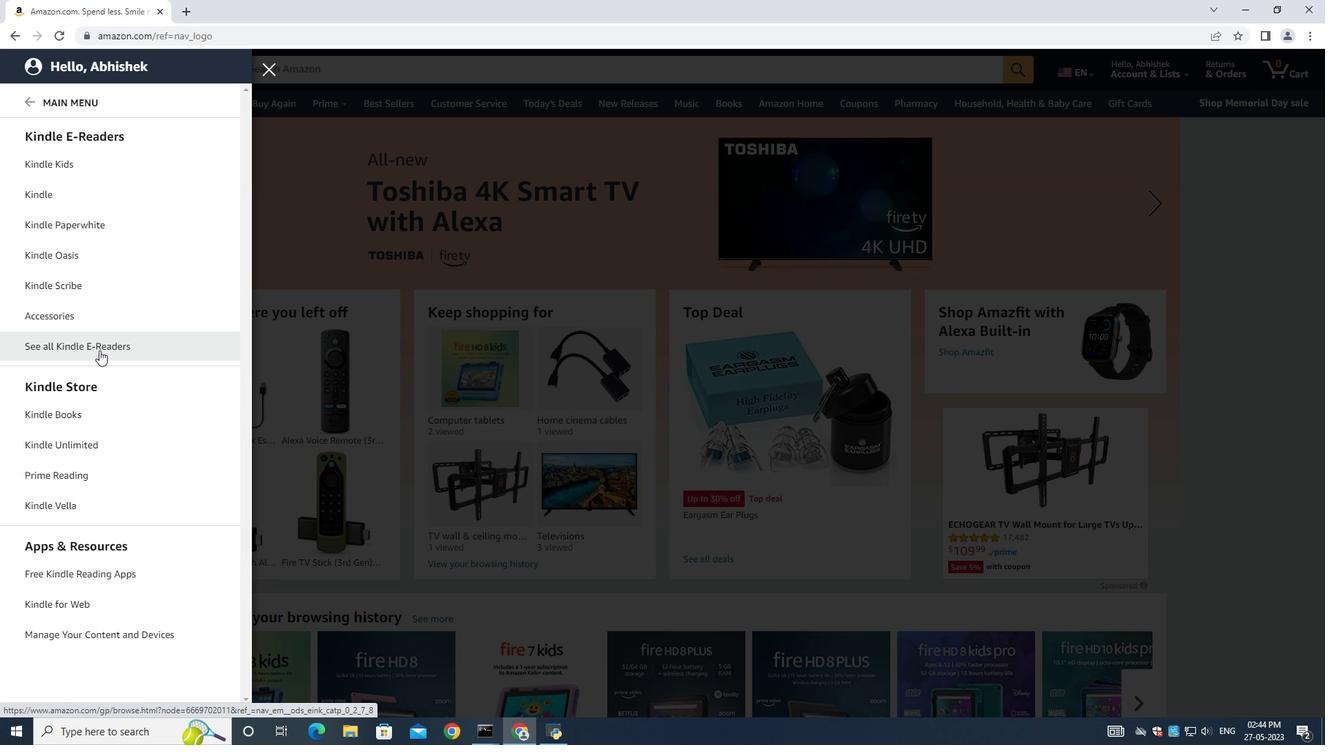 
Action: Mouse pressed left at (100, 347)
Screenshot: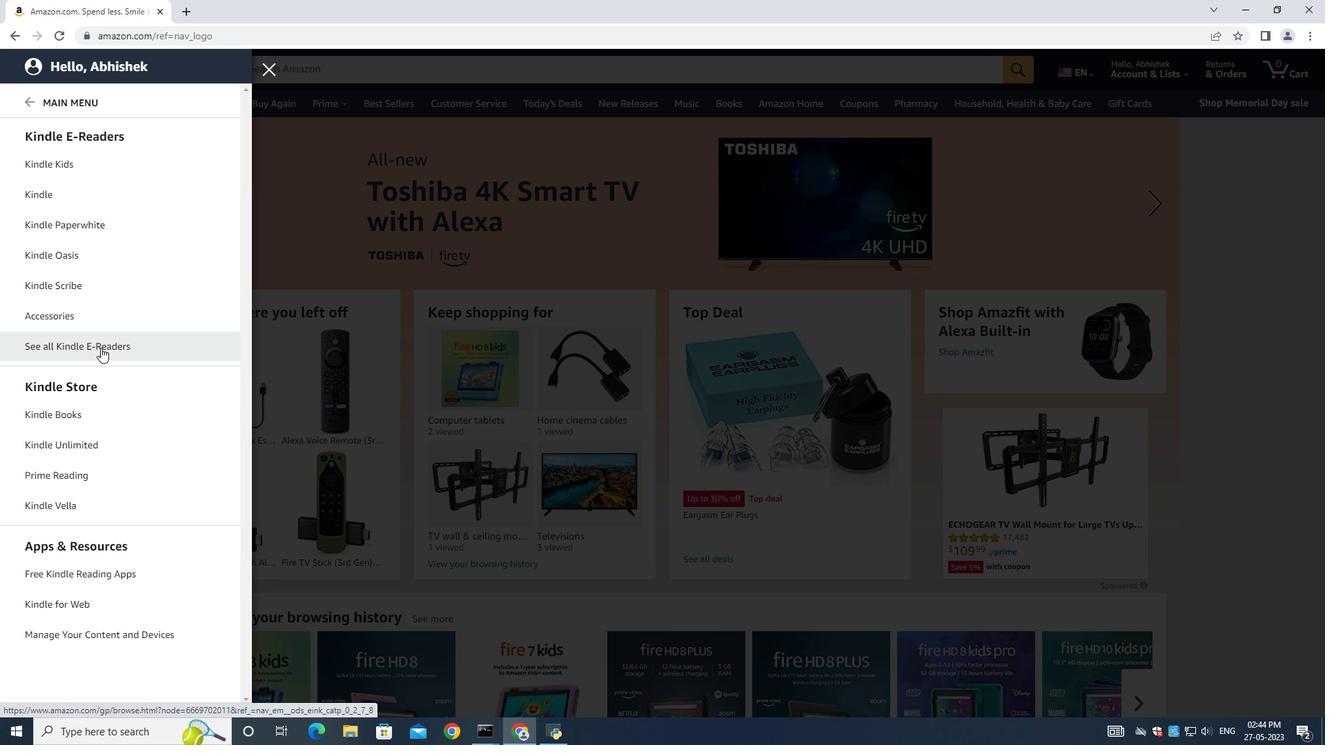 
Action: Mouse moved to (394, 75)
Screenshot: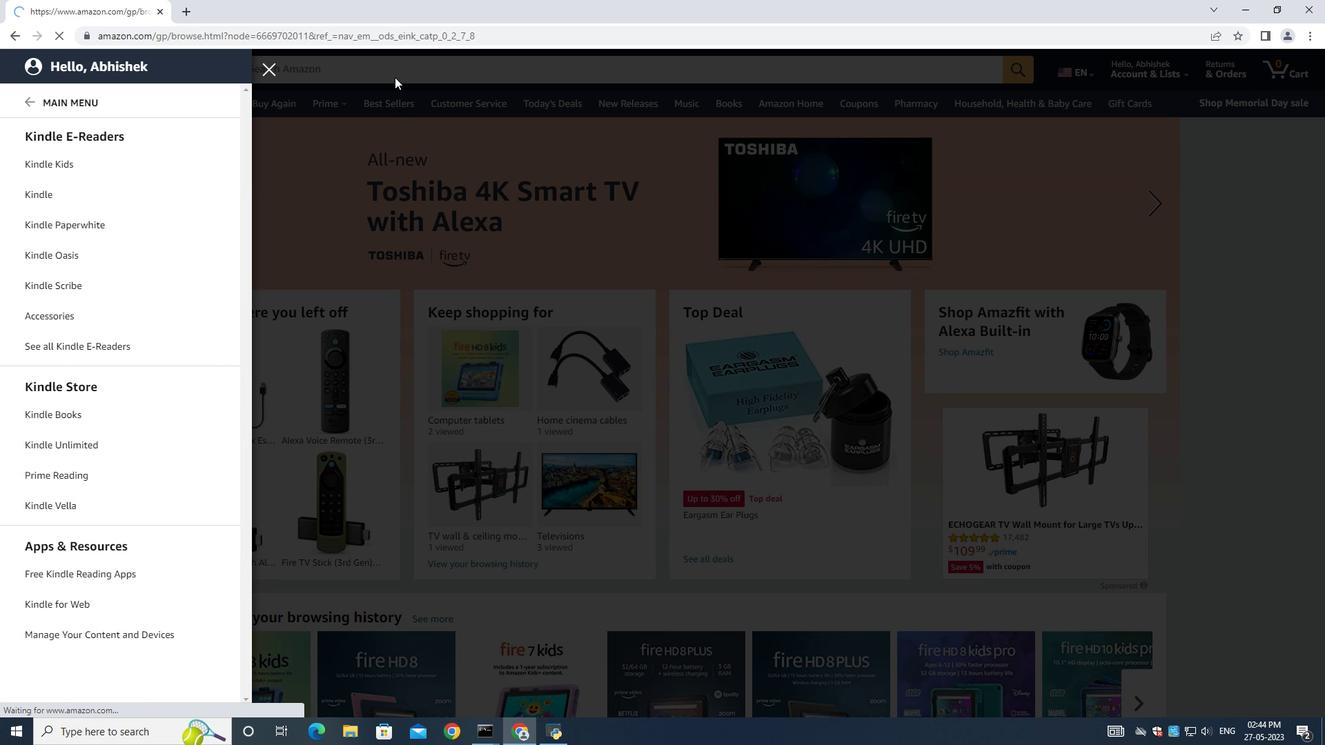 
Action: Mouse pressed left at (394, 75)
Screenshot: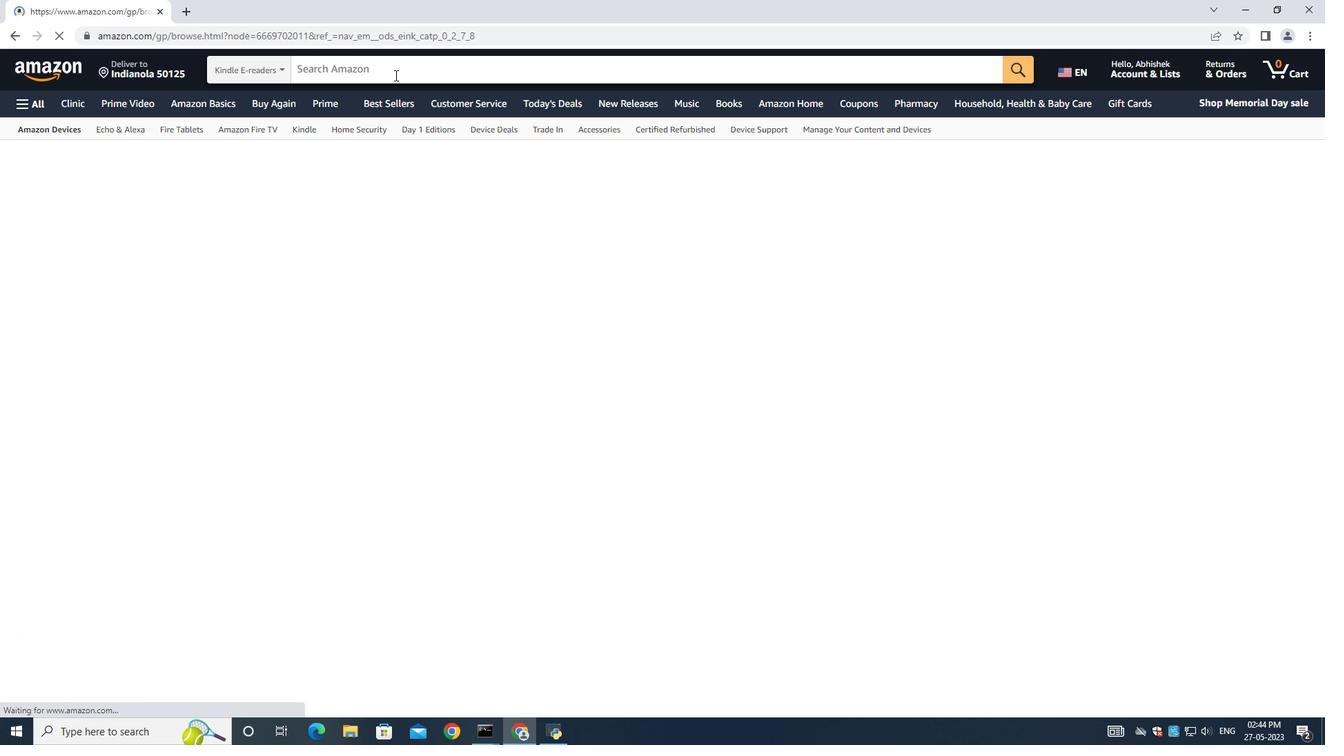 
Action: Mouse moved to (395, 75)
Screenshot: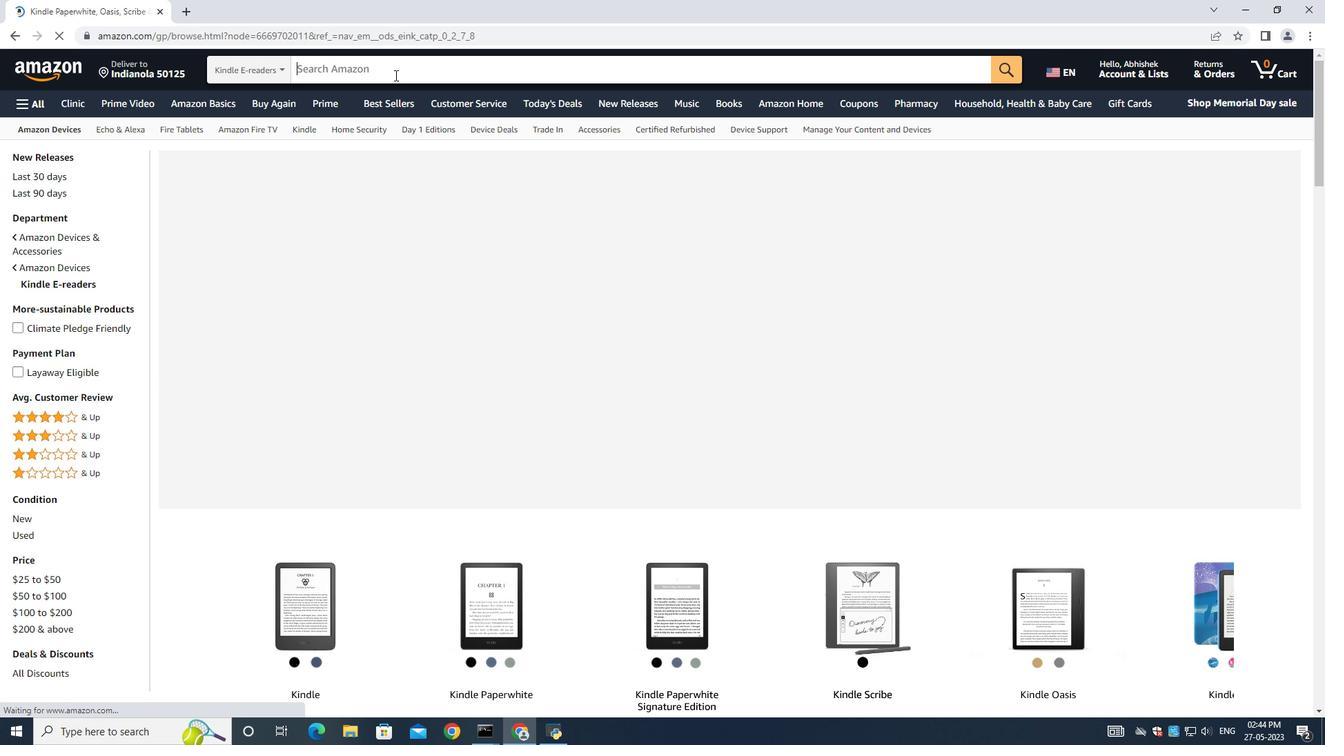 
Action: Key pressed <Key.shift>Kindle<Key.space><Key.shift><Key.shift><Key.shift><Key.shift><Key.shift><Key.shift><Key.shift><Key.shift><Key.shift><Key.shift><Key.shift><Key.shift><Key.shift><Key.shift><Key.shift><Key.shift><Key.shift><Key.shift><Key.shift><Key.shift><Key.shift><Key.shift><Key.shift><Key.shift><Key.shift><Key.shift><Key.shift><Key.shift><Key.shift><Key.shift><Key.shift><Key.shift><Key.shift><Key.shift><Key.shift><Key.shift><Key.shift><Key.shift><Key.shift><Key.shift><Key.shift><Key.shift><Key.shift><Key.shift><Key.shift><Key.shift><Key.shift><Key.shift><Key.shift><Key.shift><Key.shift><Key.shift><Key.shift>Fire7<Key.space>edition<Key.space>essentiais<Key.space><Key.shift><Key.shift><Key.shift><Key.shift>Bundle<Key.enter>
Screenshot: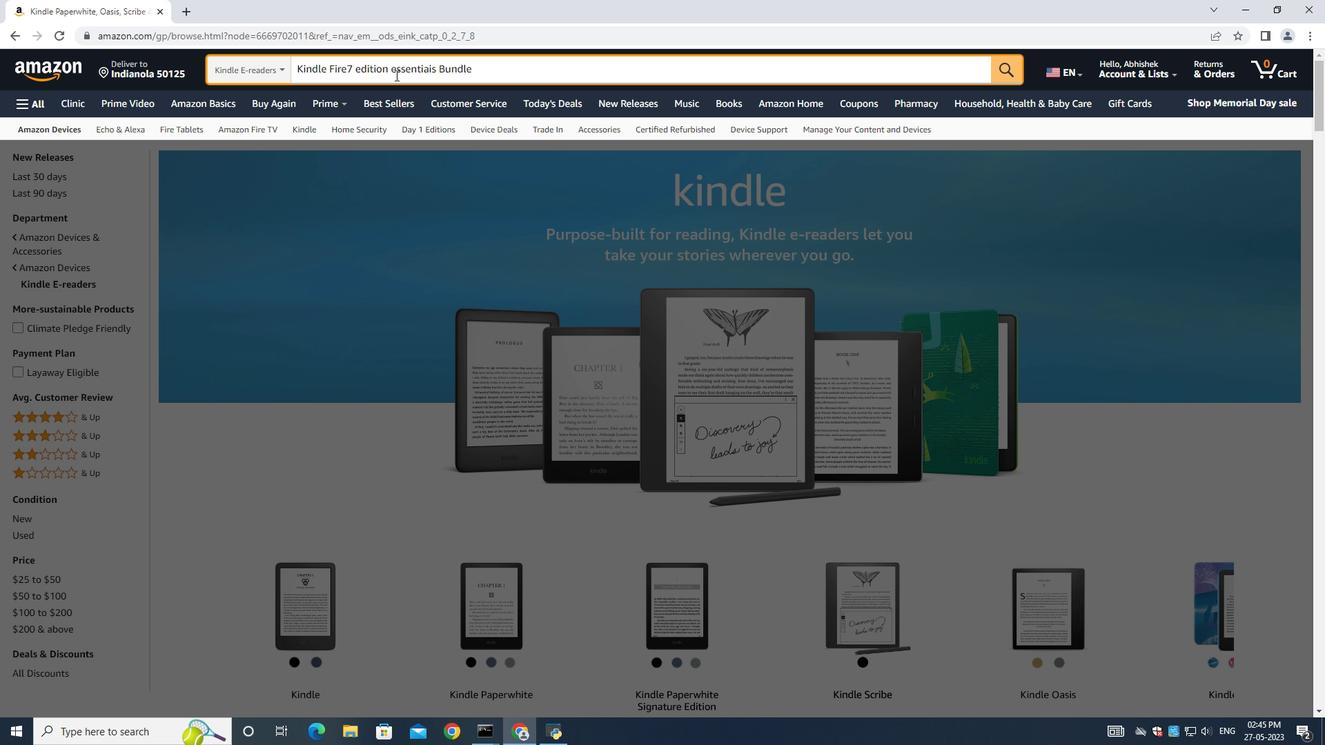 
Action: Mouse moved to (517, 367)
Screenshot: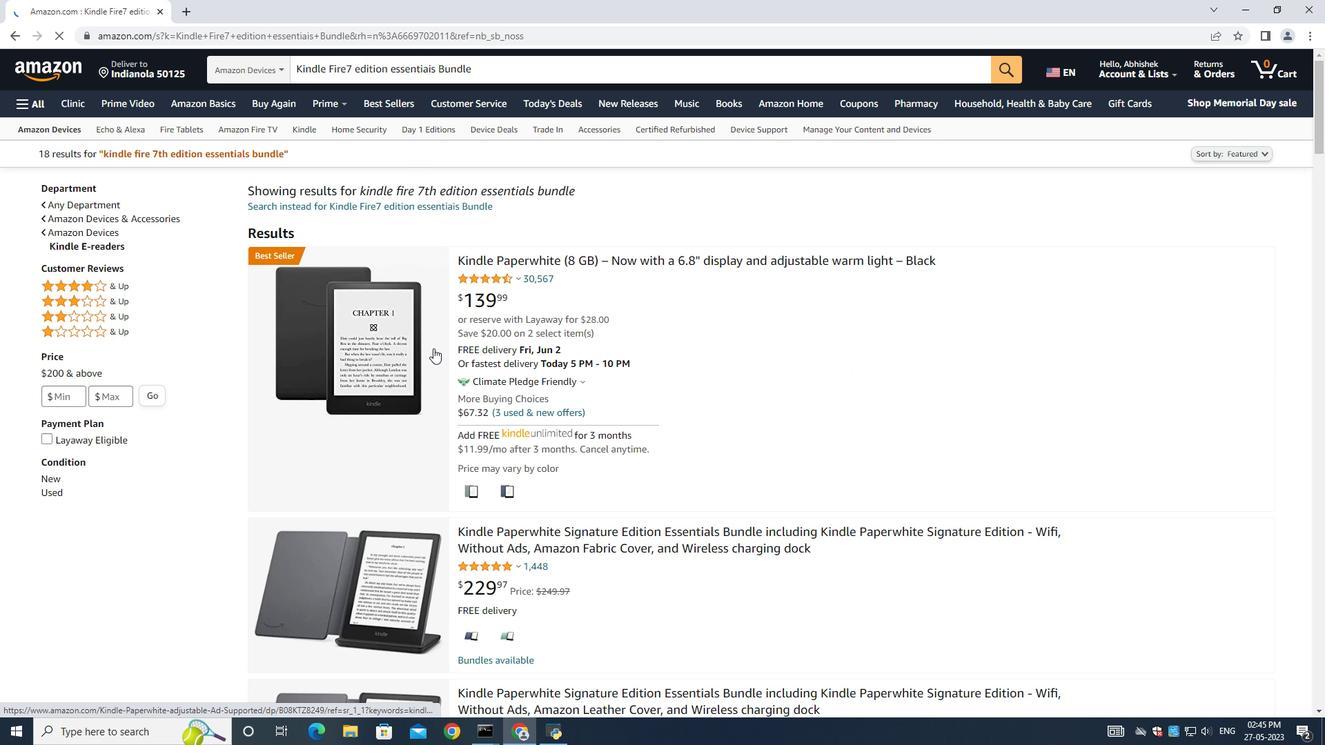 
Action: Mouse scrolled (517, 367) with delta (0, 0)
Screenshot: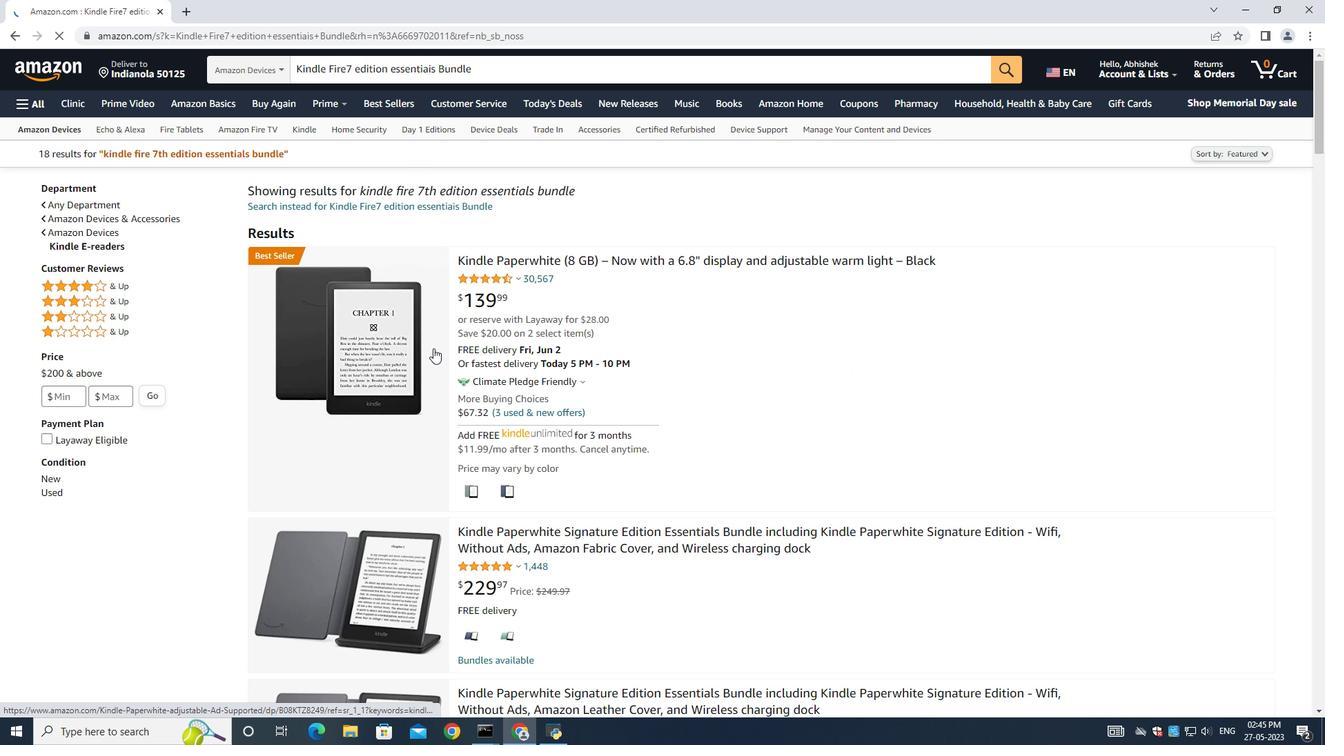 
Action: Mouse scrolled (517, 367) with delta (0, 0)
Screenshot: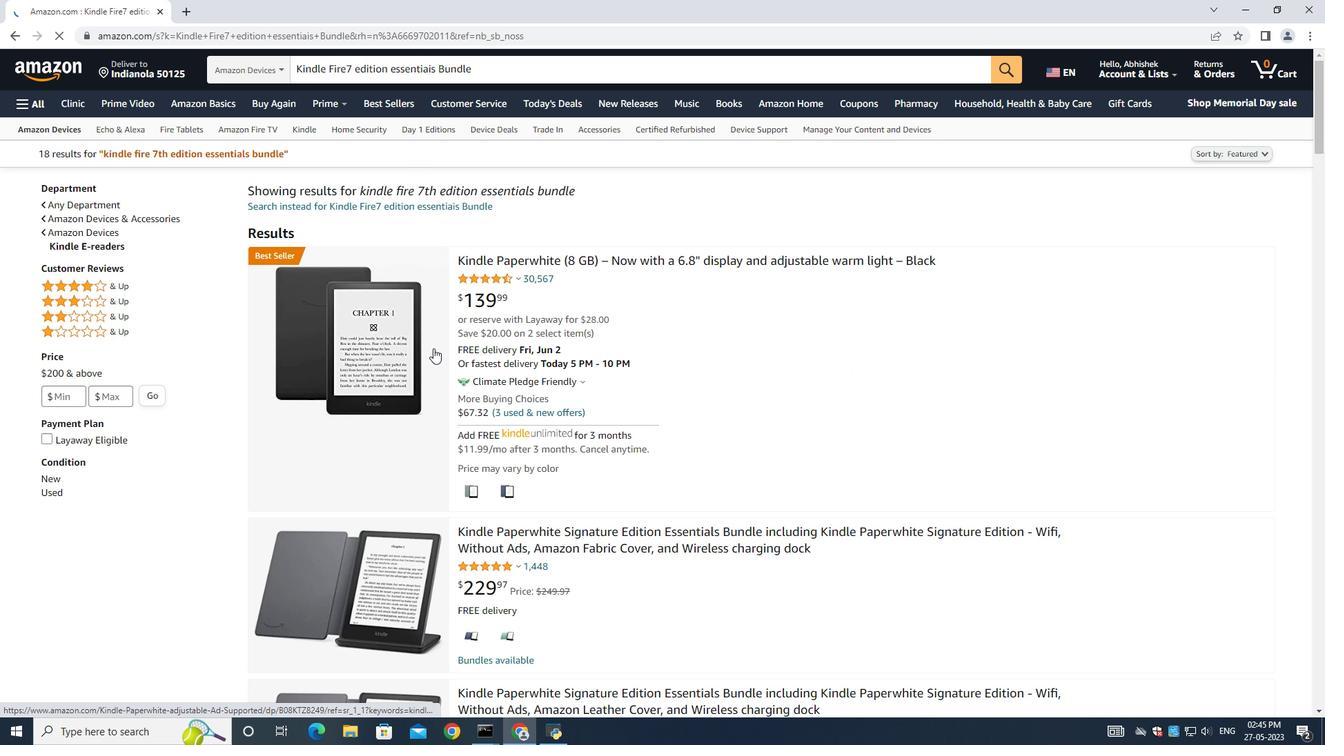 
Action: Mouse scrolled (517, 367) with delta (0, 0)
Screenshot: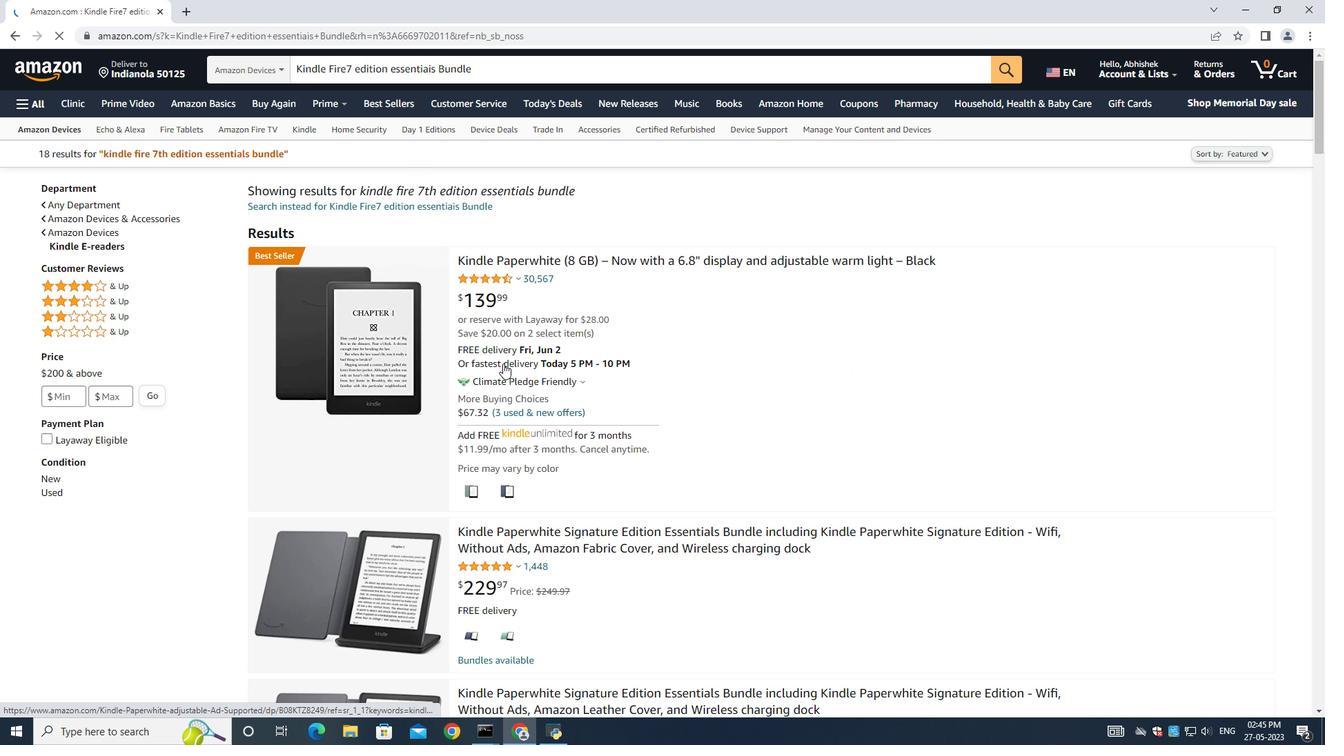 
Action: Mouse scrolled (517, 367) with delta (0, 0)
Screenshot: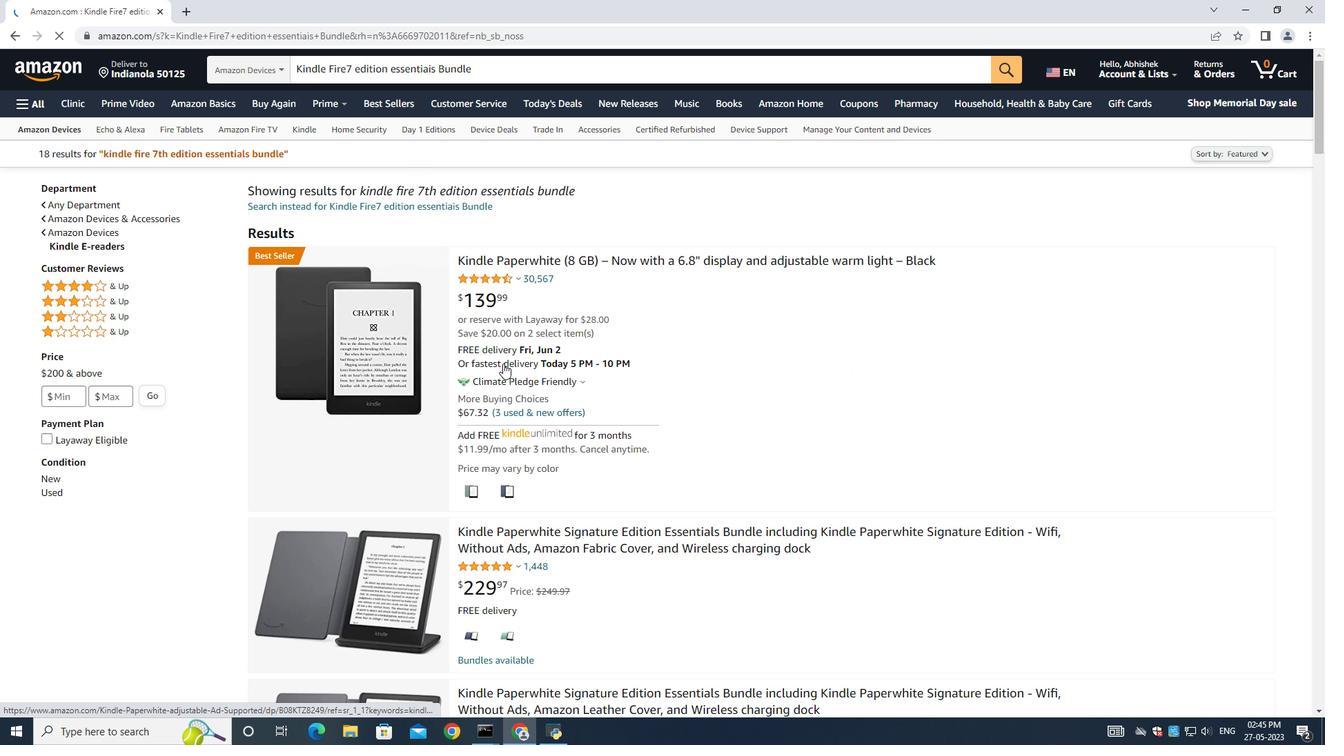 
Action: Mouse scrolled (517, 367) with delta (0, 0)
Screenshot: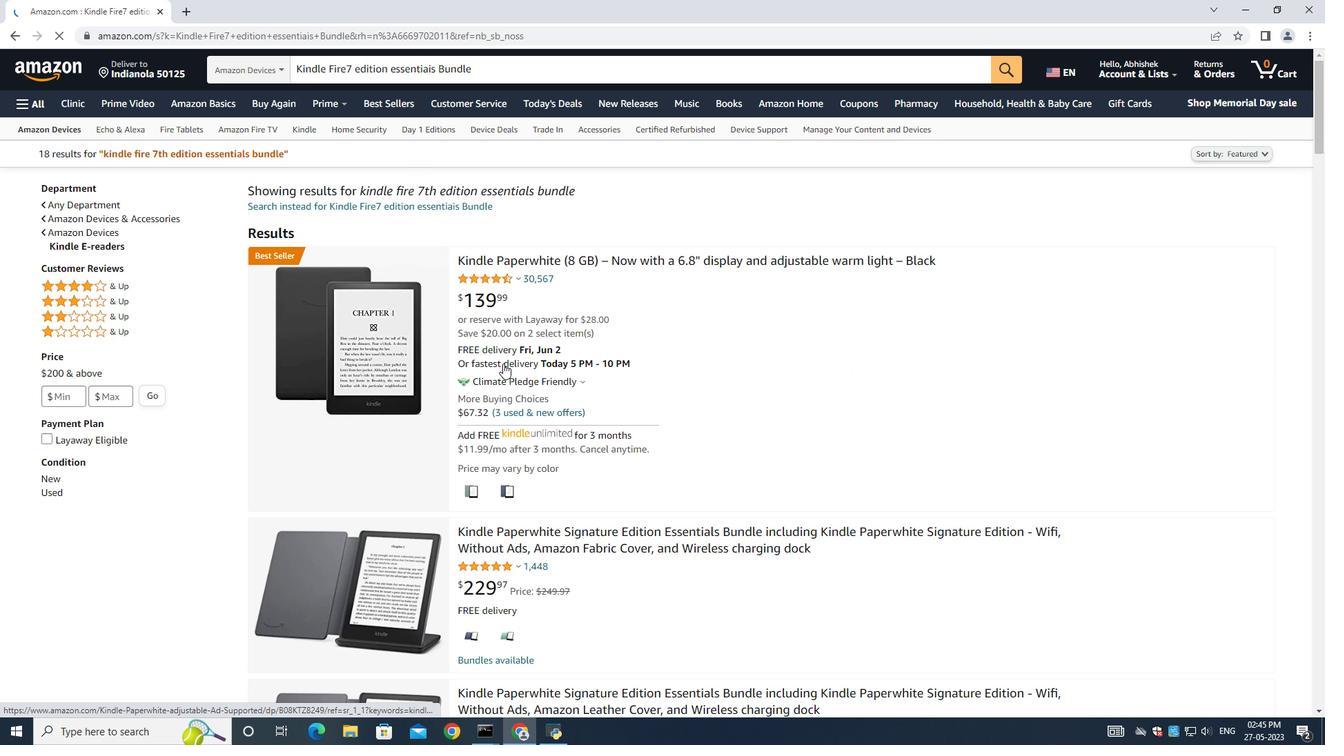 
Action: Mouse scrolled (517, 367) with delta (0, 0)
Screenshot: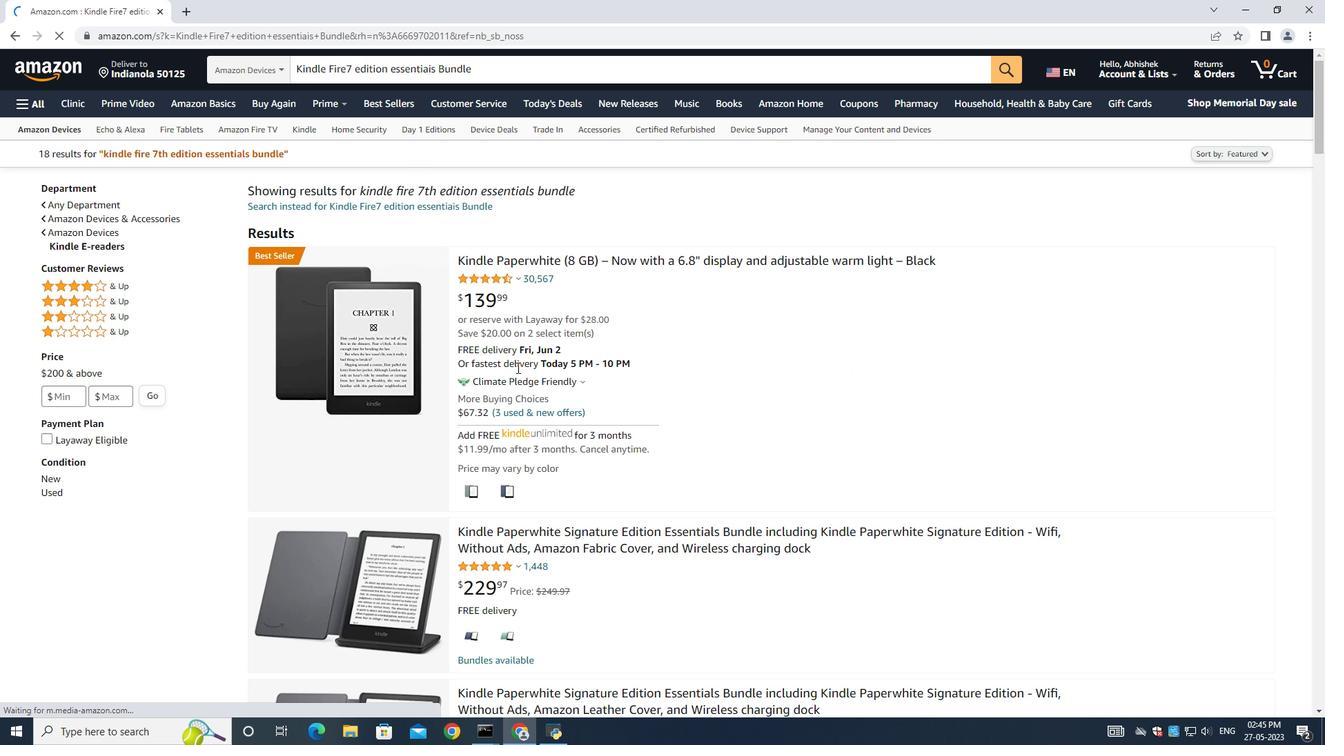 
Action: Mouse moved to (521, 361)
Screenshot: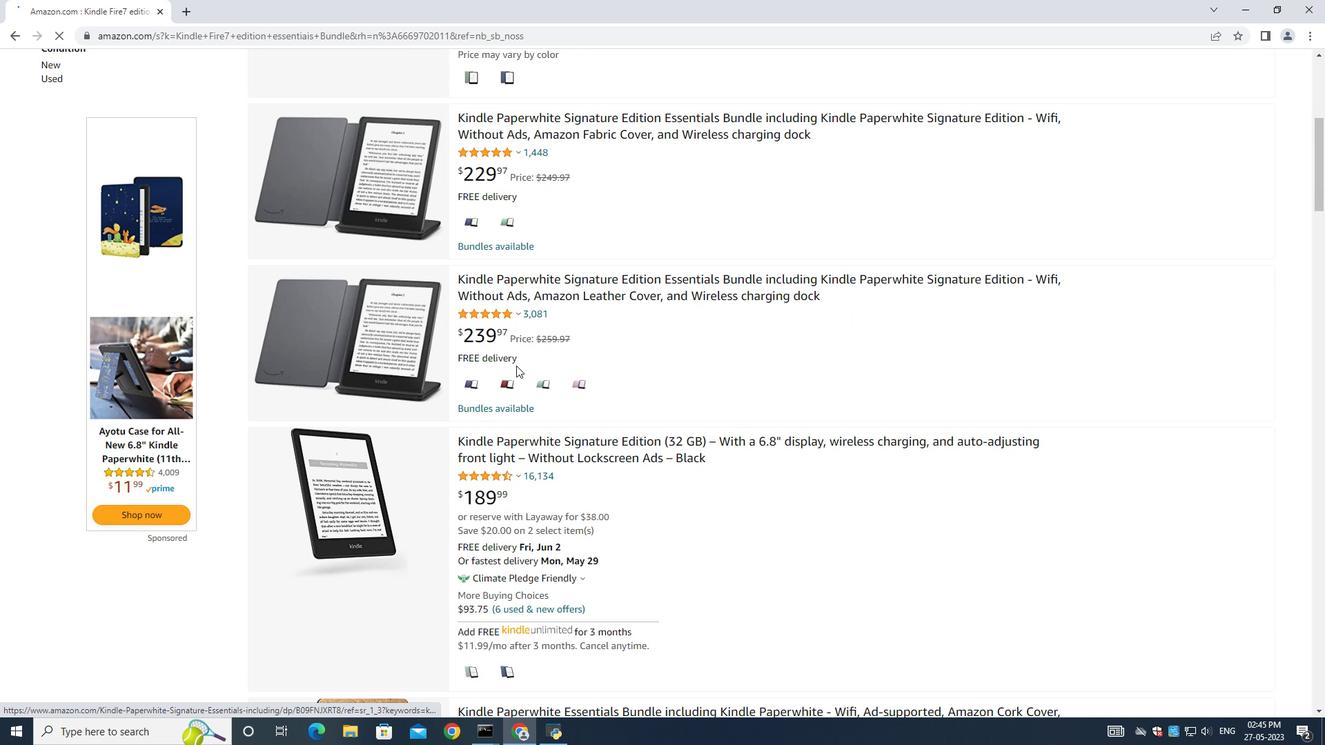 
Action: Mouse scrolled (521, 361) with delta (0, 0)
Screenshot: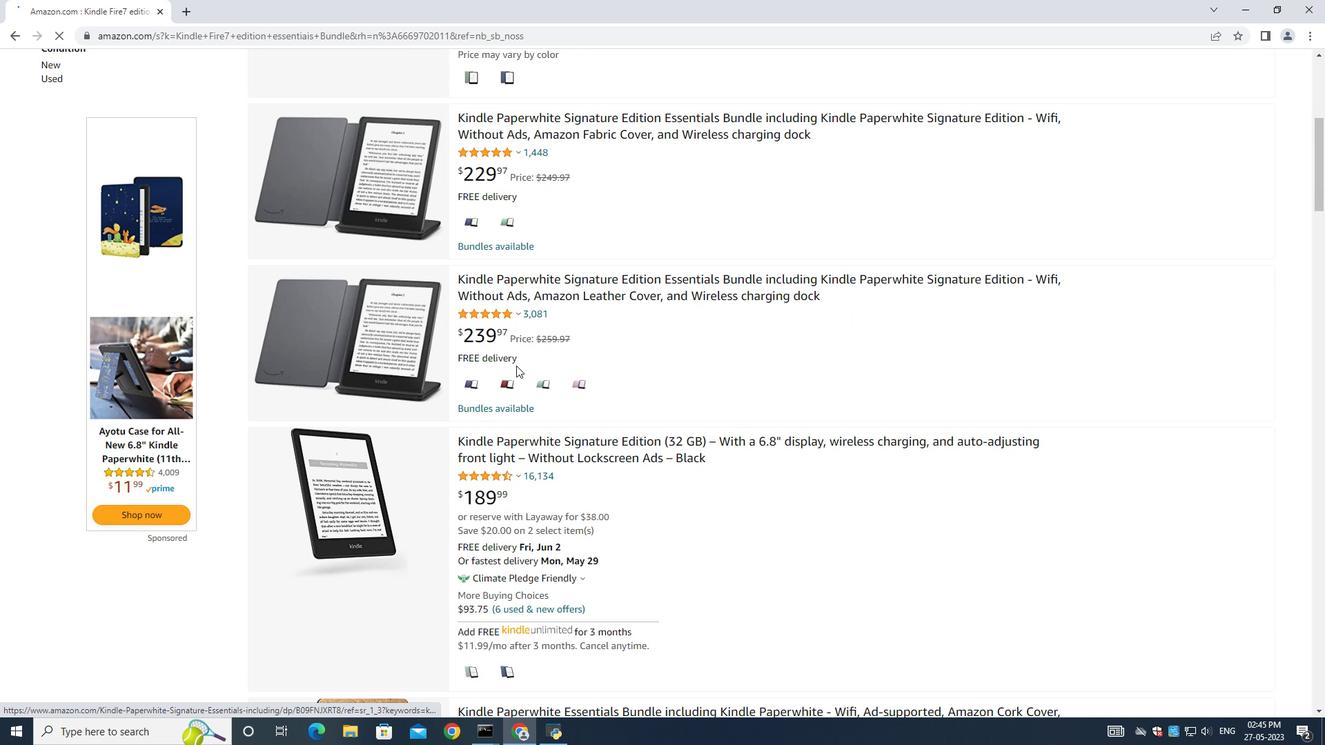 
Action: Mouse moved to (522, 361)
Screenshot: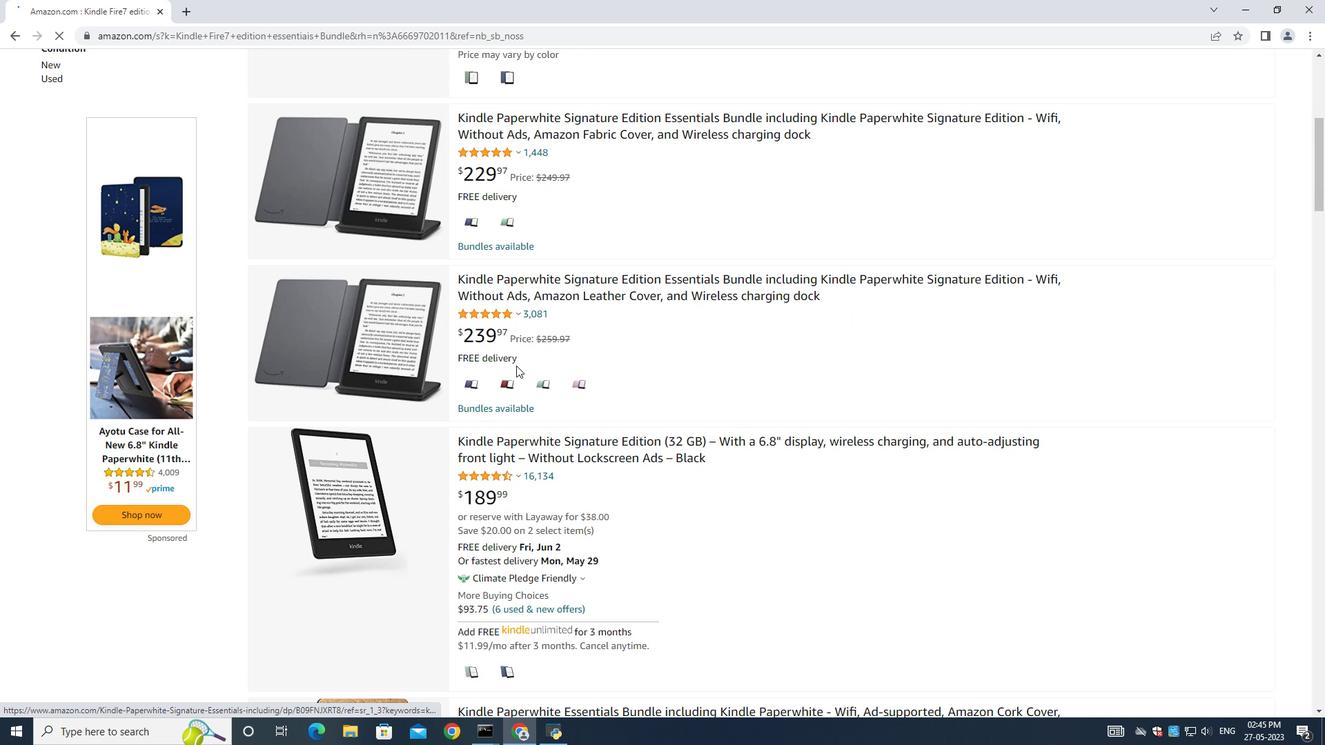 
Action: Mouse scrolled (522, 361) with delta (0, 0)
Screenshot: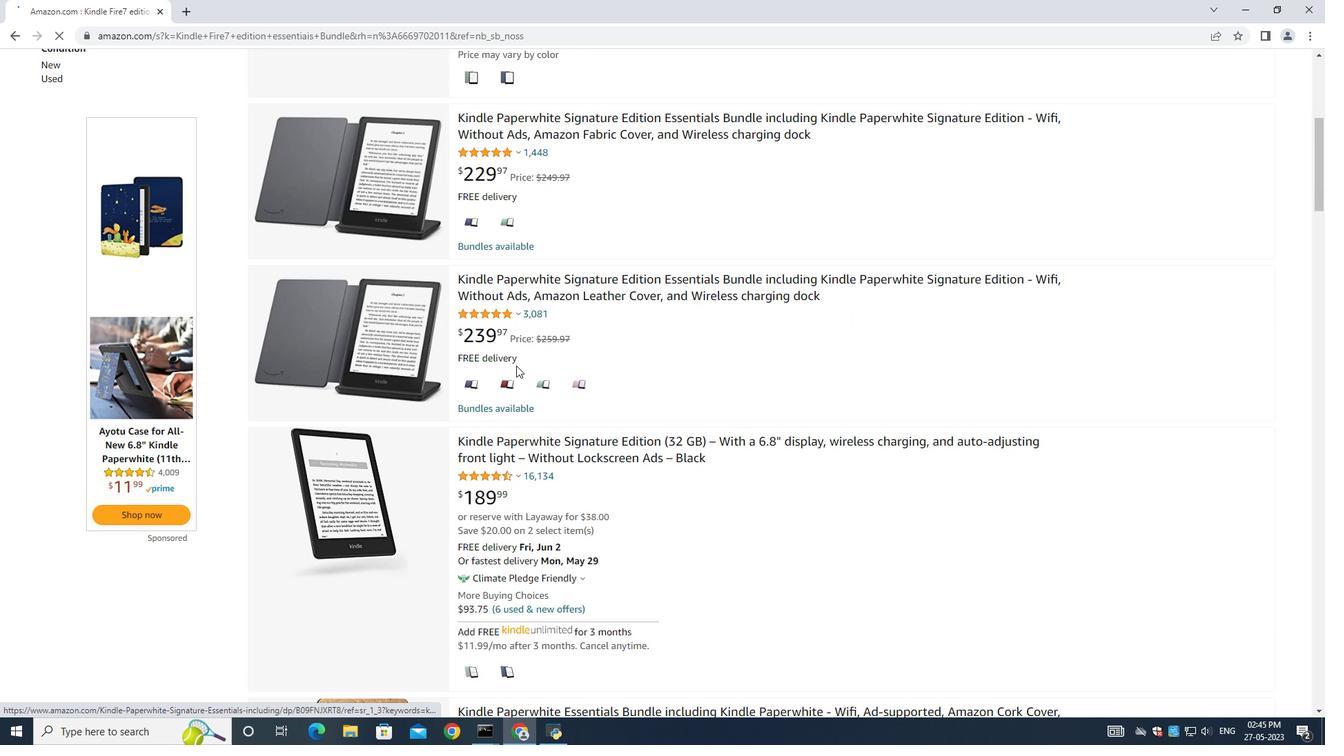 
Action: Mouse scrolled (522, 361) with delta (0, 0)
Screenshot: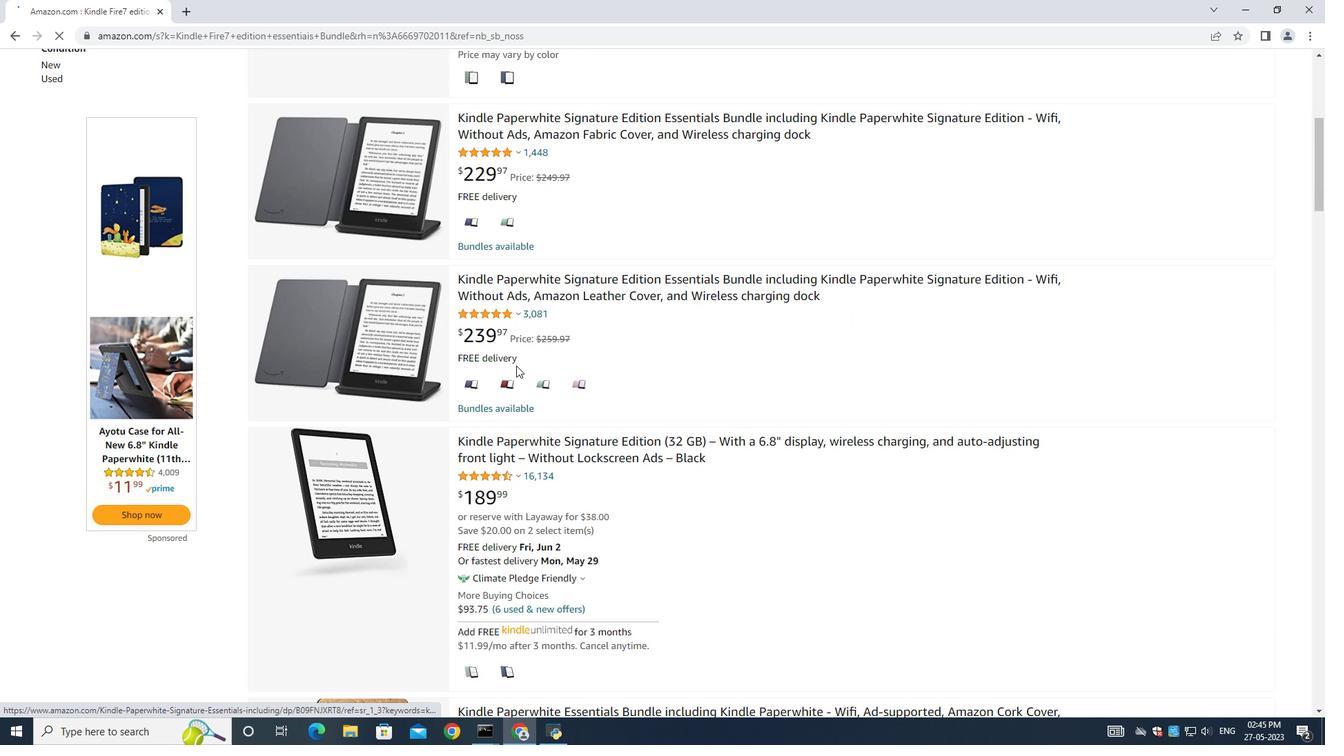 
Action: Mouse scrolled (522, 361) with delta (0, 0)
Screenshot: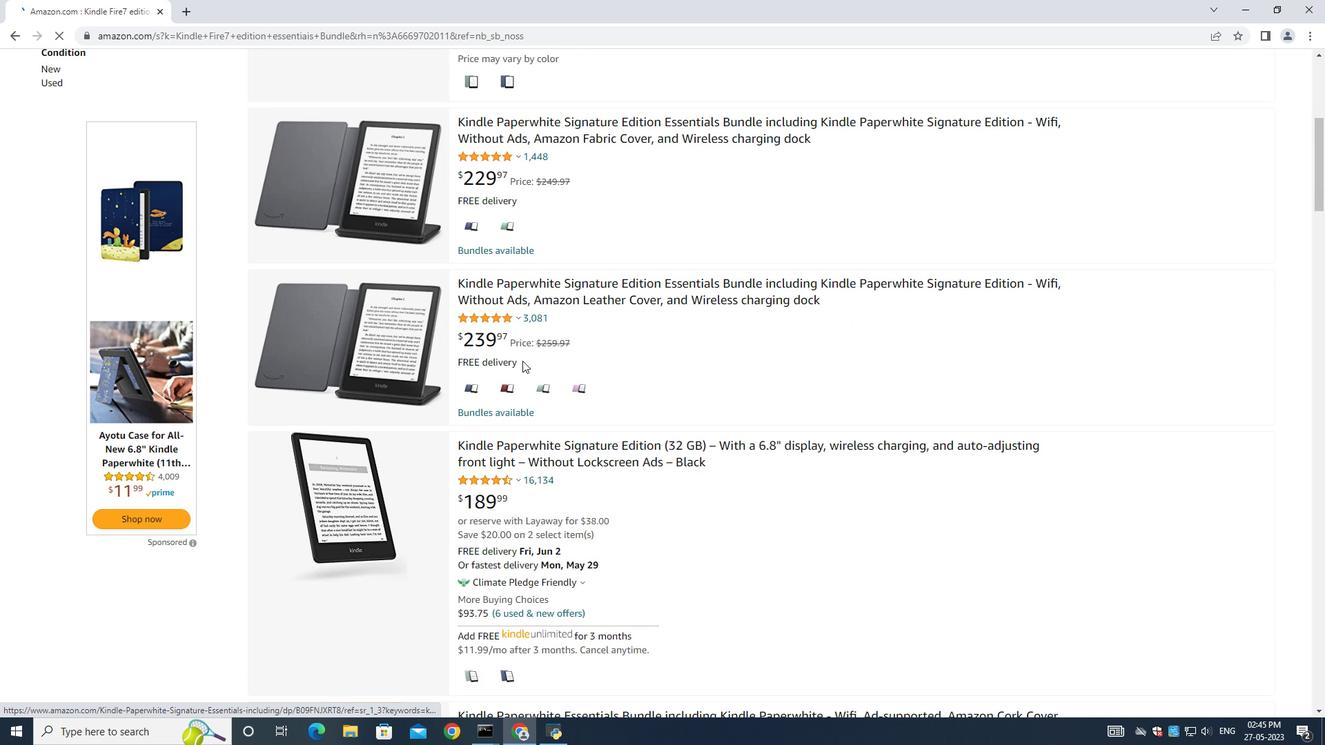 
Action: Mouse scrolled (522, 361) with delta (0, 0)
Screenshot: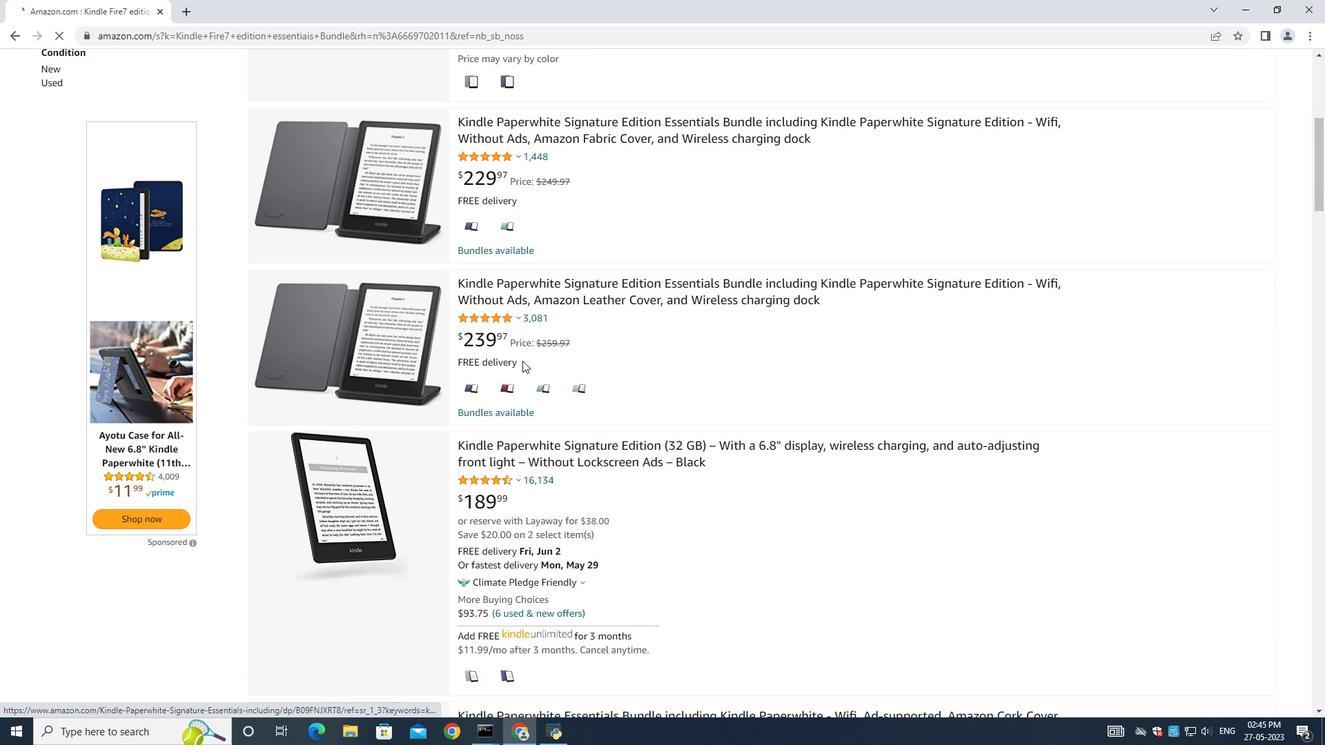 
Action: Mouse scrolled (522, 361) with delta (0, 0)
Screenshot: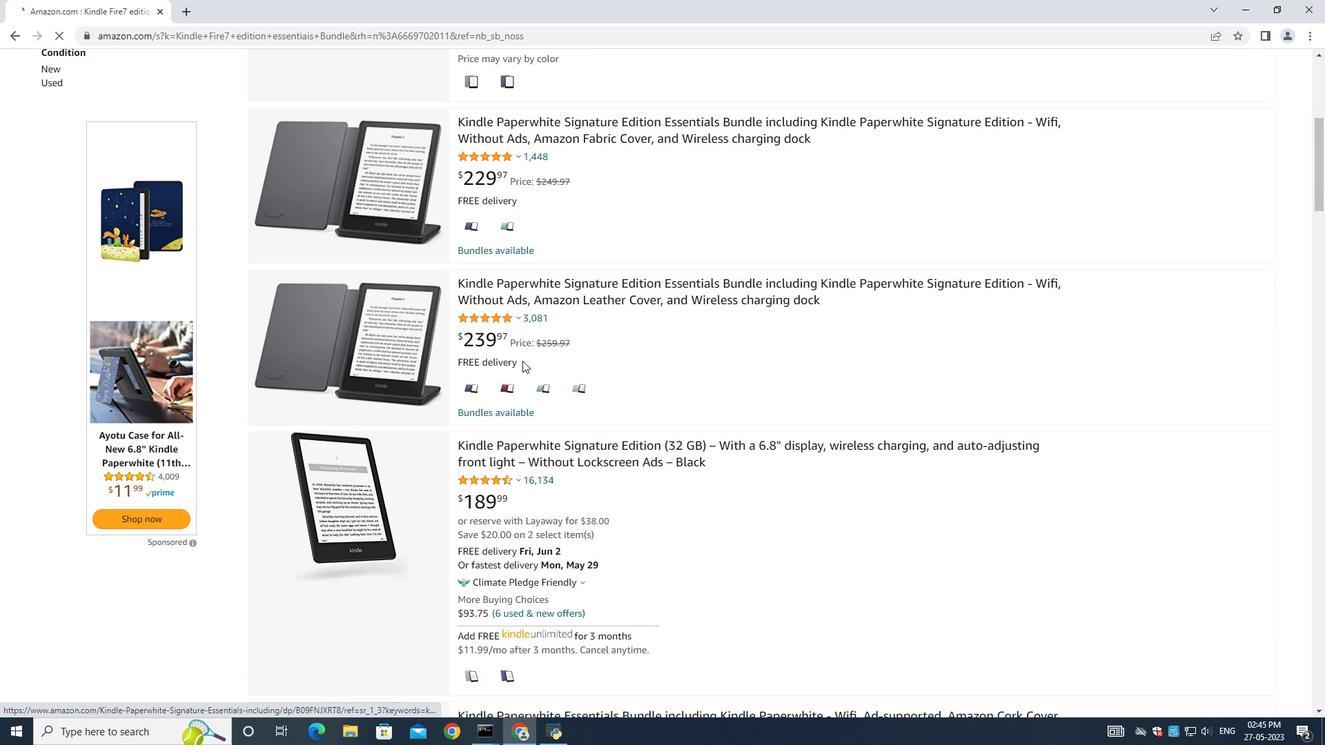 
Action: Mouse scrolled (522, 361) with delta (0, 0)
Screenshot: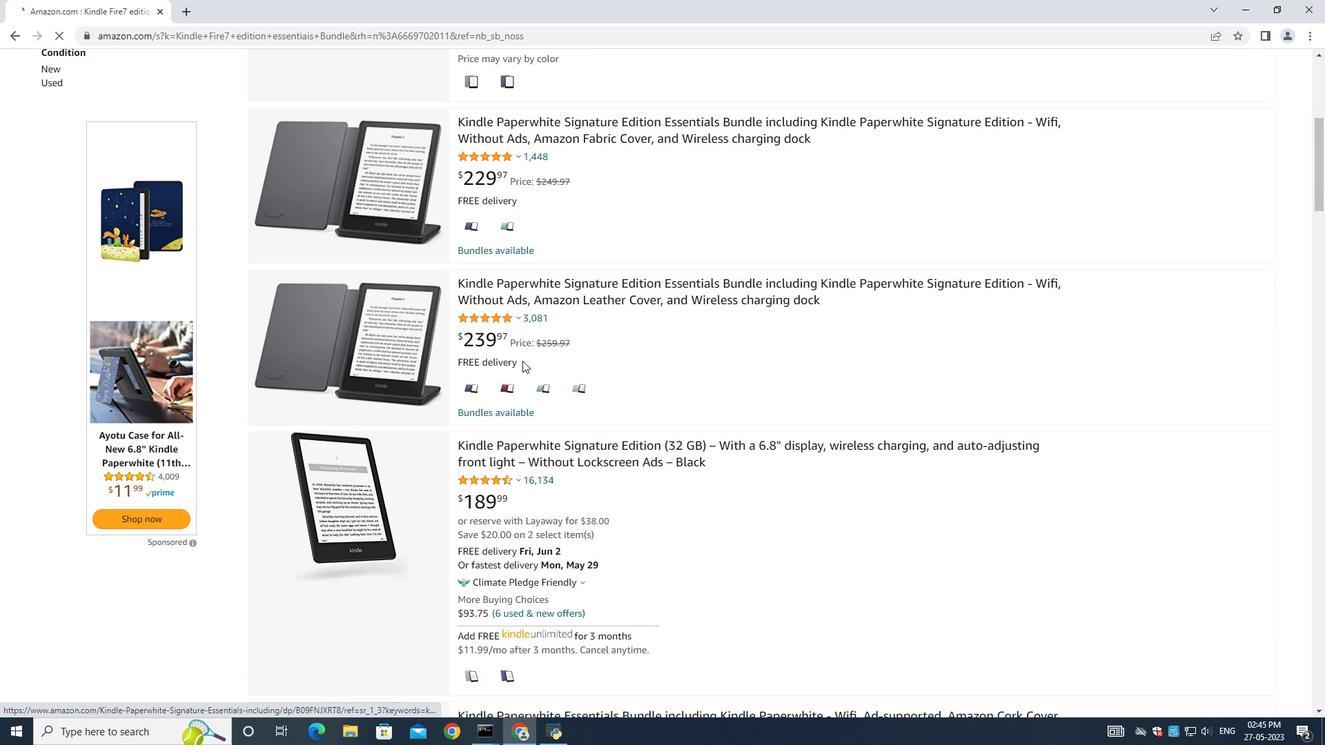 
Action: Mouse scrolled (522, 361) with delta (0, 0)
Screenshot: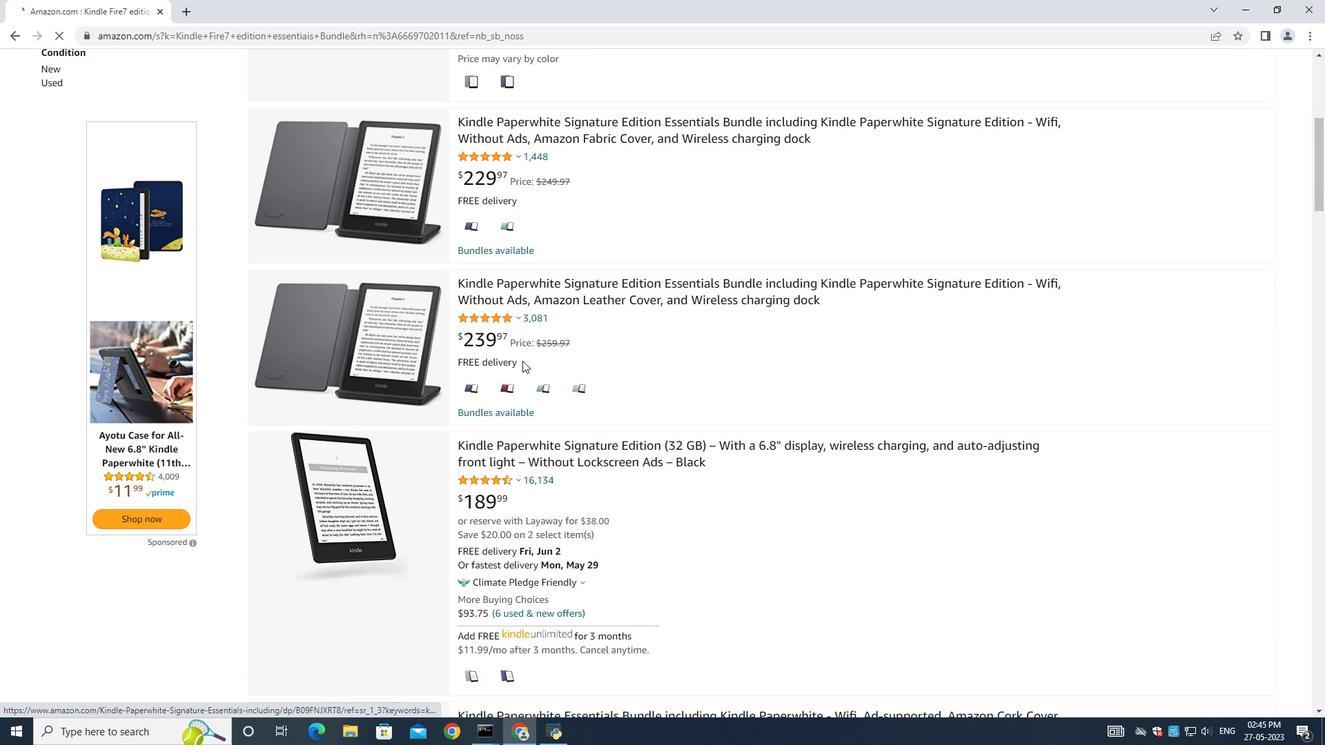 
Action: Mouse scrolled (522, 361) with delta (0, 0)
Screenshot: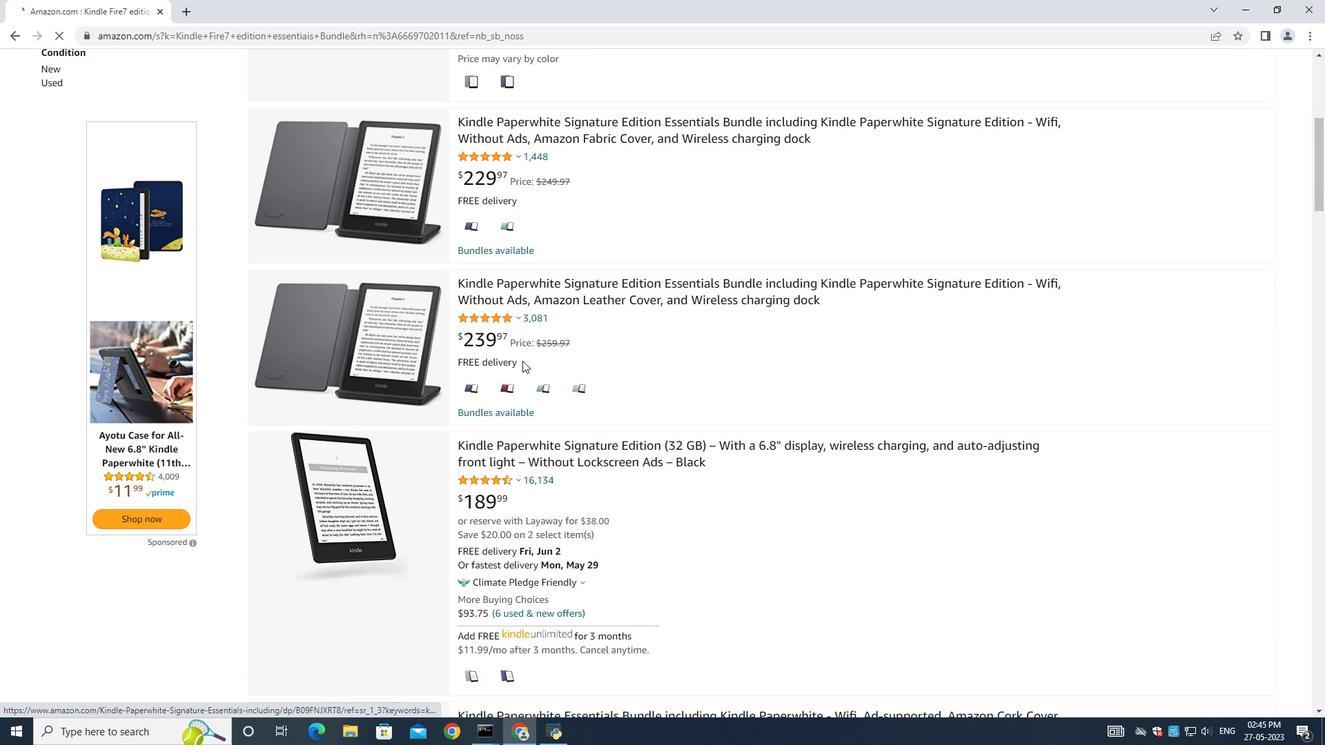 
Action: Mouse scrolled (522, 361) with delta (0, 0)
Screenshot: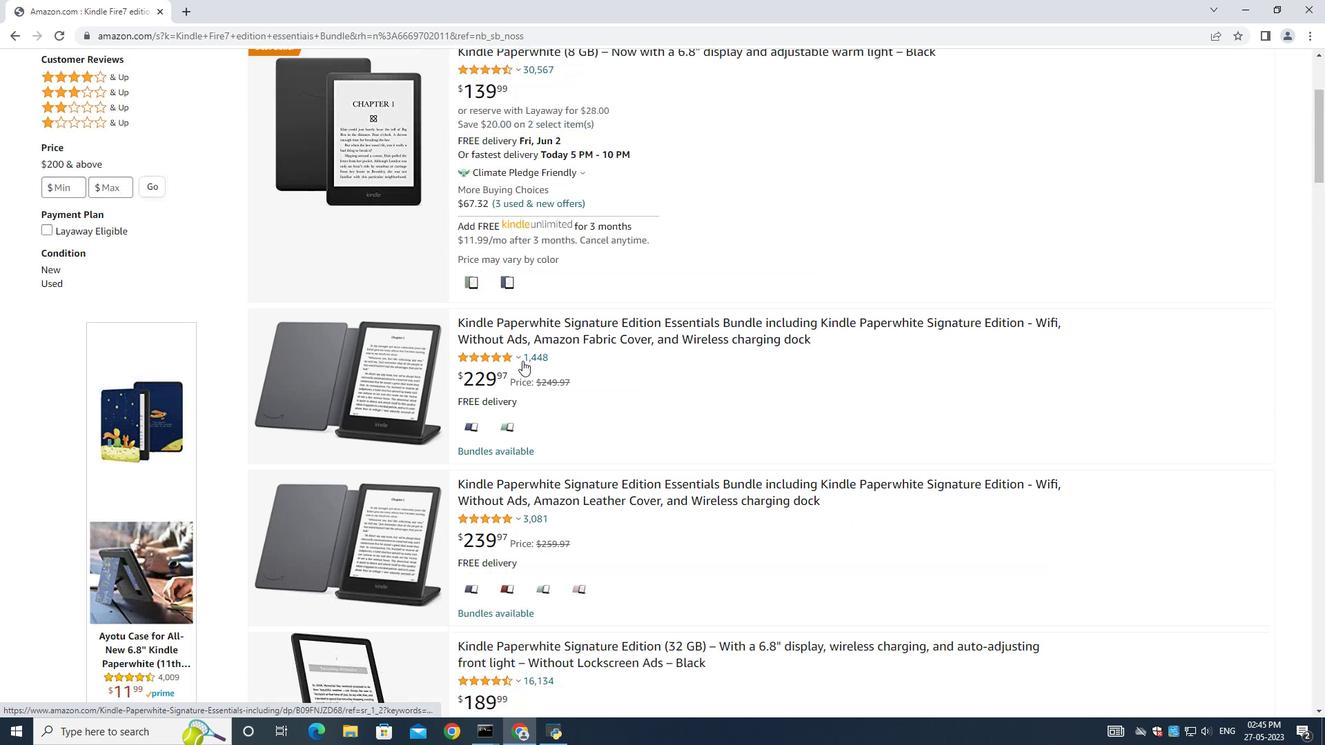 
Action: Mouse scrolled (522, 361) with delta (0, 0)
Screenshot: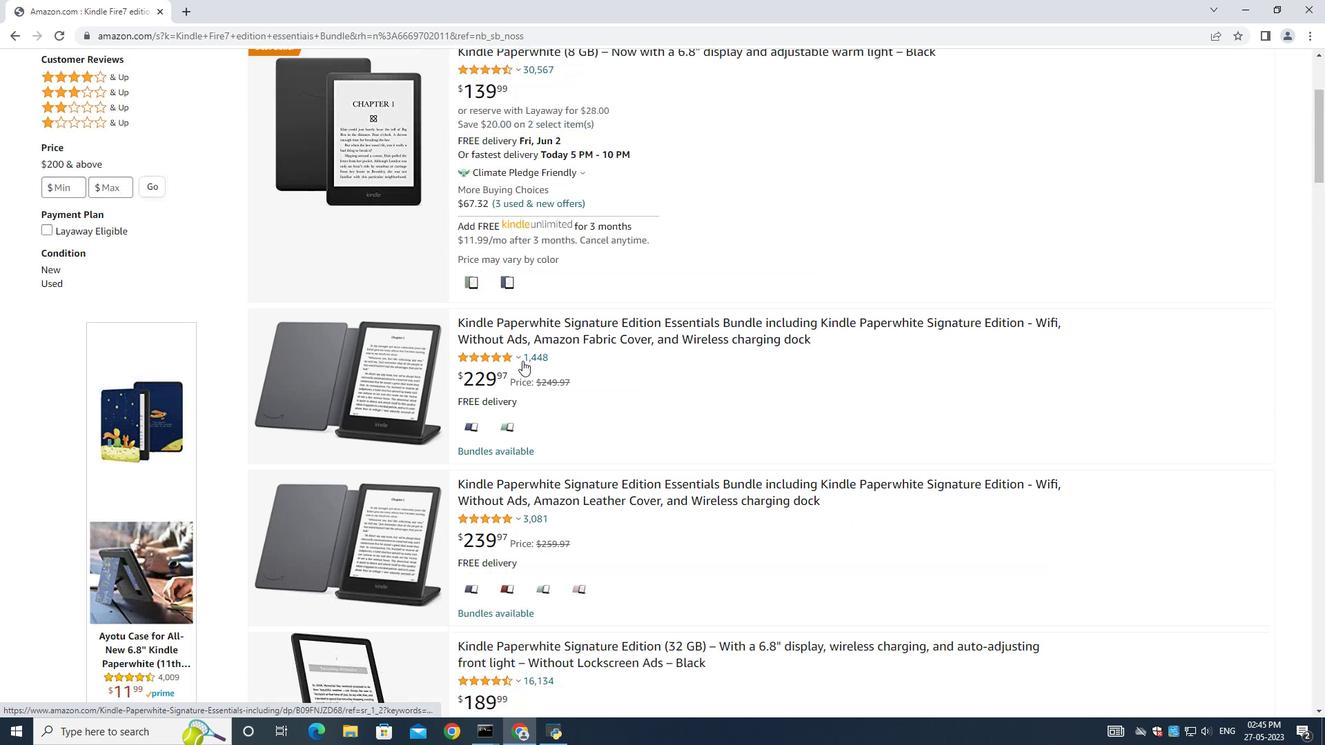 
Action: Mouse scrolled (522, 361) with delta (0, 0)
Screenshot: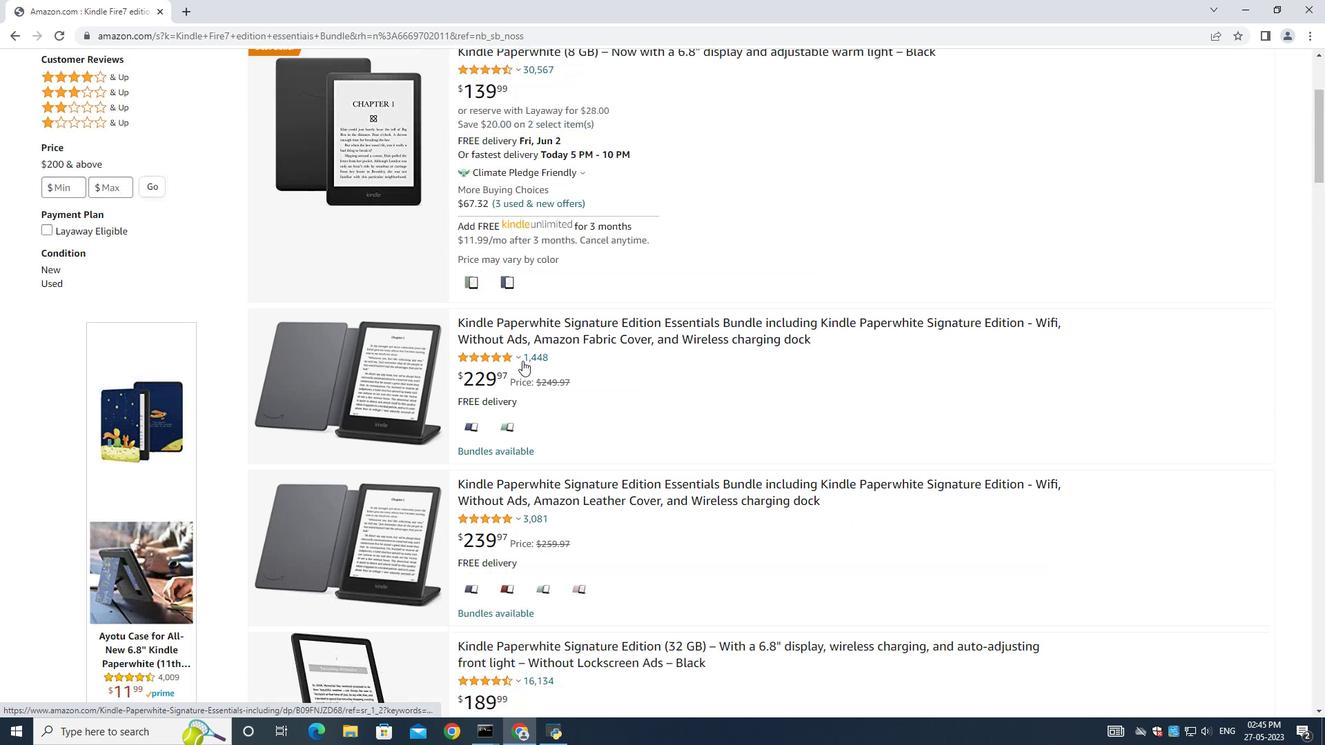 
Action: Mouse scrolled (522, 361) with delta (0, 0)
Screenshot: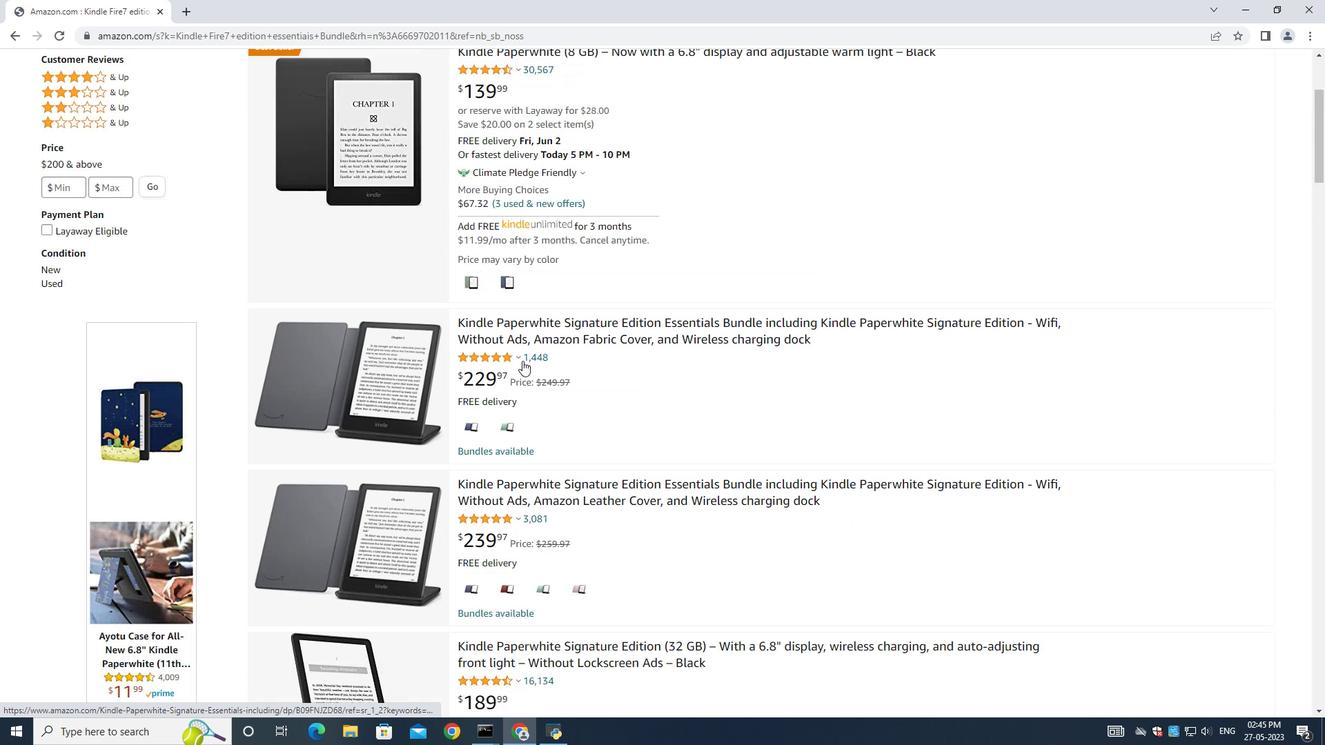 
Action: Mouse scrolled (522, 361) with delta (0, 0)
Screenshot: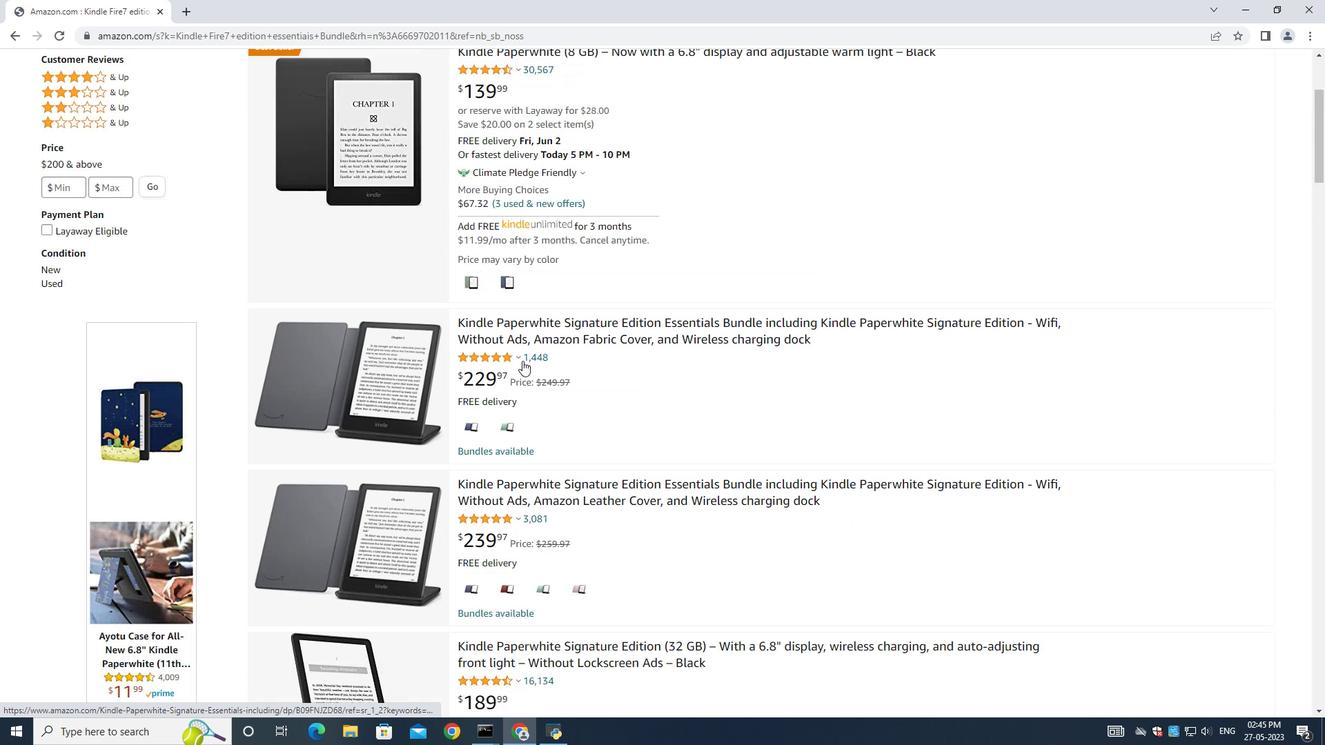
Action: Mouse scrolled (522, 361) with delta (0, 0)
Screenshot: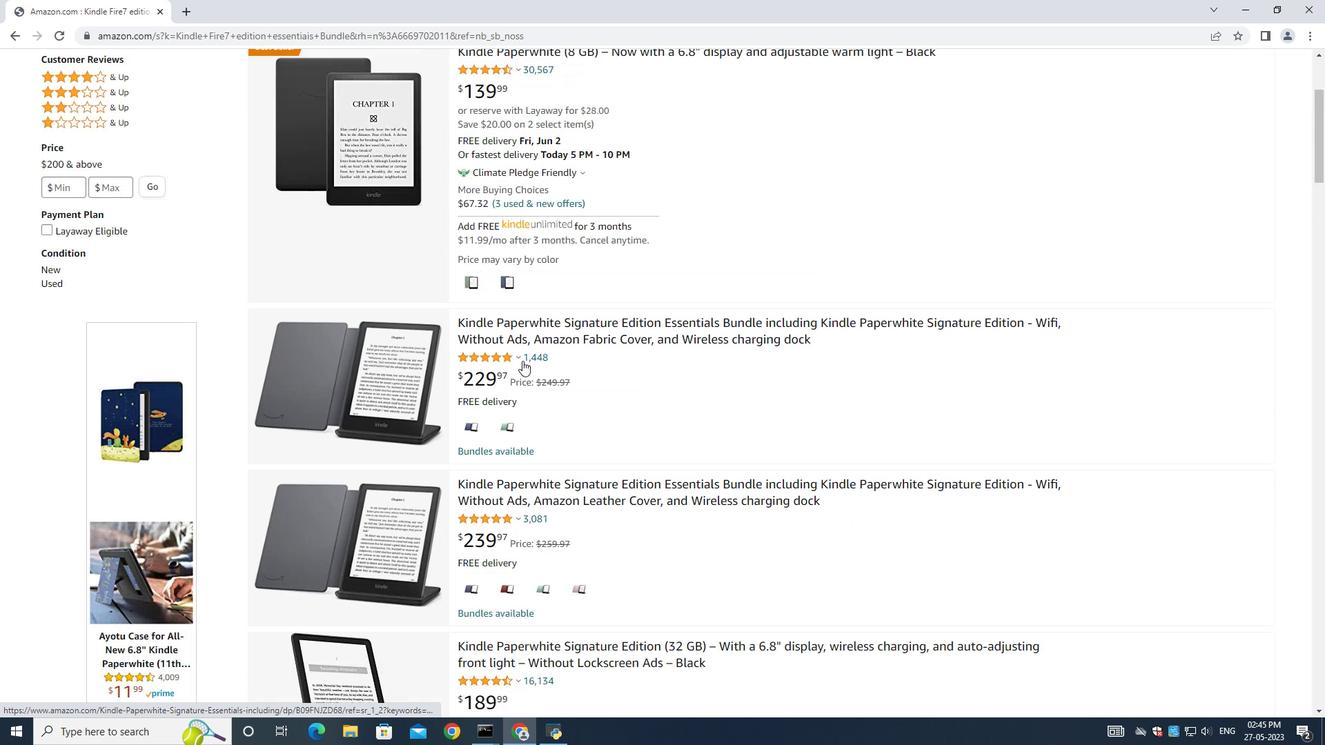 
Action: Mouse scrolled (522, 361) with delta (0, 0)
Screenshot: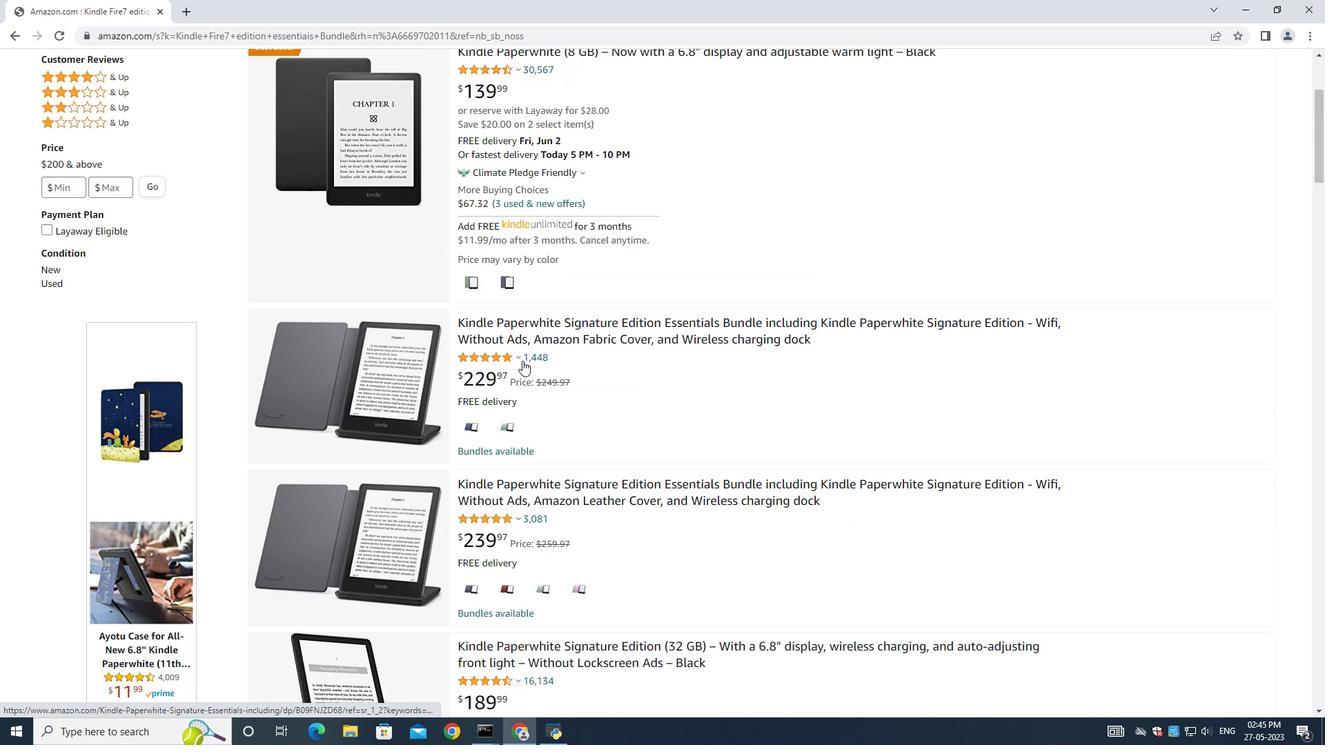 
Action: Mouse scrolled (522, 361) with delta (0, 0)
Screenshot: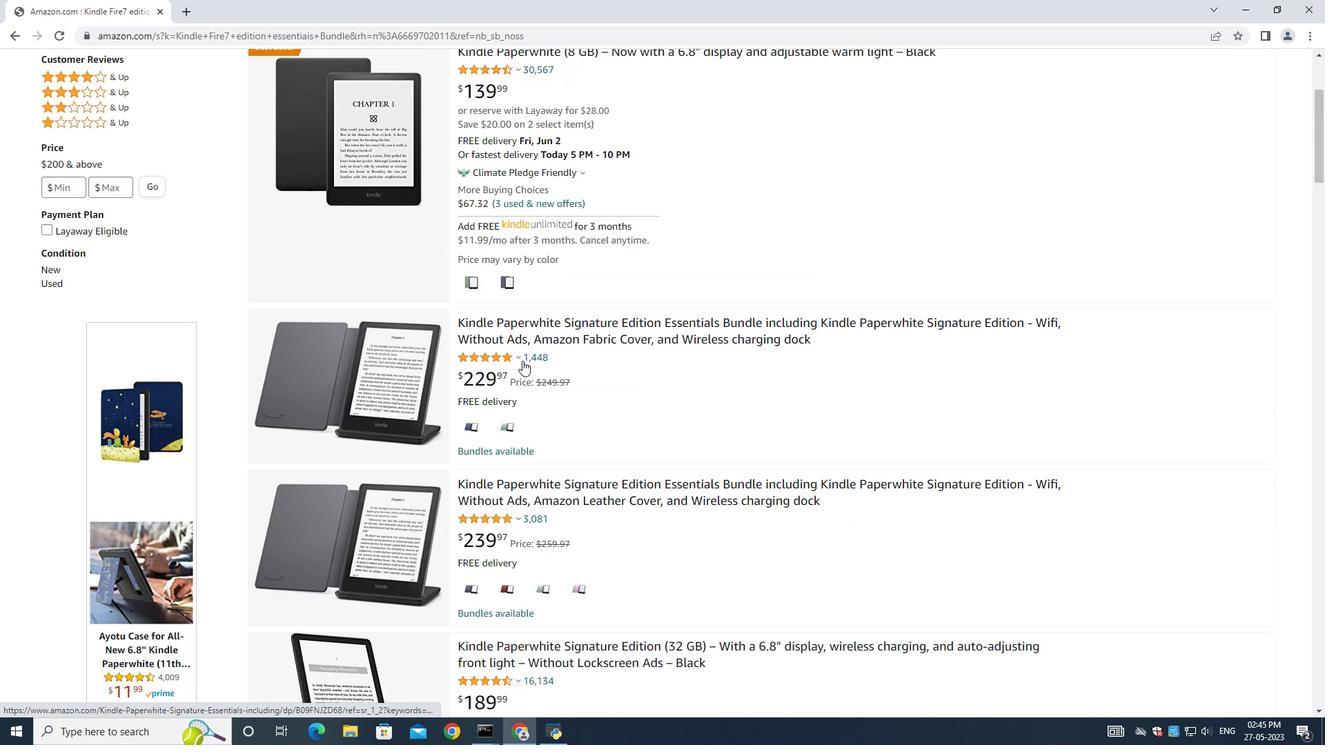 
Action: Mouse scrolled (522, 361) with delta (0, 0)
Screenshot: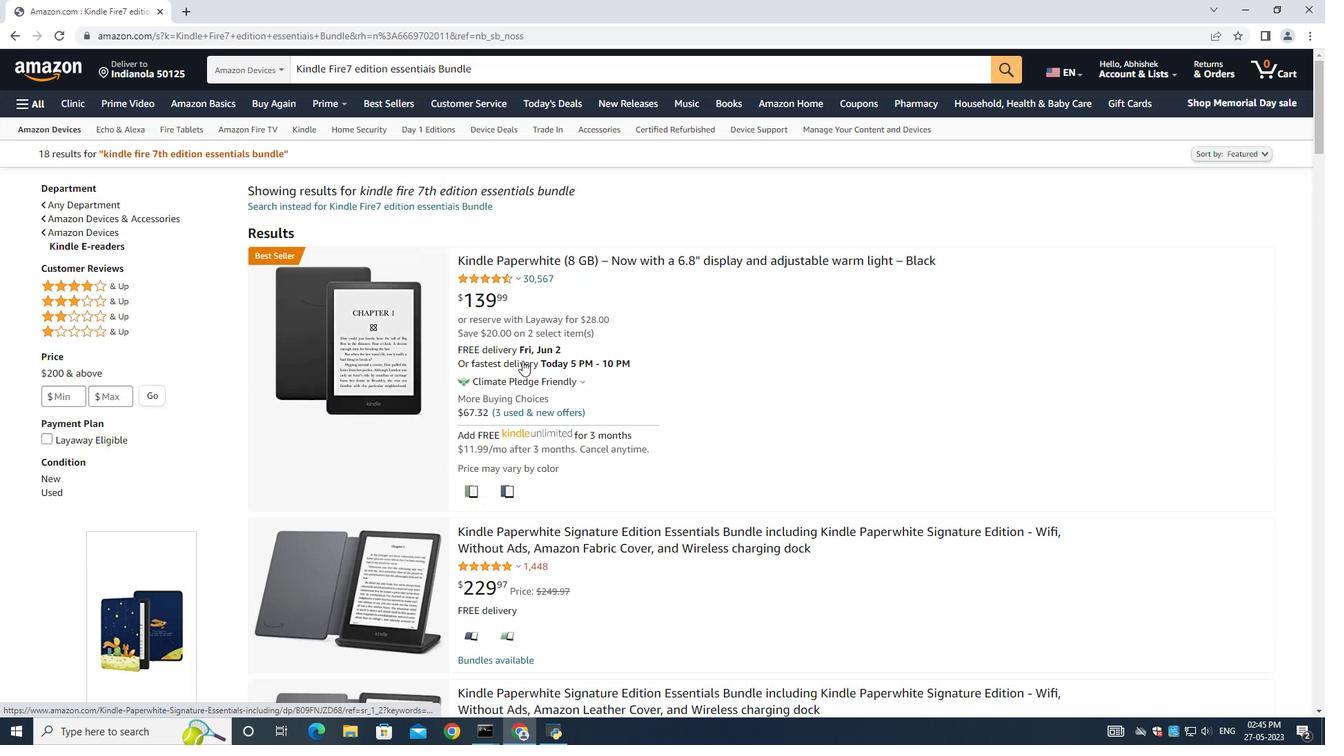 
Action: Mouse moved to (352, 66)
Screenshot: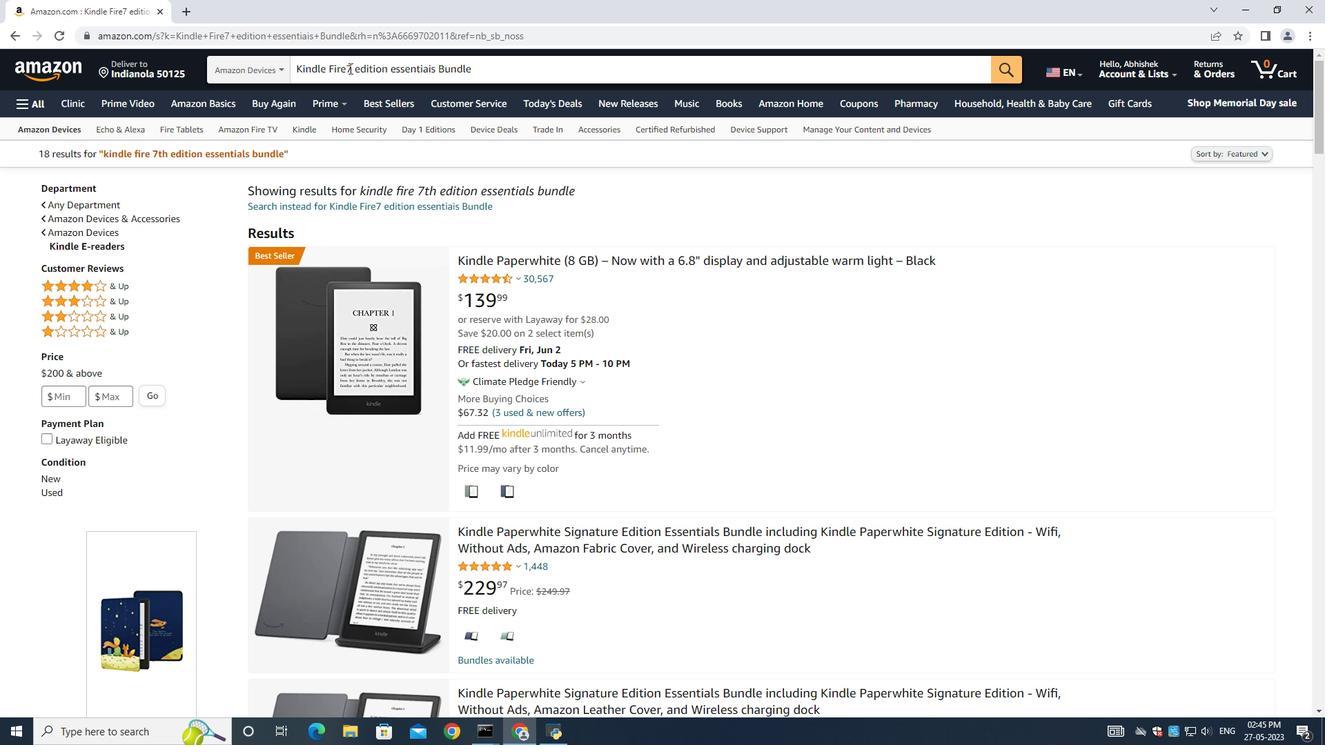 
Action: Mouse pressed left at (352, 66)
Screenshot: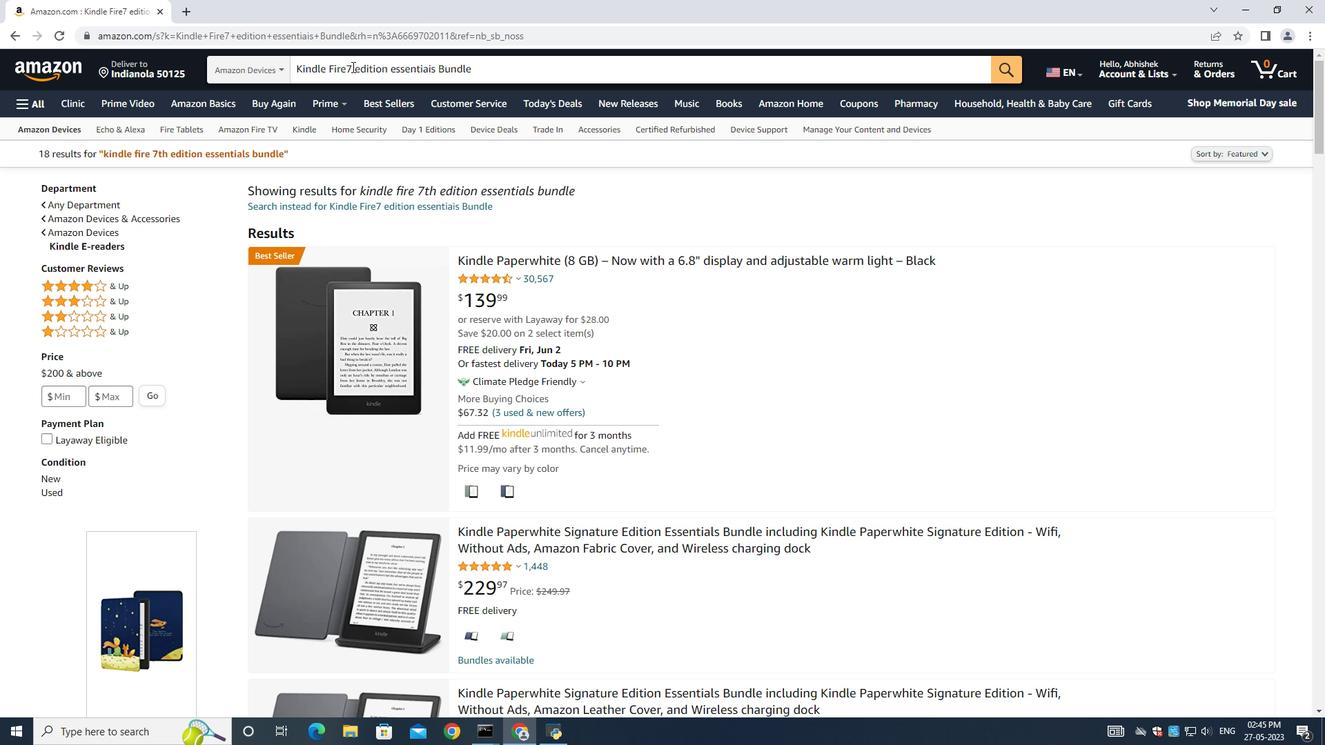 
Action: Mouse moved to (380, 100)
Screenshot: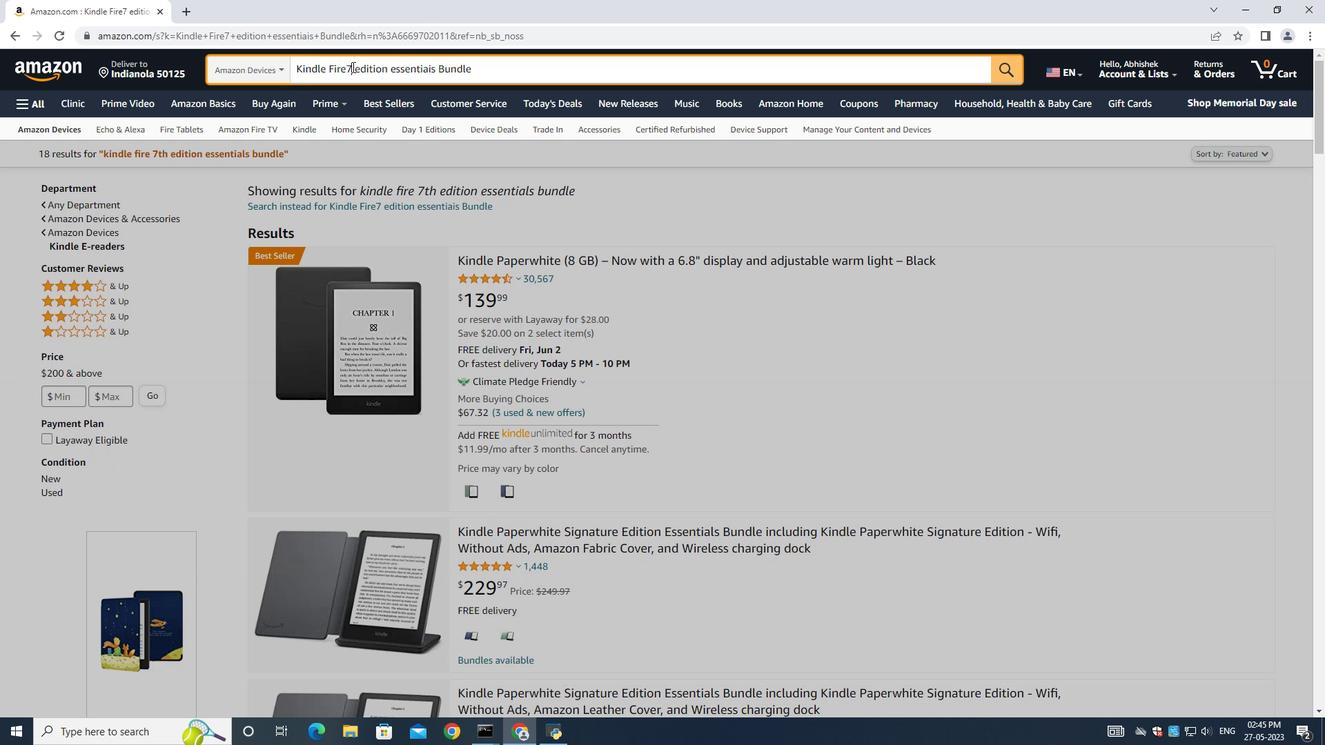 
Action: Key pressed <Key.space>kids<Key.enter>
Screenshot: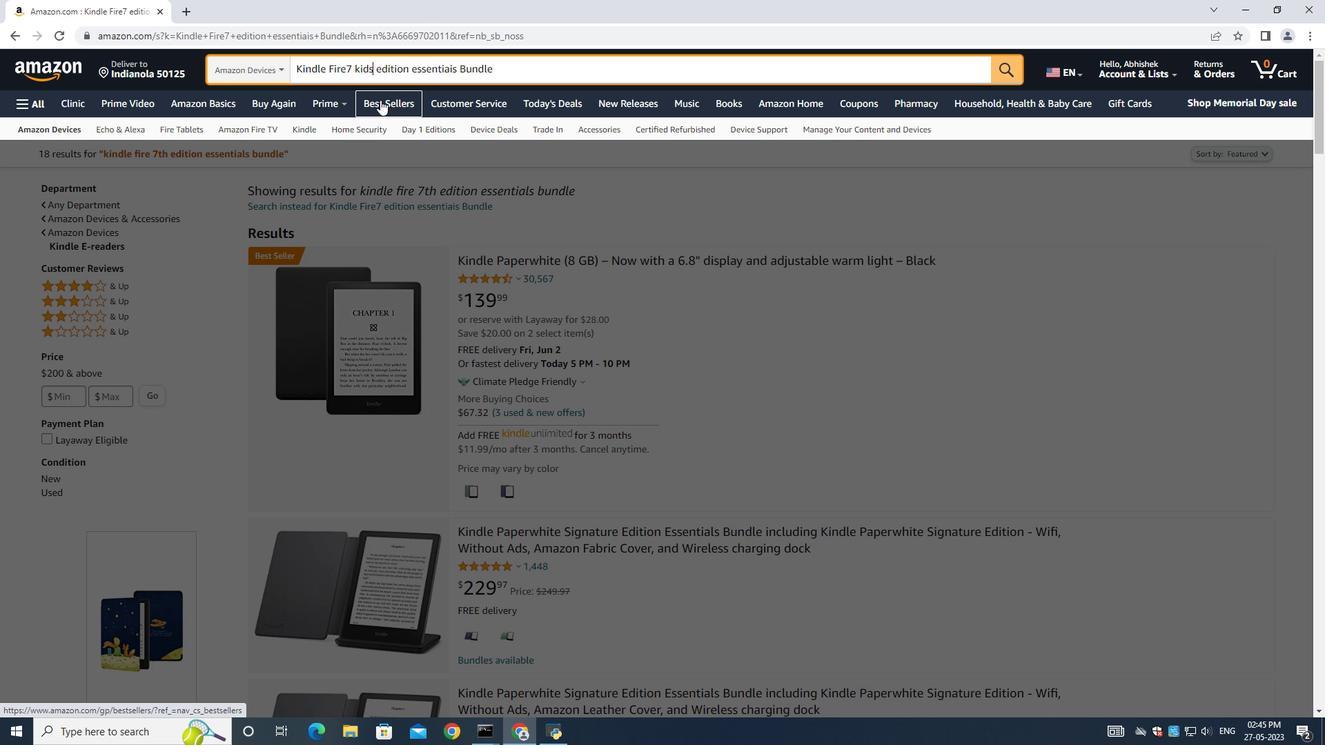 
Action: Mouse moved to (526, 354)
Screenshot: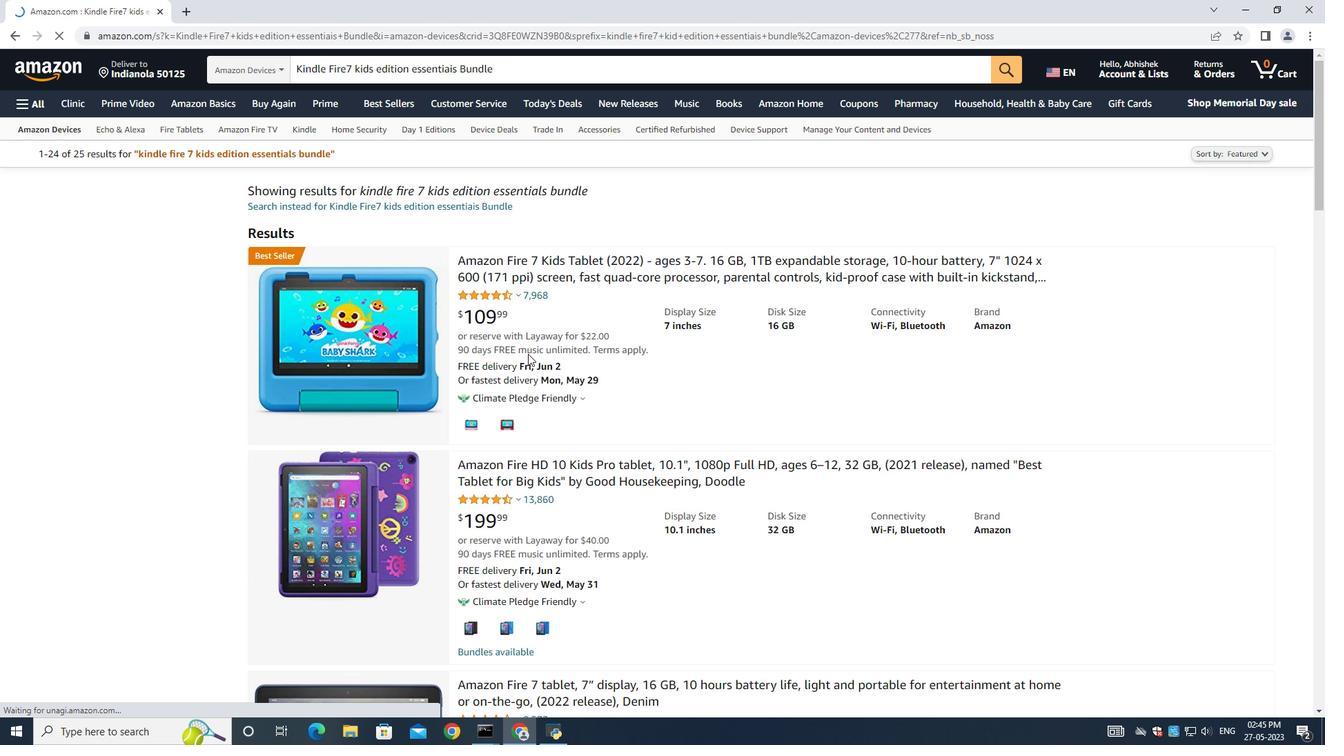 
Action: Mouse scrolled (526, 353) with delta (0, 0)
Screenshot: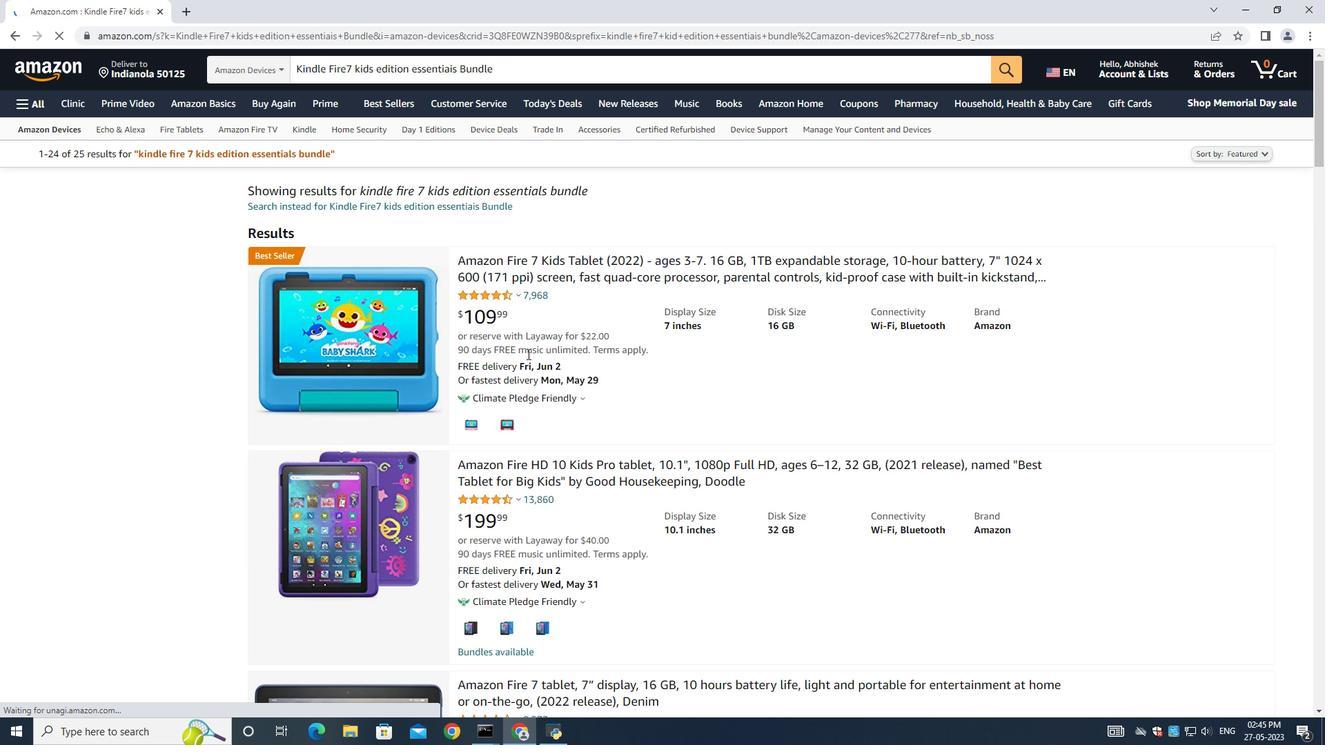 
Action: Mouse scrolled (526, 353) with delta (0, 0)
Screenshot: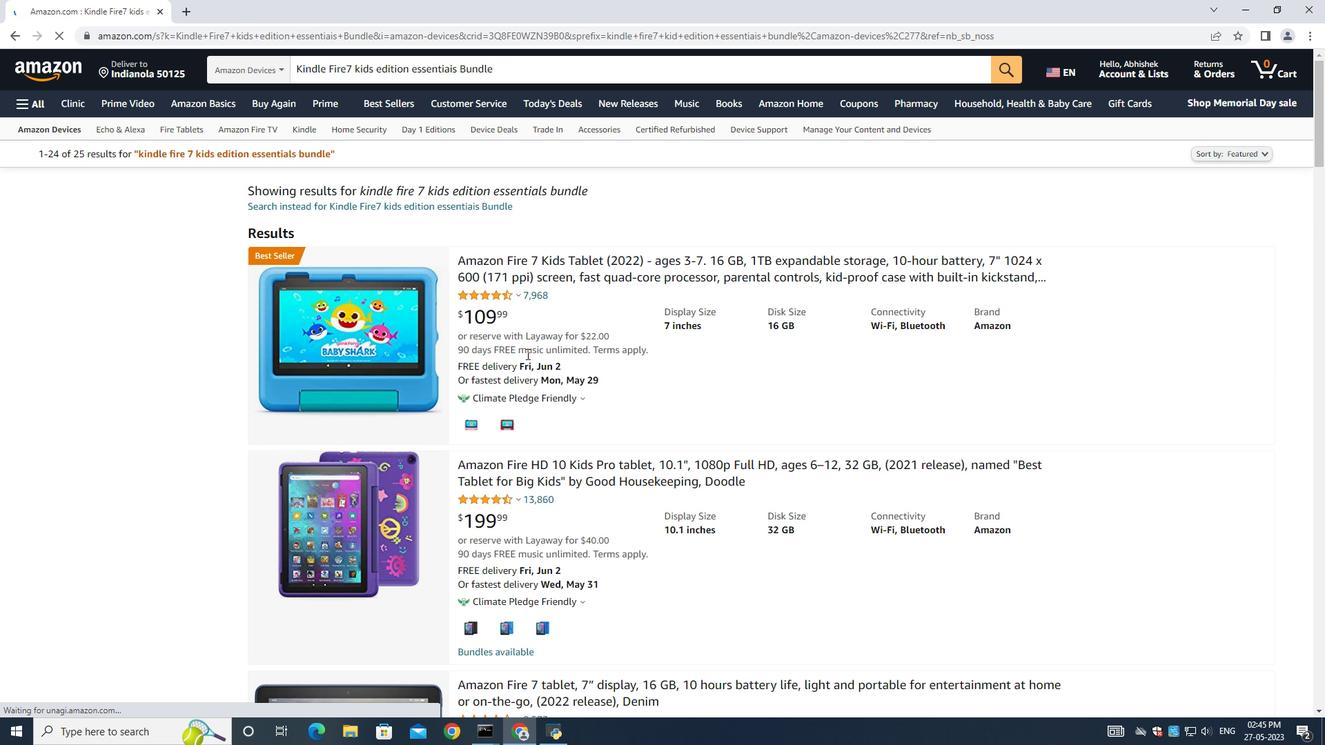 
Action: Mouse scrolled (526, 353) with delta (0, 0)
Screenshot: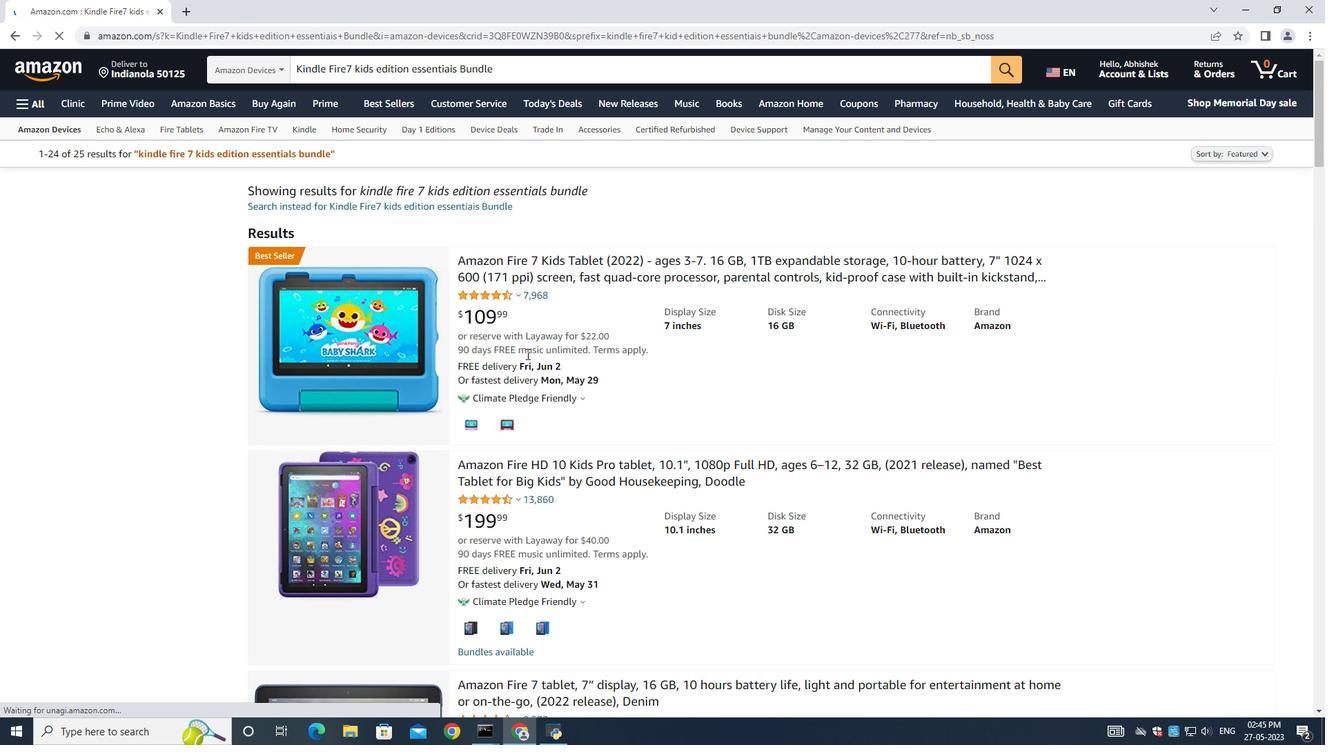 
Action: Mouse scrolled (526, 353) with delta (0, 0)
Screenshot: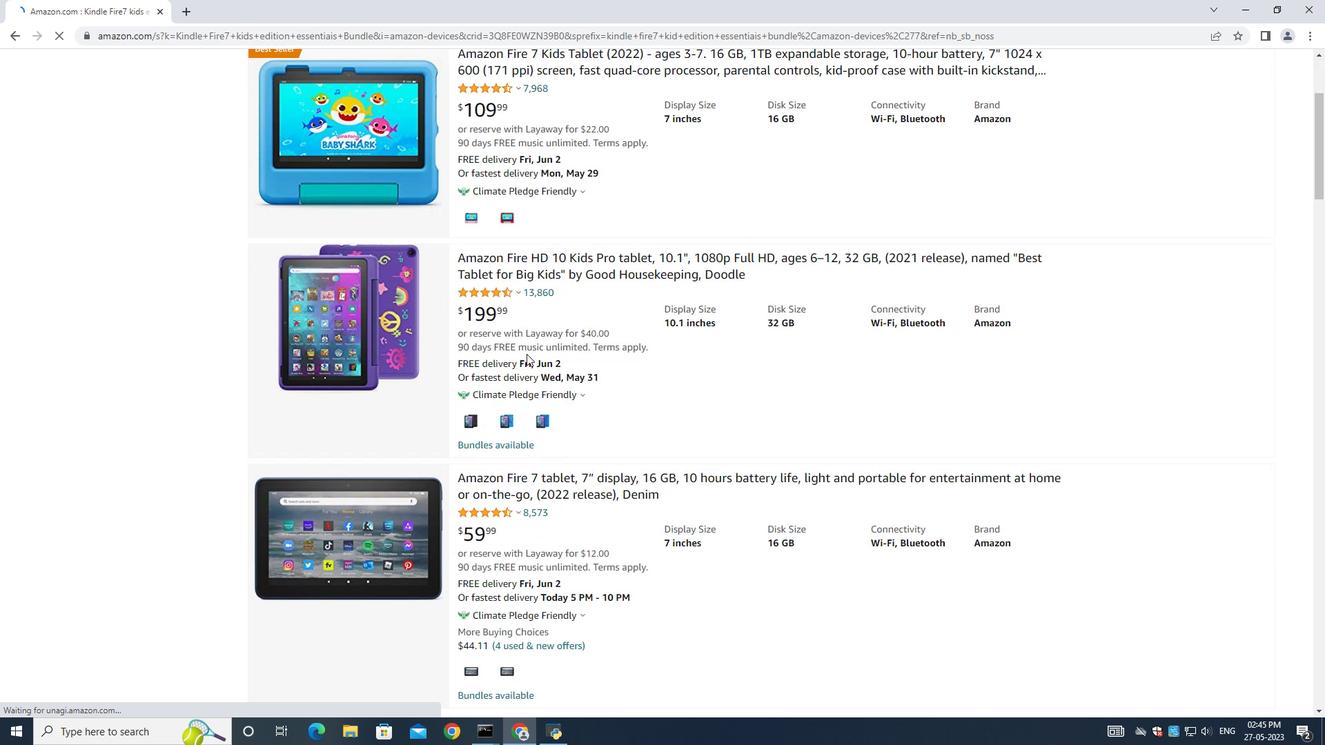 
Action: Mouse scrolled (526, 353) with delta (0, 0)
Screenshot: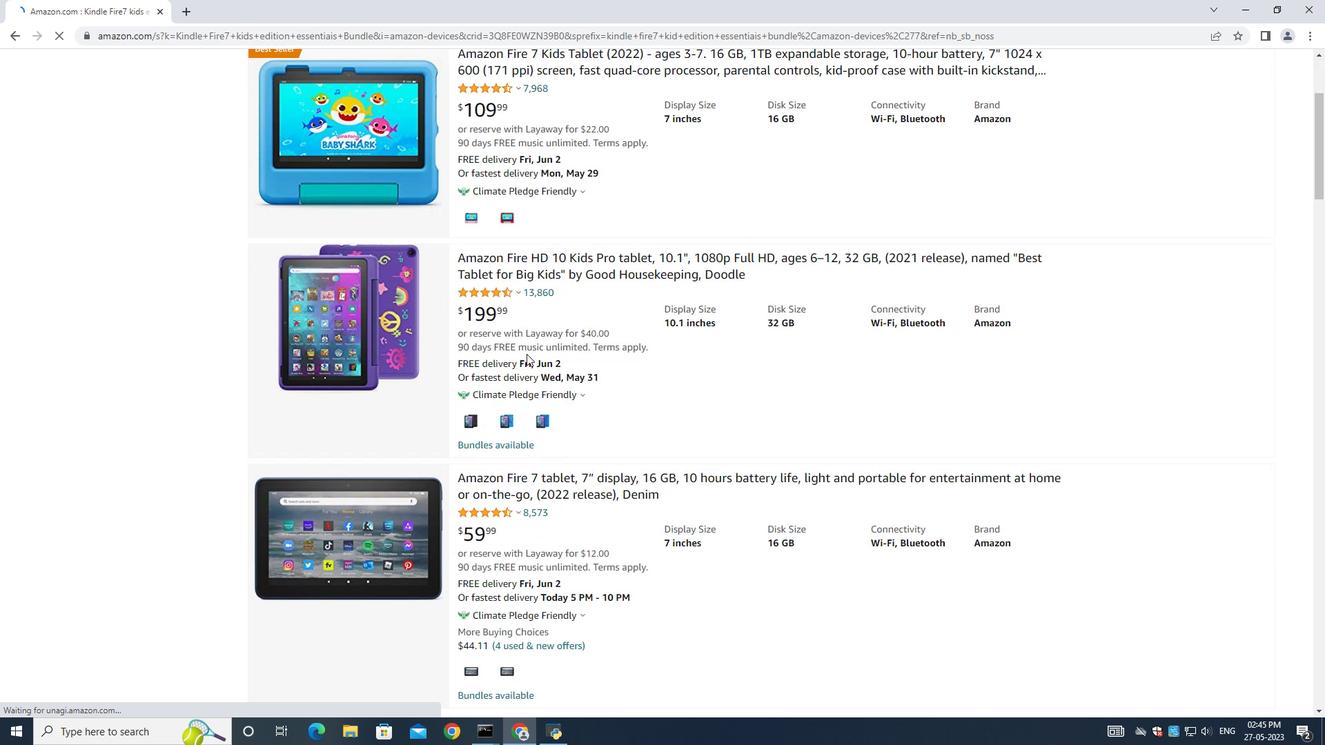 
Action: Mouse scrolled (526, 353) with delta (0, 0)
Screenshot: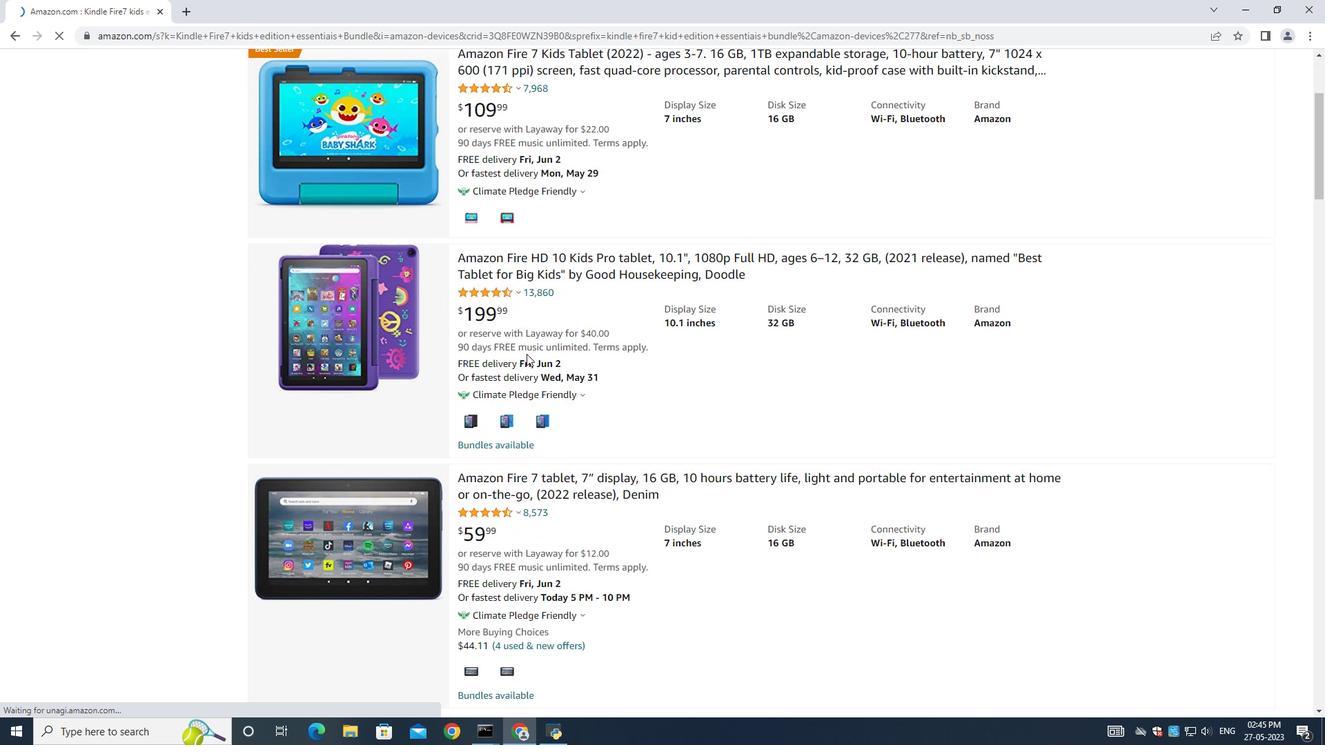 
Action: Mouse scrolled (526, 353) with delta (0, 0)
Screenshot: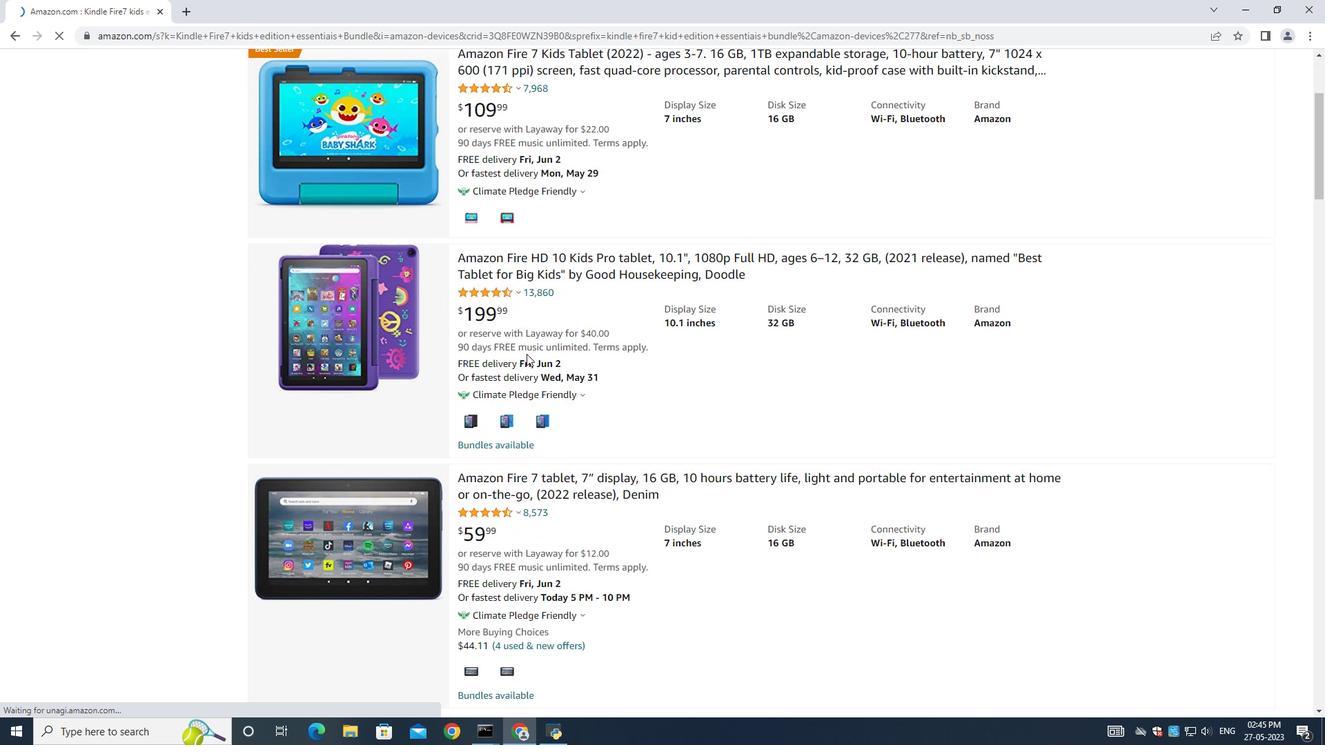 
Action: Mouse scrolled (526, 353) with delta (0, 0)
Screenshot: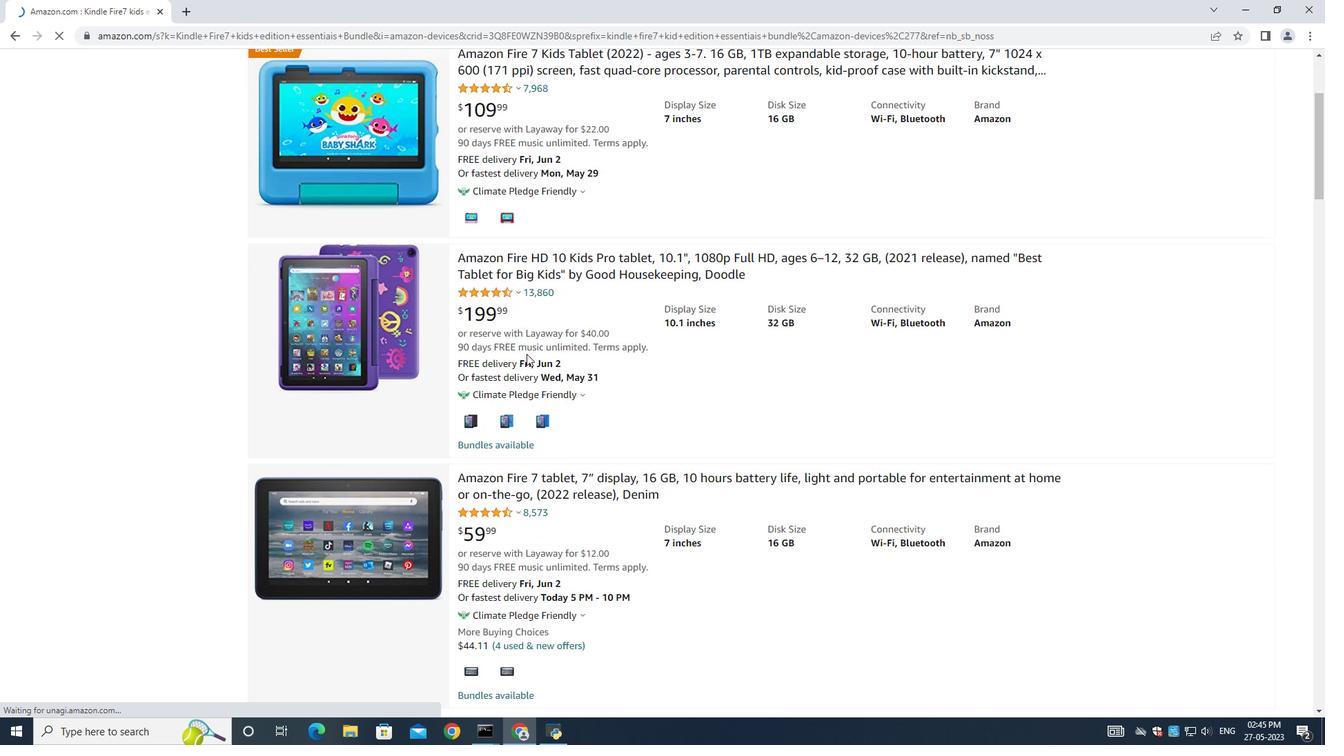 
Action: Mouse moved to (579, 394)
Screenshot: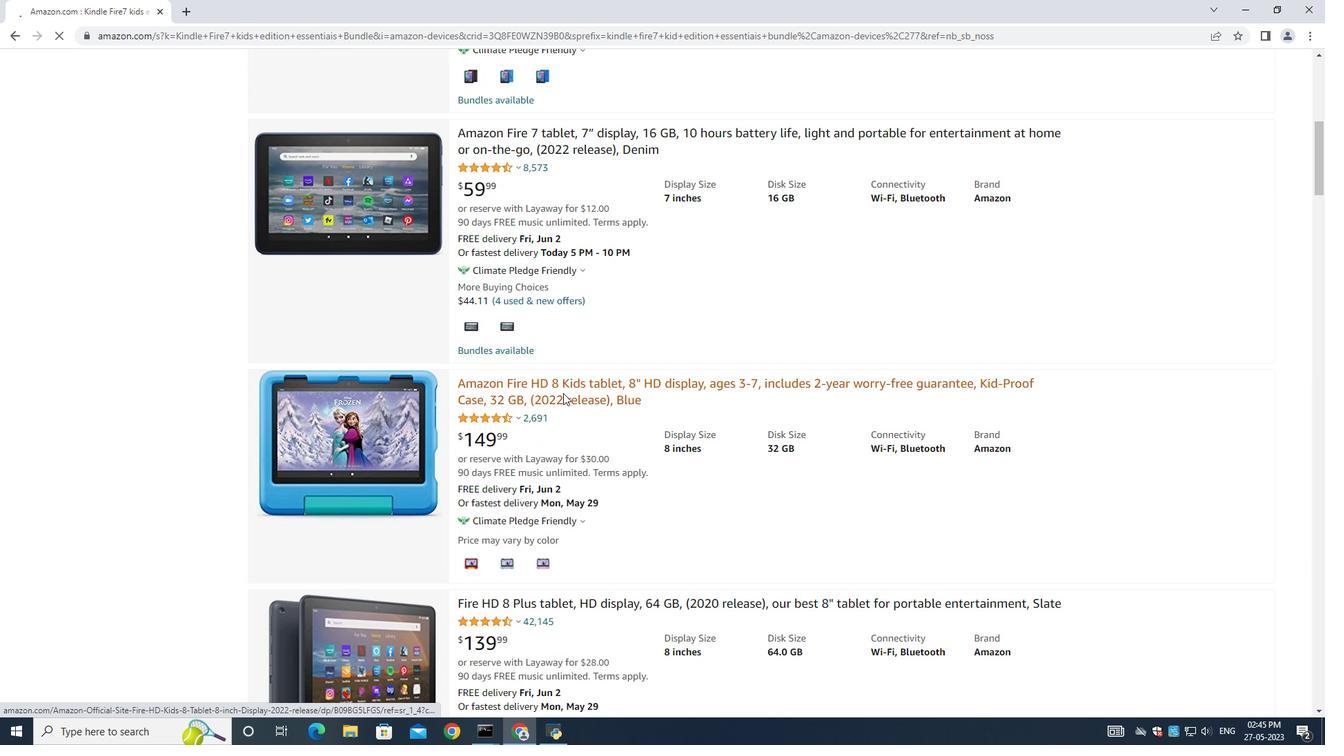 
Action: Mouse pressed left at (579, 394)
Screenshot: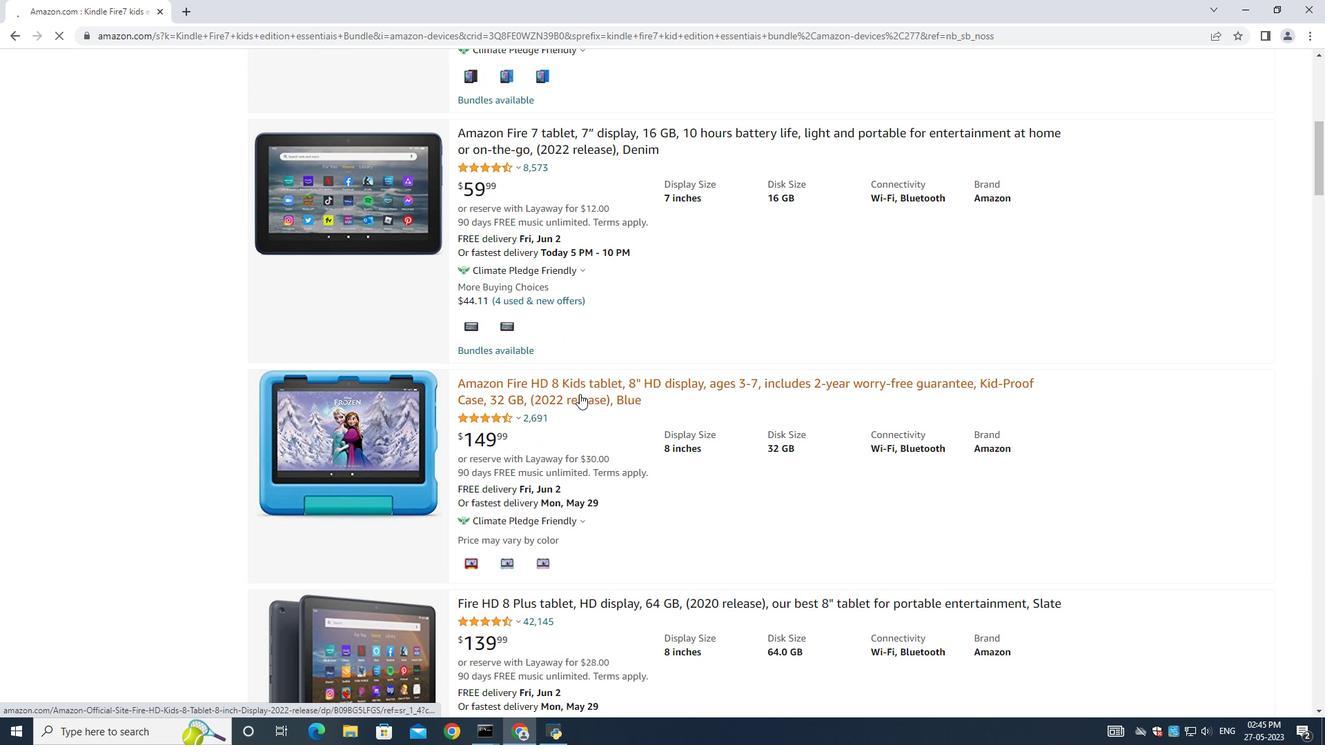 
Action: Mouse moved to (997, 404)
Screenshot: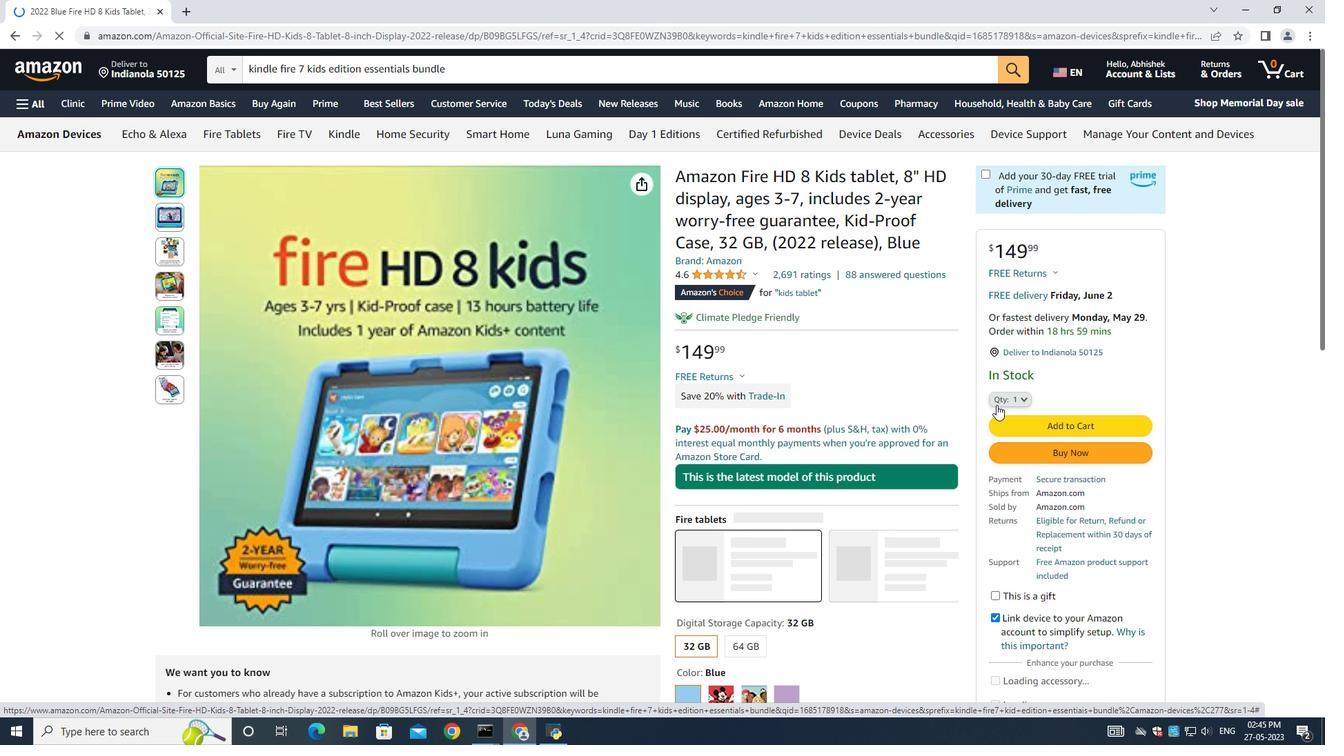 
Action: Mouse pressed left at (997, 404)
Screenshot: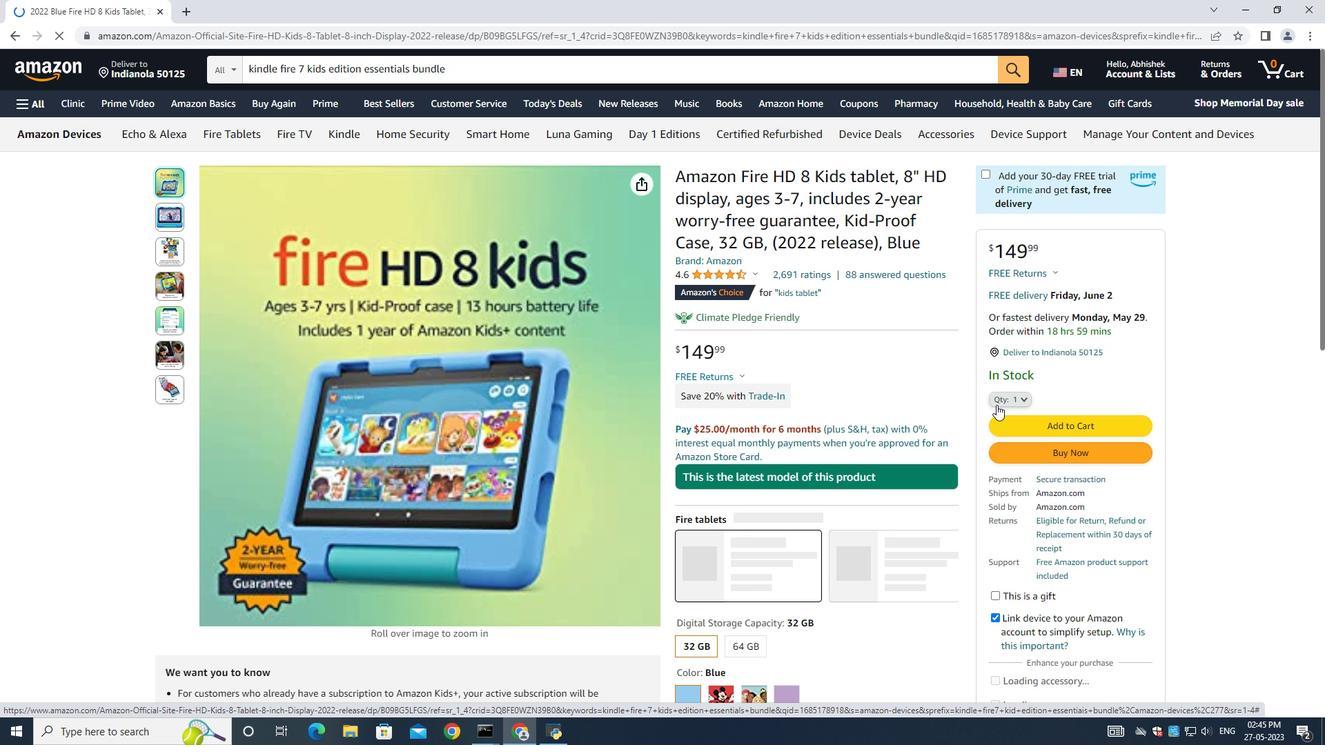 
Action: Mouse moved to (997, 420)
Screenshot: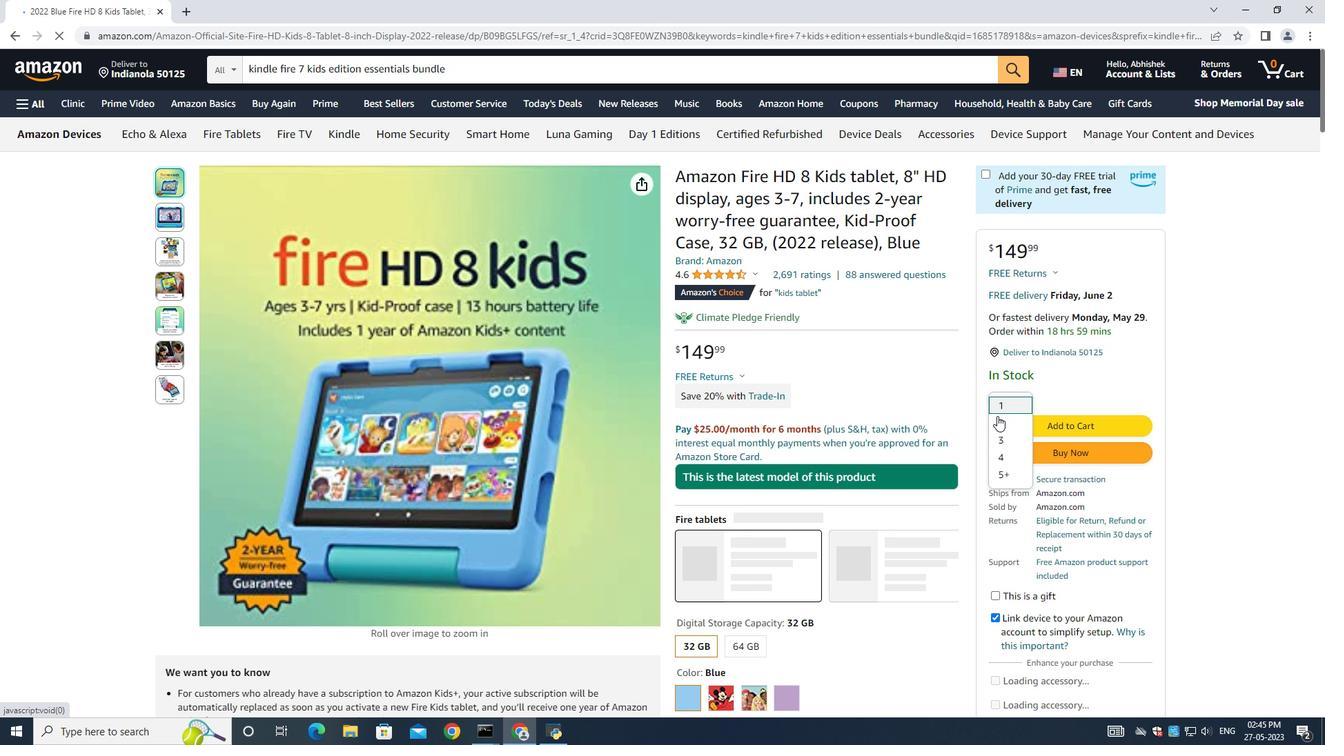 
Action: Mouse pressed left at (997, 420)
Screenshot: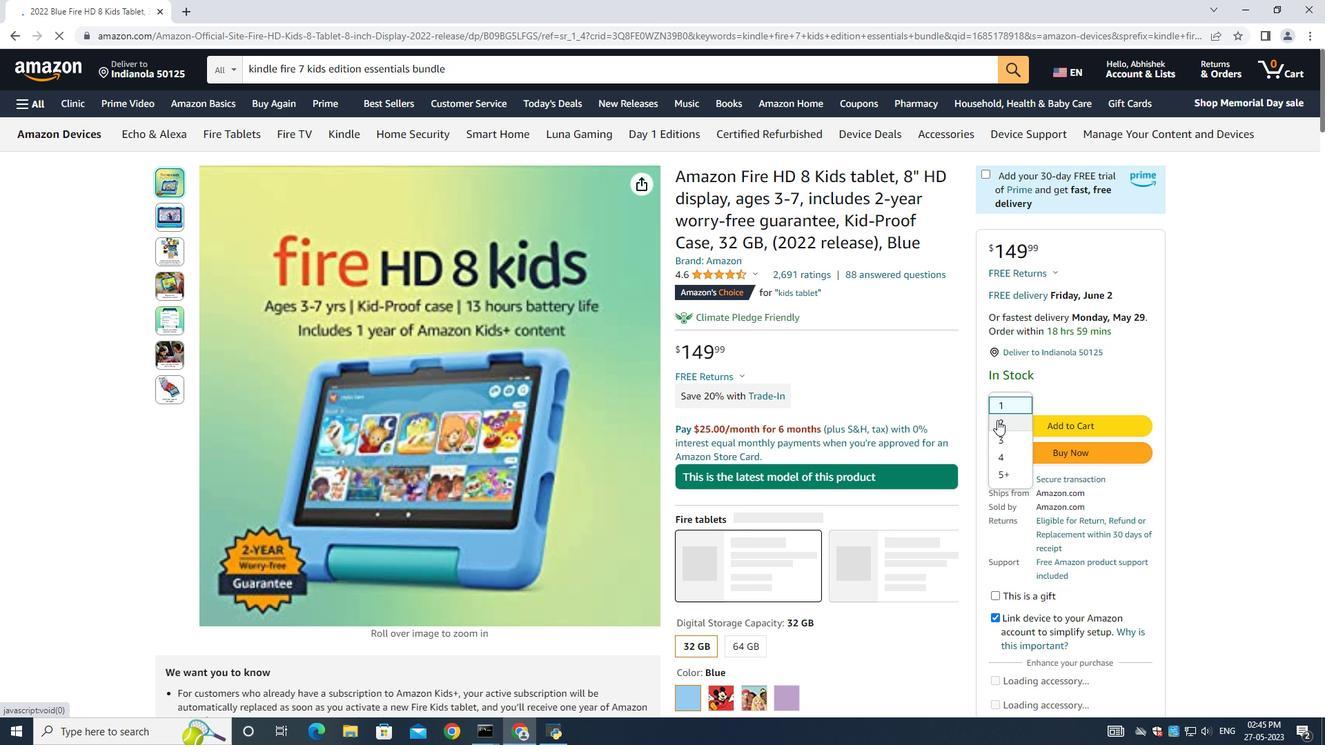 
Action: Mouse moved to (1051, 428)
Screenshot: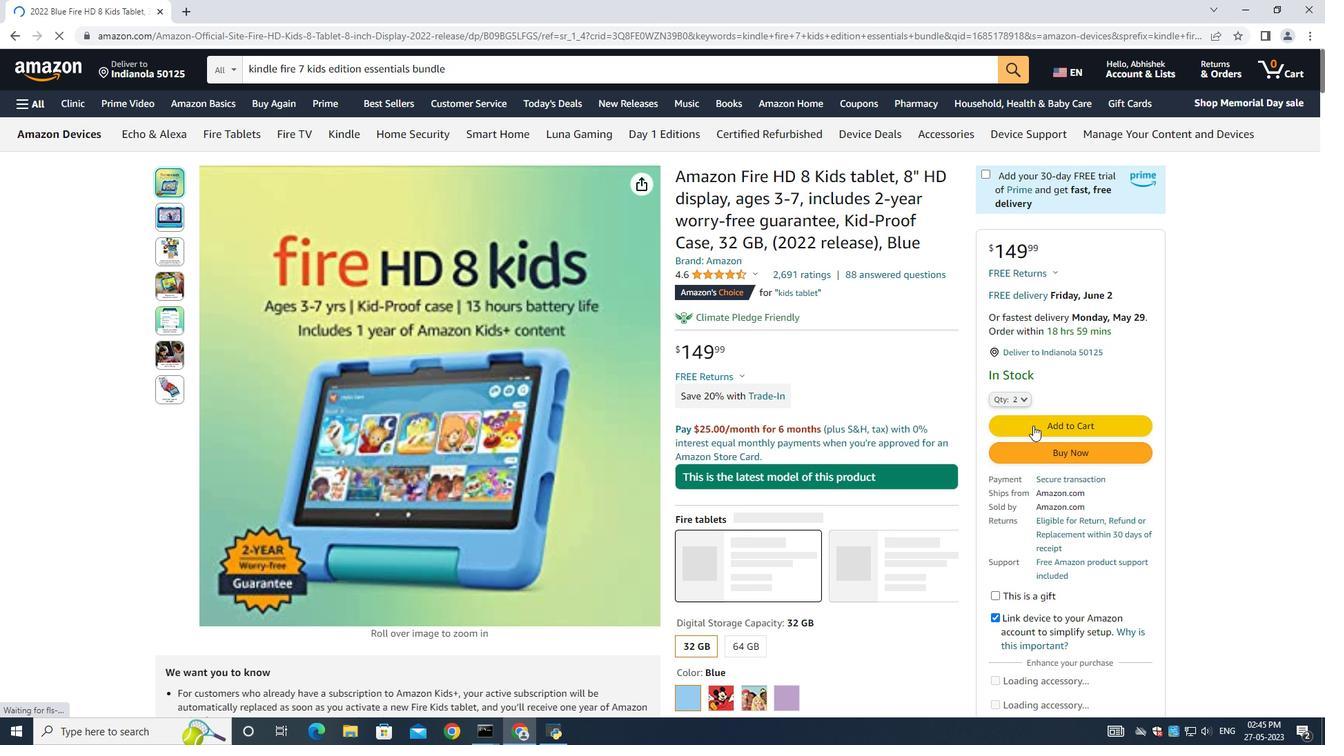 
Action: Mouse pressed left at (1051, 428)
Screenshot: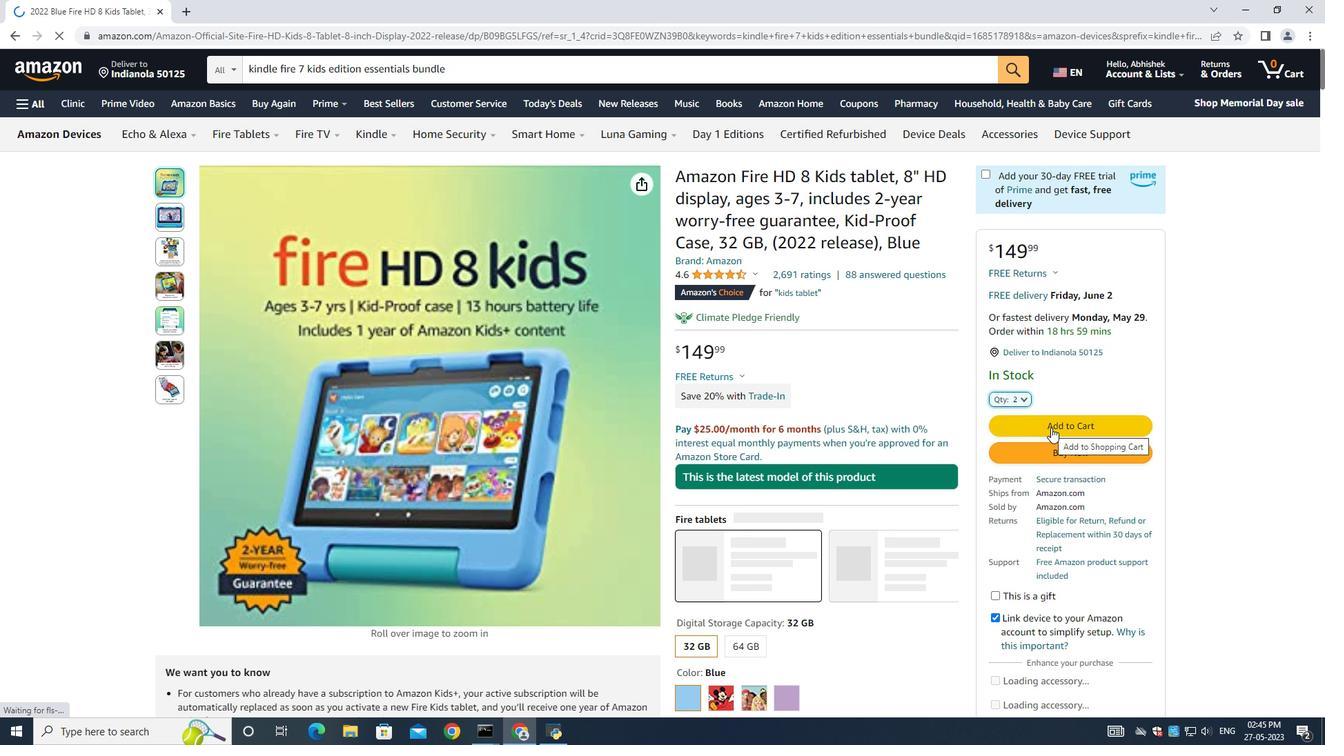 
Action: Mouse moved to (1065, 180)
Screenshot: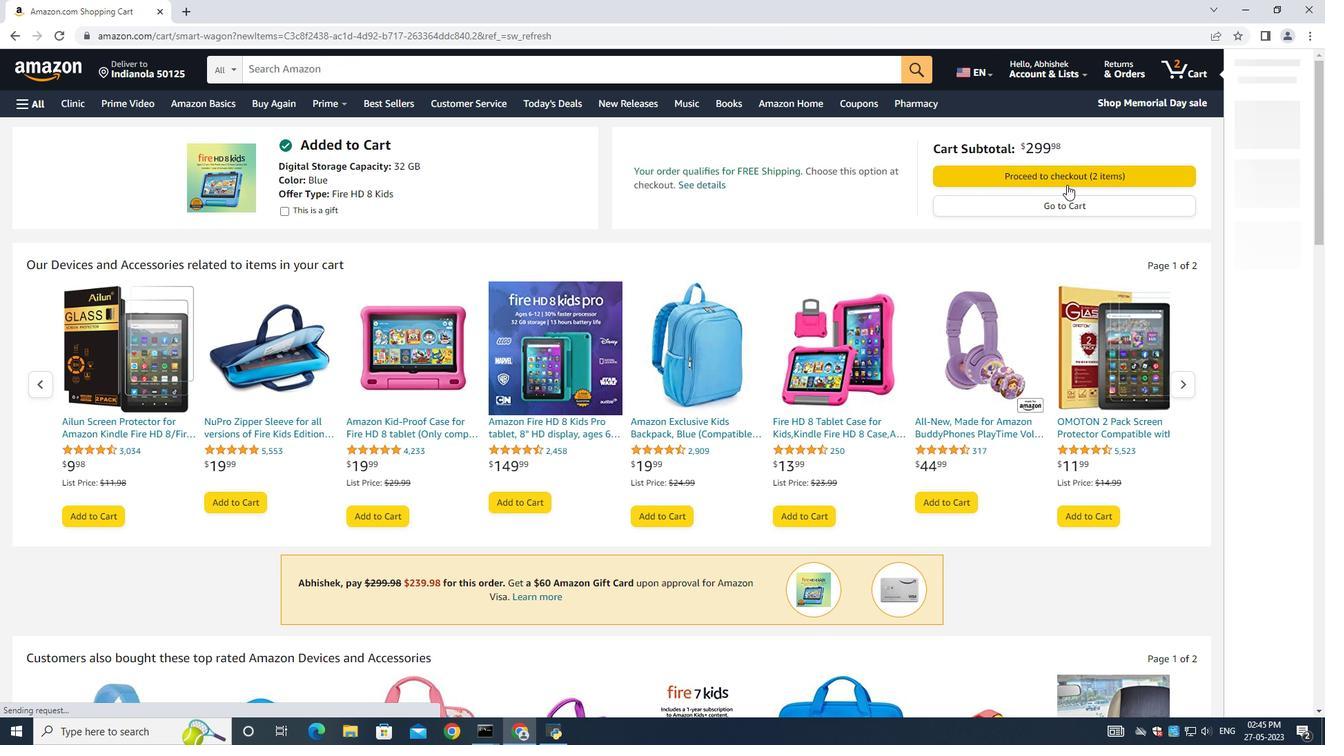 
Action: Mouse pressed left at (1065, 180)
Screenshot: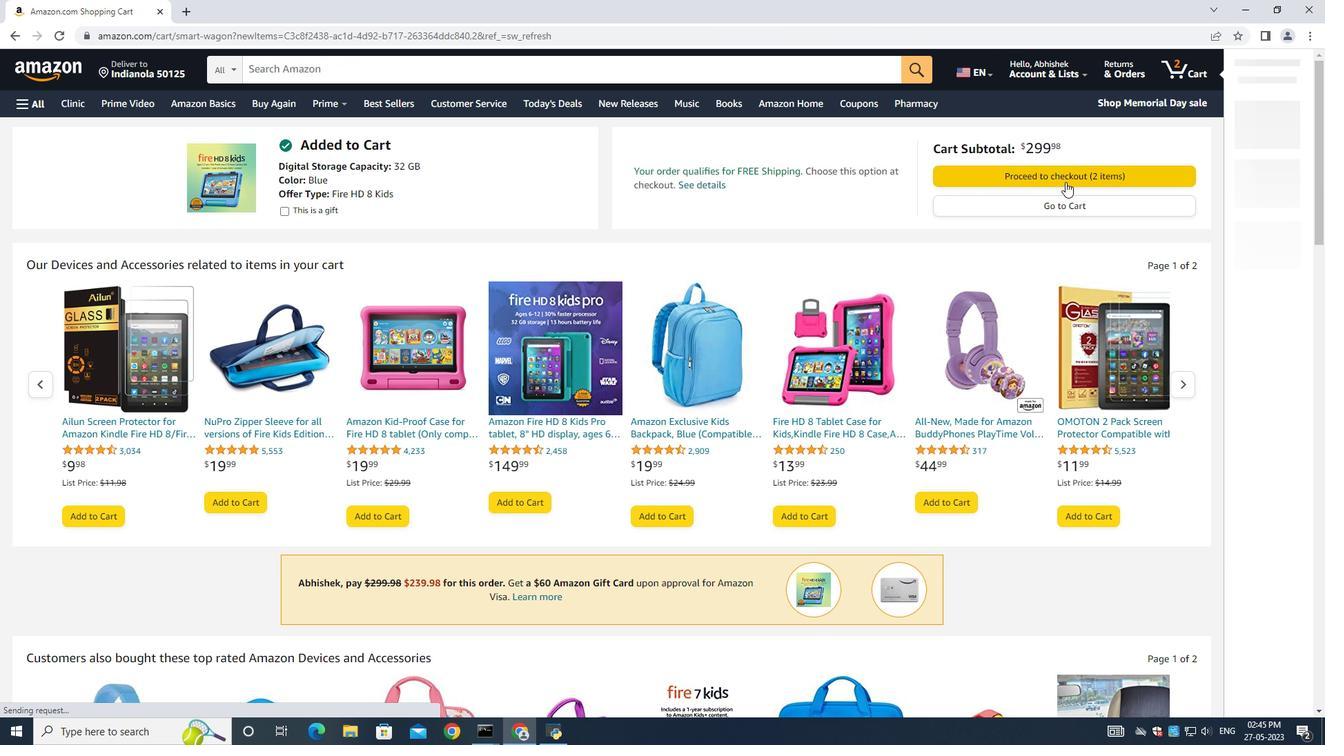 
Action: Mouse moved to (486, 240)
Screenshot: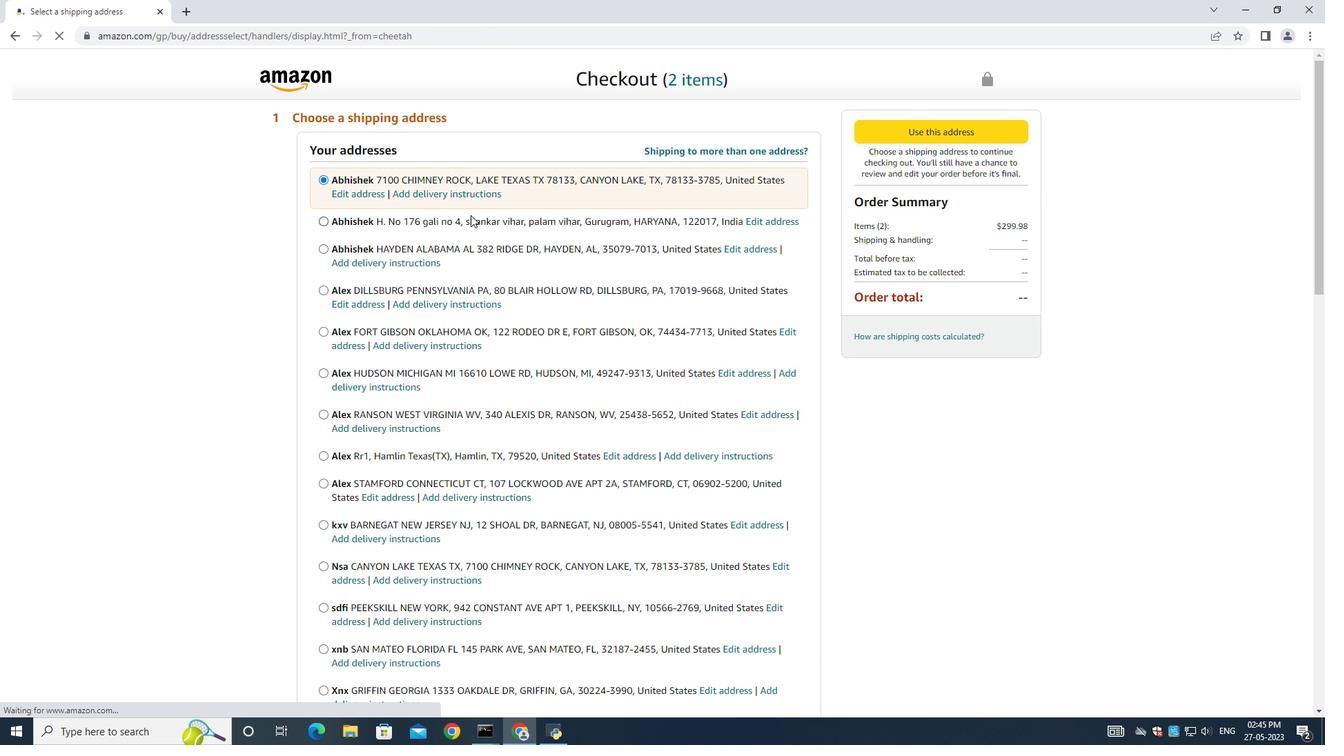 
Action: Mouse scrolled (486, 239) with delta (0, 0)
Screenshot: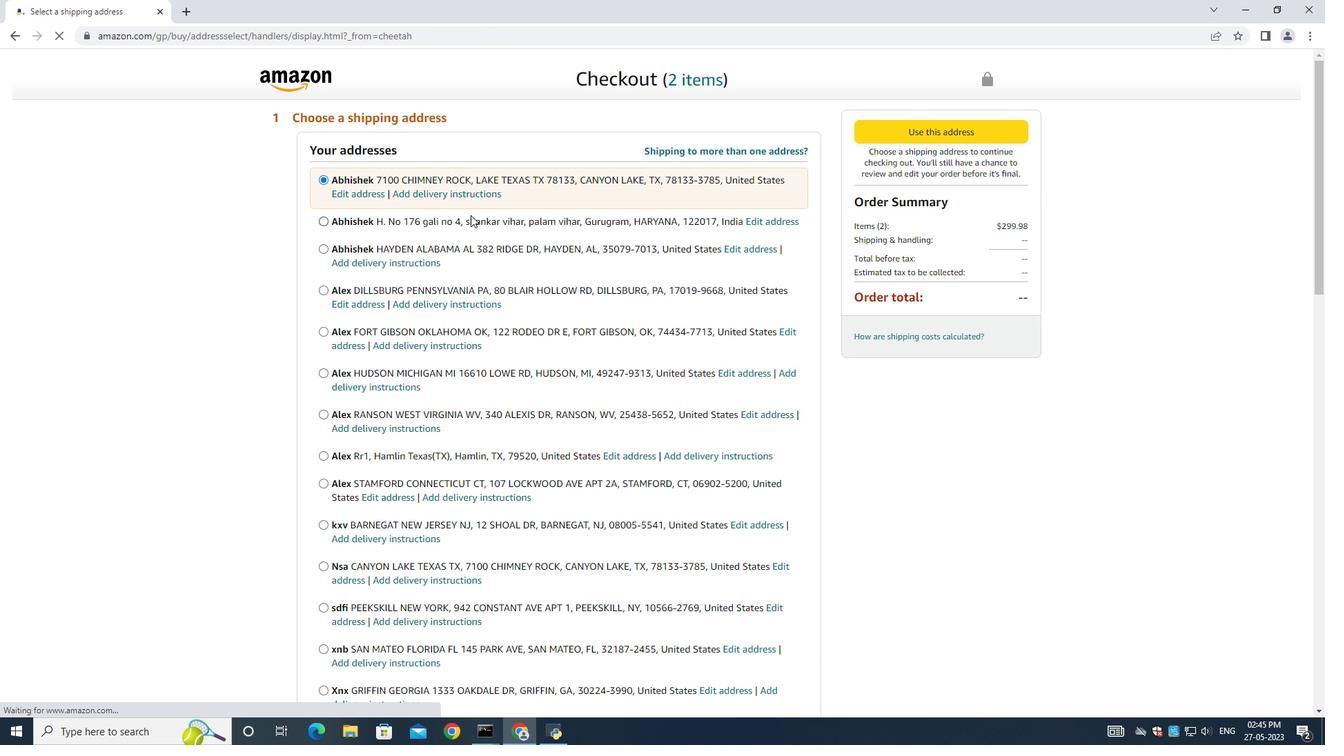 
Action: Mouse moved to (486, 246)
Screenshot: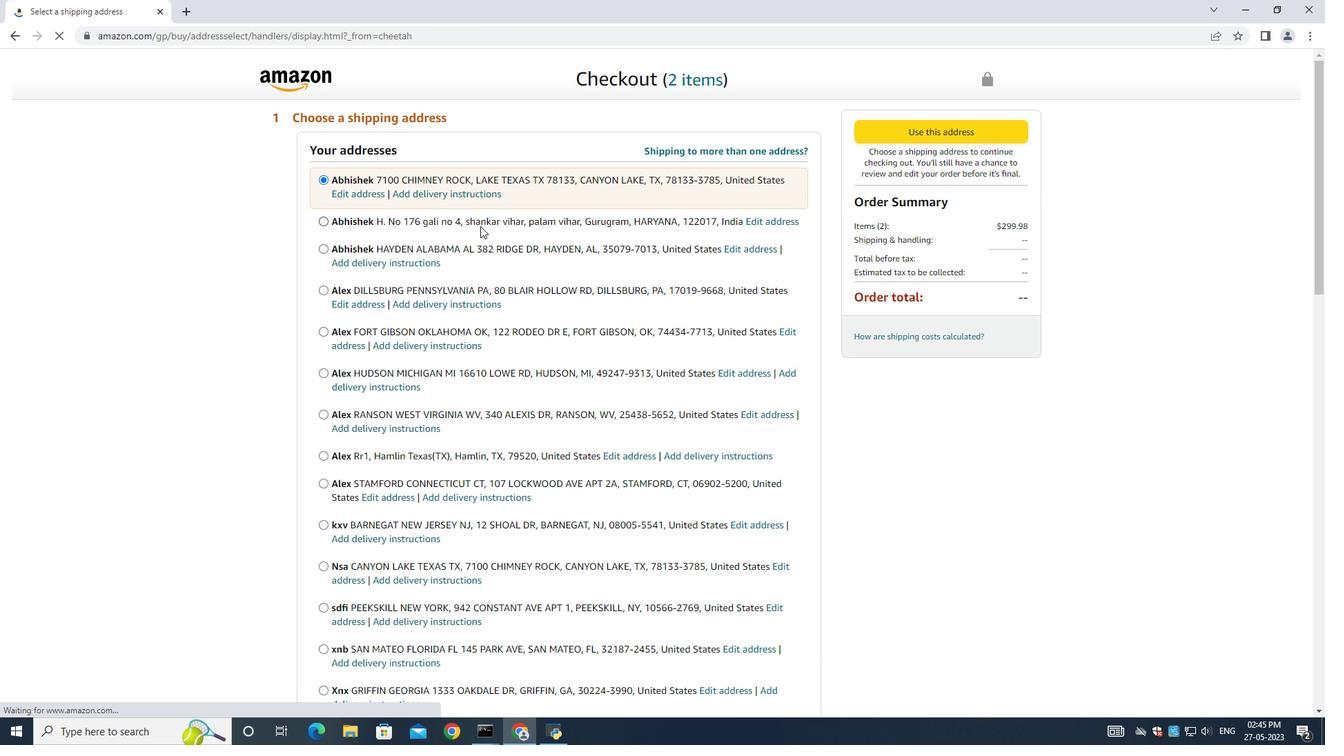 
Action: Mouse scrolled (486, 244) with delta (0, 0)
Screenshot: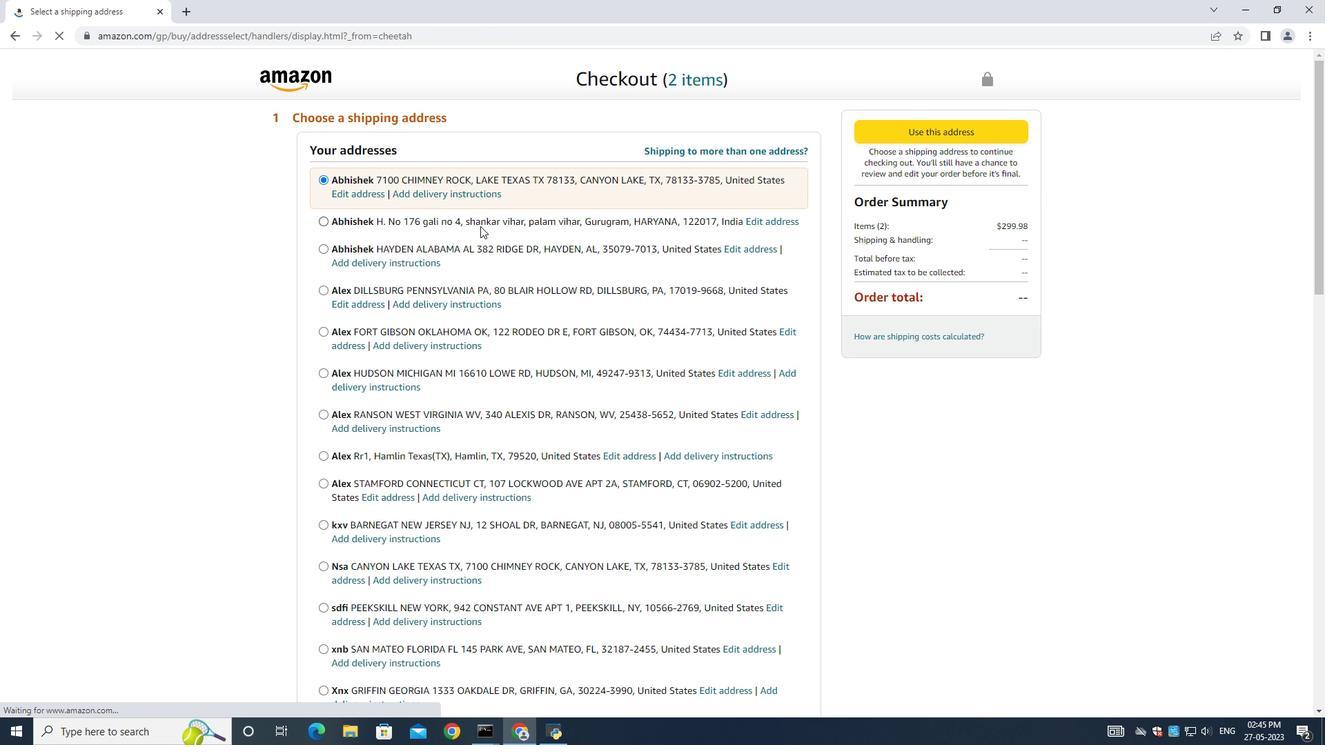 
Action: Mouse moved to (486, 247)
Screenshot: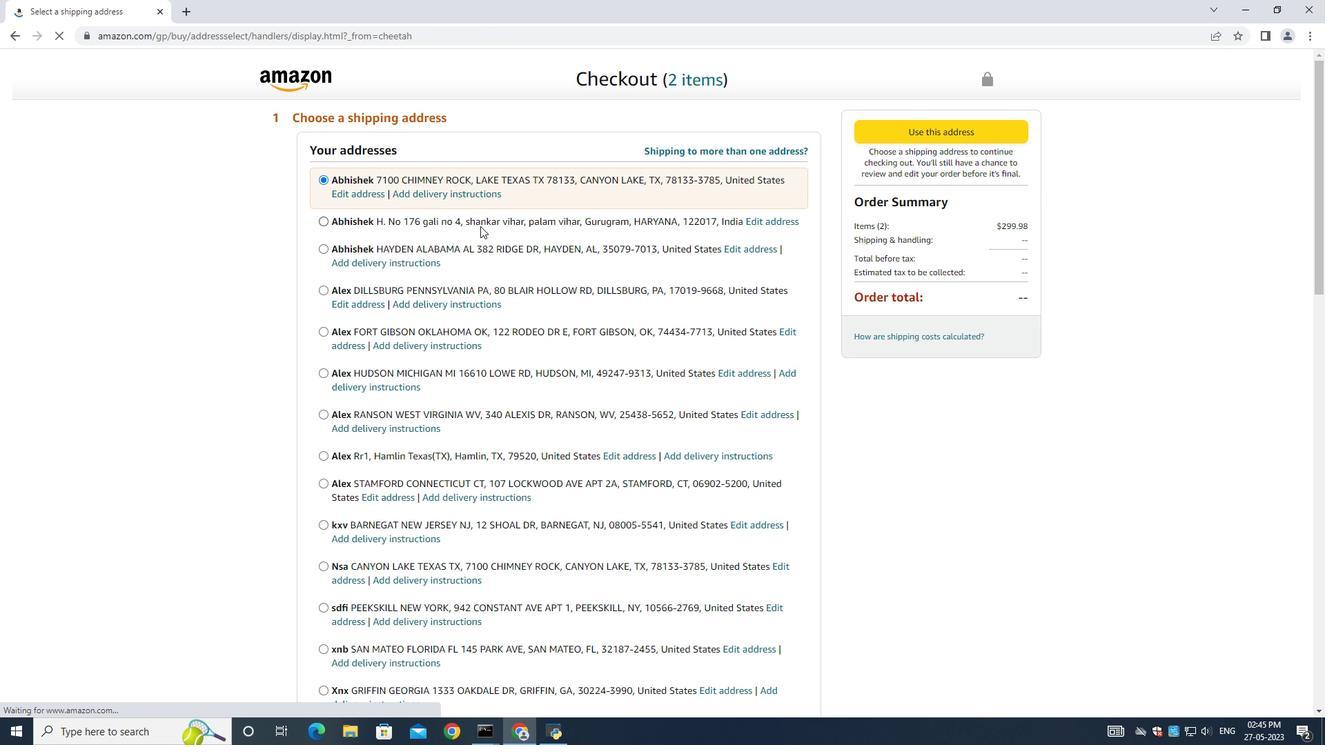 
Action: Mouse scrolled (486, 245) with delta (0, 0)
Screenshot: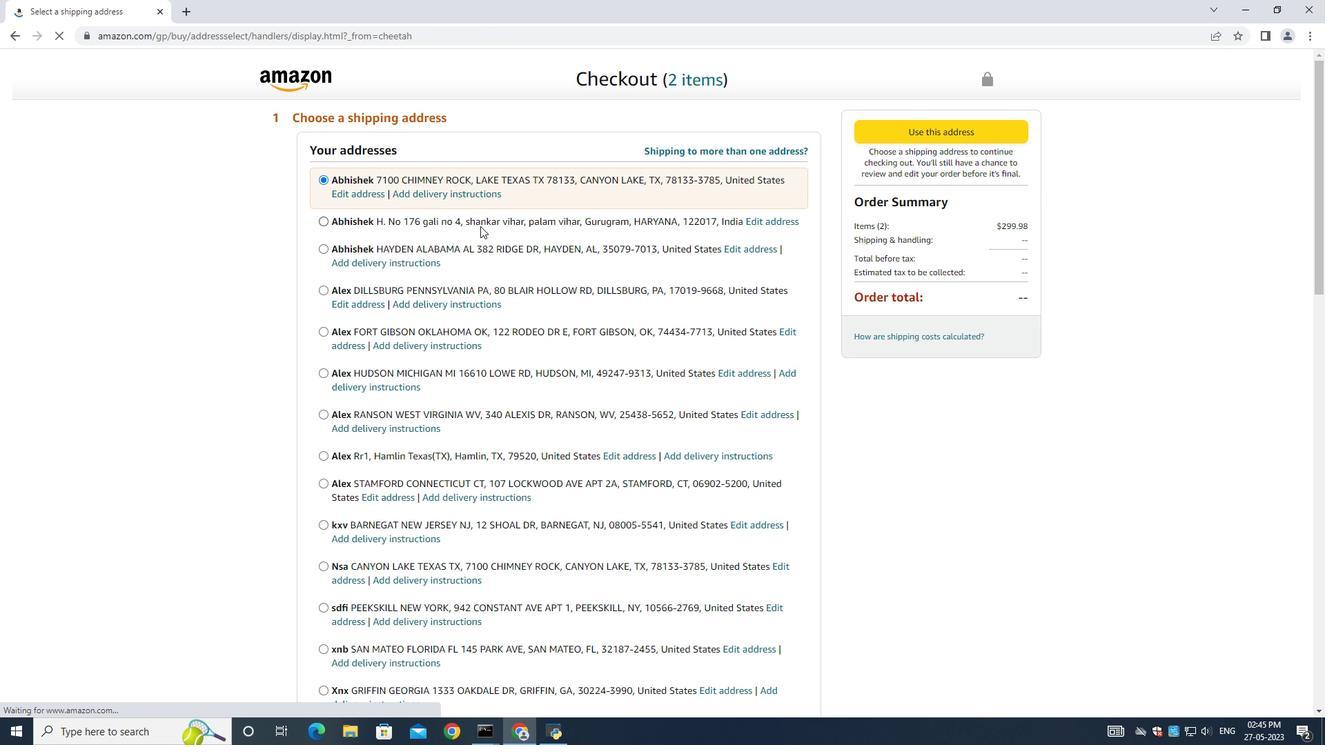 
Action: Mouse moved to (486, 247)
Screenshot: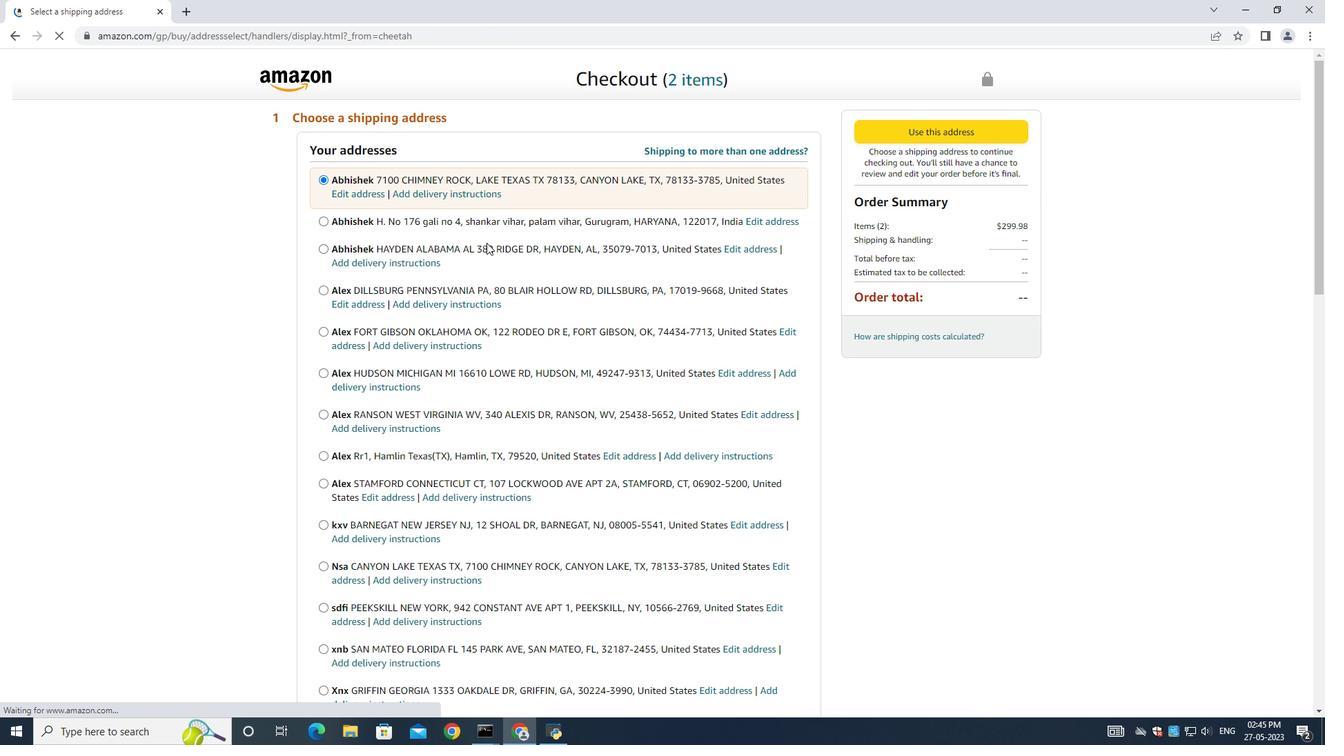 
Action: Mouse scrolled (486, 245) with delta (0, 0)
Screenshot: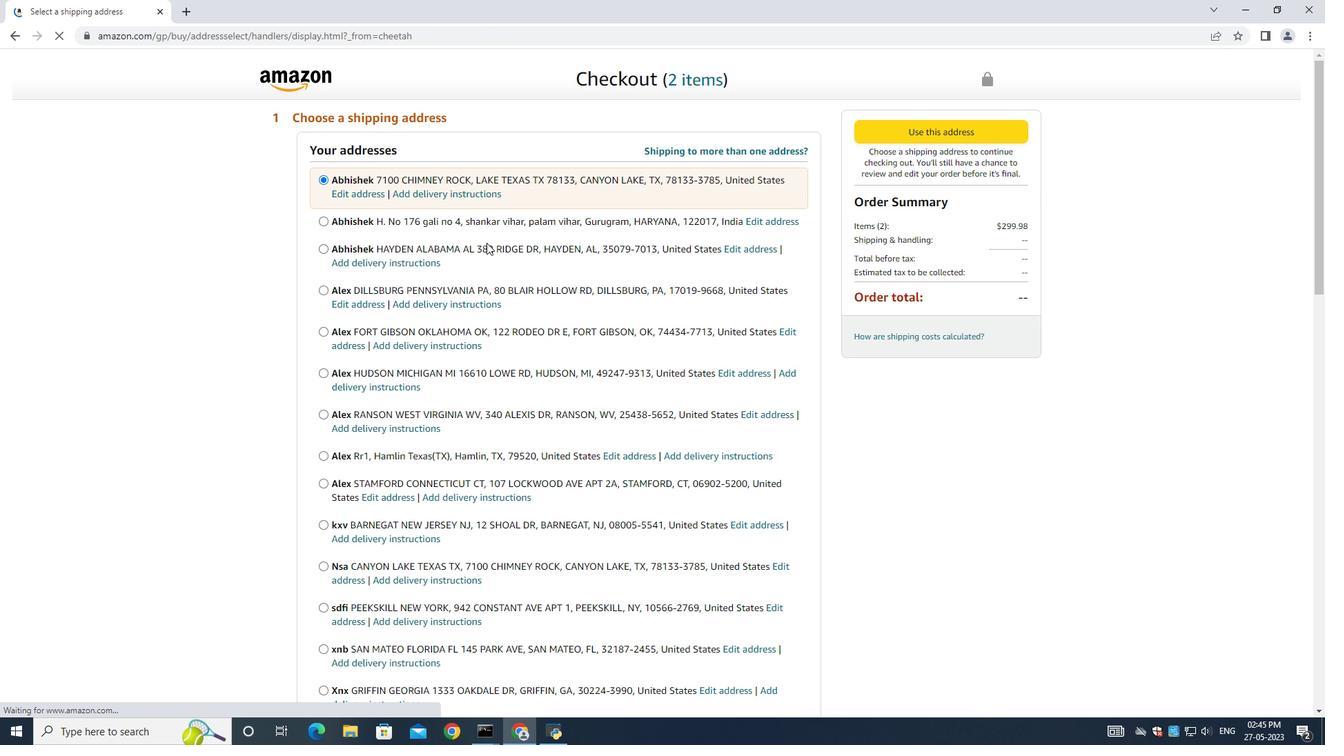 
Action: Mouse scrolled (486, 246) with delta (0, 0)
Screenshot: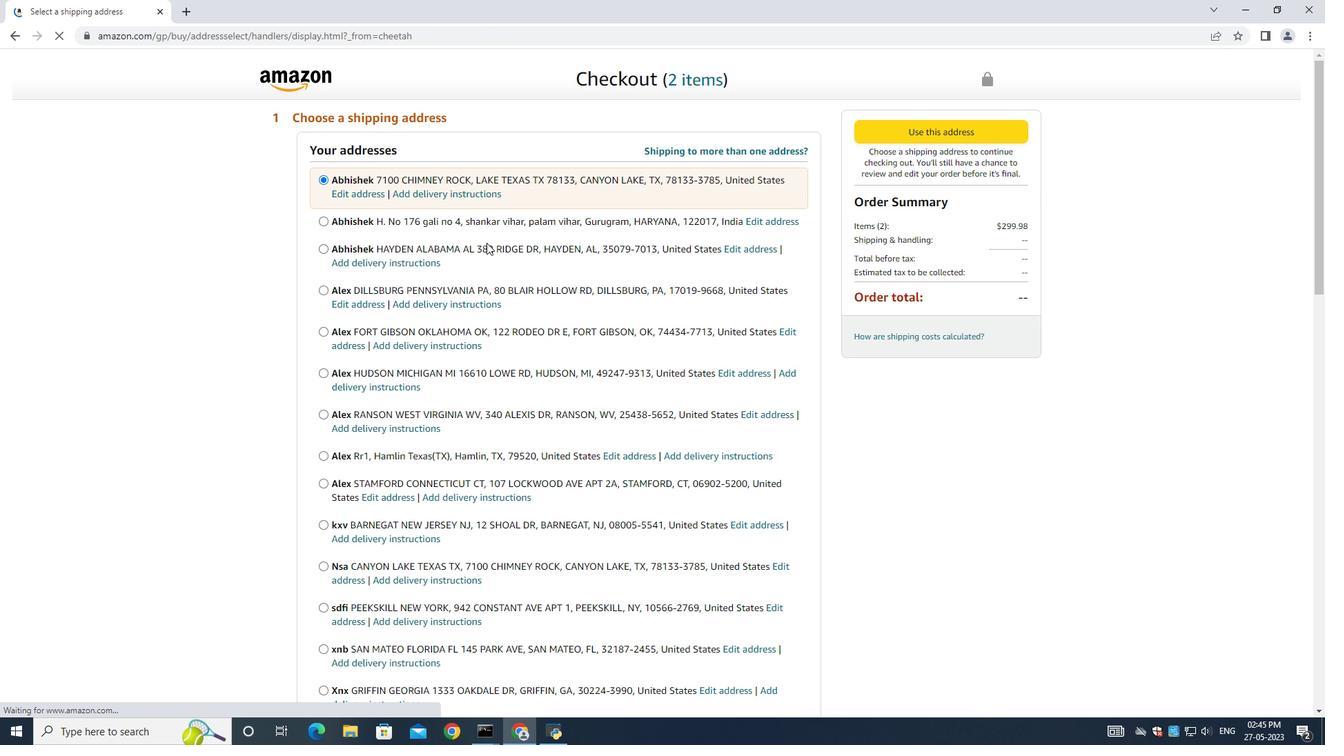 
Action: Mouse scrolled (486, 246) with delta (0, 0)
Screenshot: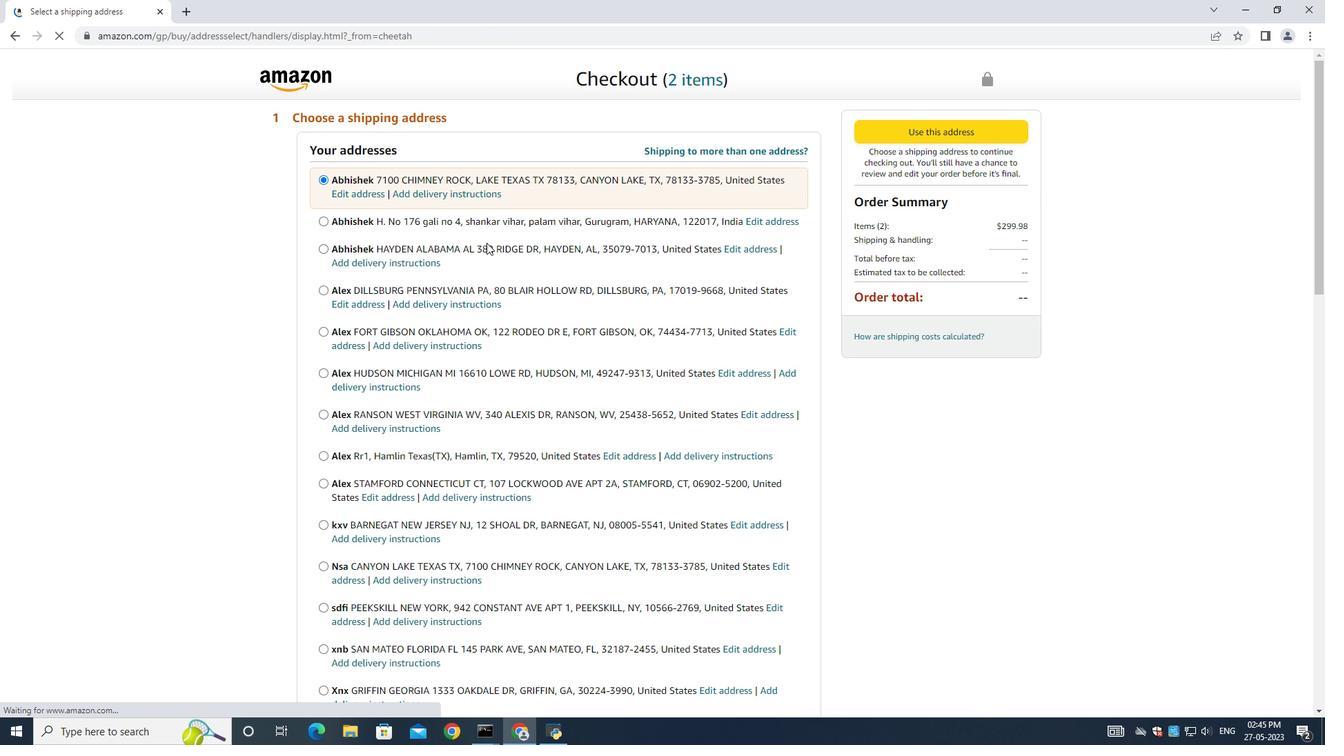 
Action: Mouse scrolled (486, 246) with delta (0, 0)
Screenshot: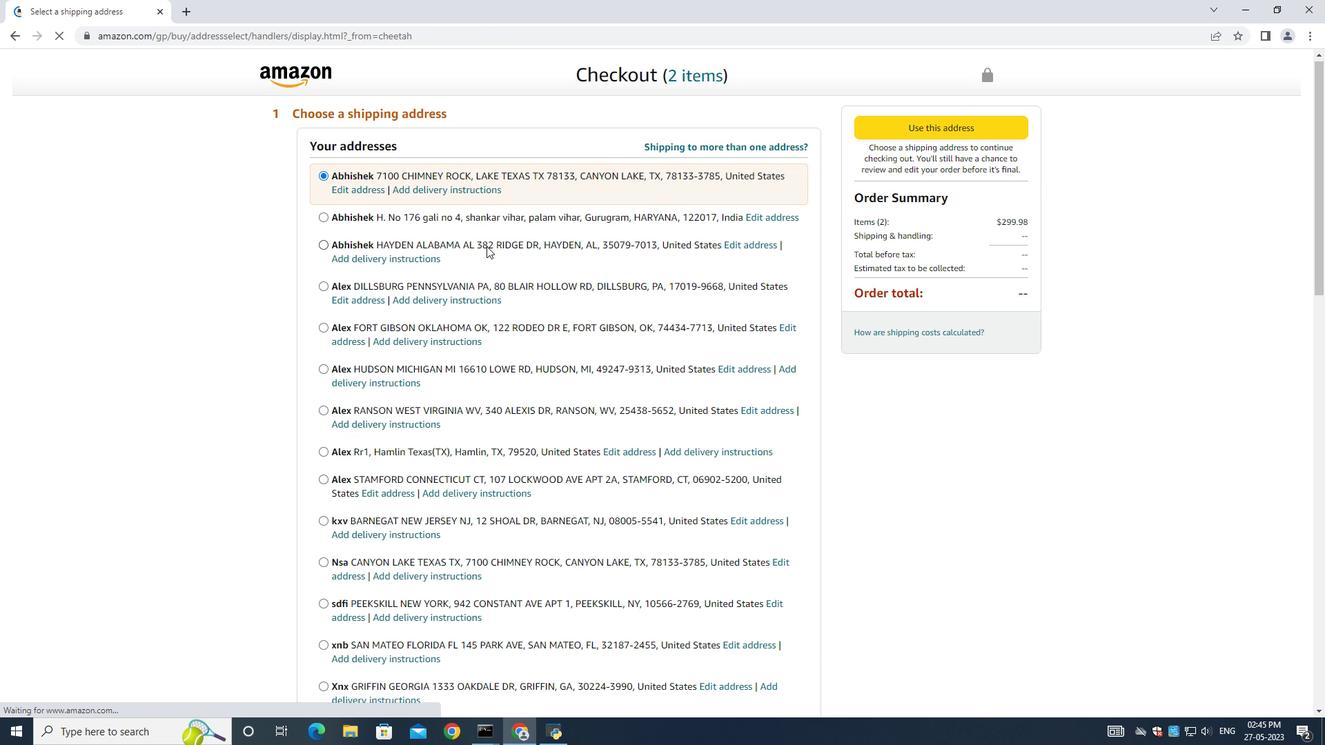 
Action: Mouse moved to (486, 247)
Screenshot: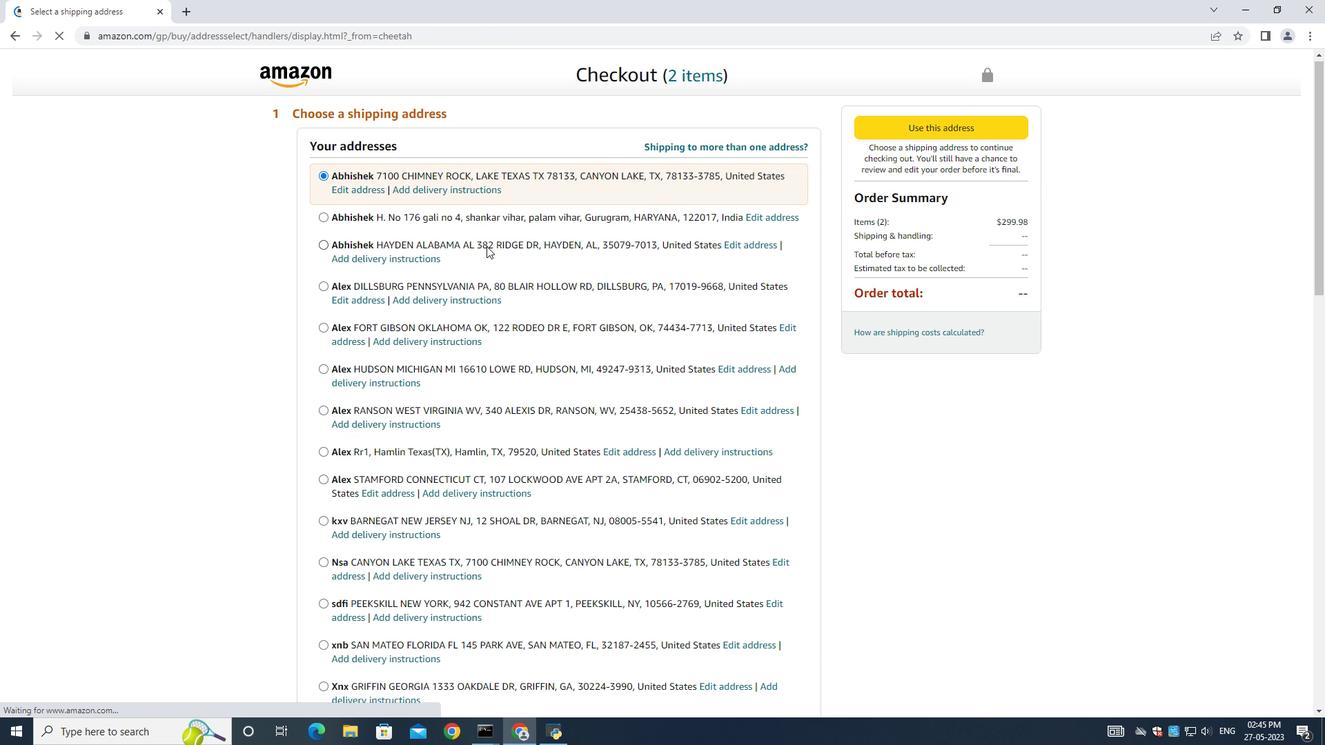 
Action: Mouse scrolled (486, 246) with delta (0, 0)
Screenshot: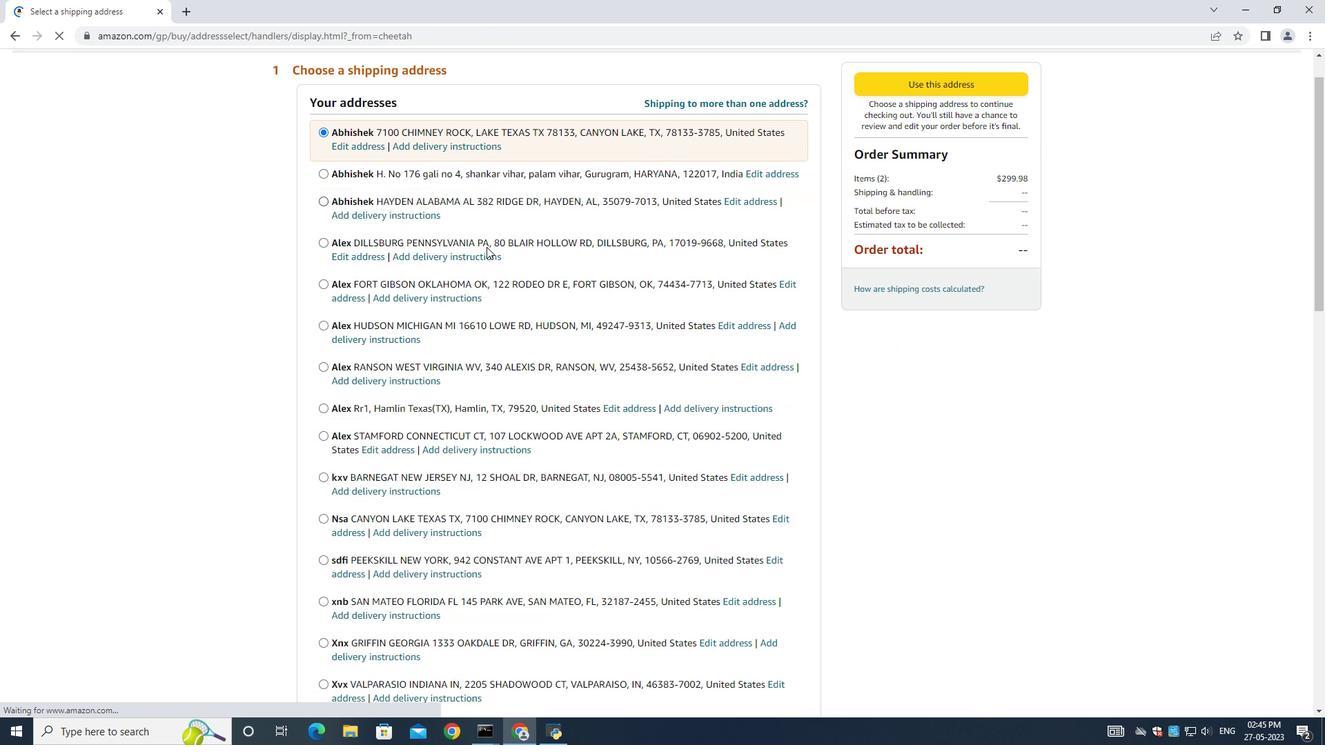 
Action: Mouse moved to (486, 250)
Screenshot: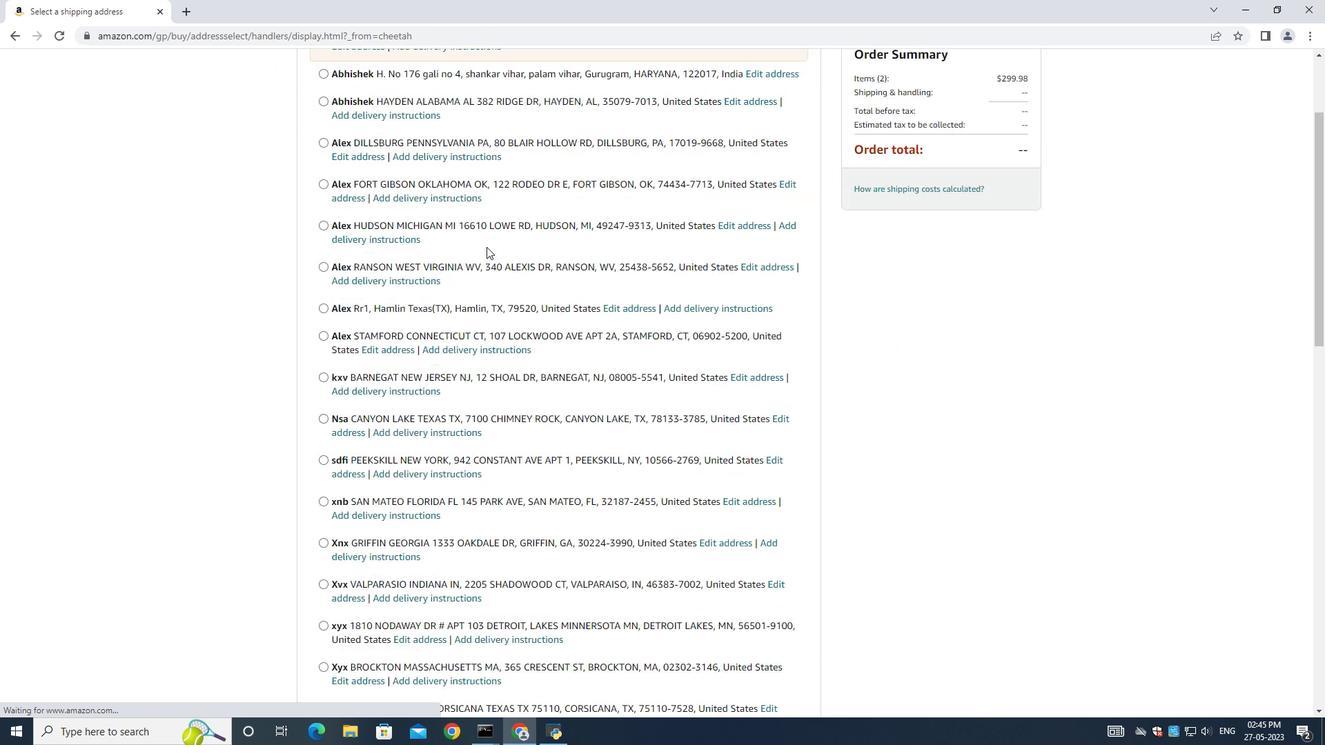 
Action: Mouse scrolled (486, 249) with delta (0, 0)
Screenshot: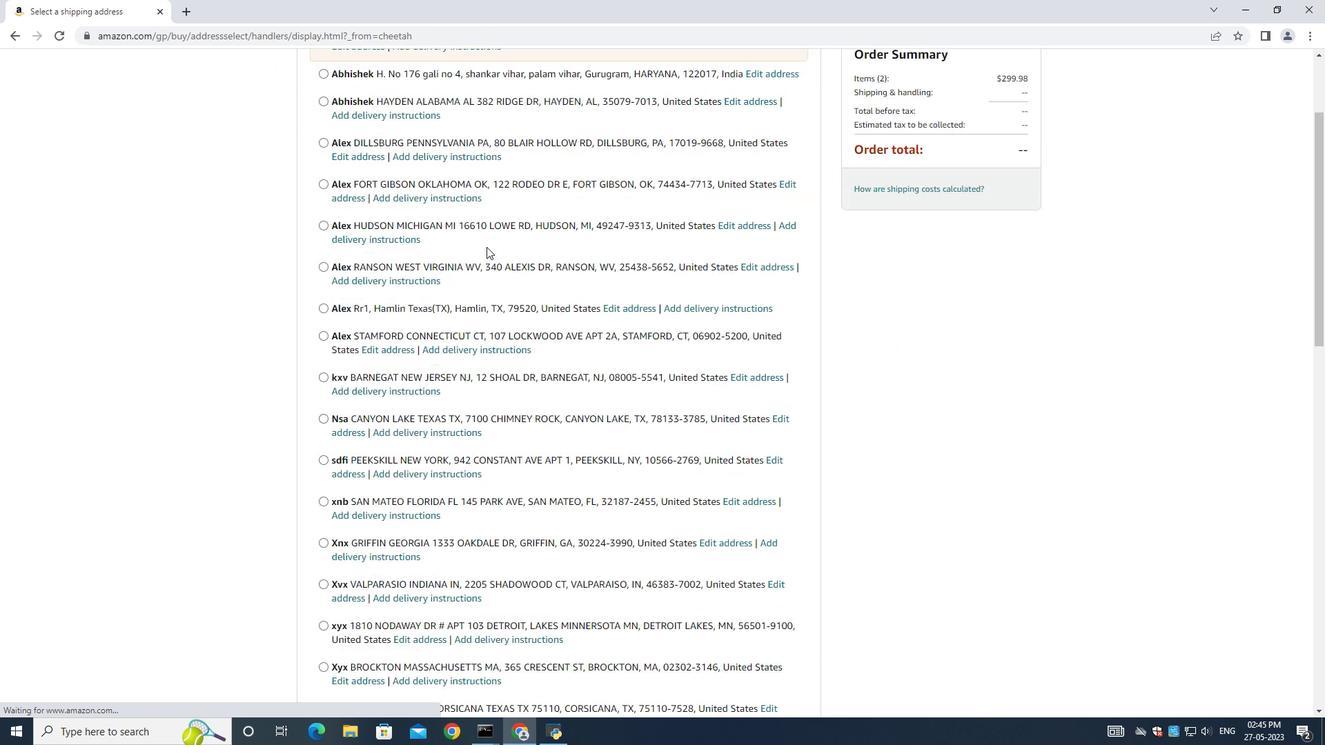 
Action: Mouse moved to (486, 255)
Screenshot: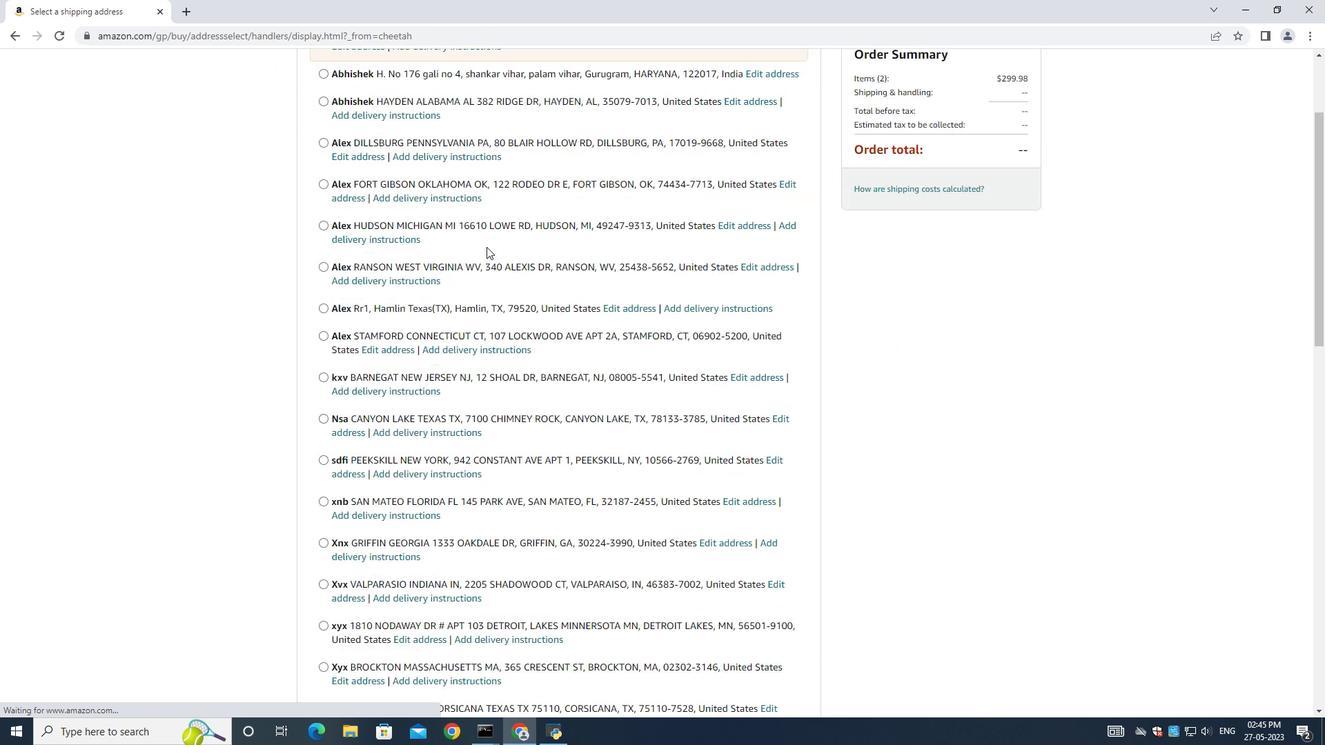 
Action: Mouse scrolled (486, 254) with delta (0, 0)
Screenshot: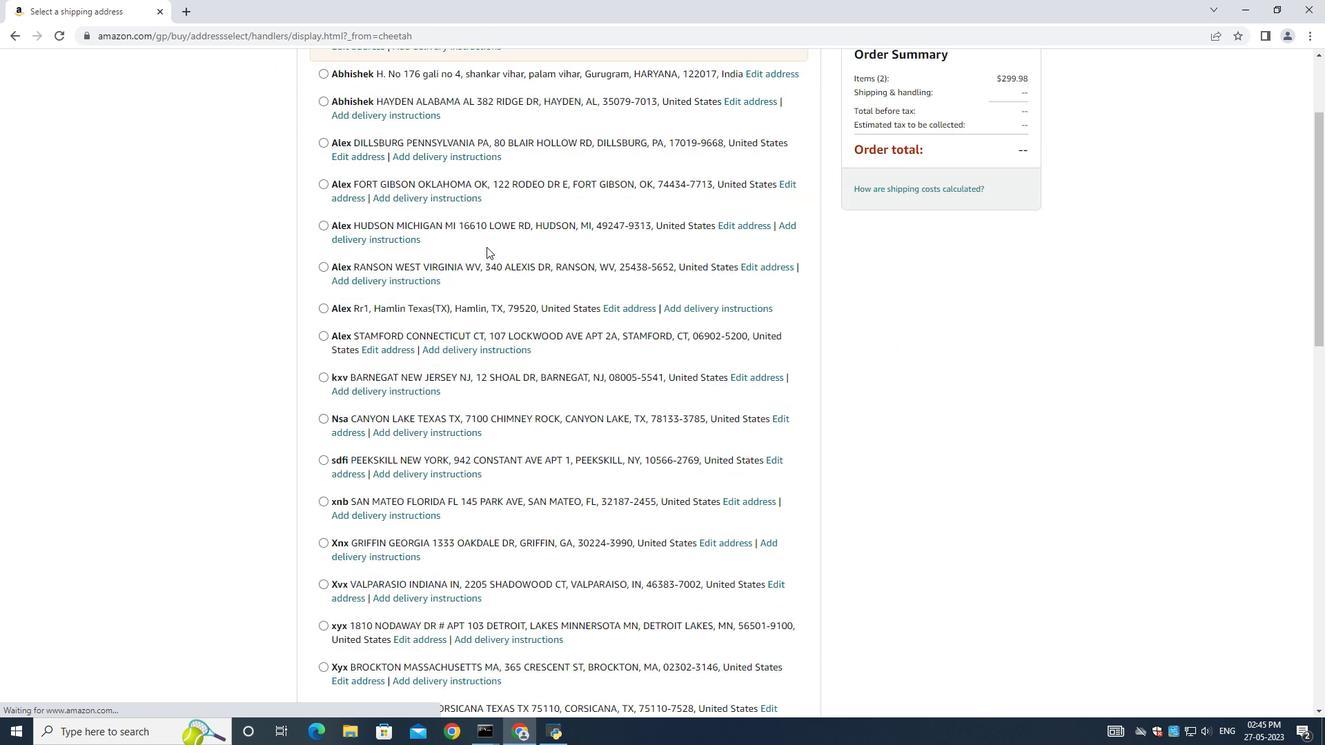 
Action: Mouse scrolled (486, 254) with delta (0, 0)
Screenshot: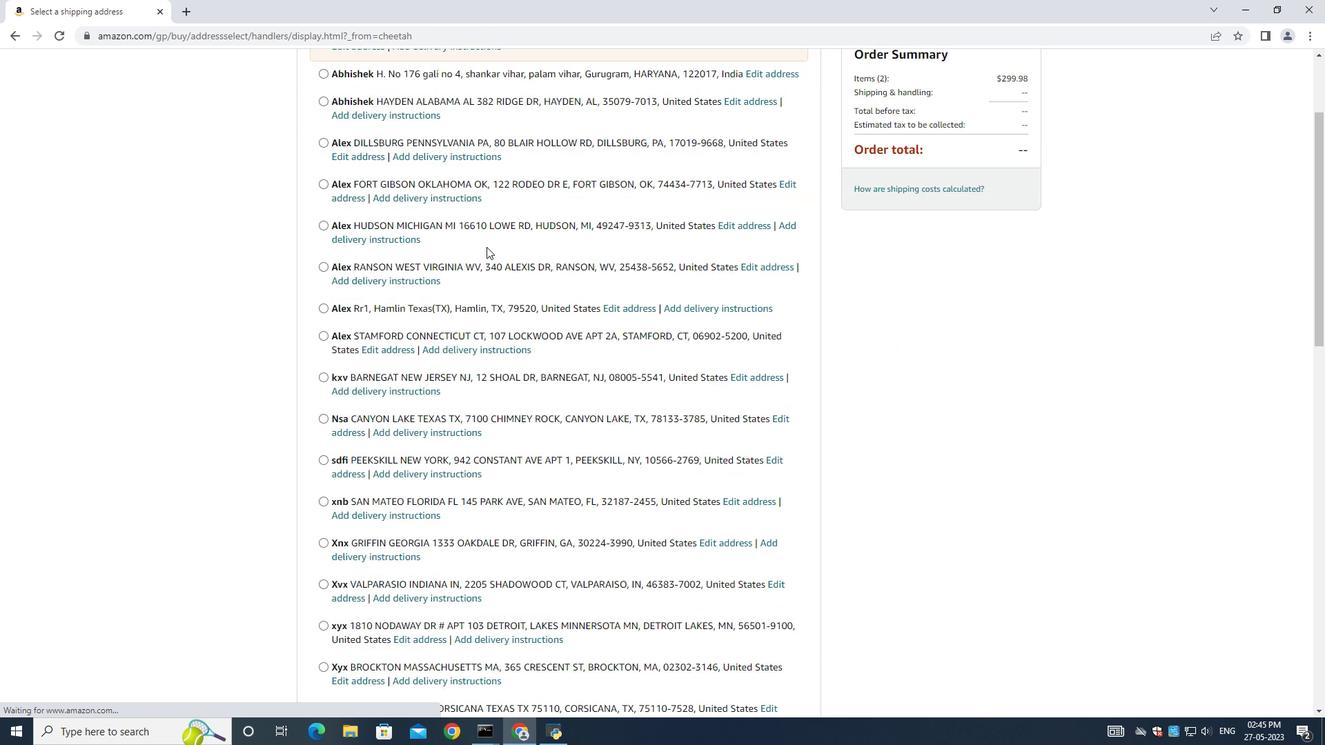 
Action: Mouse moved to (486, 256)
Screenshot: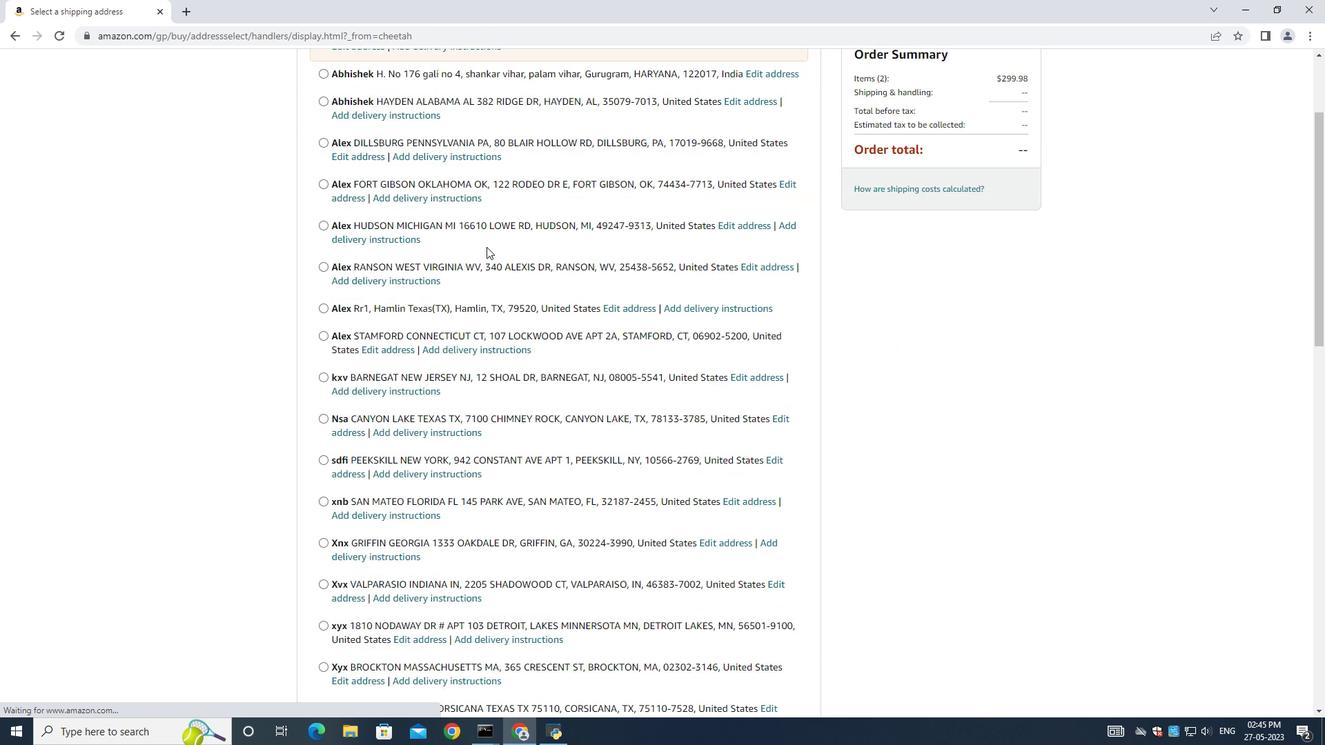 
Action: Mouse scrolled (486, 254) with delta (0, 0)
Screenshot: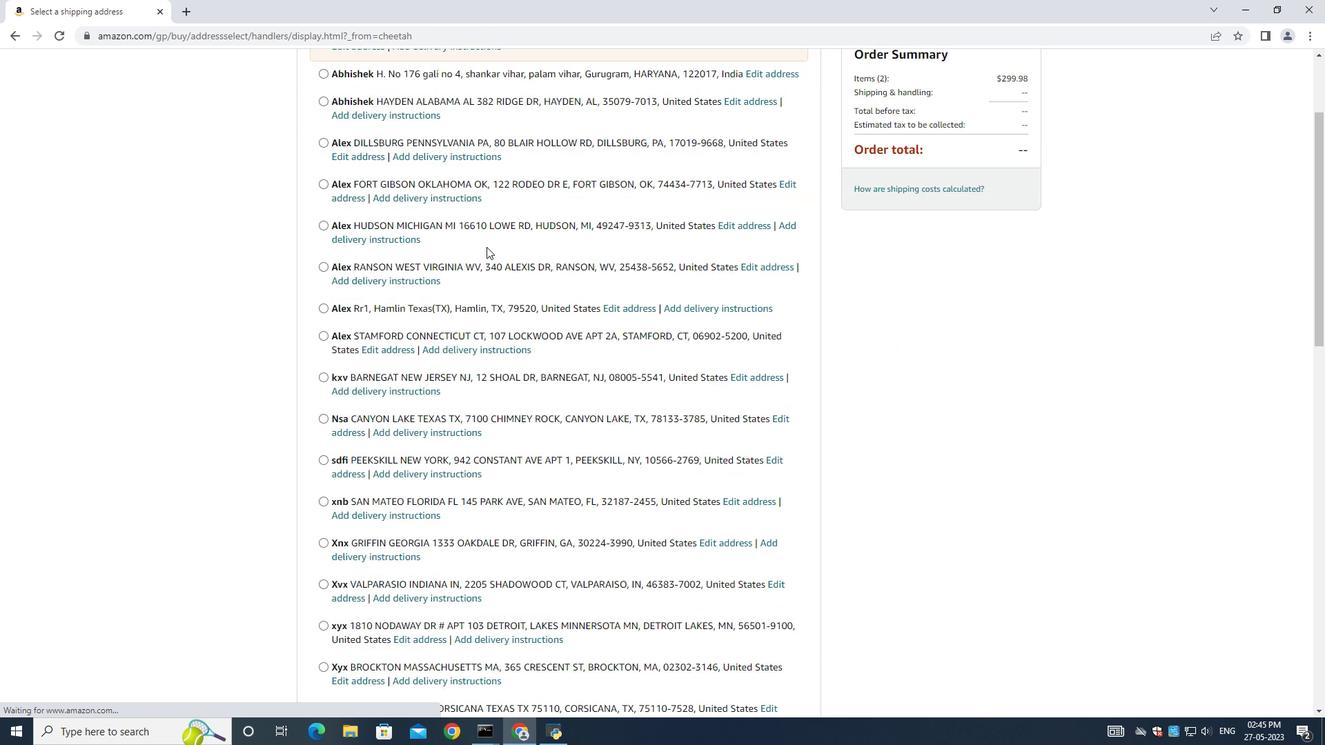 
Action: Mouse moved to (486, 259)
Screenshot: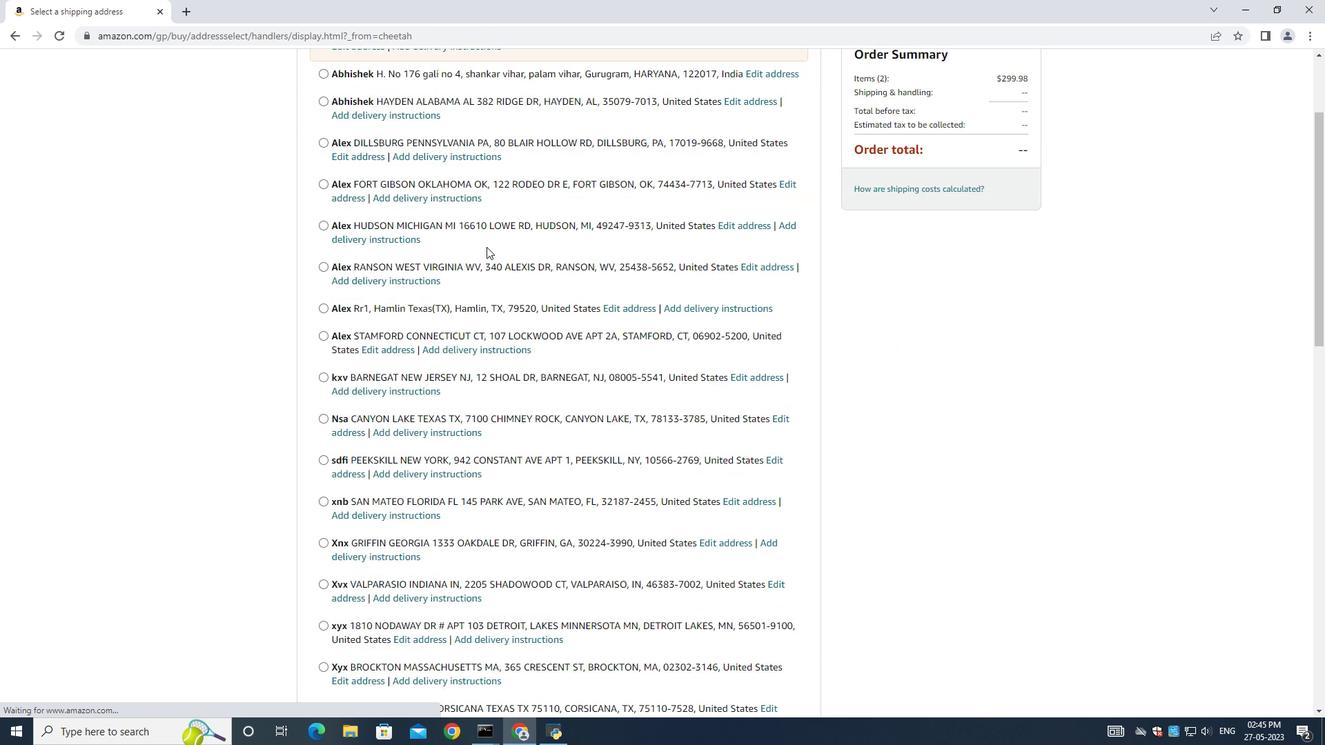 
Action: Mouse scrolled (486, 254) with delta (0, 0)
Screenshot: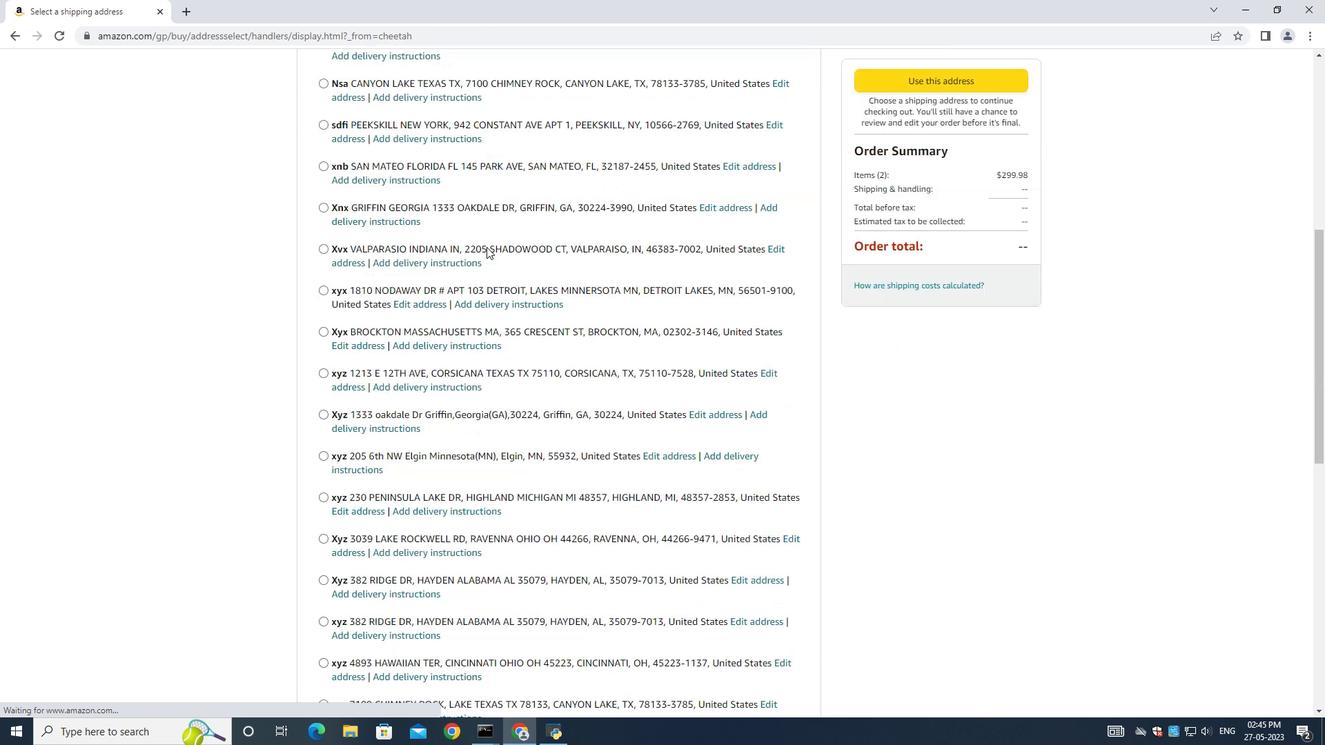 
Action: Mouse moved to (486, 260)
Screenshot: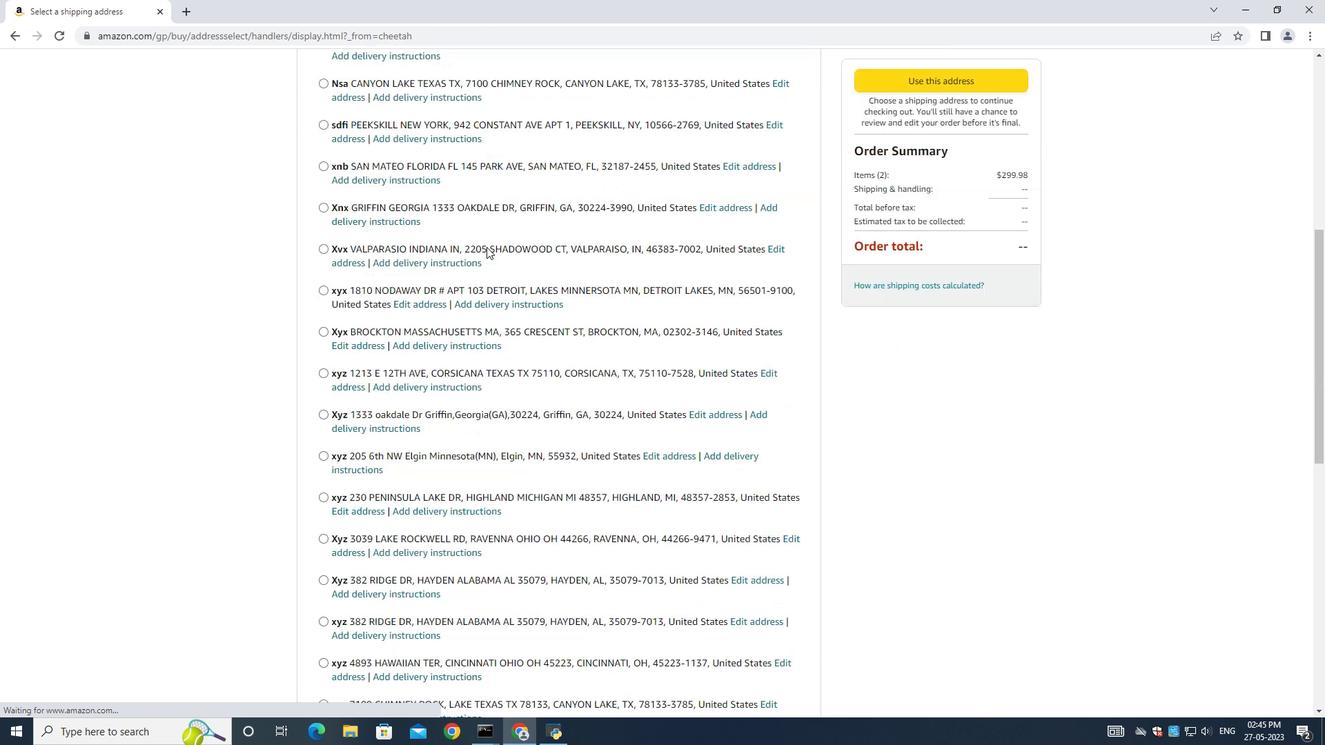 
Action: Mouse scrolled (486, 254) with delta (0, 0)
Screenshot: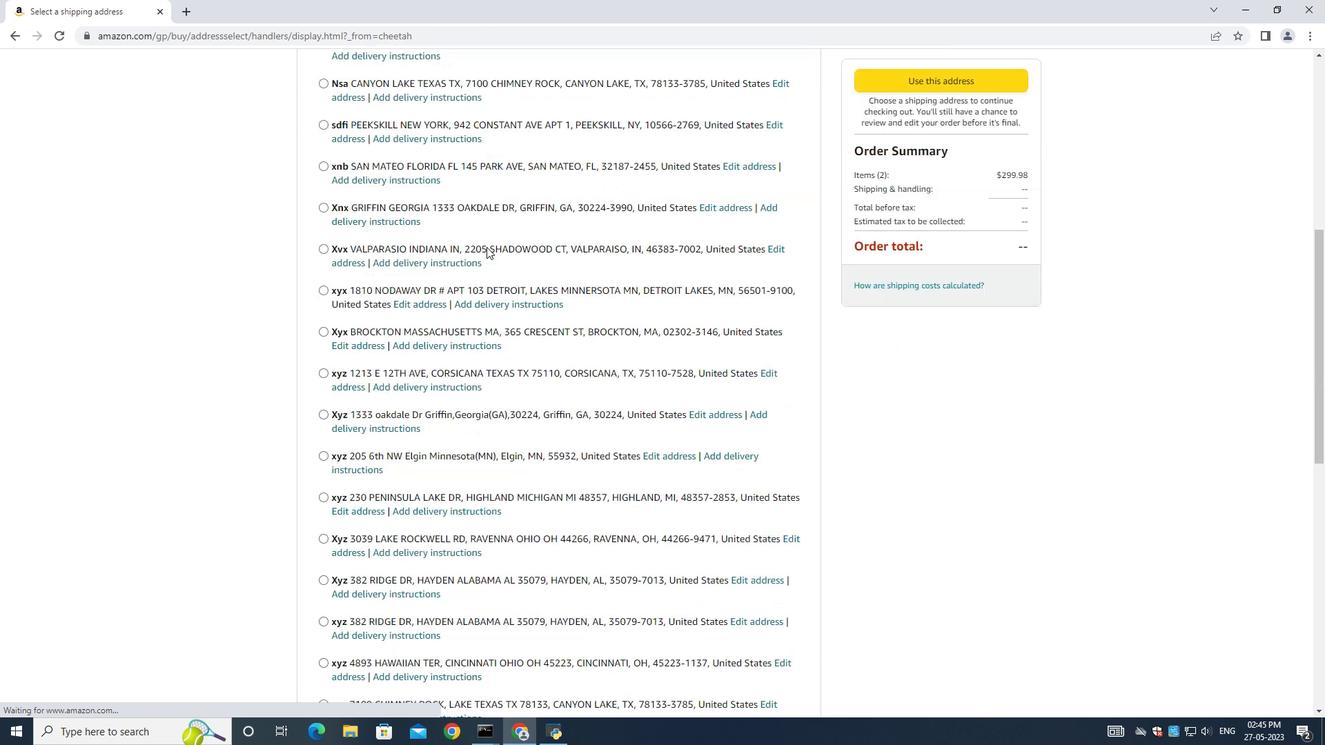 
Action: Mouse moved to (486, 260)
Screenshot: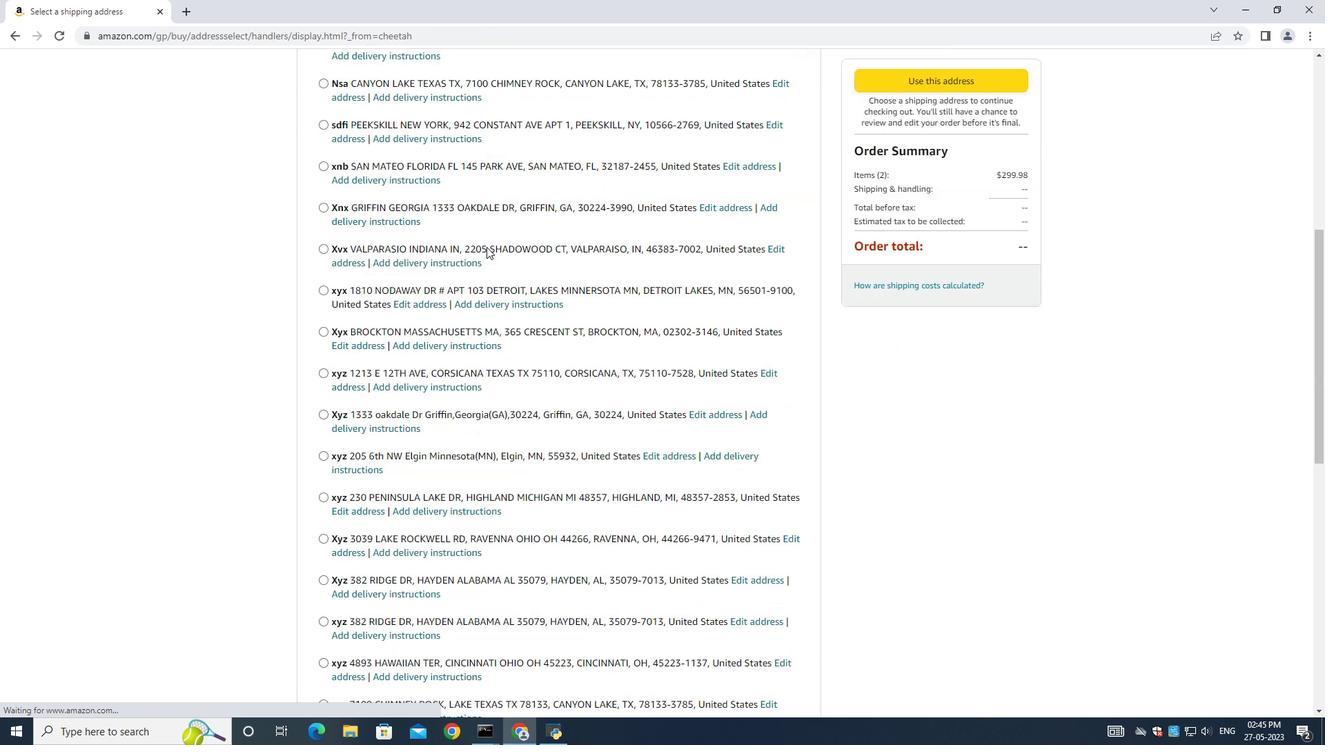 
Action: Mouse scrolled (486, 259) with delta (0, 0)
Screenshot: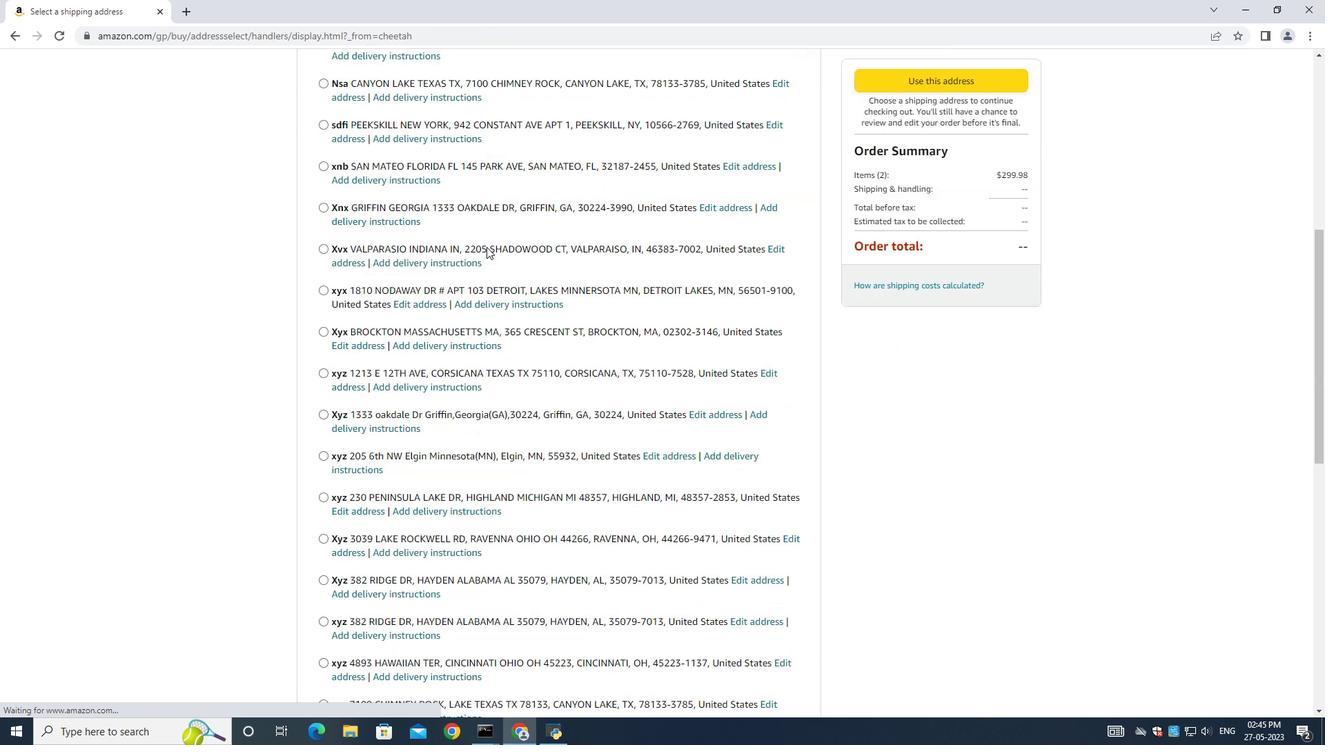 
Action: Mouse moved to (379, 485)
Screenshot: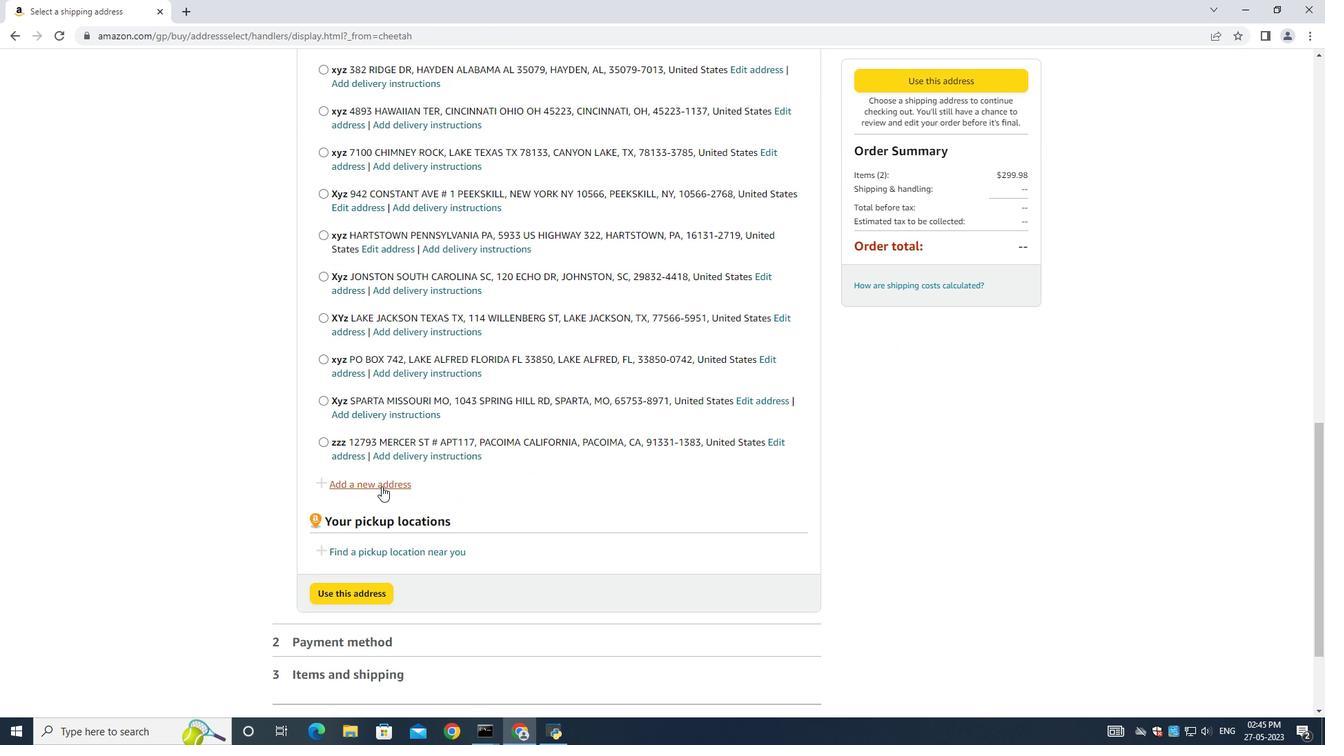 
Action: Mouse pressed left at (379, 485)
Screenshot: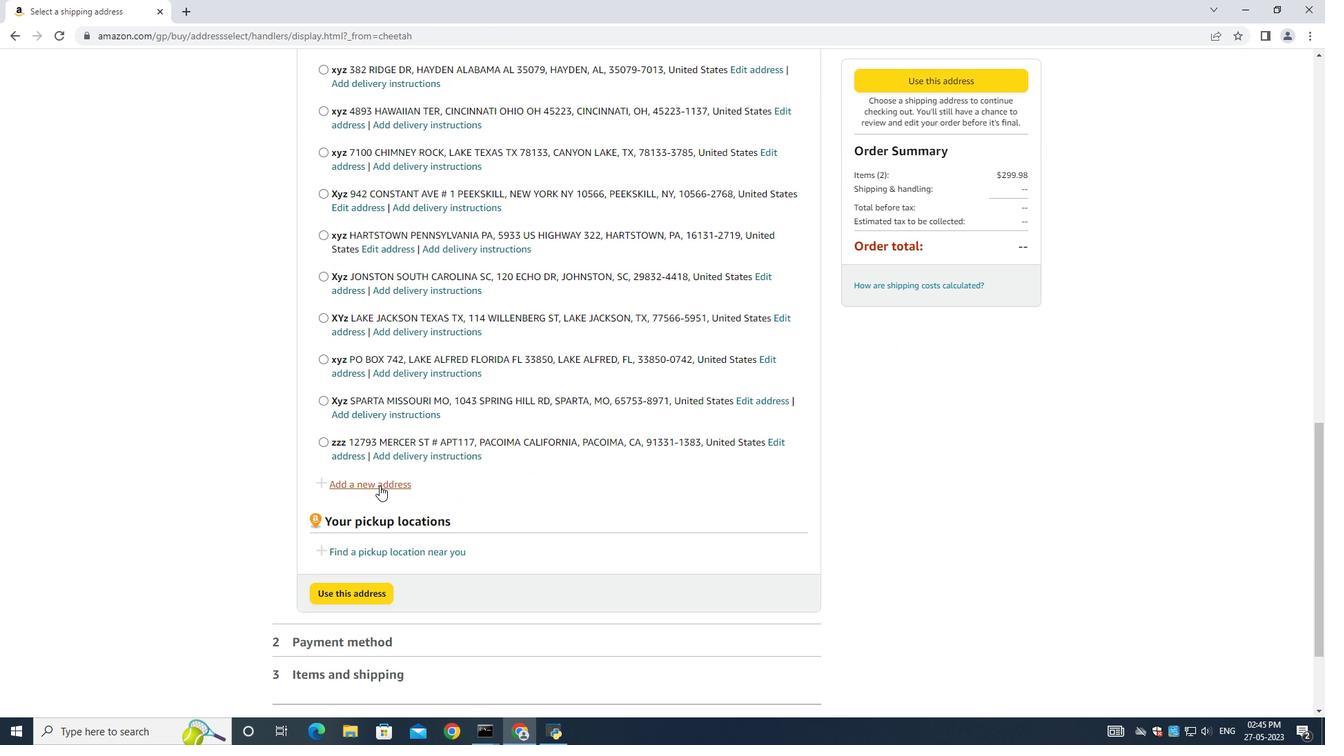 
Action: Mouse moved to (489, 332)
Screenshot: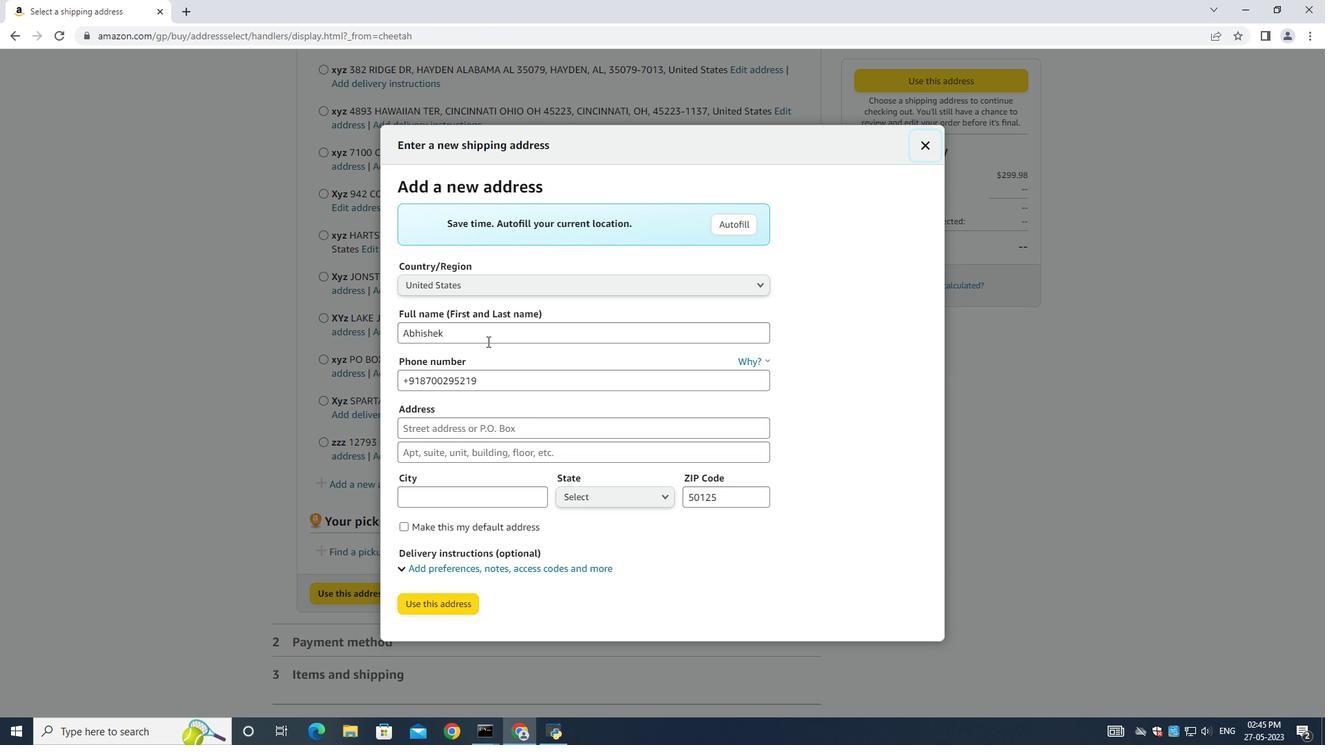 
Action: Mouse pressed left at (489, 332)
Screenshot: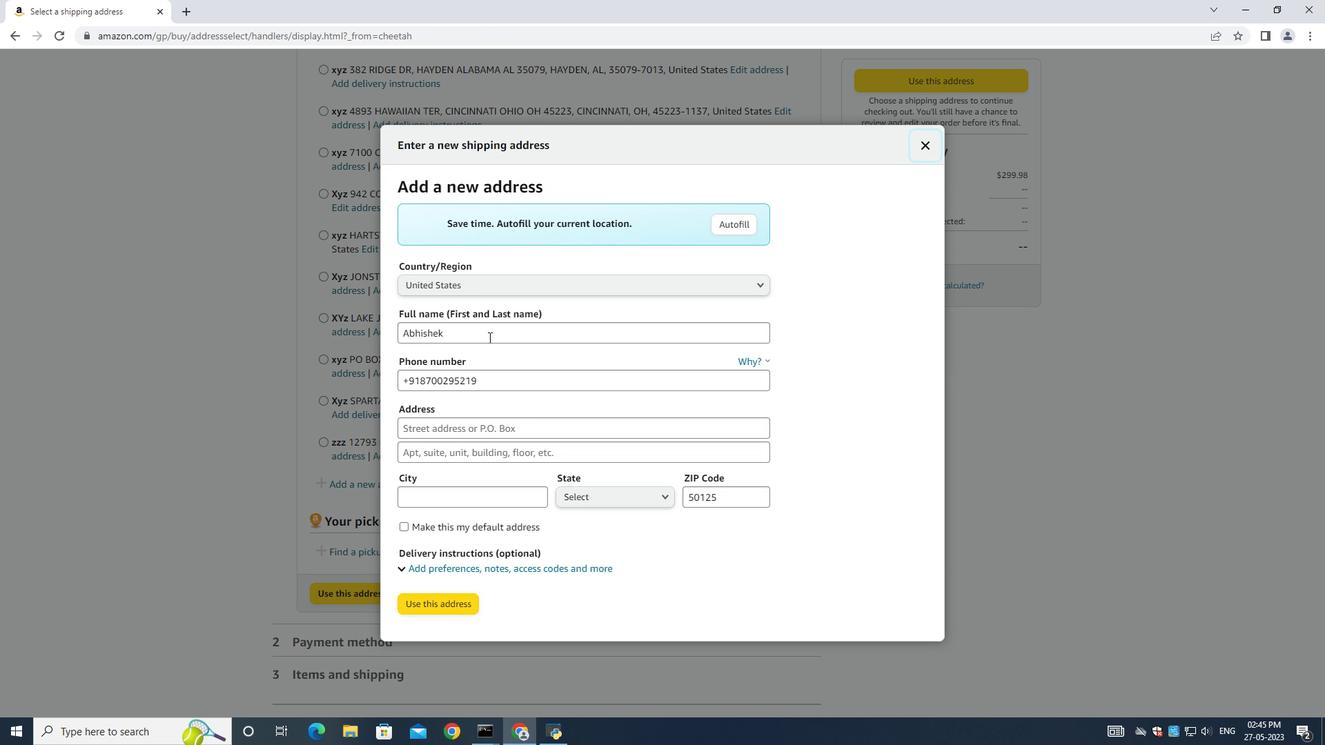 
Action: Mouse moved to (468, 318)
Screenshot: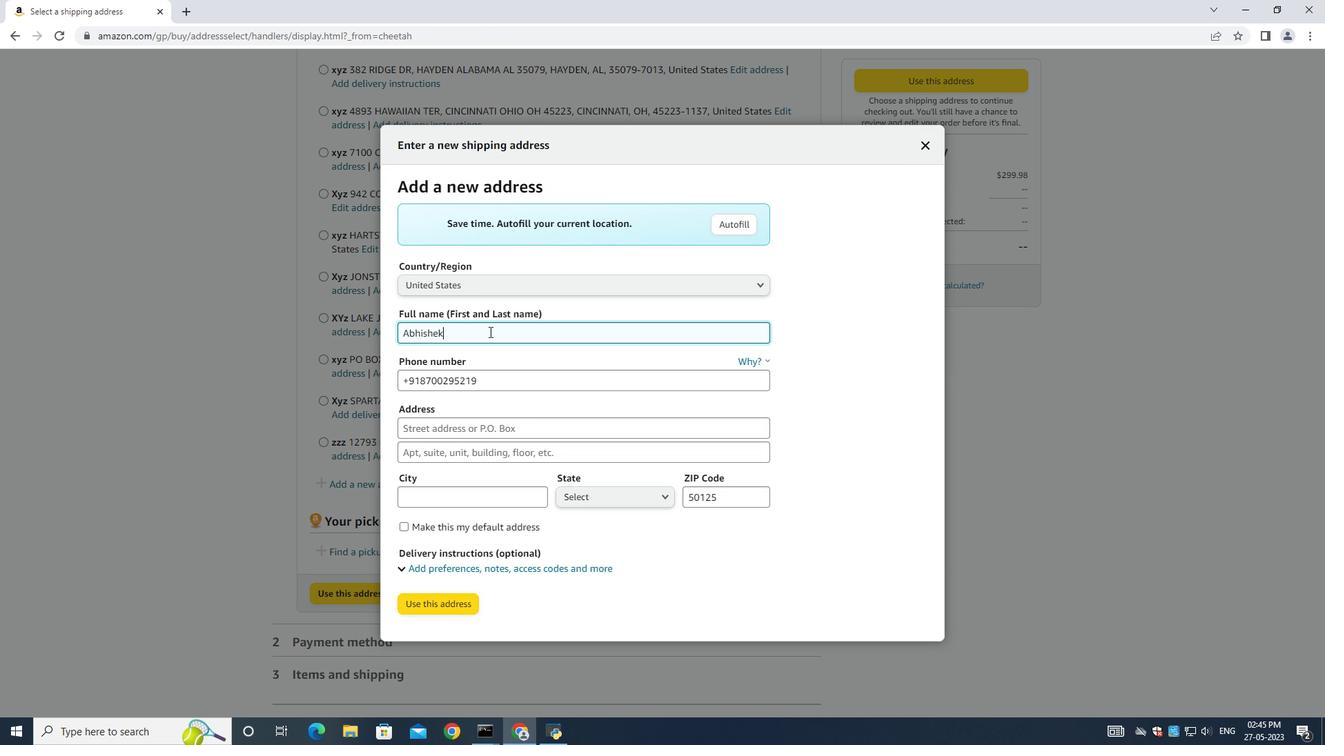 
Action: Key pressed ctrl+A<Key.backspace>d<Key.backspace><Key.shift>Alwe<Key.backspace><Key.backspace>ex
Screenshot: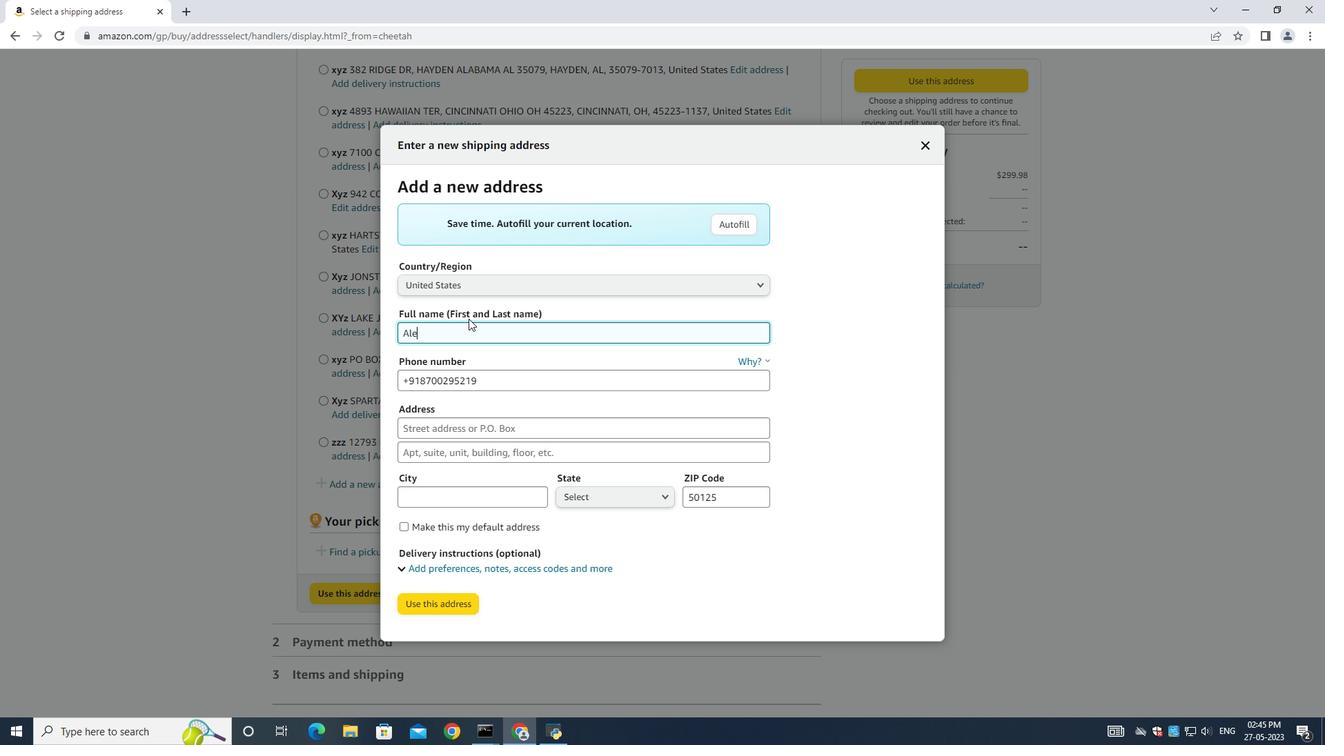 
Action: Mouse moved to (488, 385)
Screenshot: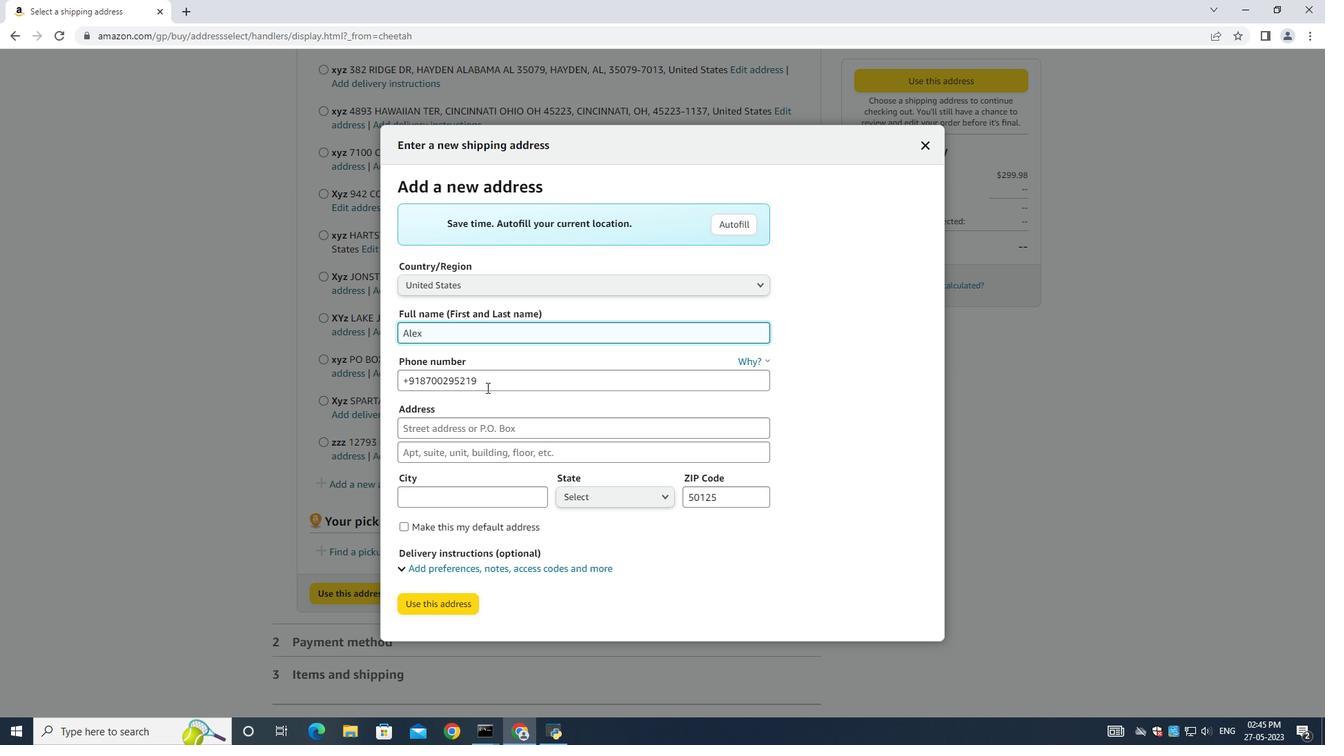 
Action: Mouse pressed left at (488, 385)
Screenshot: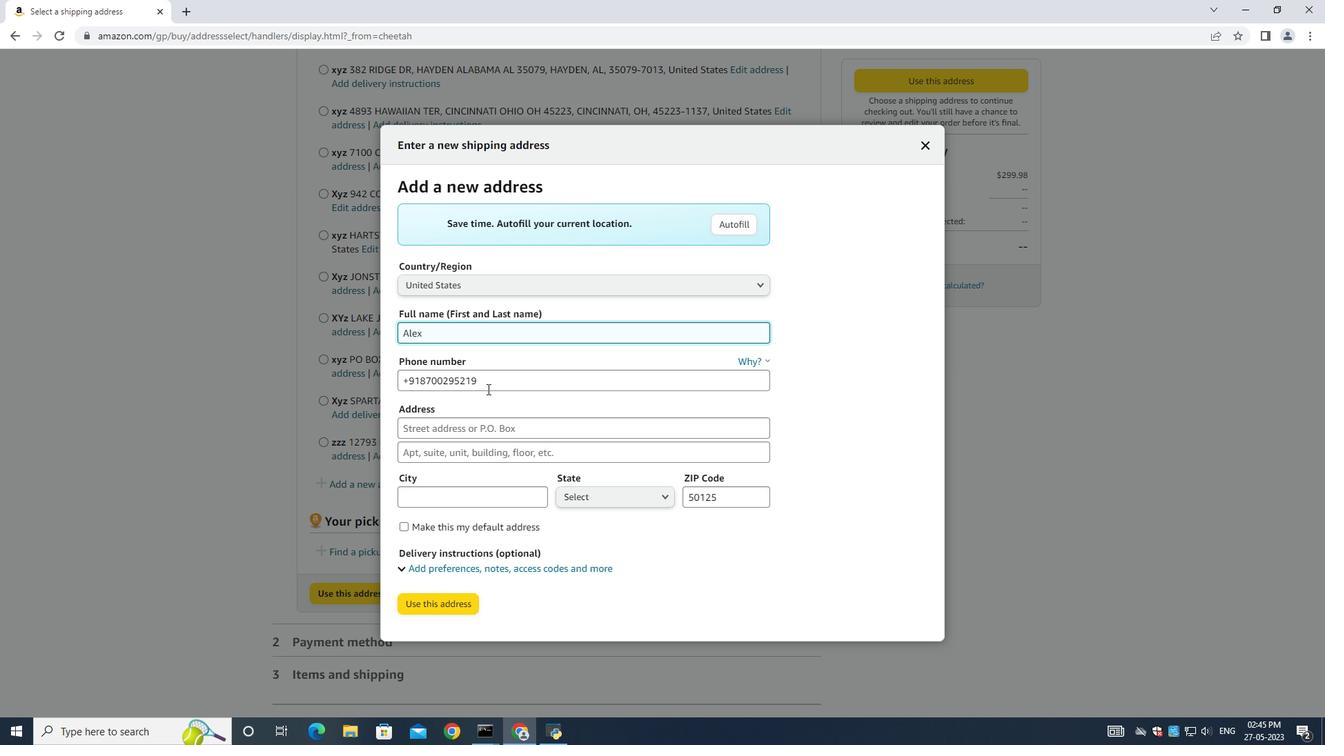 
Action: Key pressed ctrl+A<Key.backspace><Key.shift><Key.shift><Key.shift><Key.shift><Key.shift><Key.shift><Key.shift><Key.shift><Key.shift><Key.shift><Key.shift><Key.shift><Key.shift><Key.shift><Key.shift><Key.shift><Key.shift><Key.shift><Key.shift><Key.shift><Key.shift><Key.shift><Key.shift><Key.shift><Key.shift><Key.shift><Key.shift><Key.shift><Key.shift><Key.shift><Key.shift><Key.shift><Key.shift><Key.shift><Key.shift><Key.shift><Key.shift><Key.shift><Key.shift><Key.shift><Key.shift><Key.shift><Key.shift><Key.shift><Key.shift><Key.shift><Key.shift><Key.shift><Key.shift><Key.shift><Key.shift><Key.shift><Key.shift><Key.shift><Key.shift><Key.shift><Key.shift><Key.shift><Key.shift><Key.shift><Key.shift><Key.shift><Key.shift><Key.shift><Key.shift><Key.shift><Key.shift><Key.shift><Key.shift><Key.shift><Key.shift><Key.shift><Key.shift><Key.shift><Key.shift><Key.shift><Key.shift><Key.shift><Key.shift><Key.shift><Key.shift><Key.shift><Key.shift><Key.shift><Key.shift><Key.shift><Key.shift><Key.shift><Key.shift><Key.shift><Key.shift><Key.shift><Key.shift><Key.shift><Key.shift><Key.shift><Key.shift><Key.shift><Key.shift><Key.shift><Key.shift><Key.shift><Key.shift><Key.shift><Key.shift><Key.shift><Key.shift><Key.shift><Key.shift><Key.shift><Key.shift><Key.shift><Key.shift><Key.shift><Key.shift><Key.shift><Key.shift><Key.shift><Key.shift><Key.shift><Key.shift><Key.shift><Key.shift><Key.shift><Key.shift><Key.shift><Key.shift><Key.shift><Key.shift><Key.shift><Key.shift><Key.shift><Key.shift><Key.shift><Key.shift><Key.shift><Key.shift><Key.shift><Key.shift><Key.shift>9<Key.backspace><Key.shift>(325<Key.shift>)<Key.space>576-2974
Screenshot: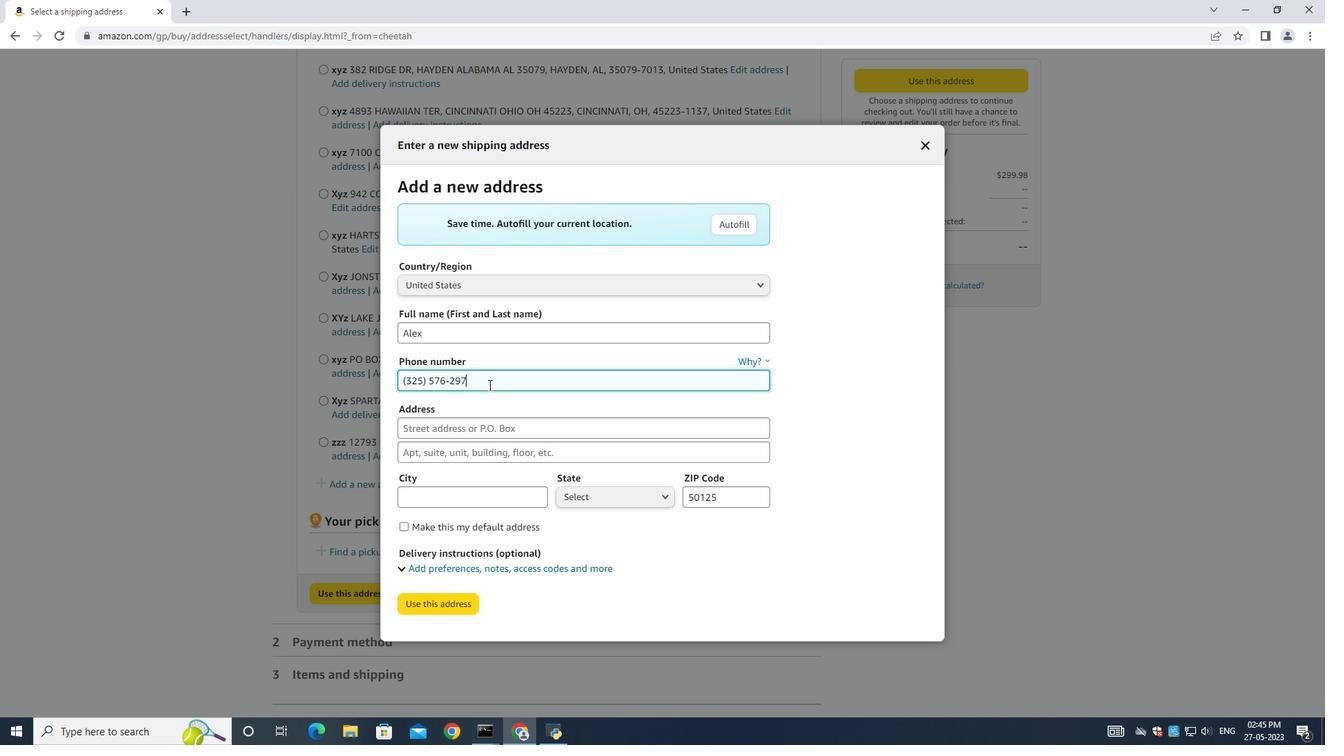
Action: Mouse moved to (481, 426)
Screenshot: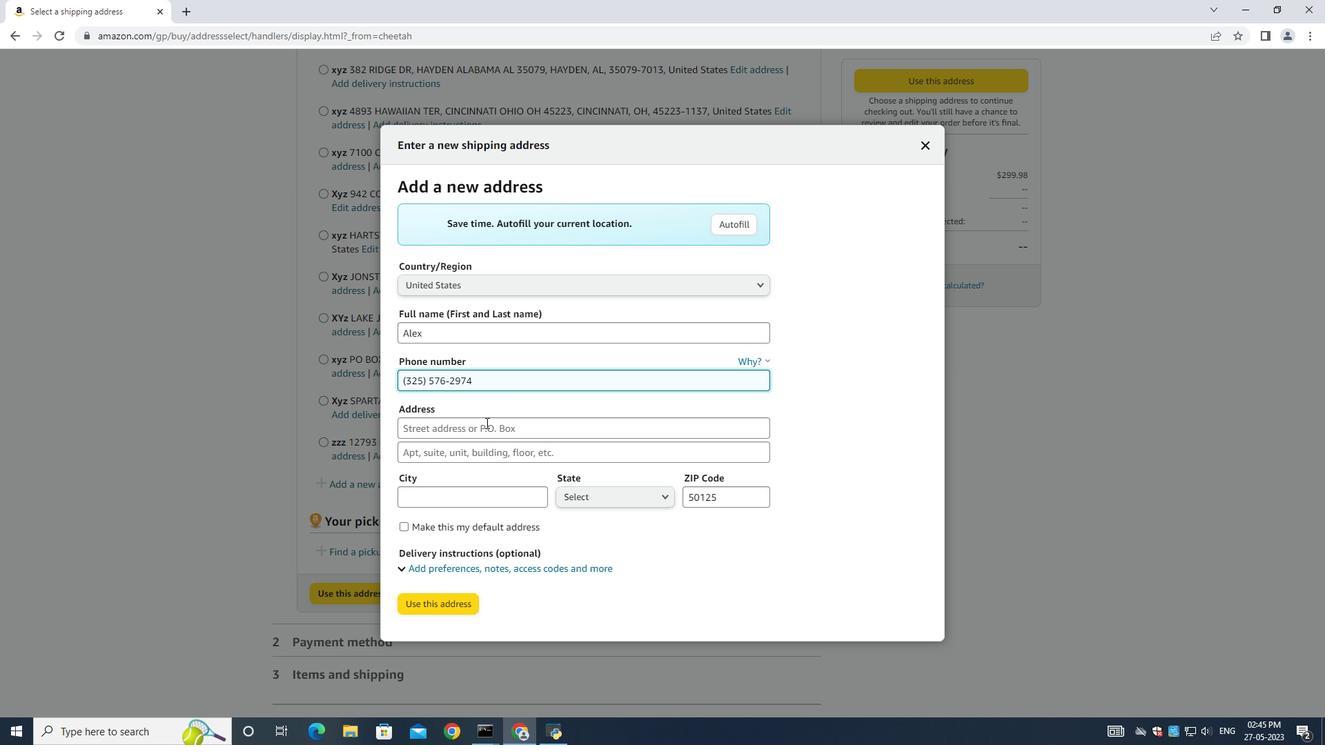 
Action: Mouse pressed left at (481, 426)
Screenshot: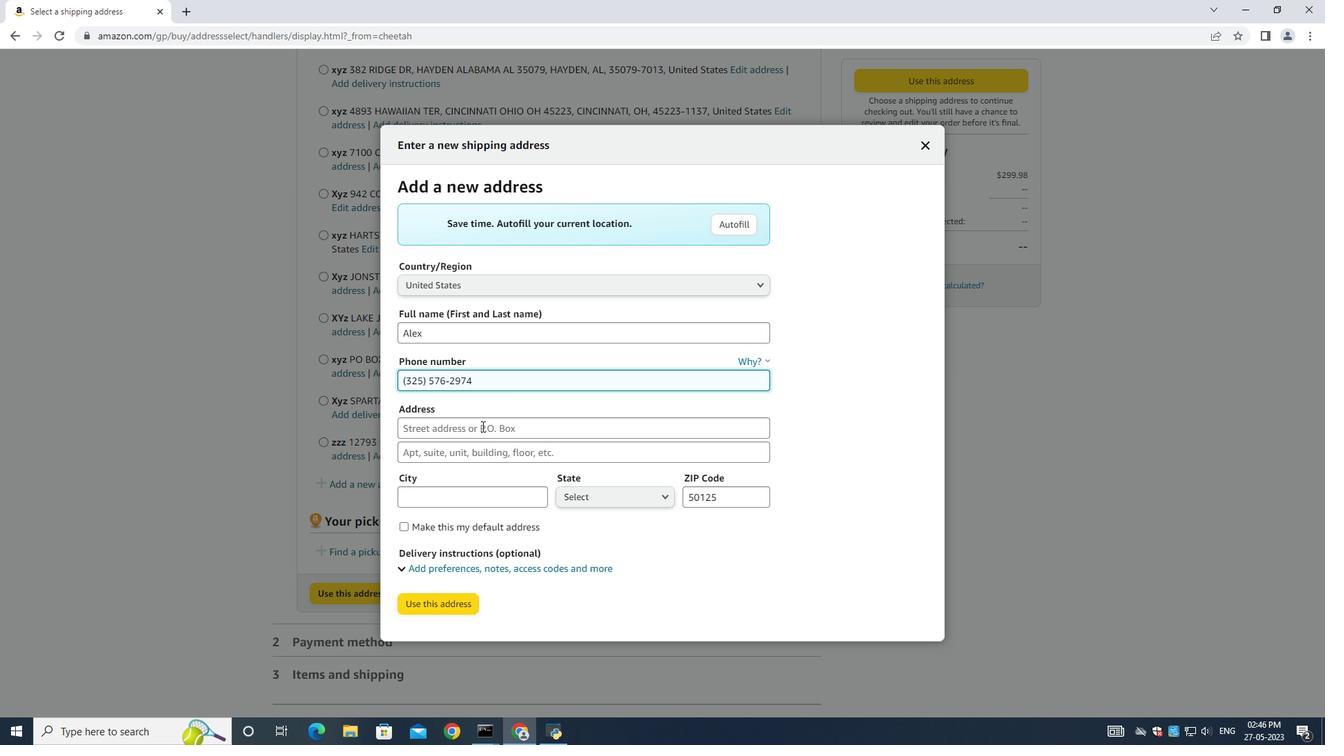 
Action: Key pressed <Key.shift>Rr<Key.space><Key.space>1<Key.backspace><Key.backspace>1
Screenshot: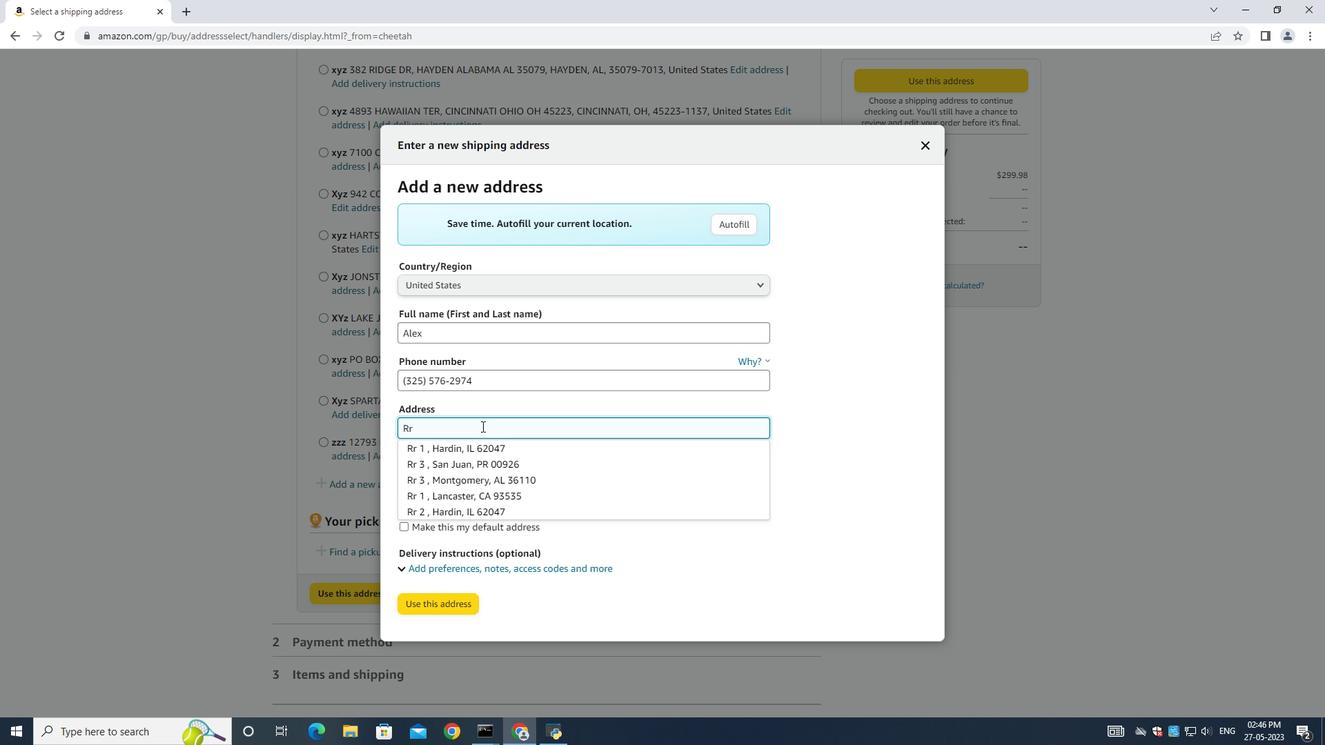 
Action: Mouse moved to (510, 421)
Screenshot: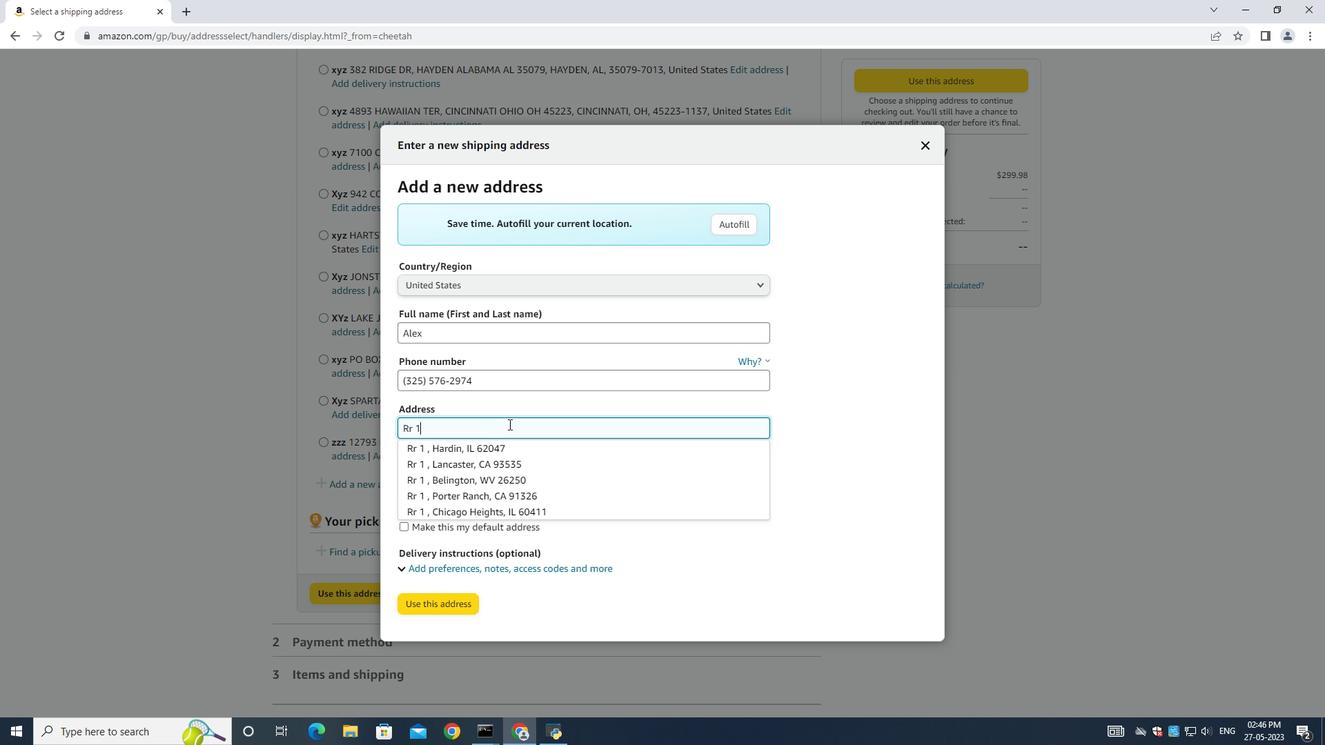 
Action: Mouse pressed left at (510, 421)
Screenshot: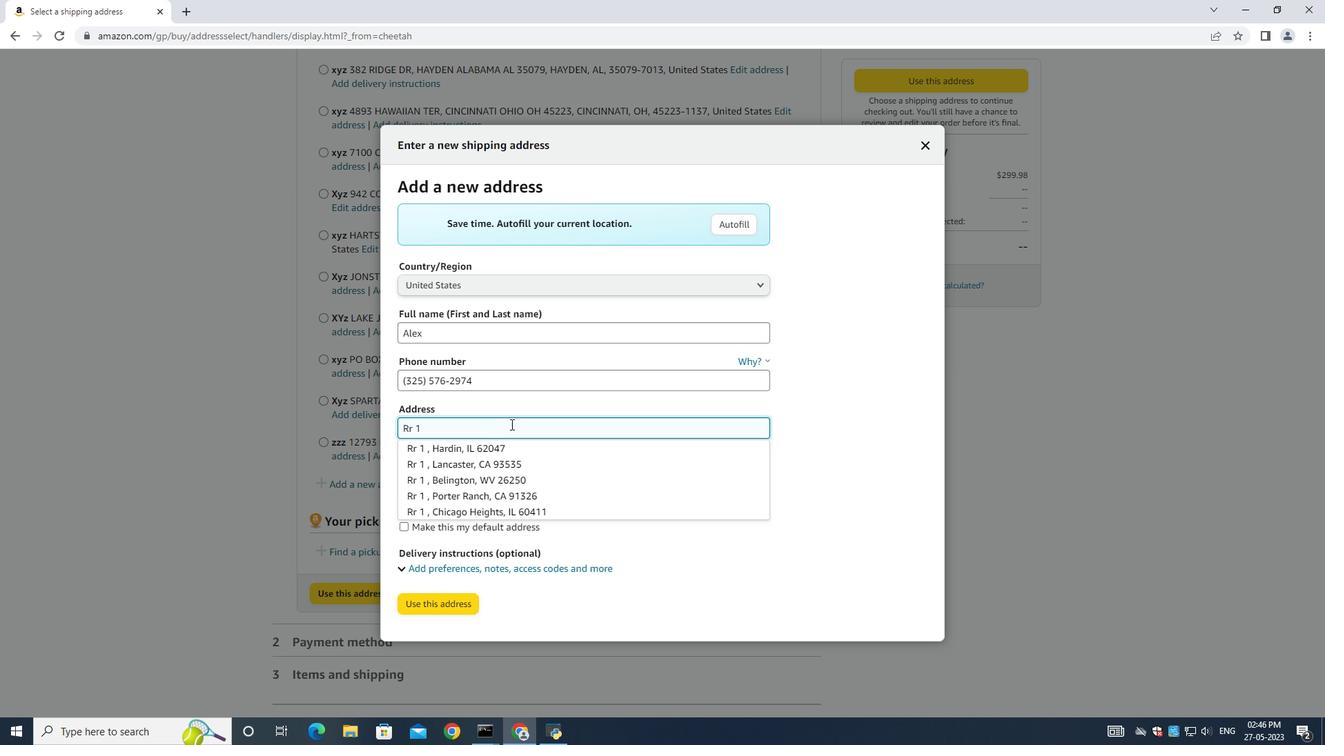 
Action: Mouse moved to (489, 429)
Screenshot: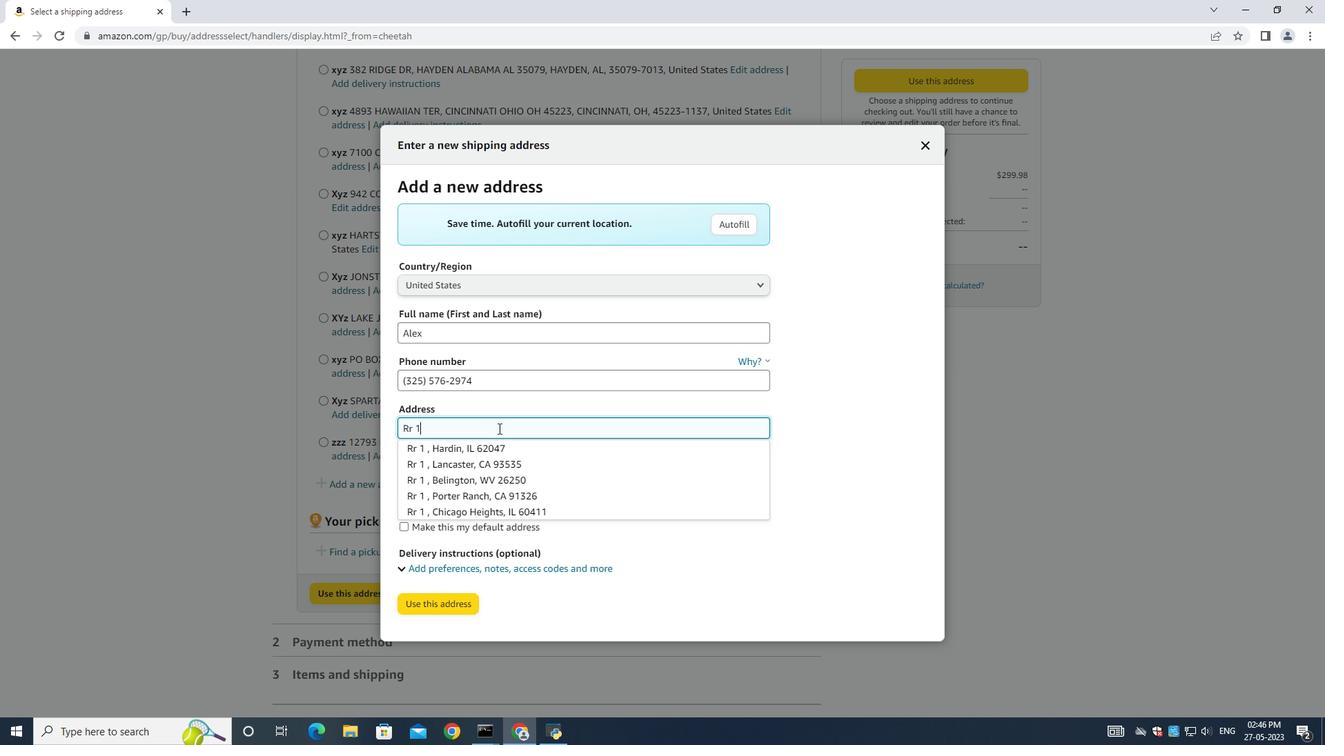 
Action: Key pressed <Key.backspace>
Screenshot: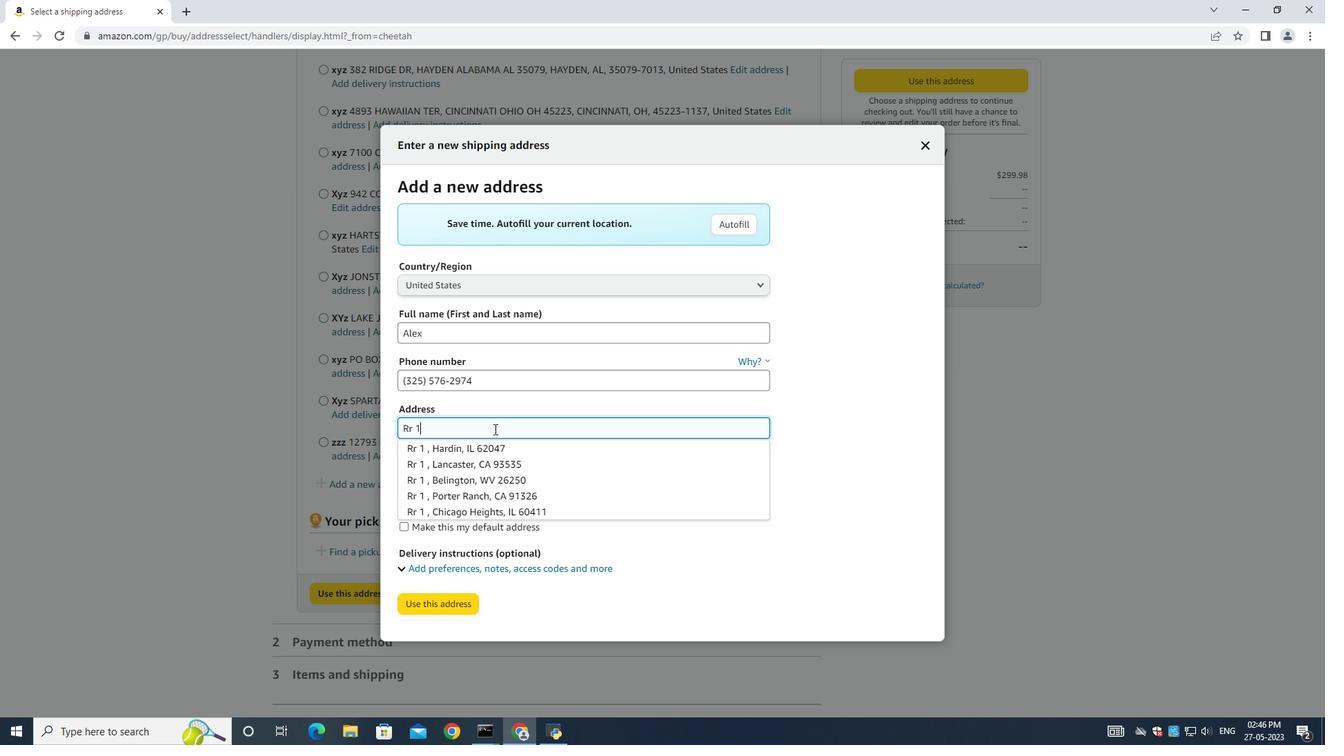 
Action: Mouse moved to (499, 429)
Screenshot: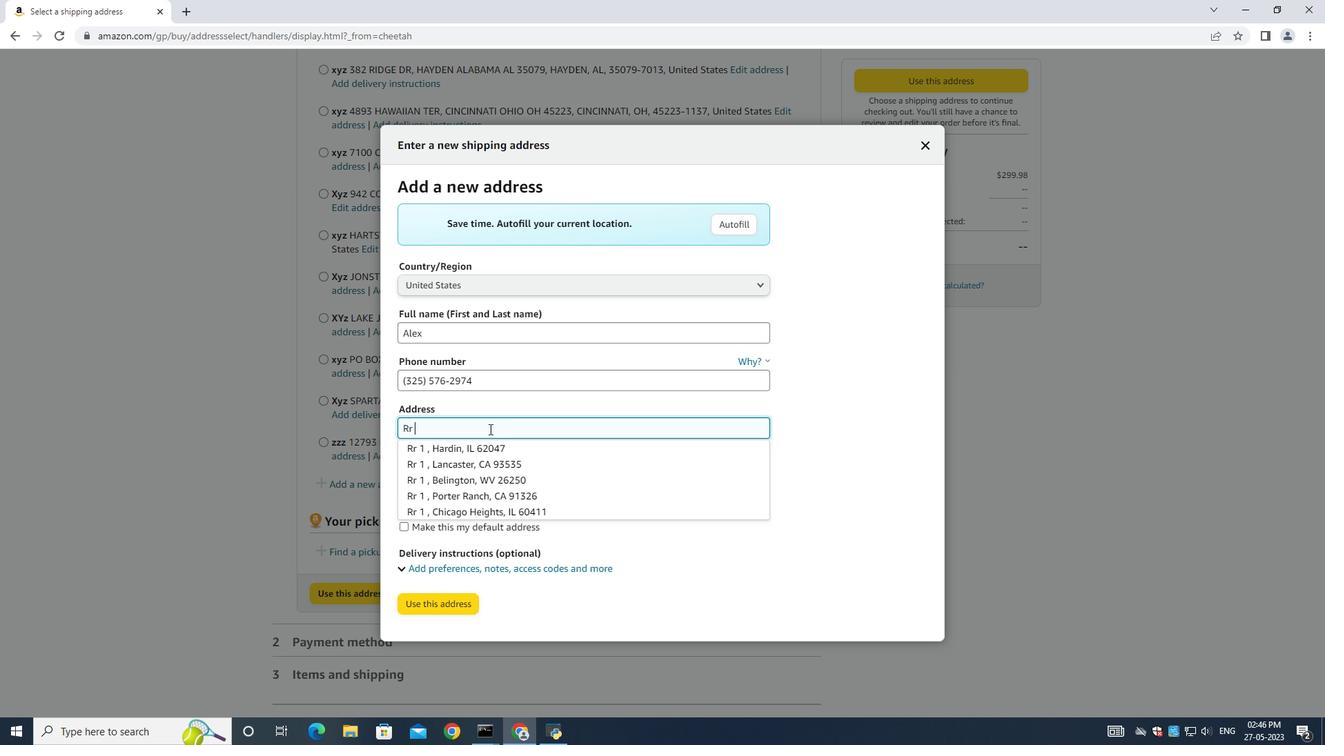 
Action: Key pressed <Key.backspace>1
Screenshot: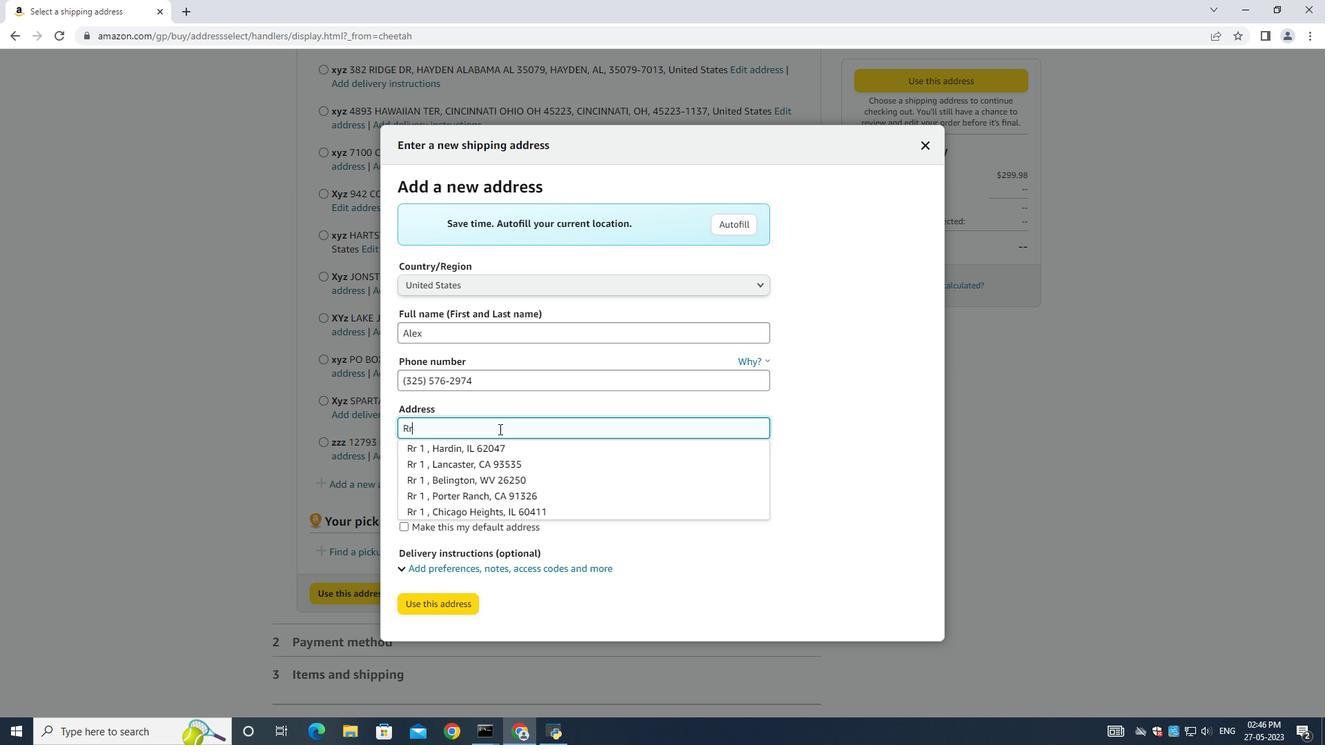 
Action: Mouse moved to (532, 391)
Screenshot: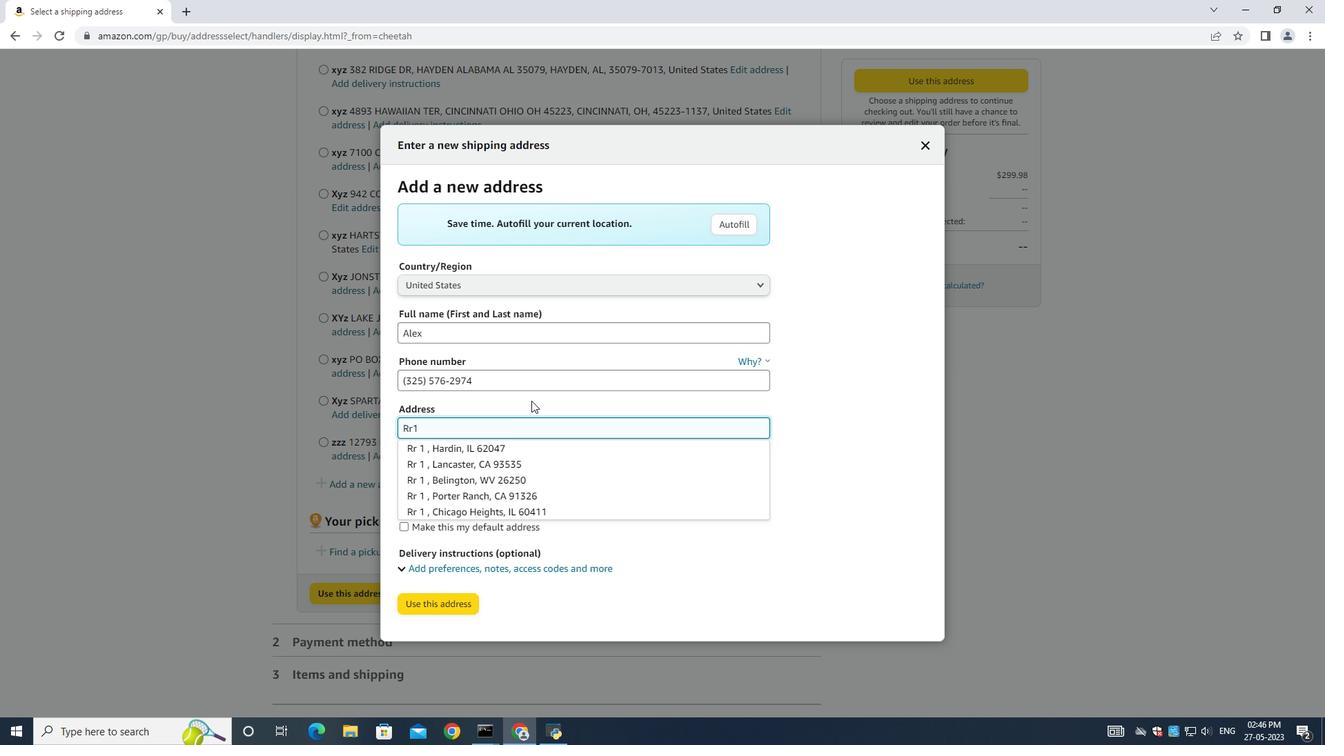 
Action: Mouse pressed left at (532, 391)
Screenshot: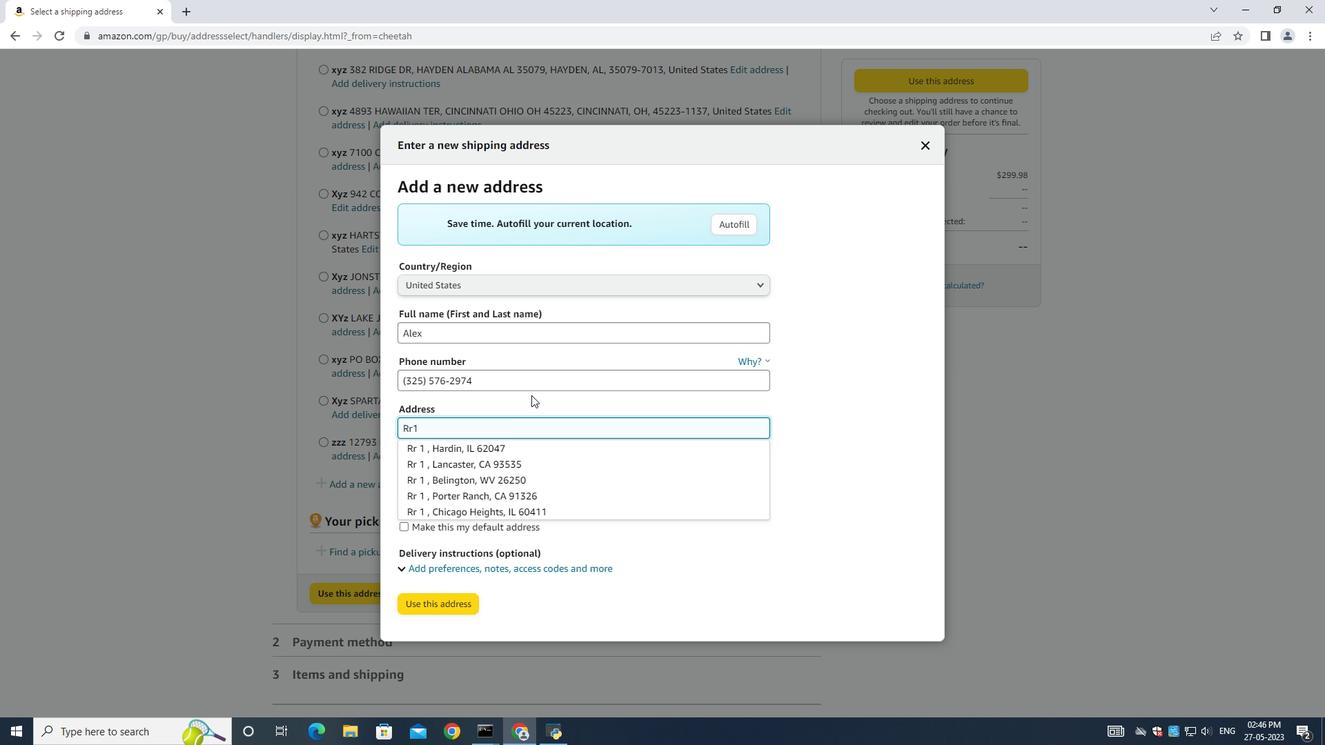 
Action: Mouse moved to (476, 460)
Screenshot: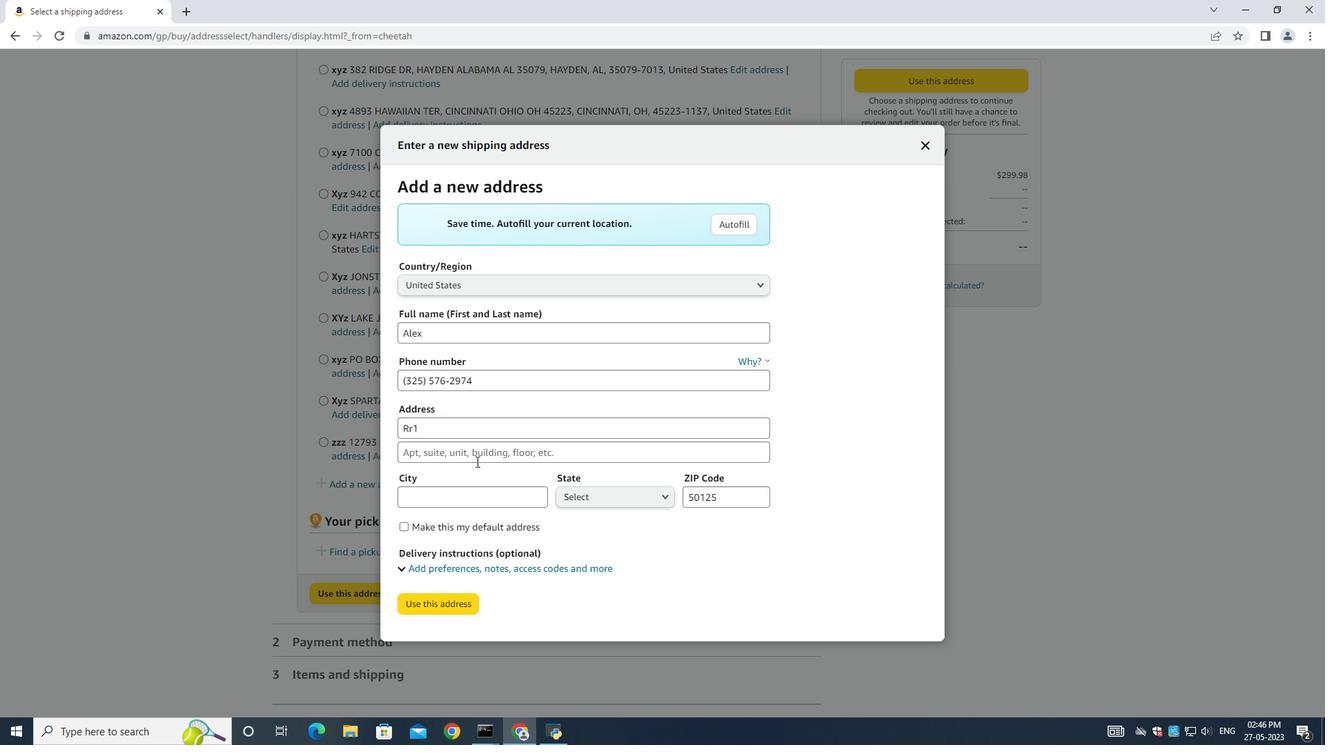 
Action: Mouse pressed left at (476, 460)
Screenshot: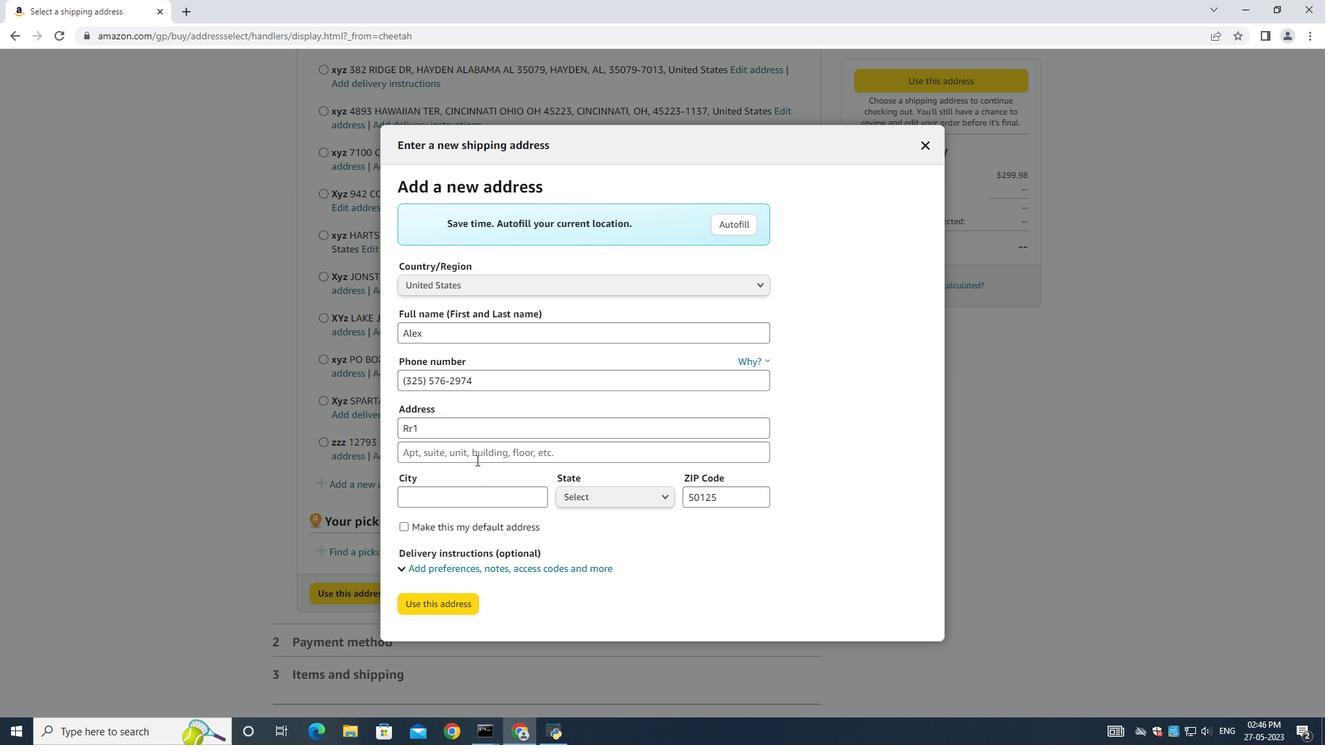
Action: Mouse moved to (479, 458)
Screenshot: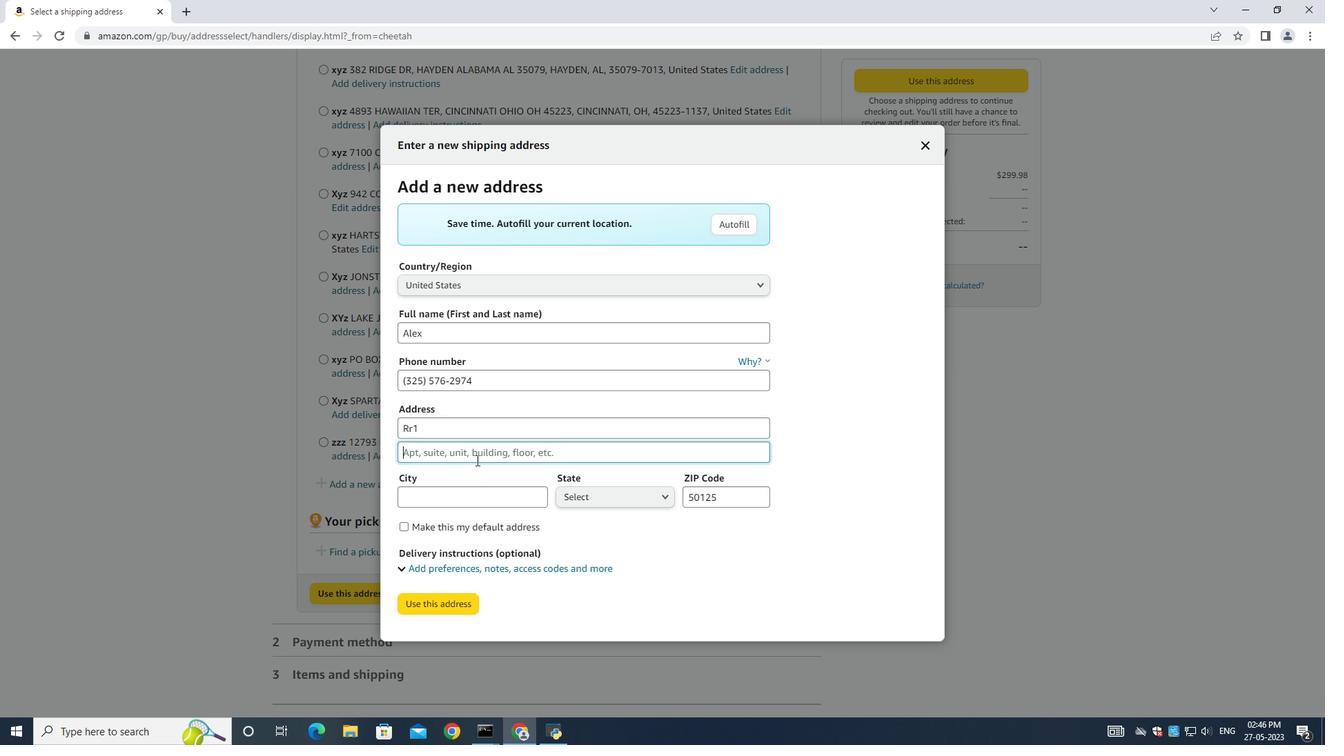 
Action: Key pressed <Key.shift>Hami<Key.backspace>lin<Key.space><Key.shift><Key.shift><Key.shift><Key.shift>Texan<Key.backspace>s<Key.shift>(TX)
Screenshot: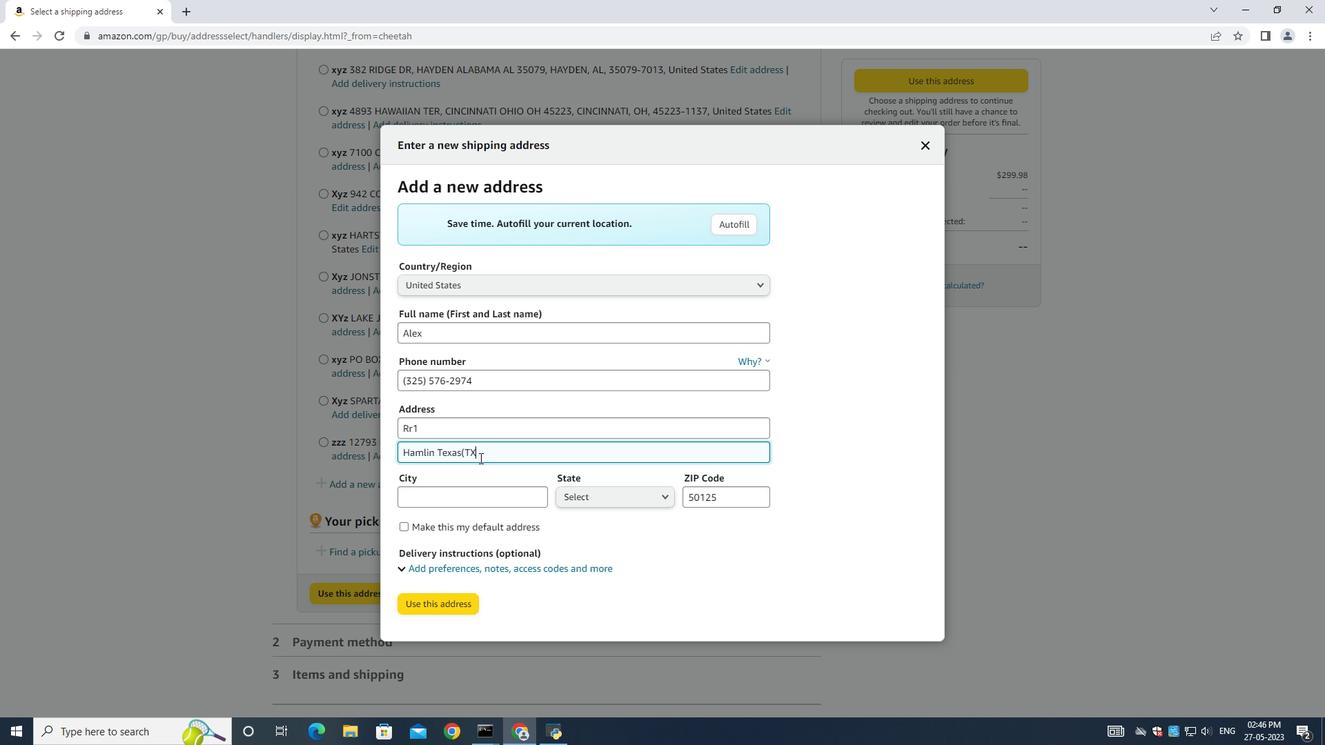 
Action: Mouse moved to (492, 489)
Screenshot: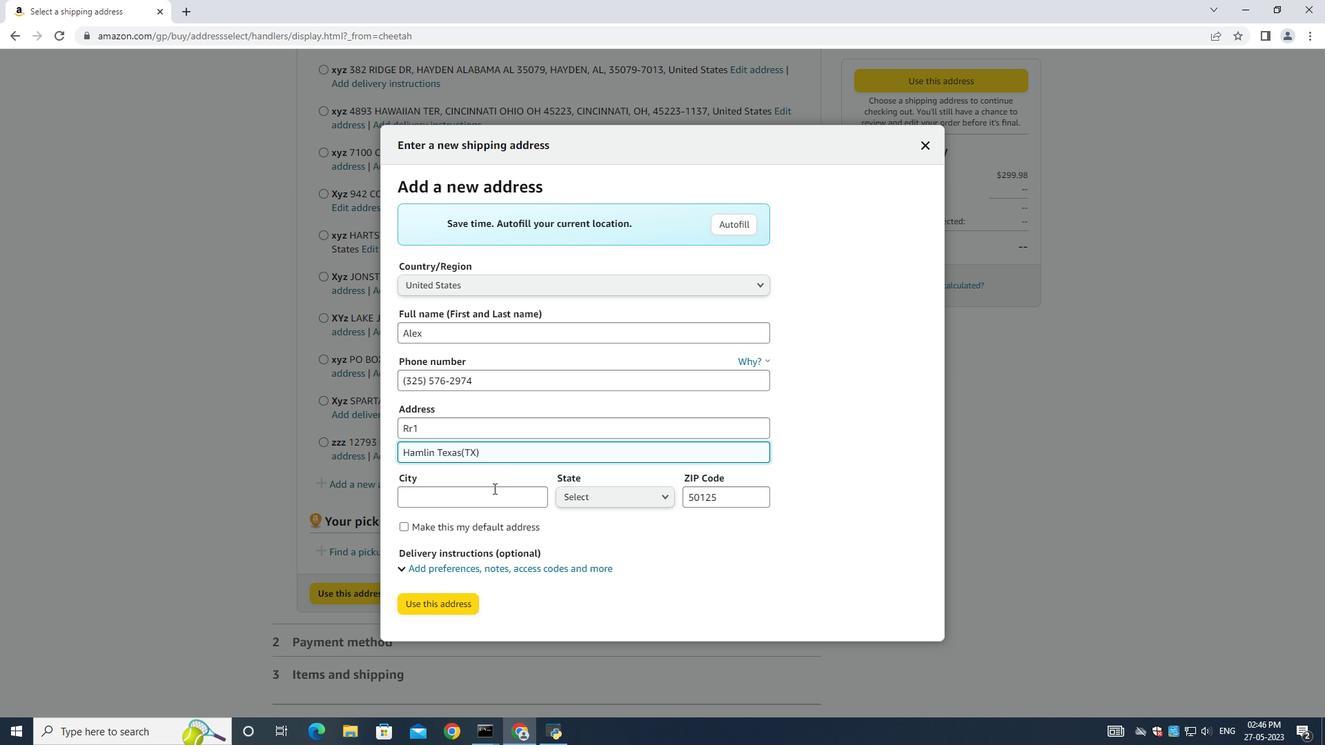 
Action: Mouse pressed left at (492, 489)
Screenshot: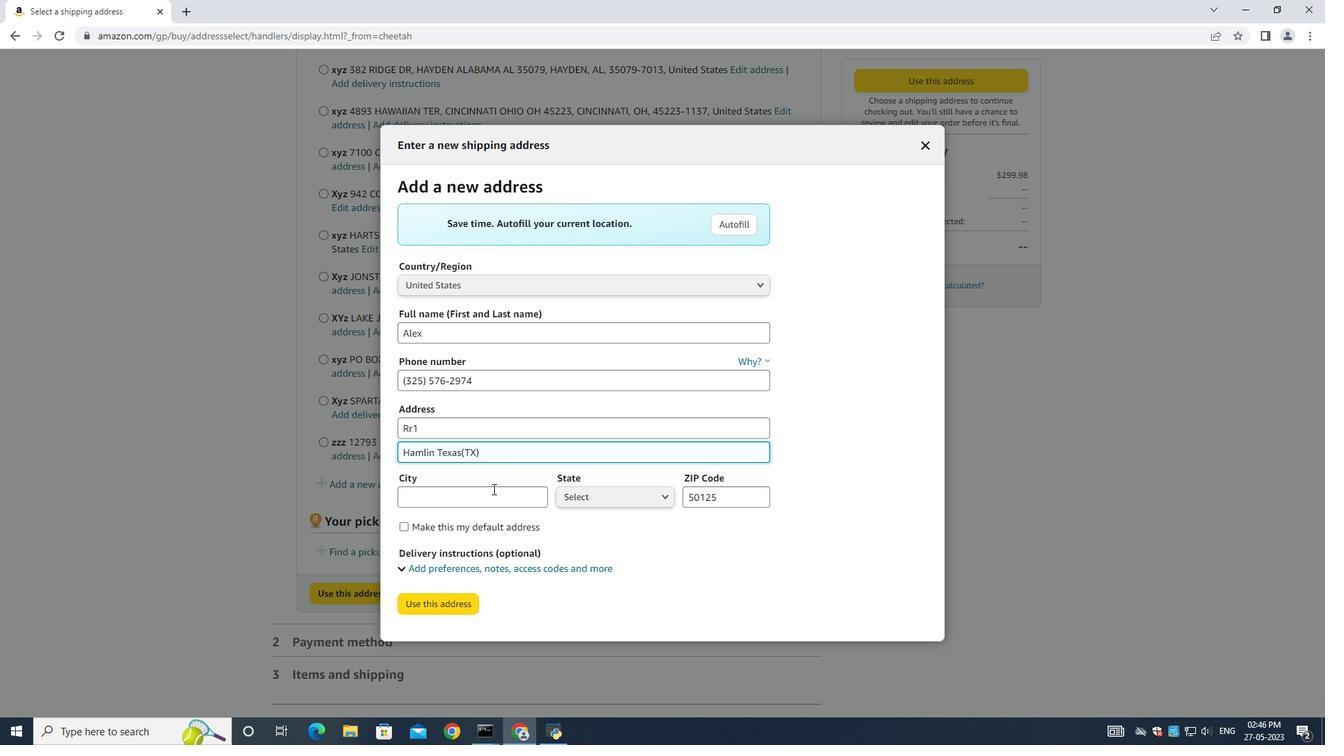 
Action: Mouse moved to (495, 491)
